 Task: 1.14.1 Create wishlist item object
Action: Mouse moved to (1147, 84)
Screenshot: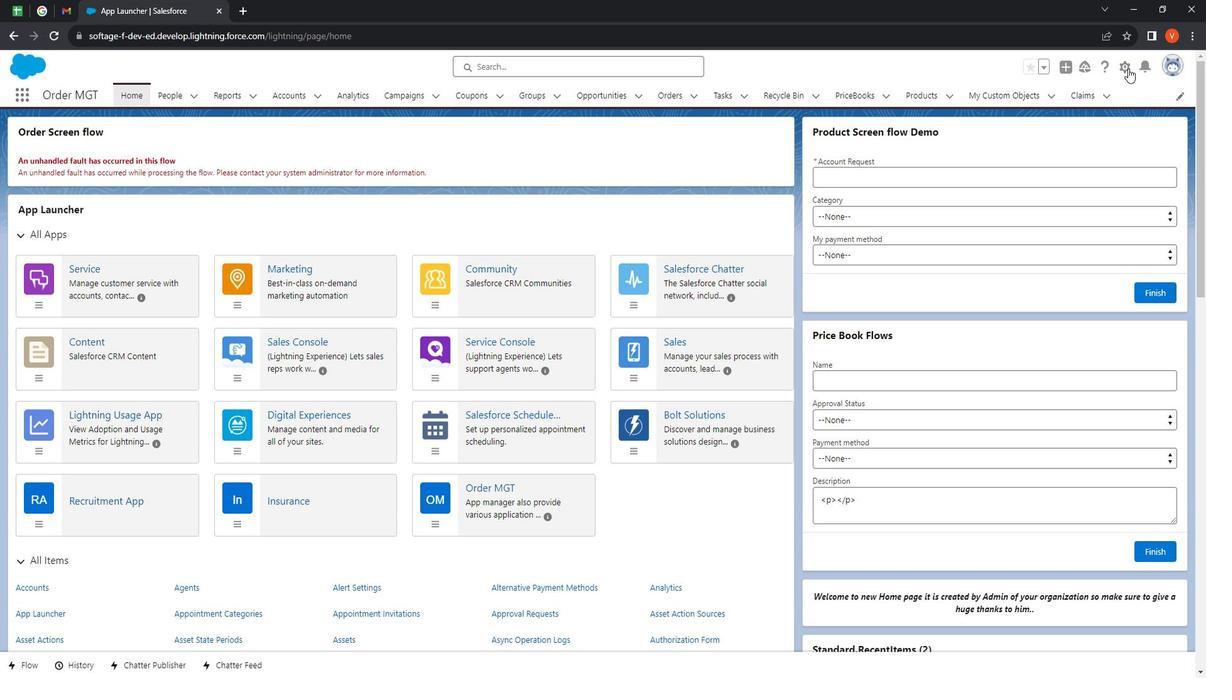 
Action: Mouse pressed left at (1147, 84)
Screenshot: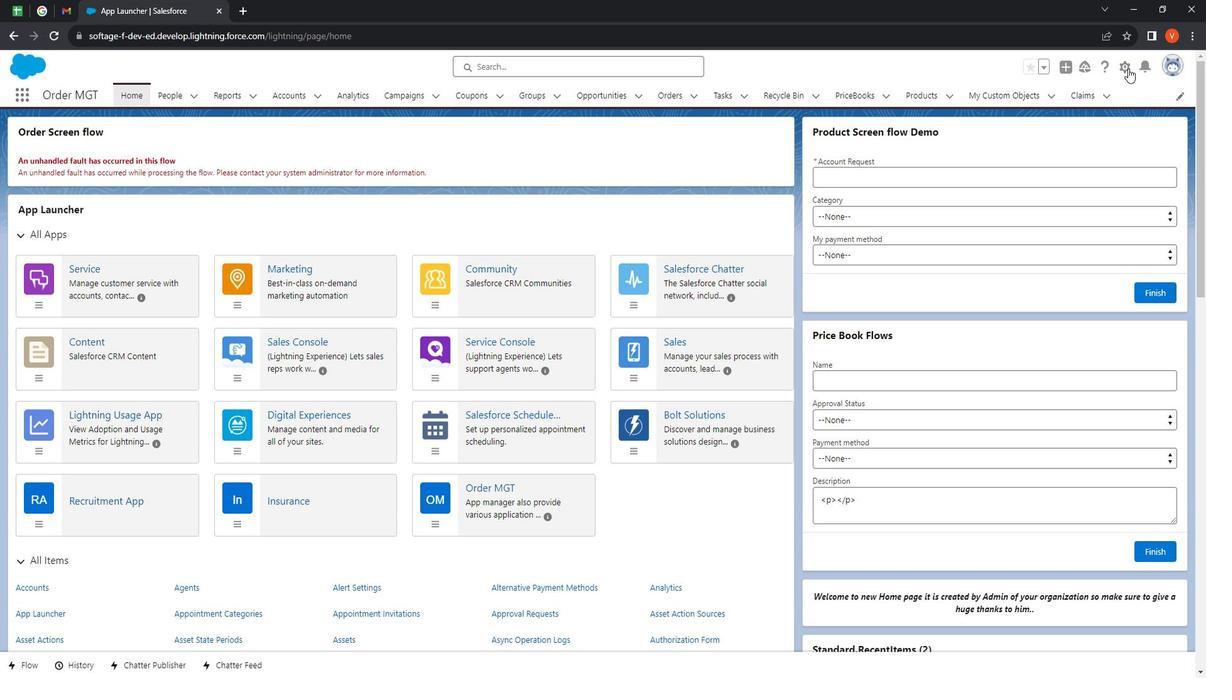
Action: Mouse moved to (1100, 114)
Screenshot: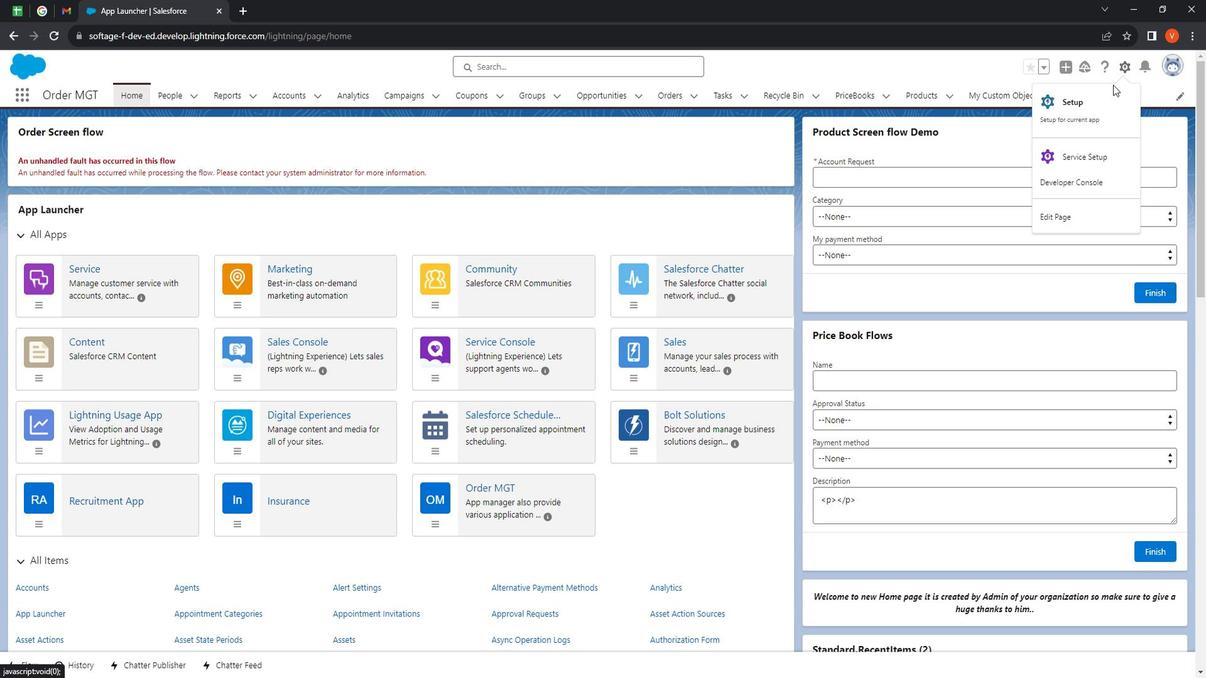 
Action: Mouse pressed left at (1100, 114)
Screenshot: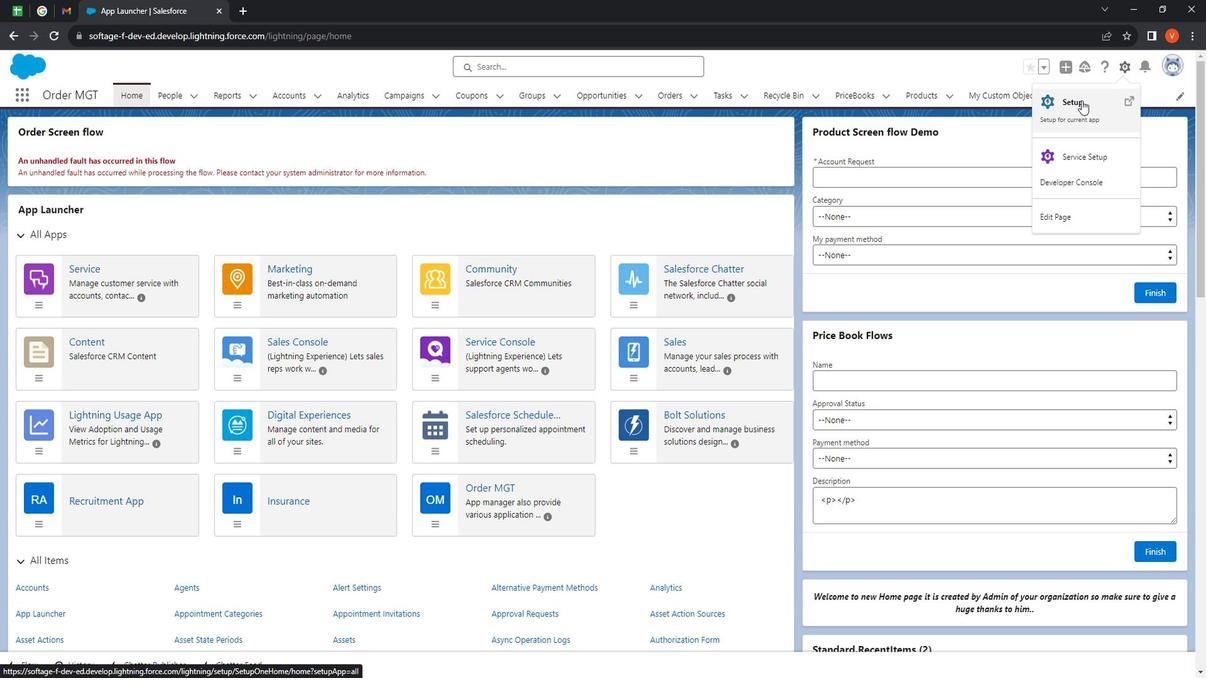 
Action: Mouse moved to (188, 113)
Screenshot: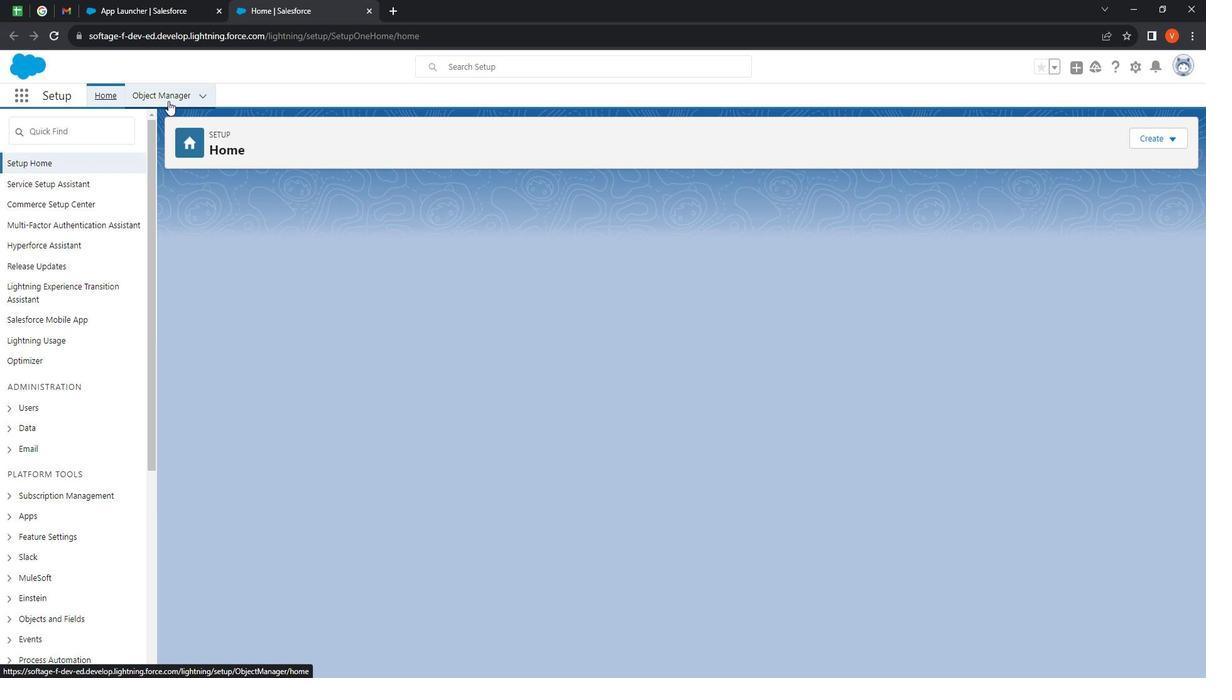 
Action: Mouse pressed left at (188, 113)
Screenshot: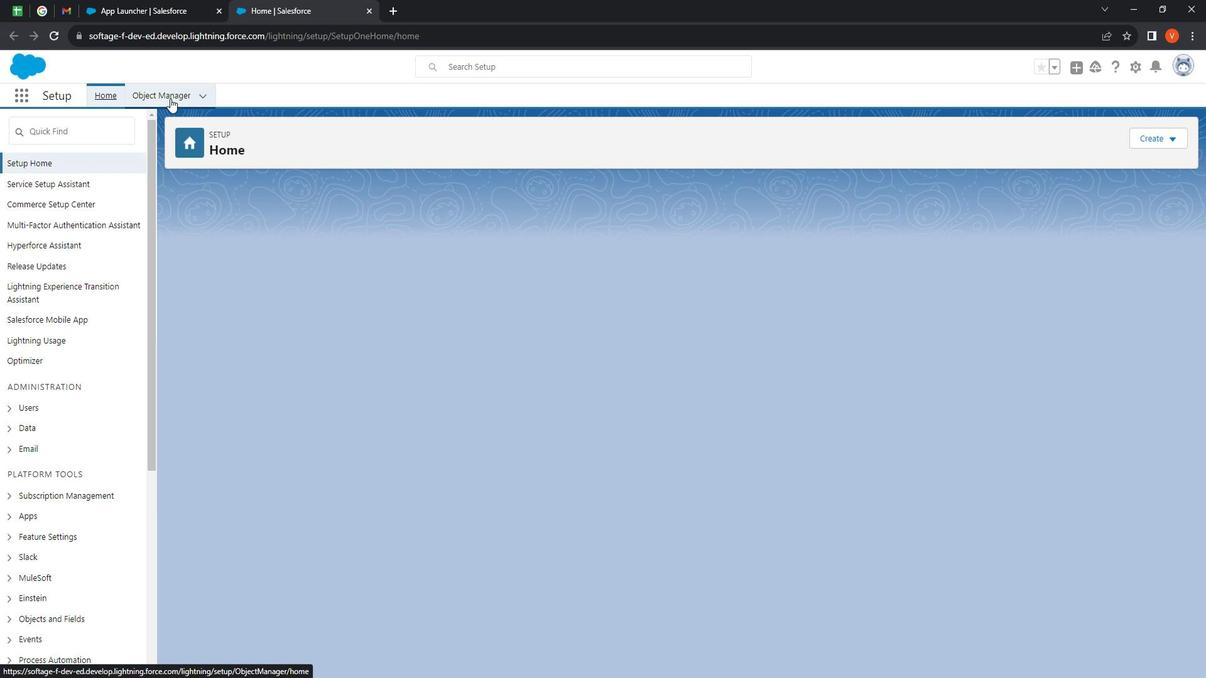 
Action: Mouse moved to (1174, 148)
Screenshot: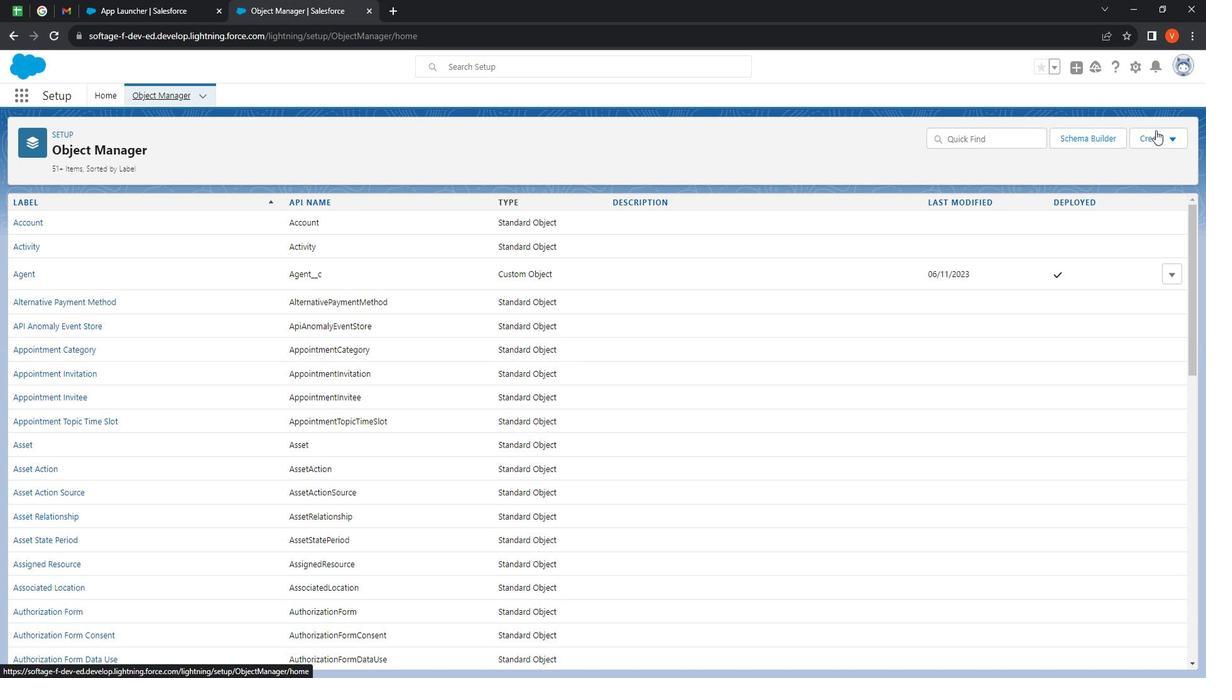 
Action: Mouse pressed left at (1174, 148)
Screenshot: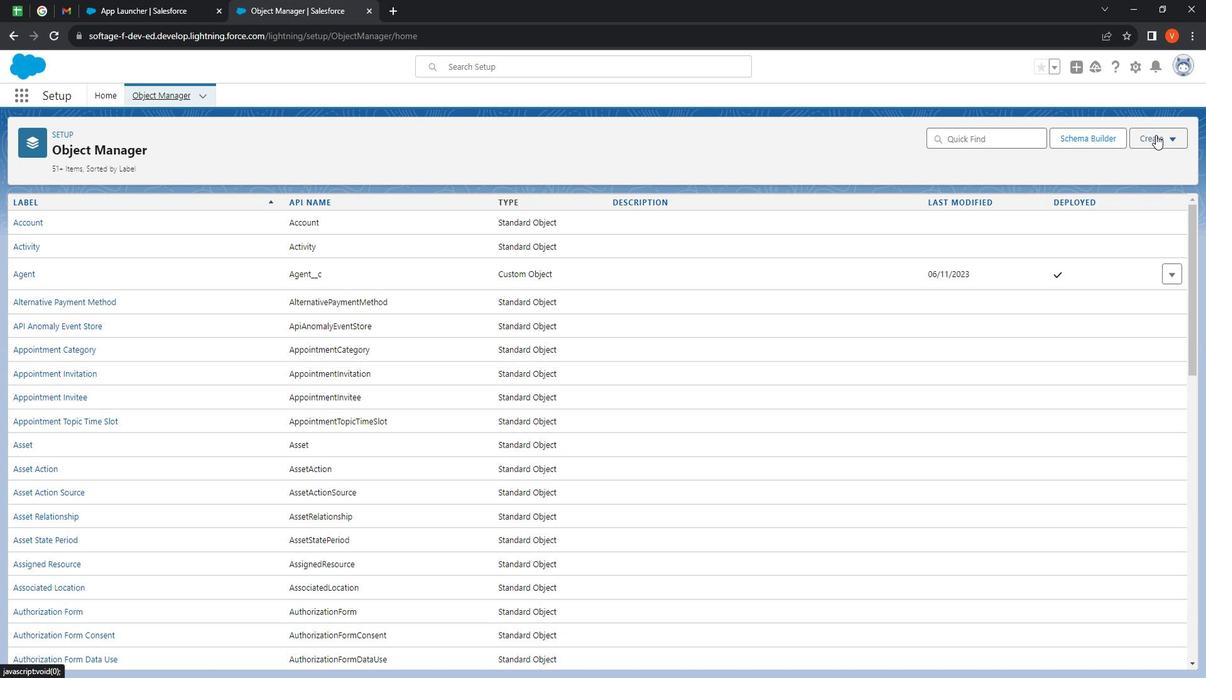 
Action: Mouse moved to (1123, 187)
Screenshot: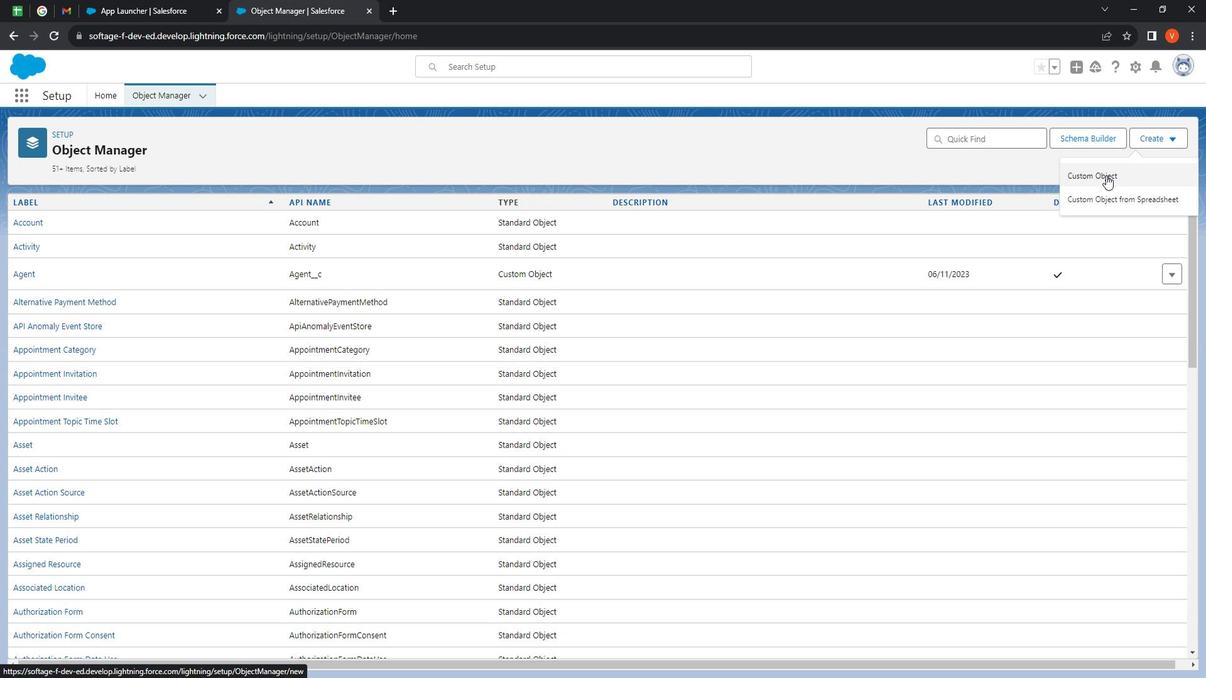 
Action: Mouse pressed left at (1123, 187)
Screenshot: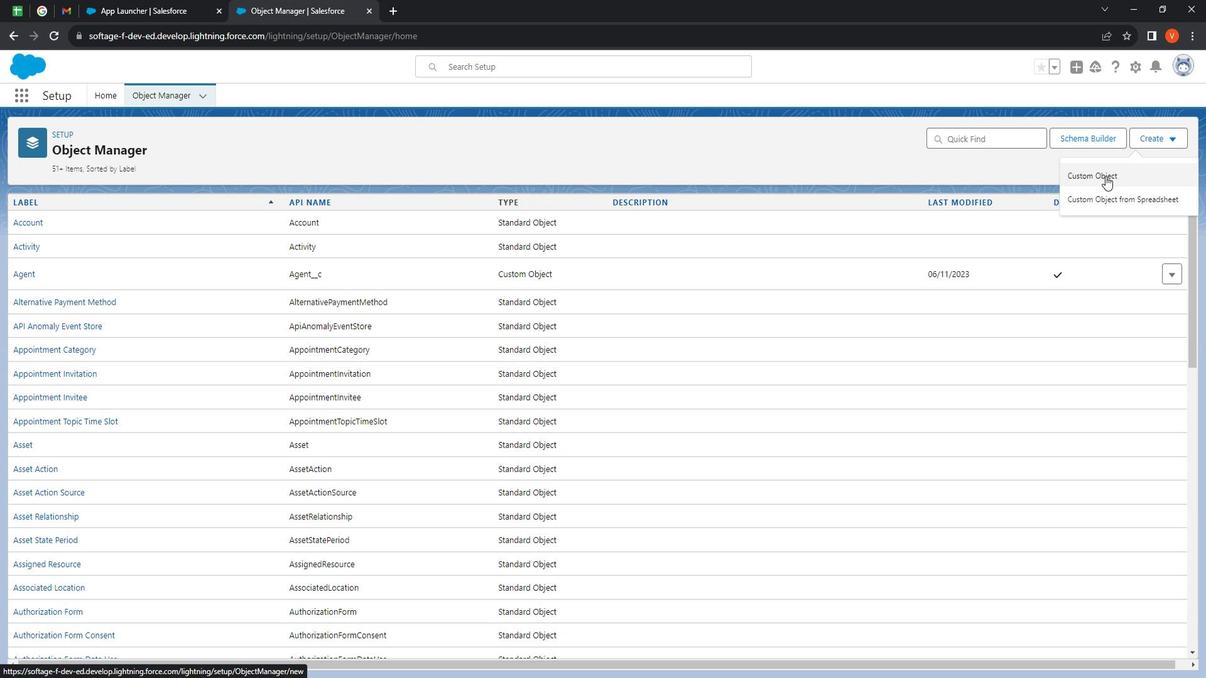 
Action: Mouse moved to (321, 312)
Screenshot: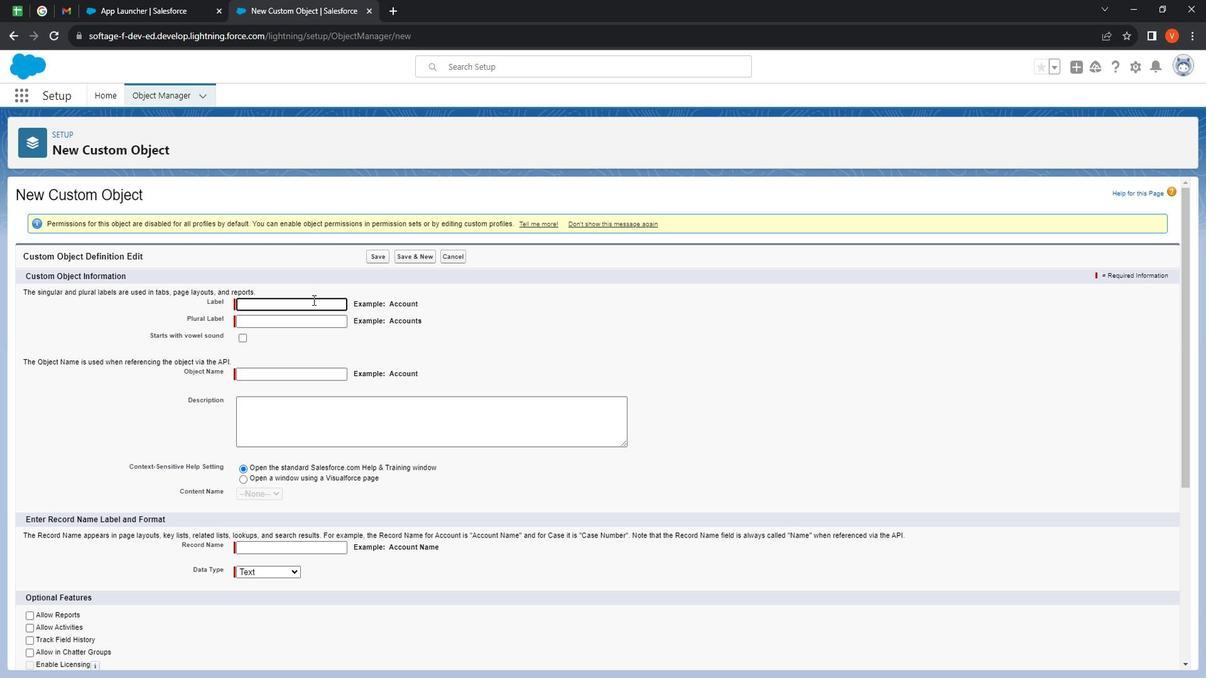 
Action: Mouse pressed left at (321, 312)
Screenshot: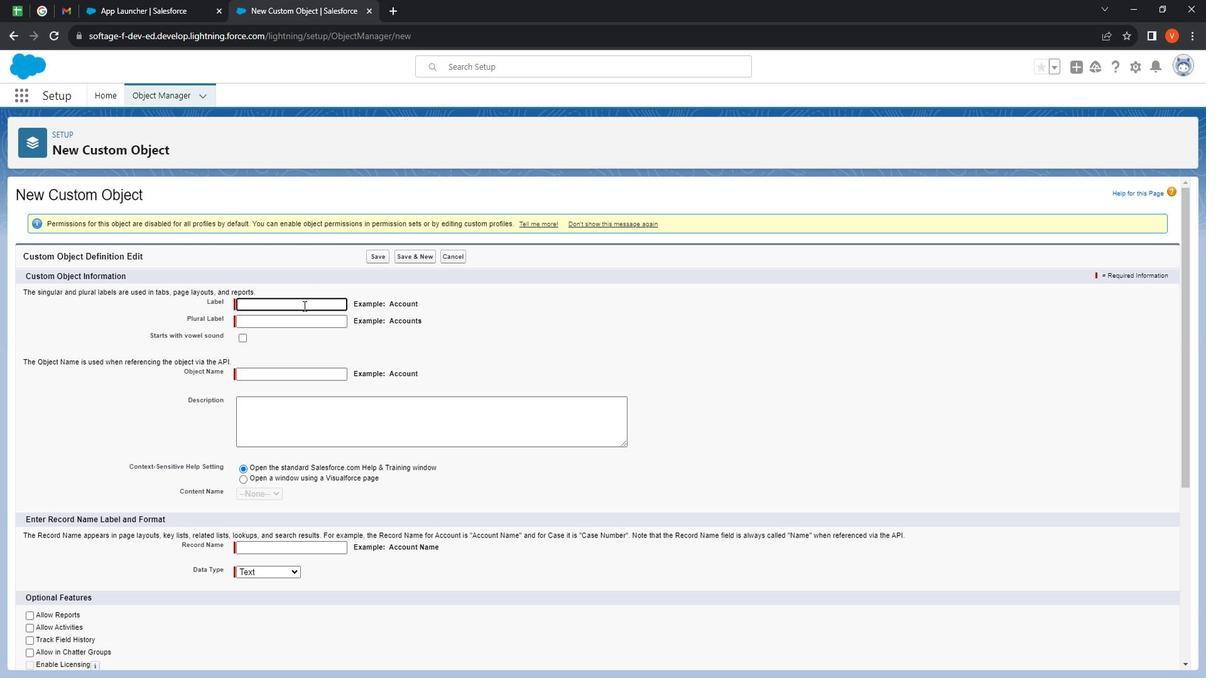 
Action: Key pressed <Key.shift>
Screenshot: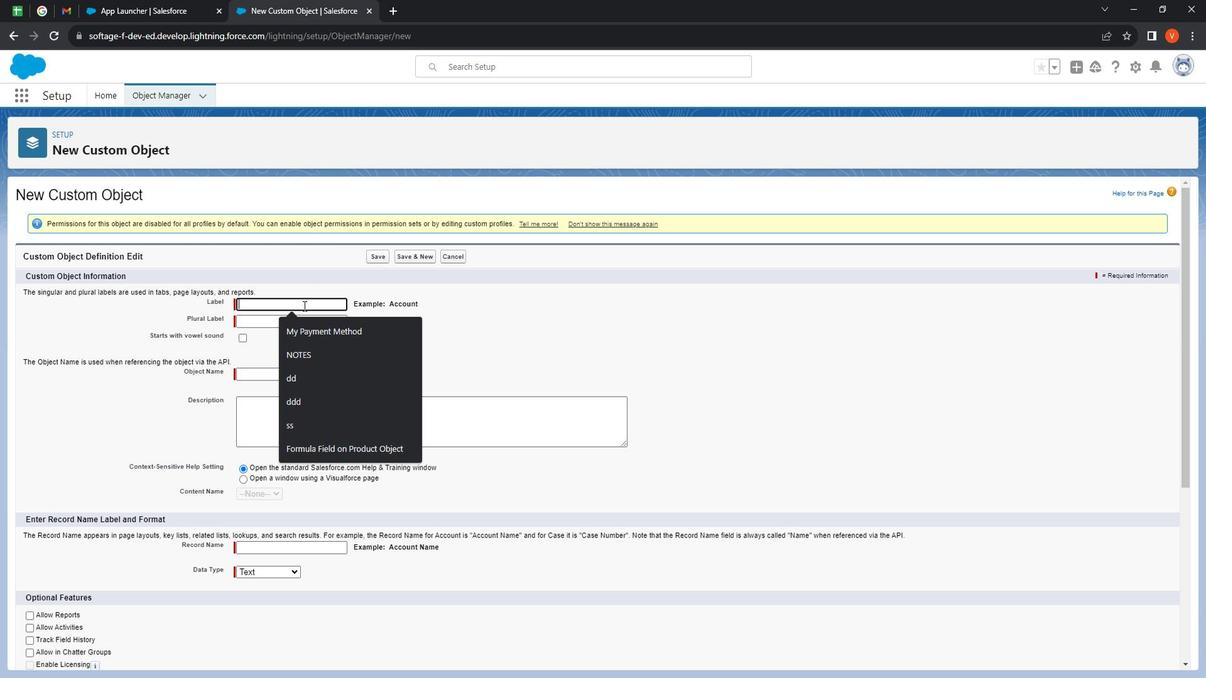 
Action: Mouse moved to (321, 313)
Screenshot: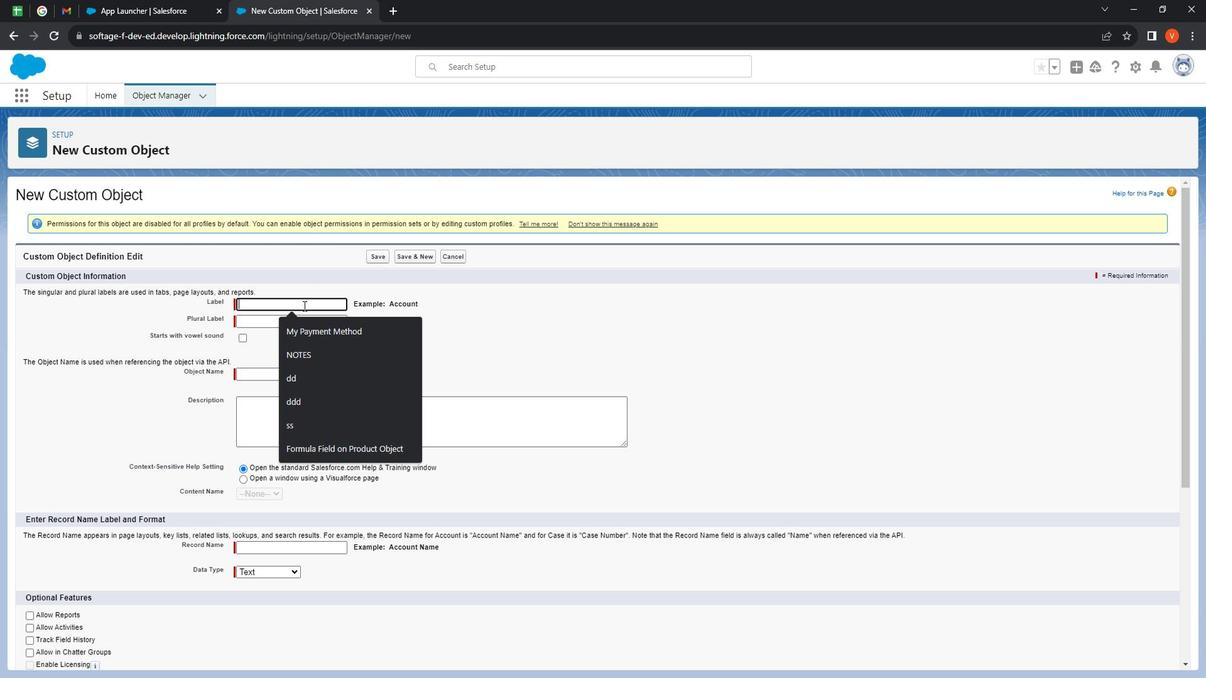 
Action: Key pressed Wish<Key.shift>L
Screenshot: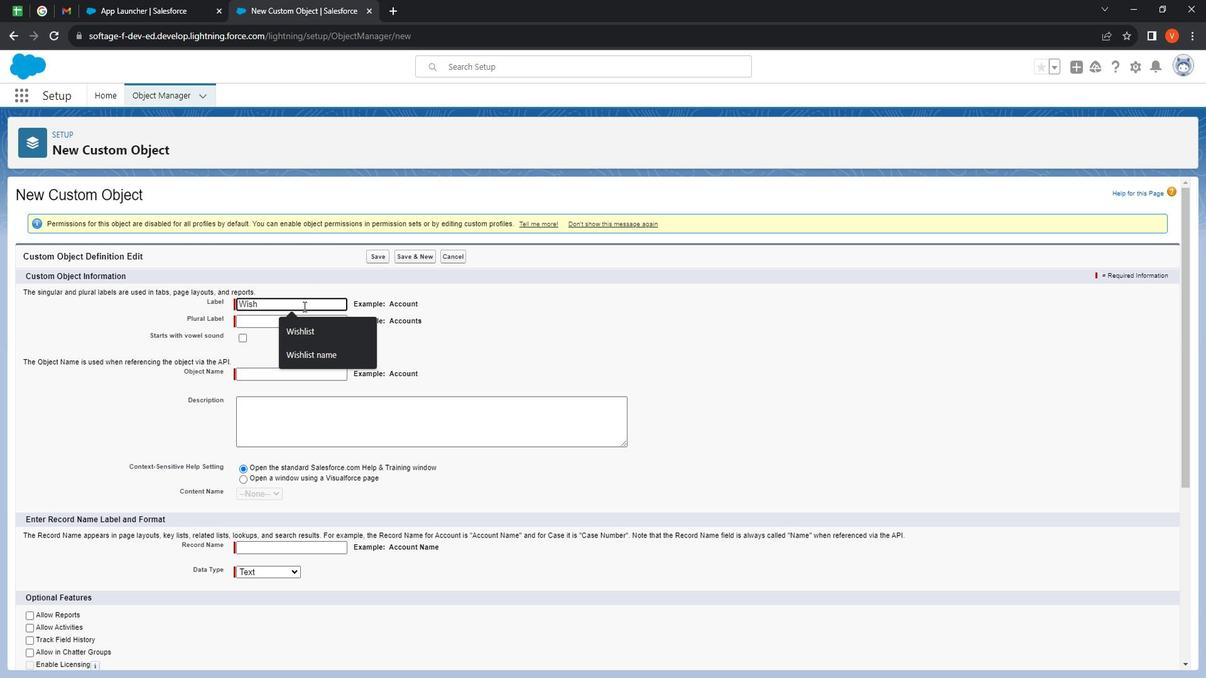 
Action: Mouse moved to (321, 313)
Screenshot: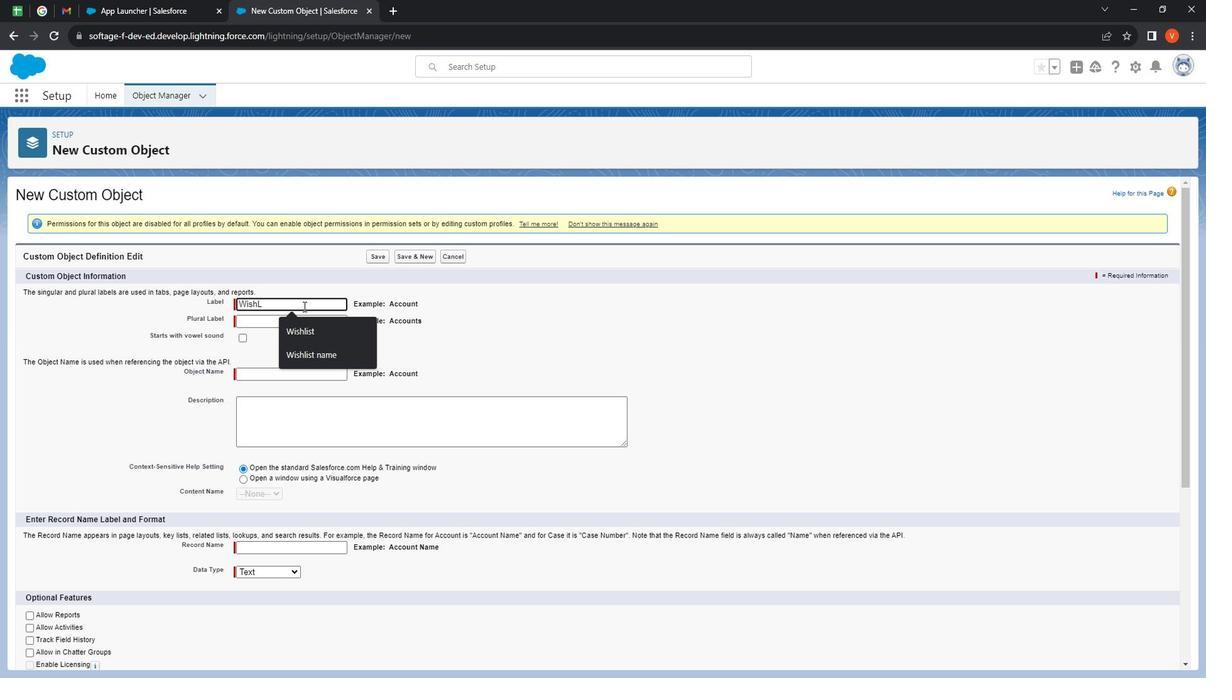 
Action: Key pressed <Key.backspace>list<Key.space><Key.shift>Item<Key.tab><Key.shift>Wishlist<Key.space>items
Screenshot: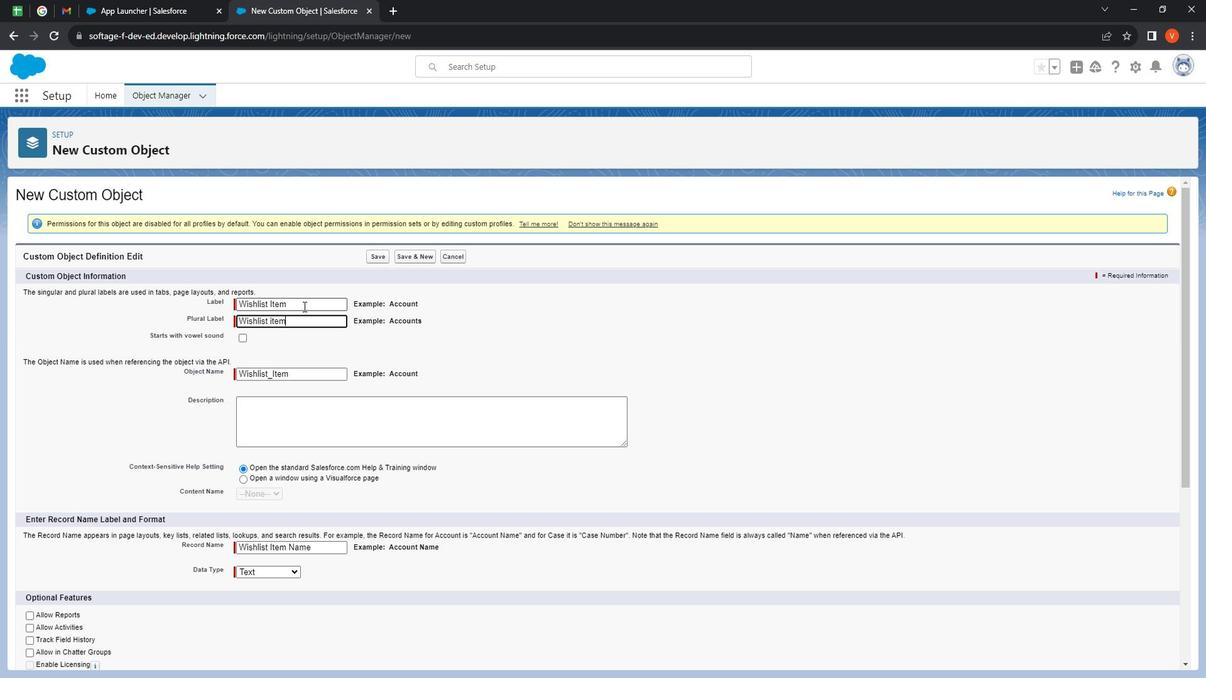 
Action: Mouse moved to (288, 381)
Screenshot: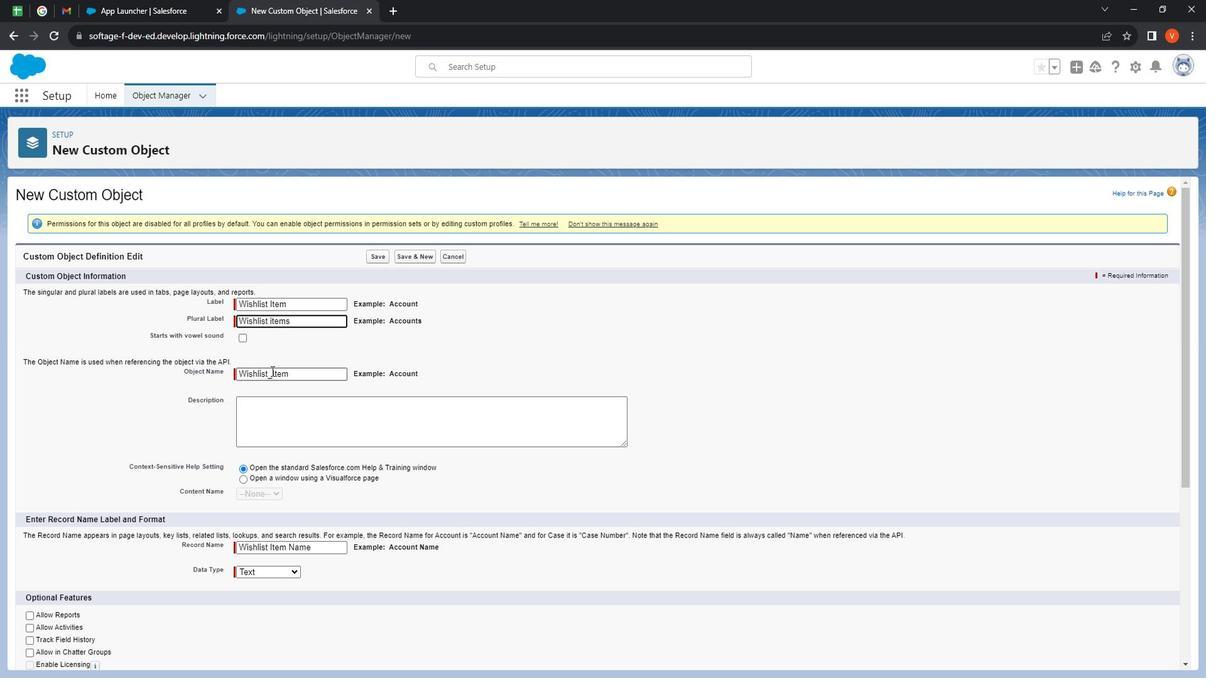 
Action: Mouse scrolled (288, 380) with delta (0, 0)
Screenshot: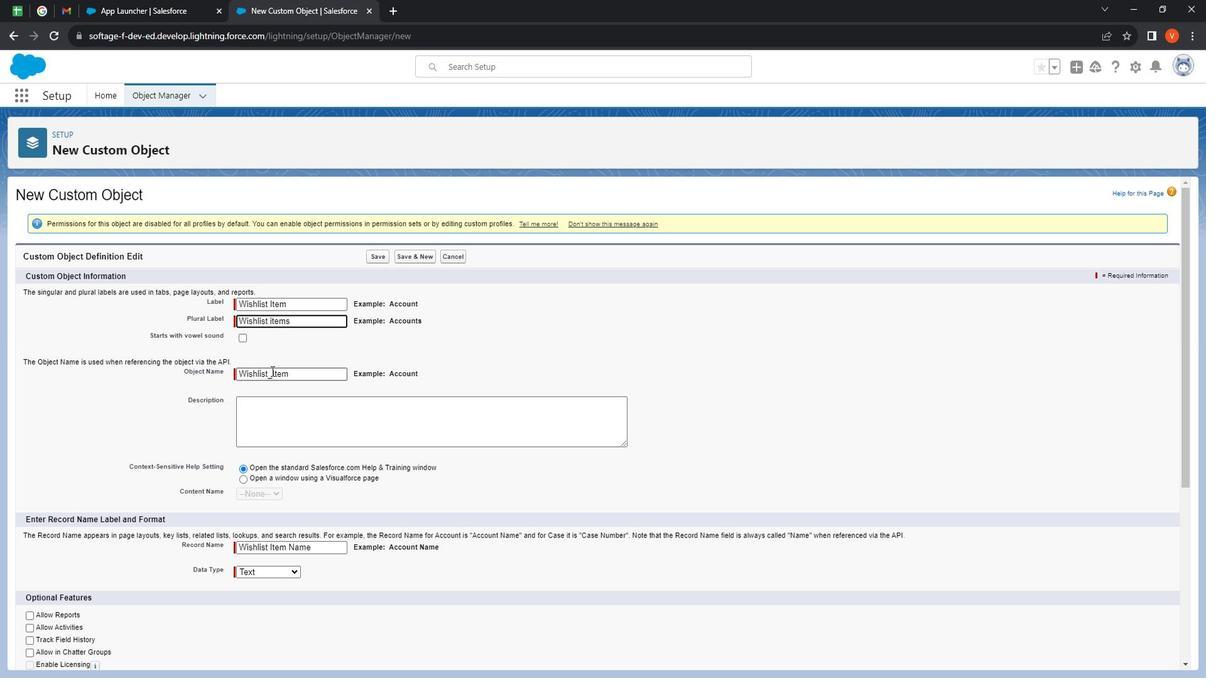 
Action: Mouse moved to (288, 381)
Screenshot: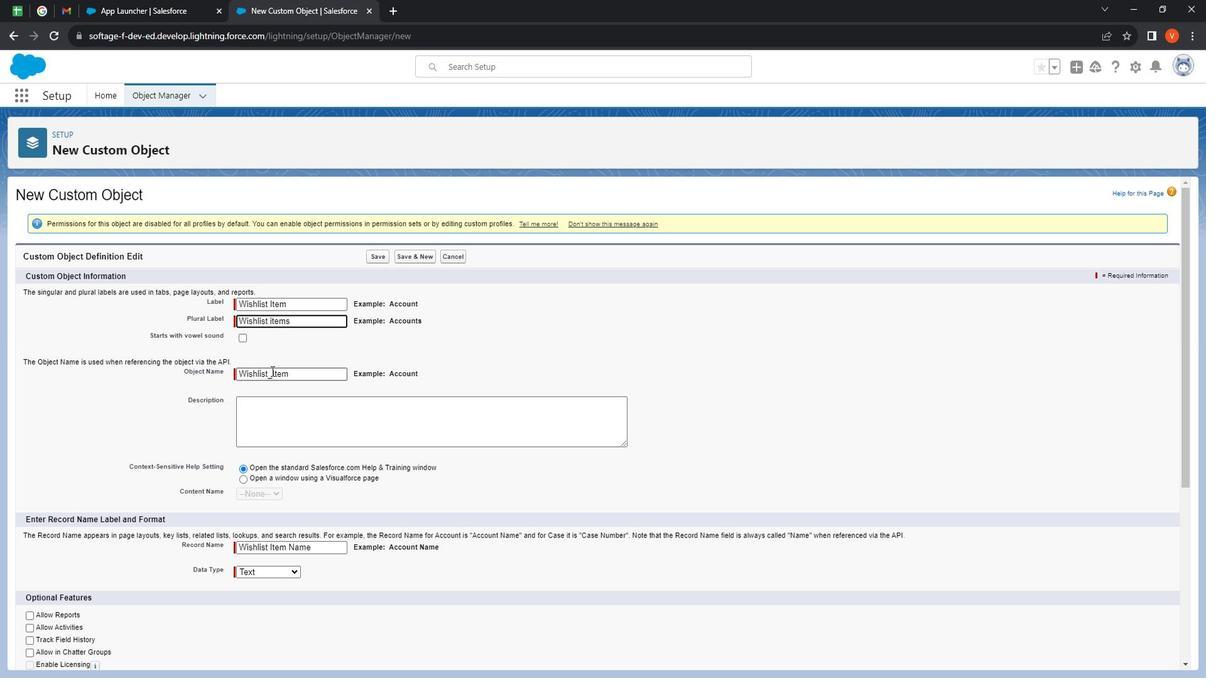 
Action: Mouse scrolled (288, 380) with delta (0, 0)
Screenshot: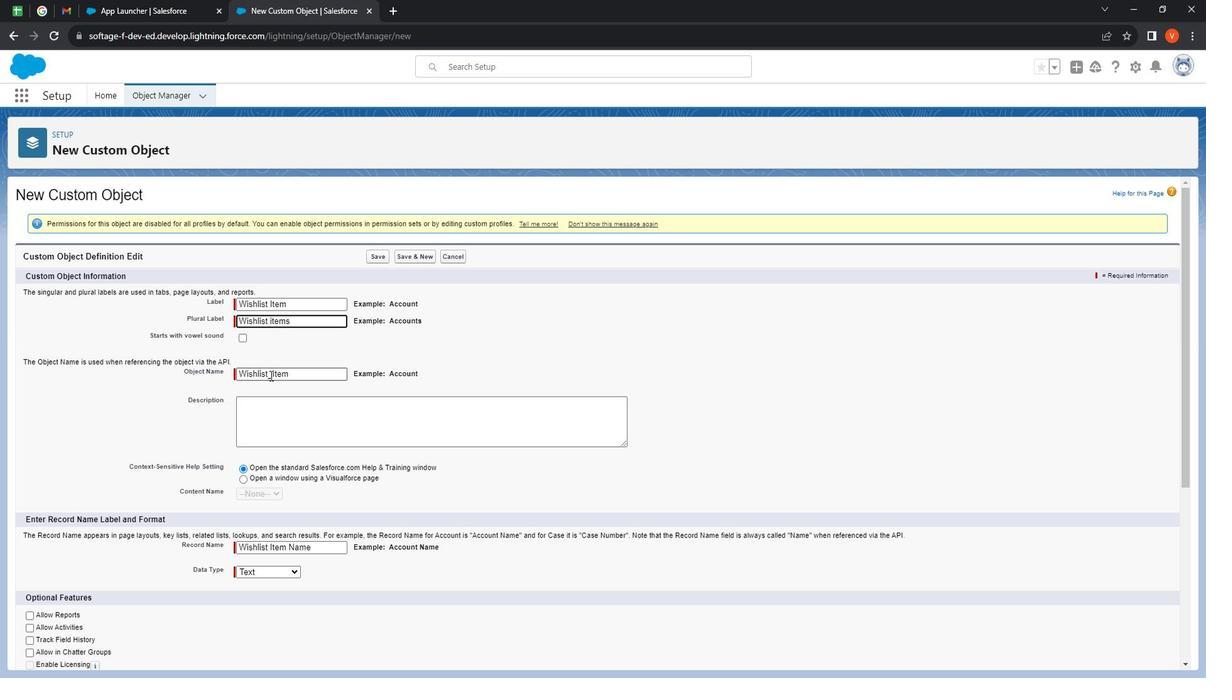 
Action: Mouse moved to (273, 290)
Screenshot: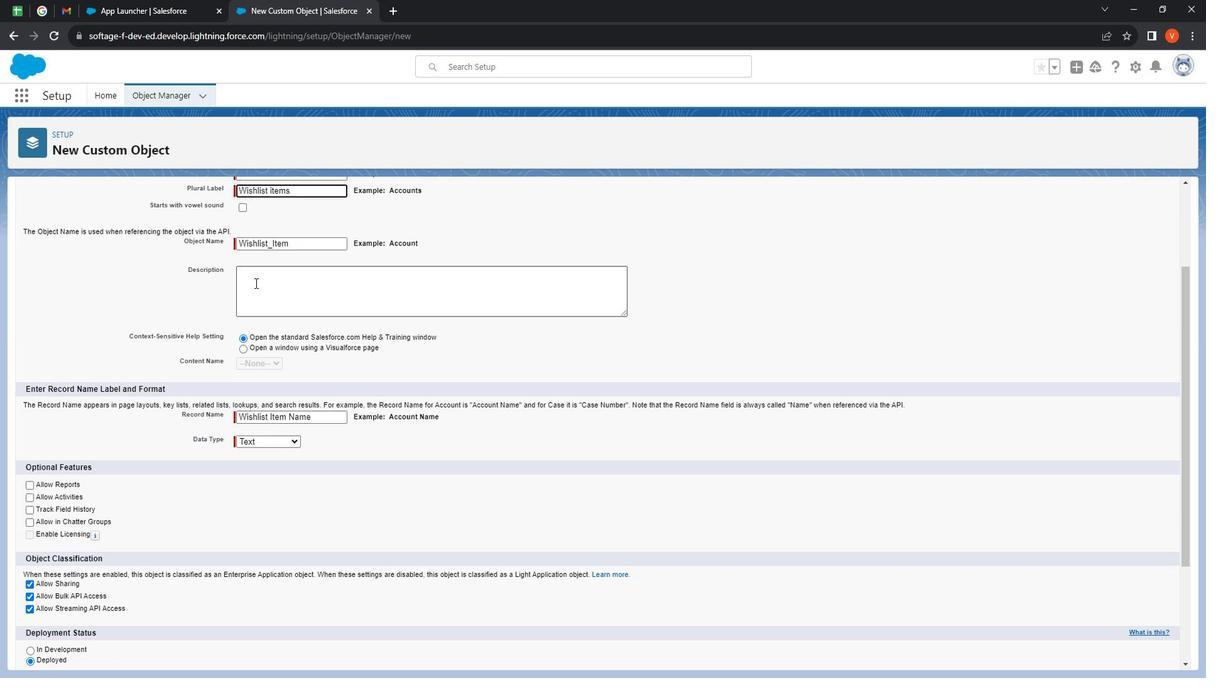 
Action: Mouse pressed left at (273, 290)
Screenshot: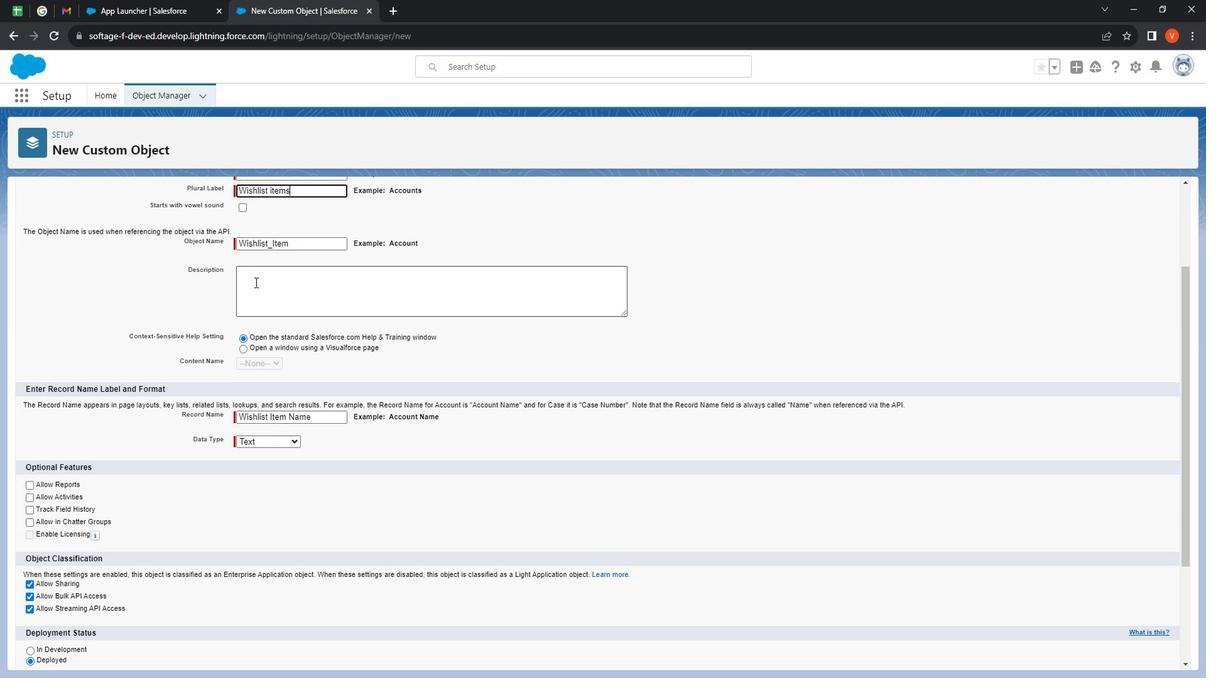 
Action: Mouse moved to (282, 288)
Screenshot: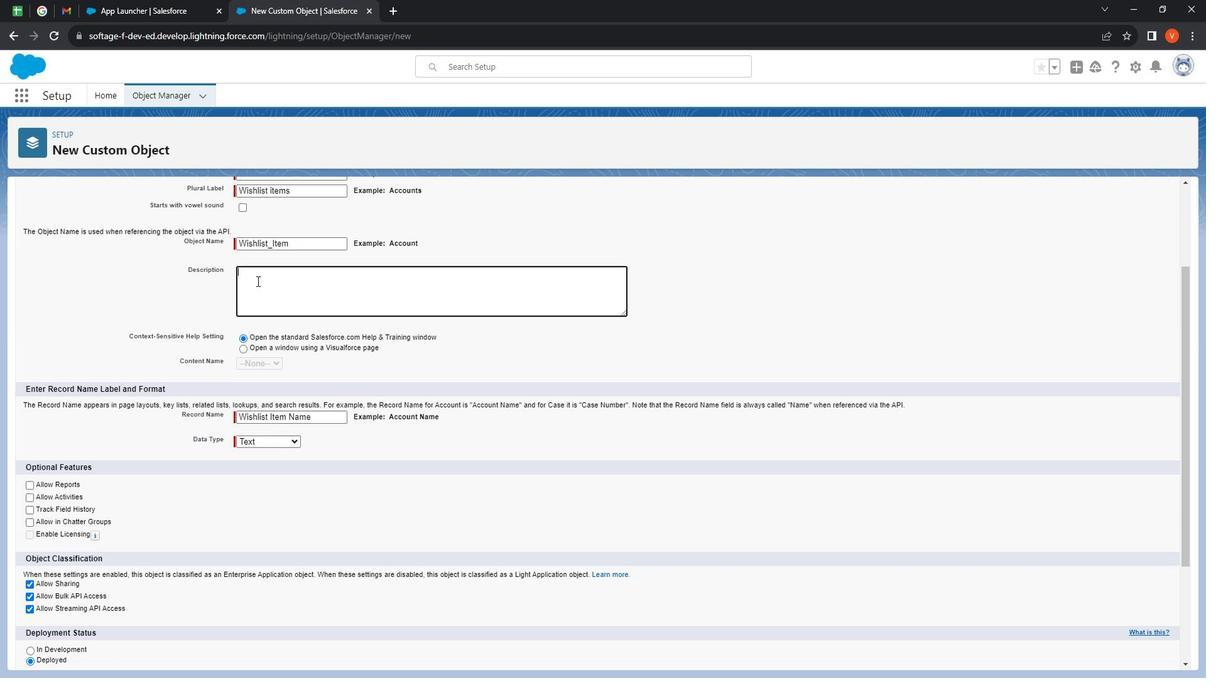 
Action: Key pressed <Key.shift>
Screenshot: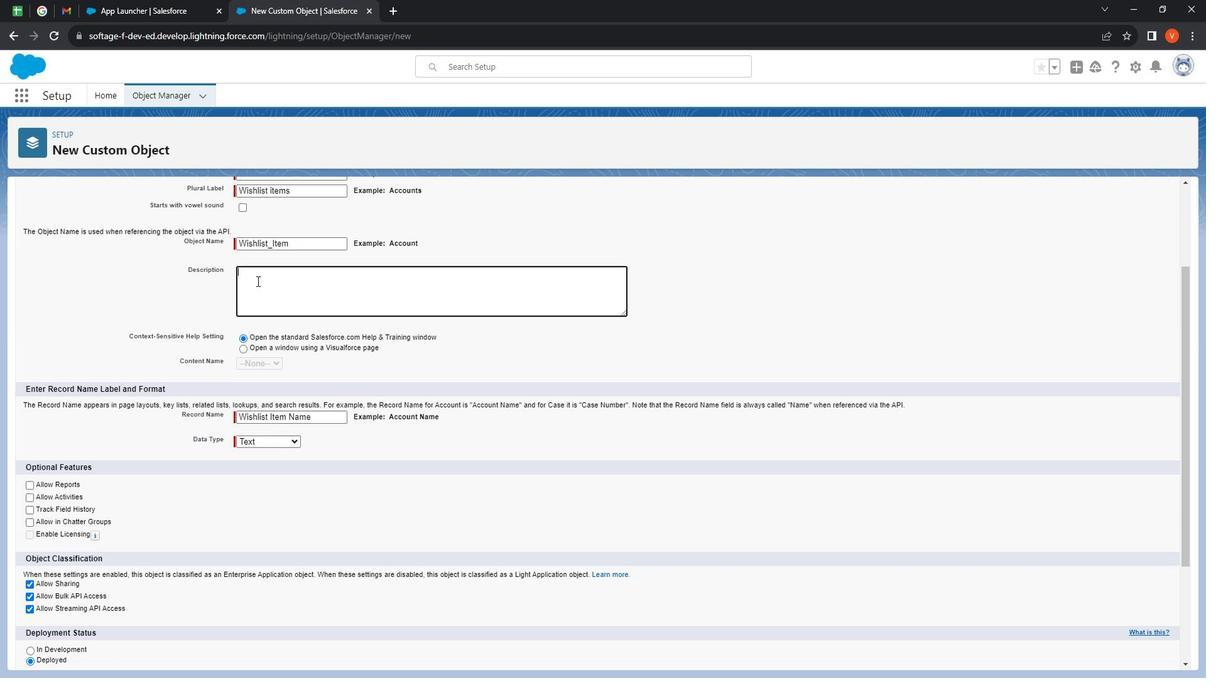 
Action: Mouse moved to (296, 288)
Screenshot: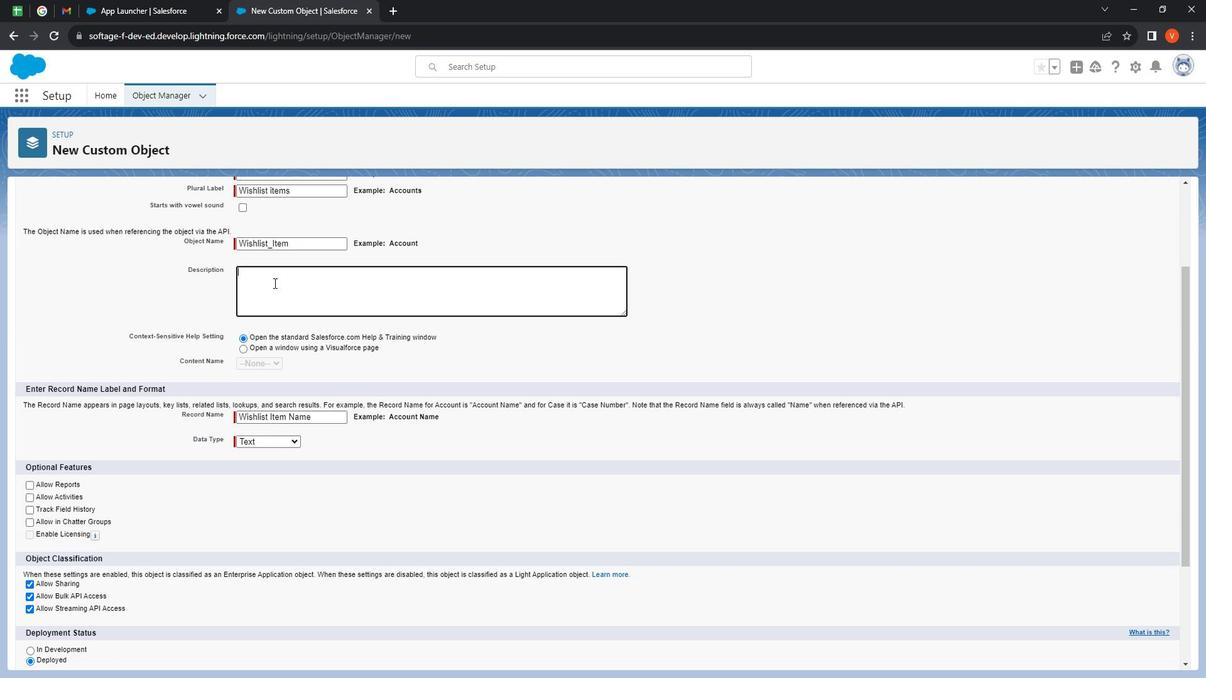 
Action: Key pressed <Key.shift><Key.shift><Key.shift><Key.shift><Key.shift><Key.shift><Key.shift><Key.shift><Key.shift><Key.shift><Key.shift><Key.shift><Key.shift><Key.shift><Key.shift><Key.shift><Key.shift><Key.shift><Key.shift><Key.shift><Key.shift><Key.shift><Key.shift><Key.shift><Key.shift><Key.shift><Key.shift><Key.shift><Key.shift>This<Key.space>is<Key.space><Key.shift>the<Key.space><Key.shift>Wishlist<Key.space>having<Key.space>item<Key.space><Key.shift>Details<Key.space>and<Key.space>item<Key.space>itselg<Key.backspace>f.
Screenshot: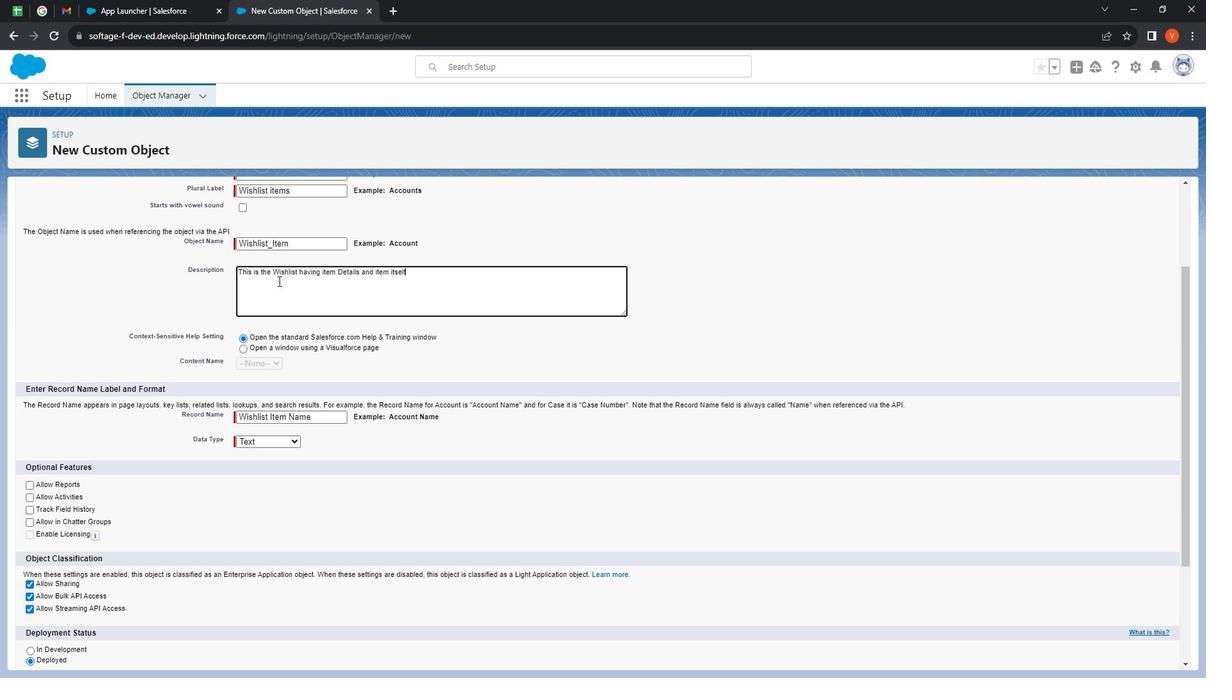 
Action: Mouse moved to (139, 419)
Screenshot: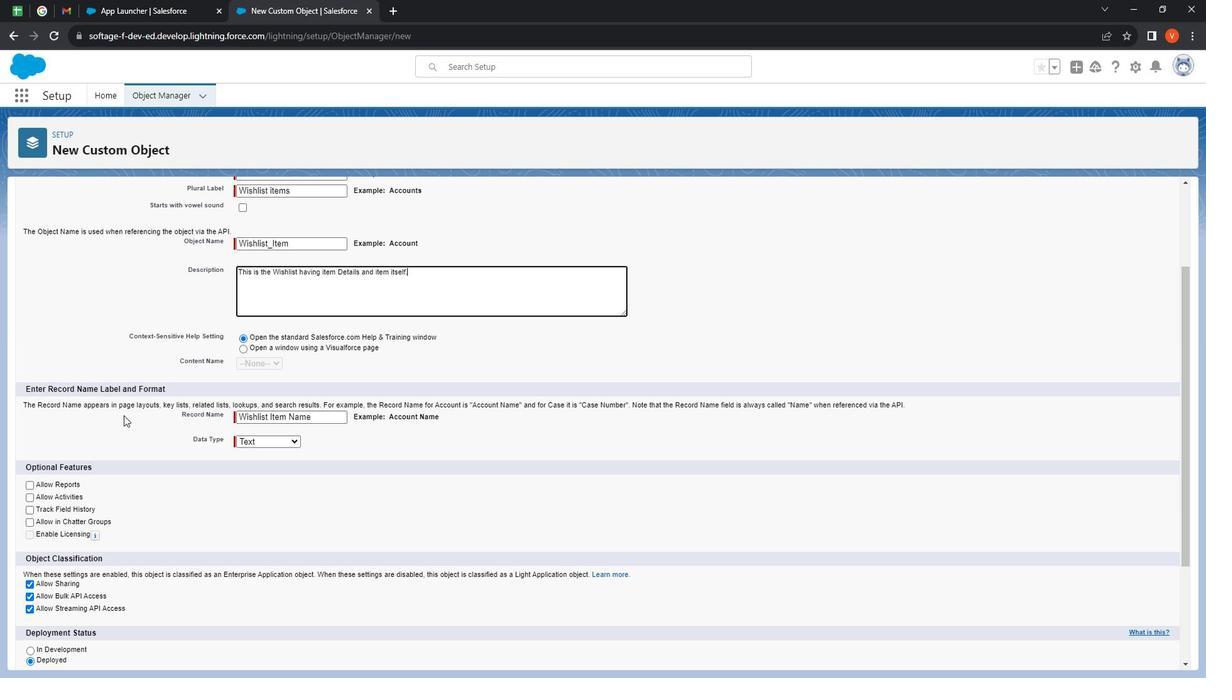 
Action: Mouse scrolled (139, 419) with delta (0, 0)
Screenshot: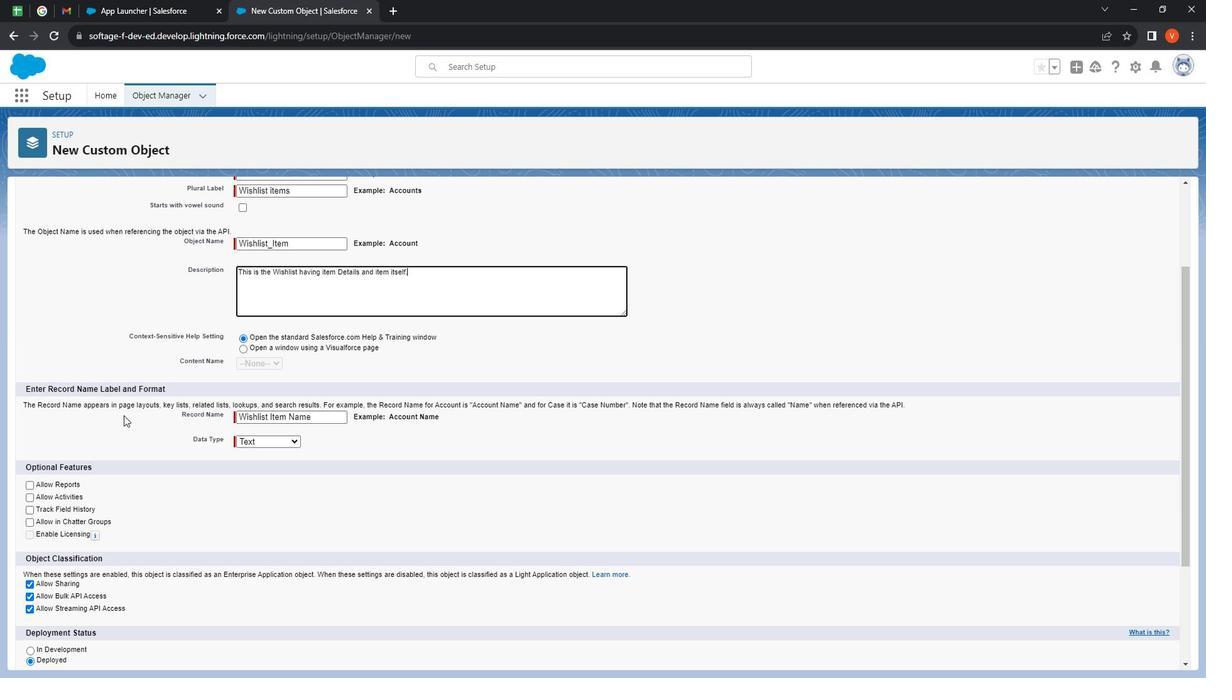 
Action: Mouse moved to (137, 422)
Screenshot: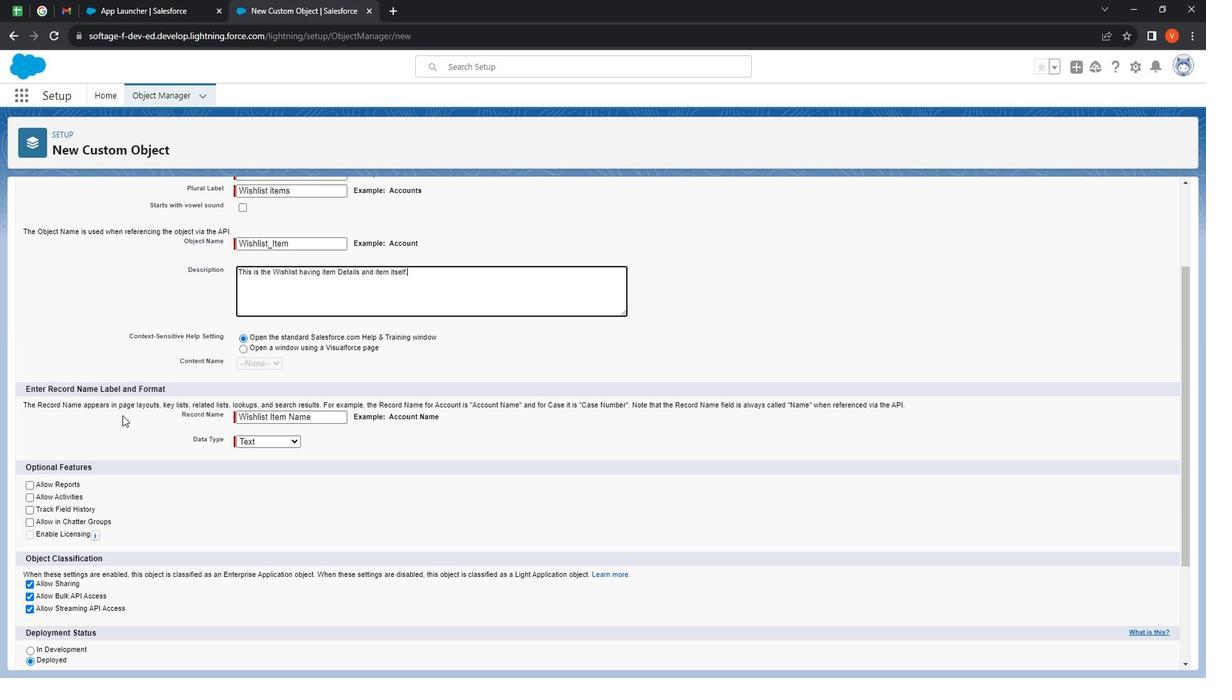 
Action: Mouse scrolled (137, 421) with delta (0, 0)
Screenshot: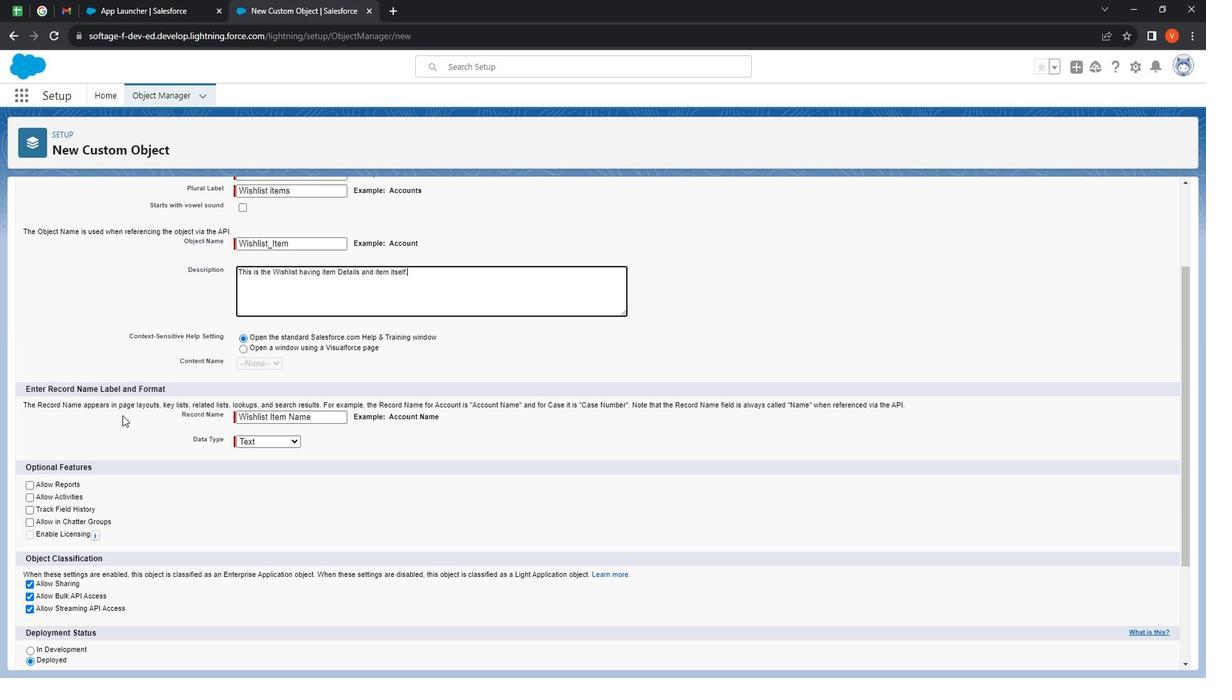 
Action: Mouse moved to (64, 354)
Screenshot: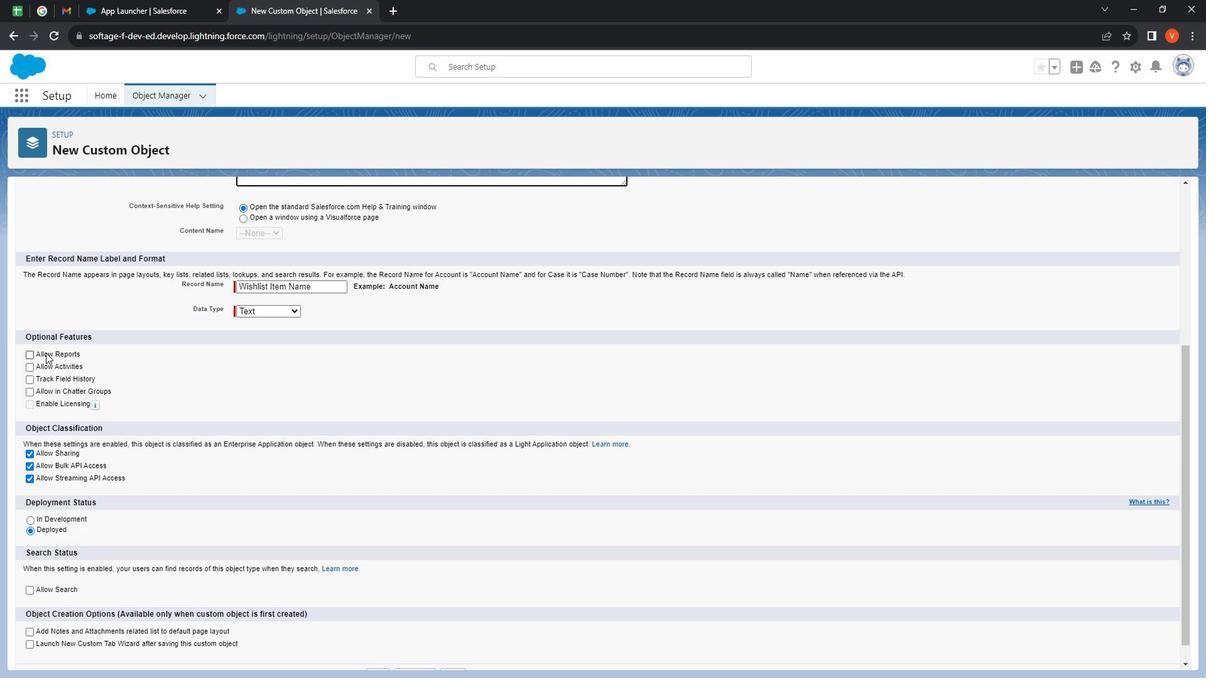 
Action: Mouse pressed left at (64, 354)
Screenshot: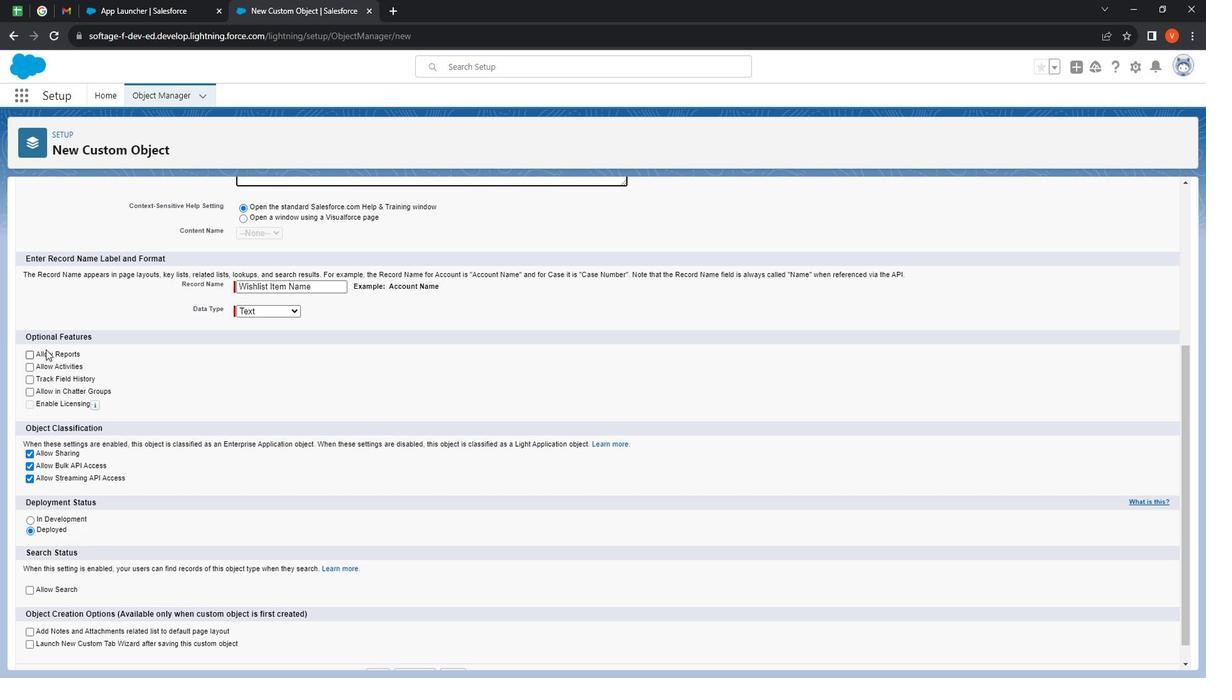 
Action: Mouse moved to (67, 362)
Screenshot: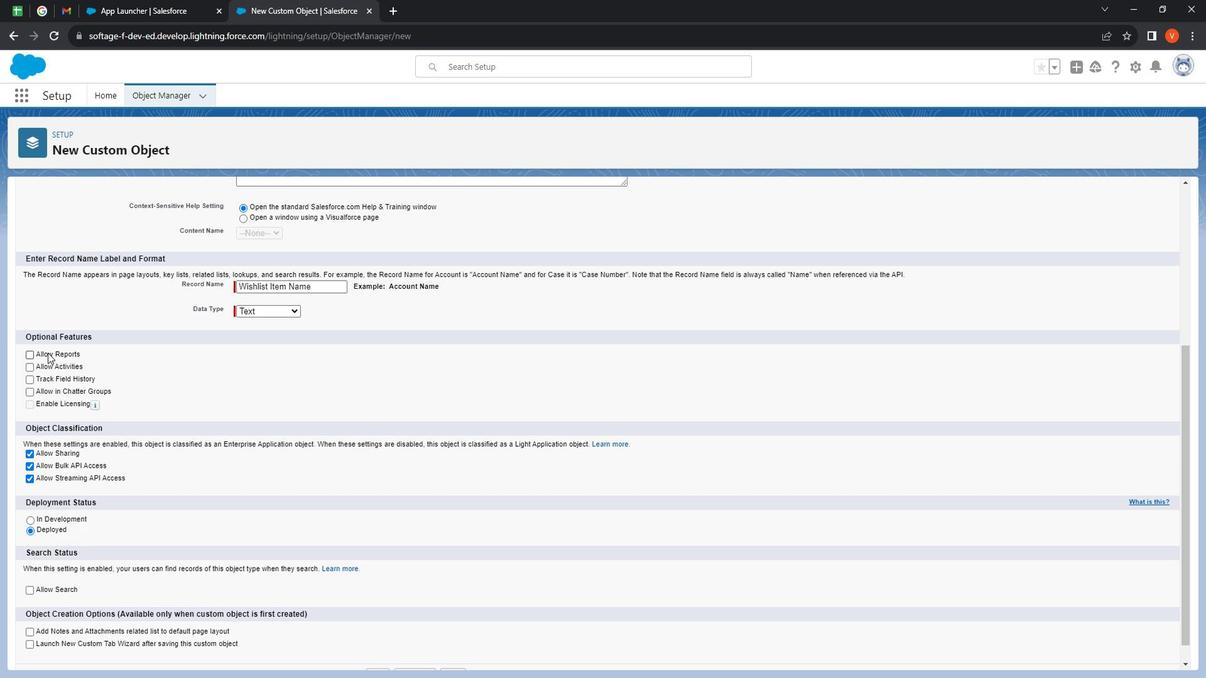 
Action: Mouse pressed left at (67, 362)
Screenshot: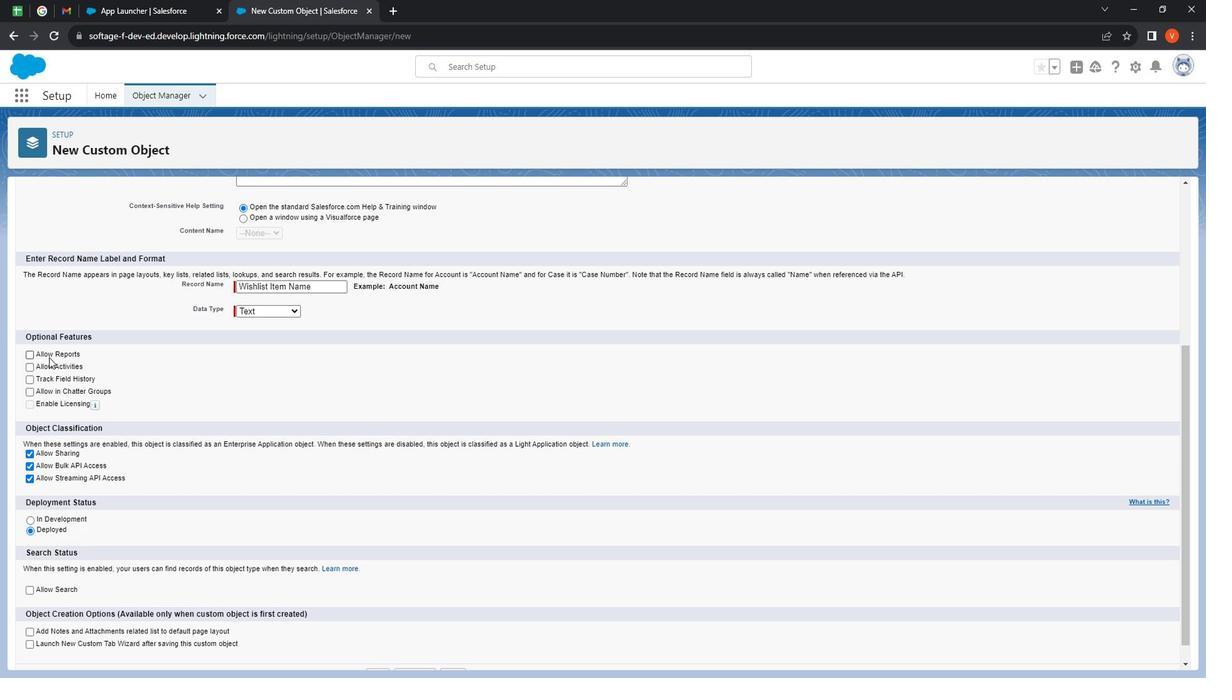 
Action: Mouse moved to (71, 371)
Screenshot: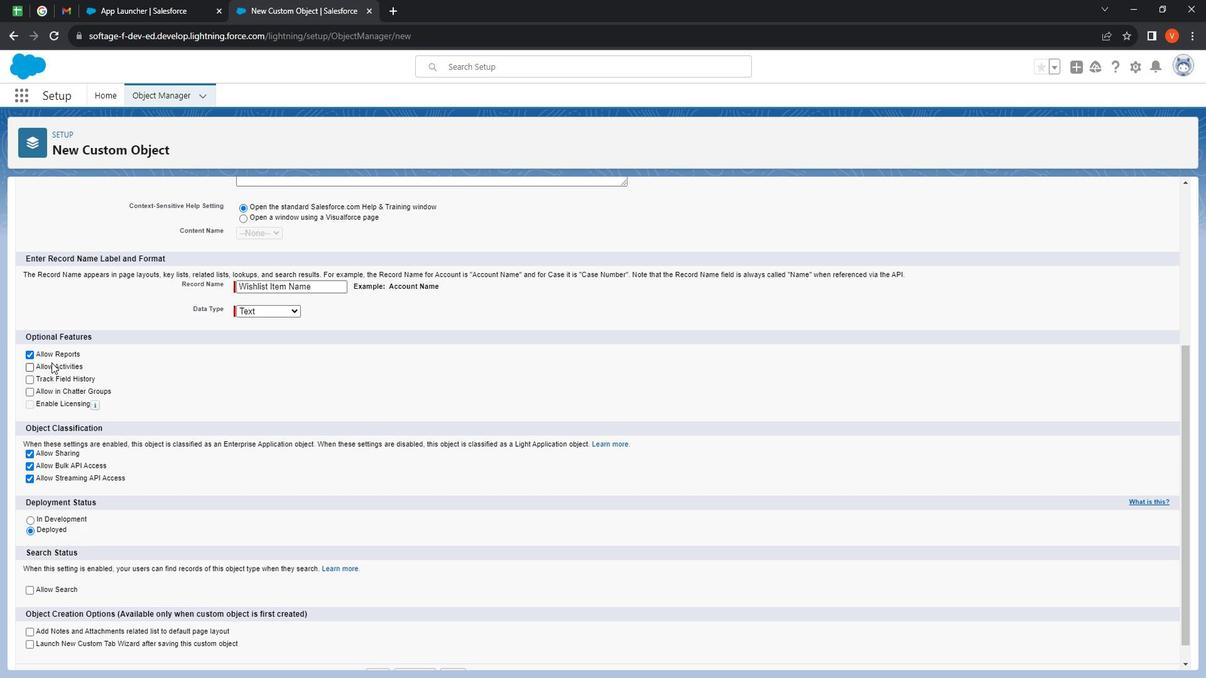 
Action: Mouse pressed left at (71, 371)
Screenshot: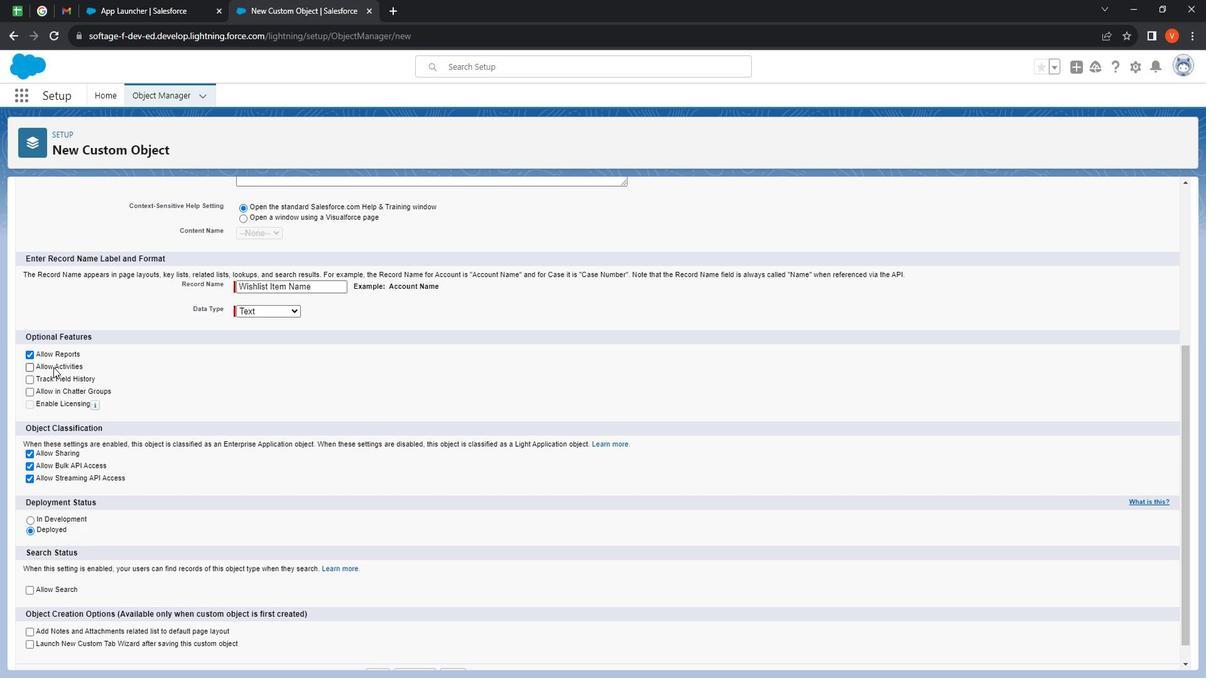 
Action: Mouse moved to (78, 378)
Screenshot: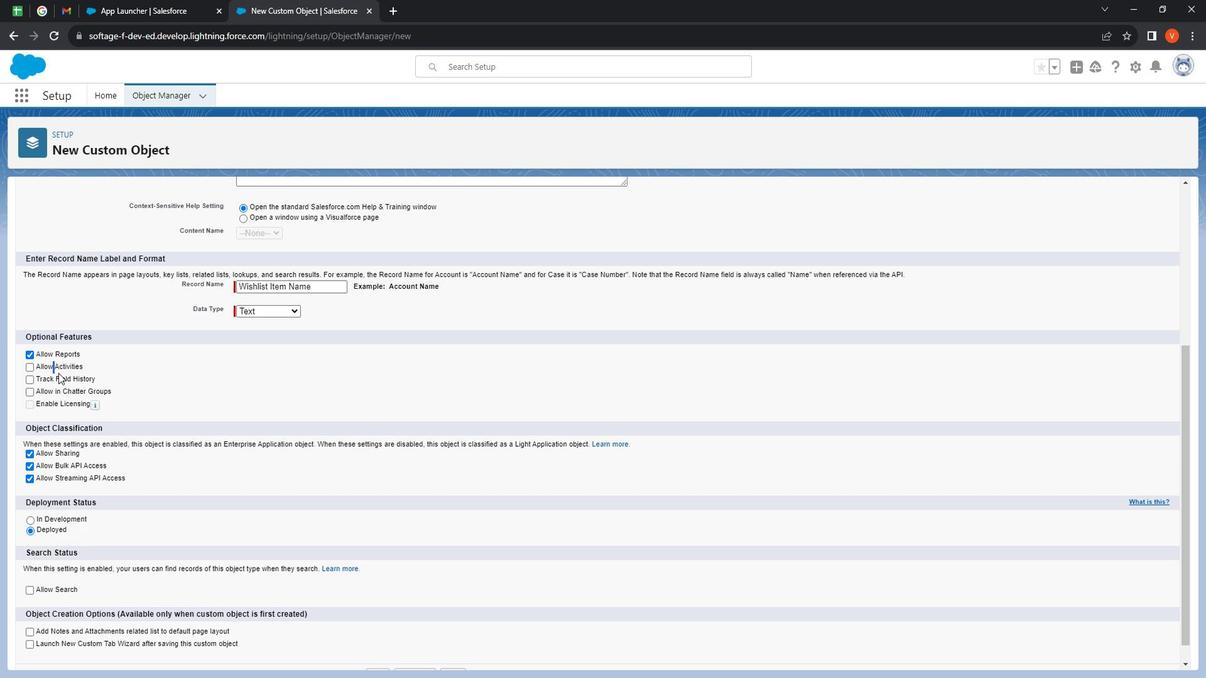 
Action: Mouse pressed left at (78, 378)
Screenshot: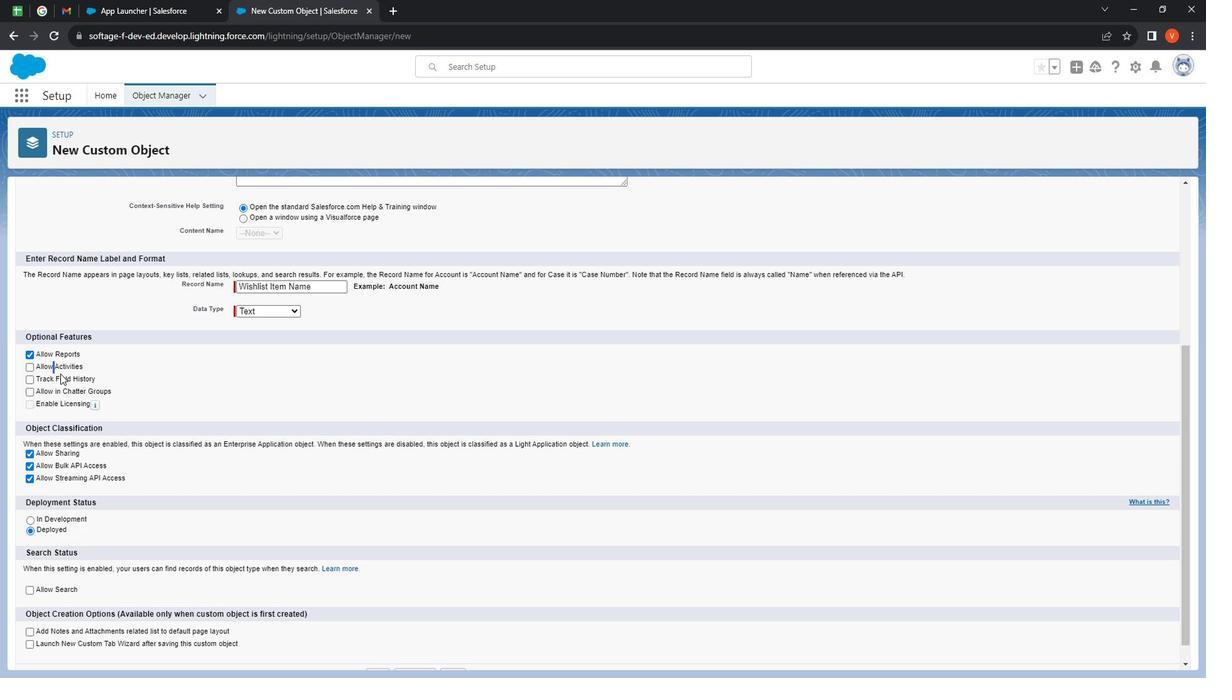 
Action: Mouse moved to (81, 373)
Screenshot: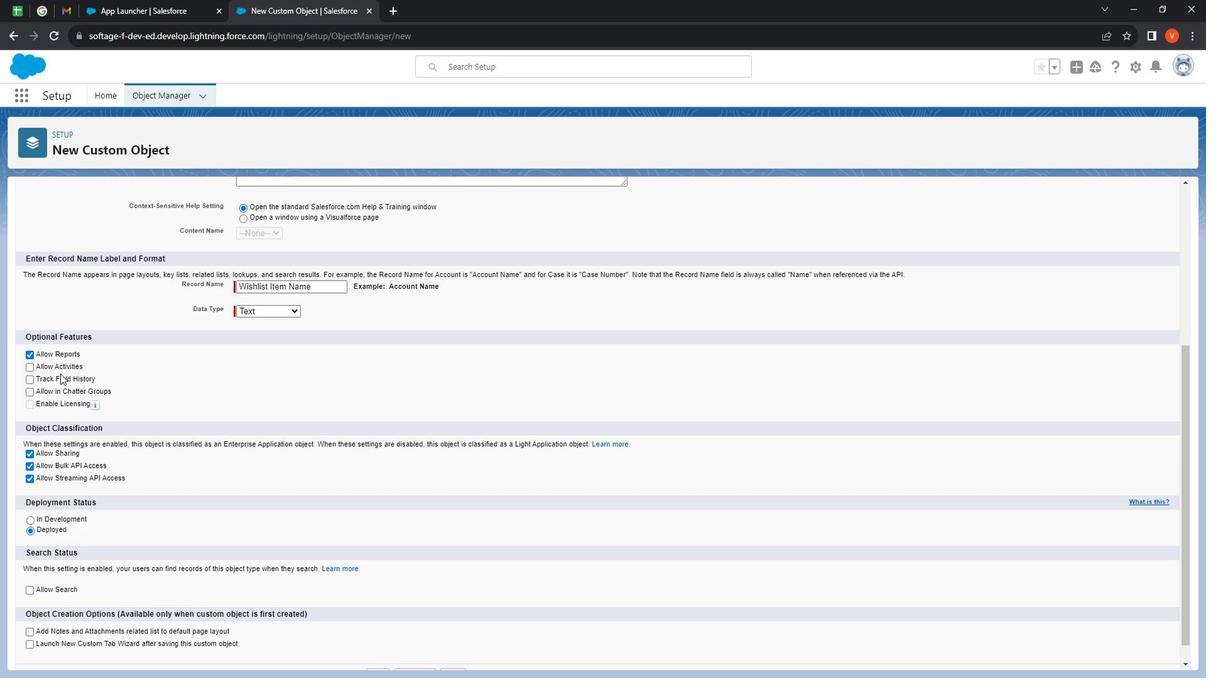 
Action: Mouse pressed left at (81, 373)
Screenshot: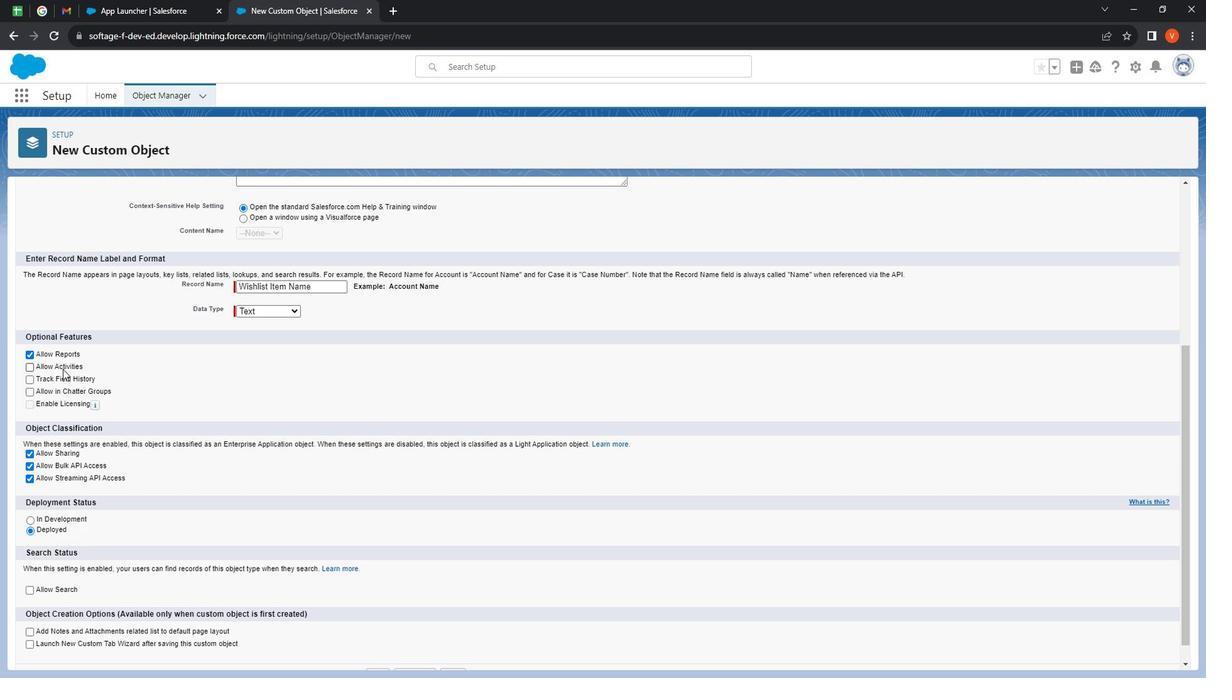 
Action: Mouse moved to (52, 383)
Screenshot: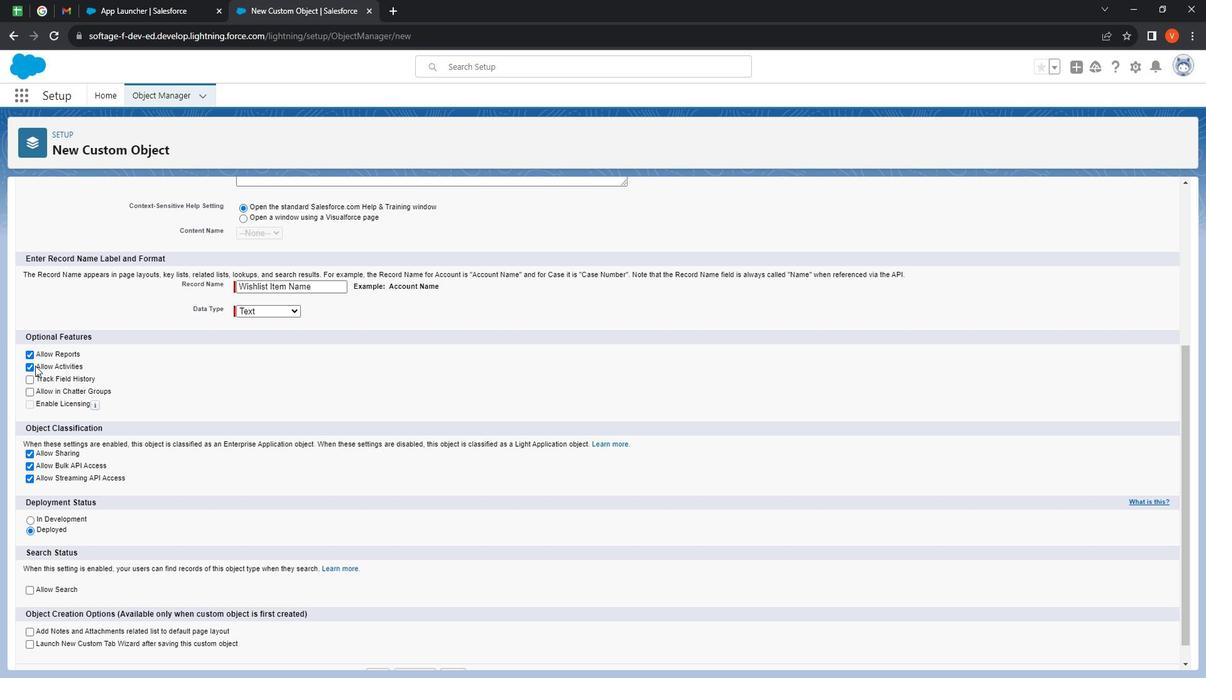 
Action: Mouse pressed left at (52, 383)
Screenshot: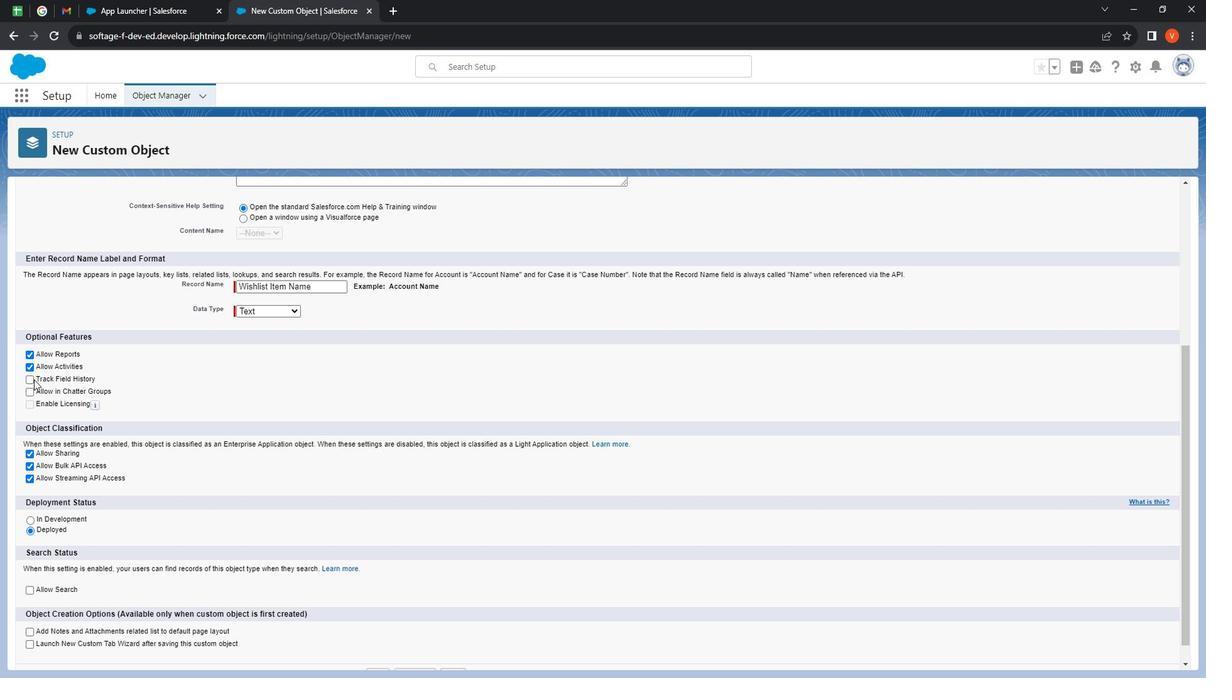 
Action: Mouse moved to (49, 383)
Screenshot: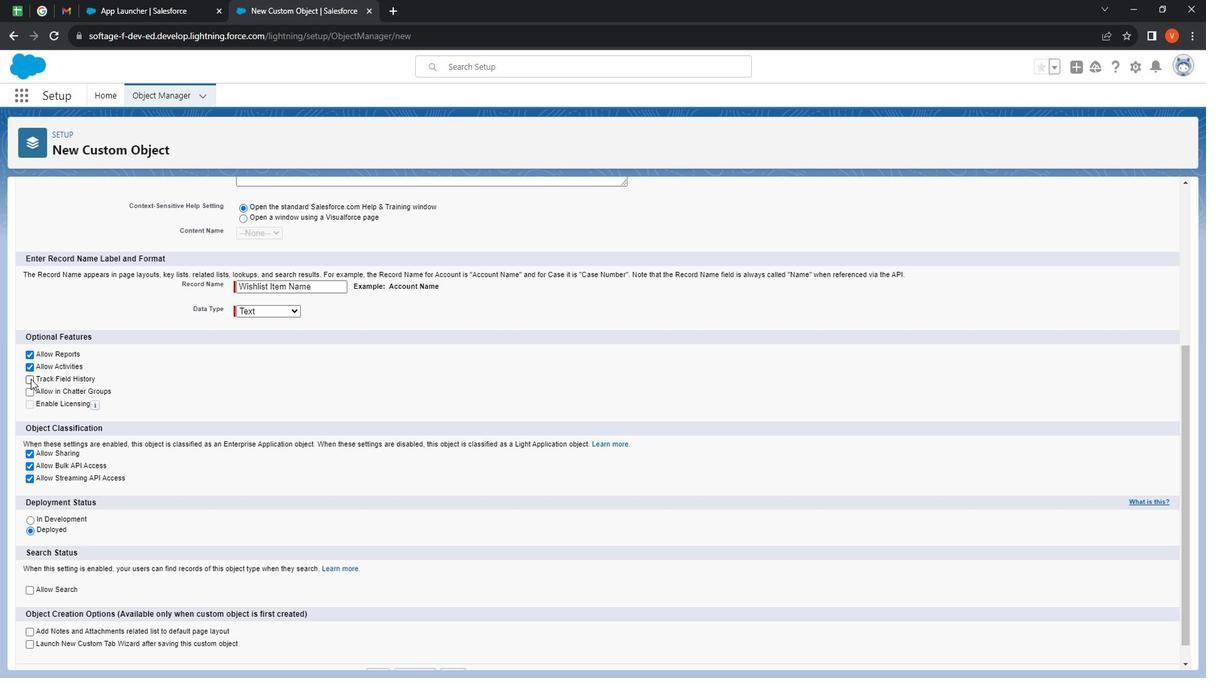 
Action: Mouse pressed left at (49, 383)
Screenshot: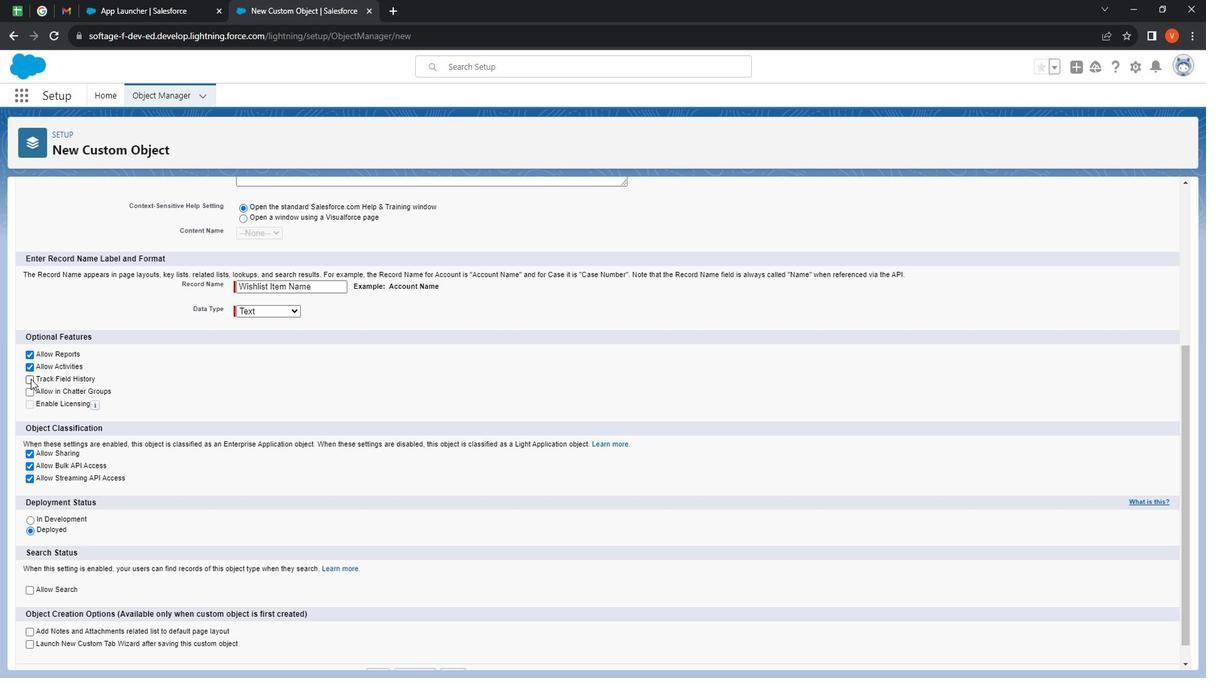 
Action: Mouse moved to (66, 475)
Screenshot: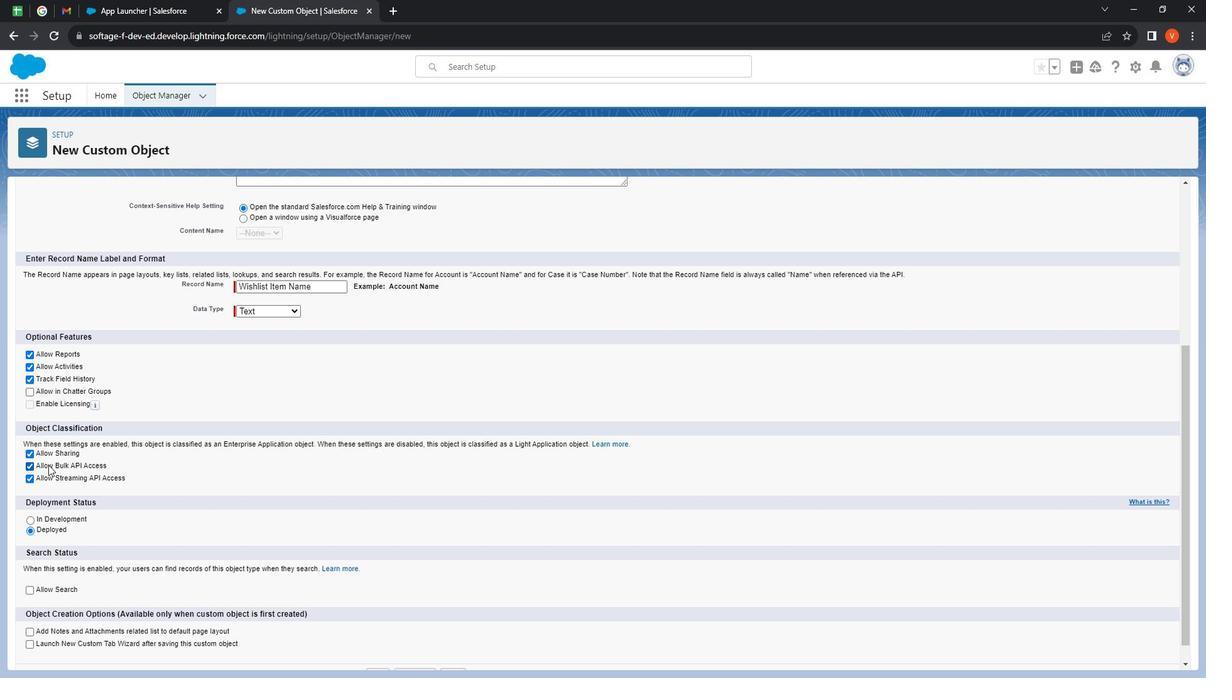 
Action: Mouse scrolled (66, 474) with delta (0, 0)
Screenshot: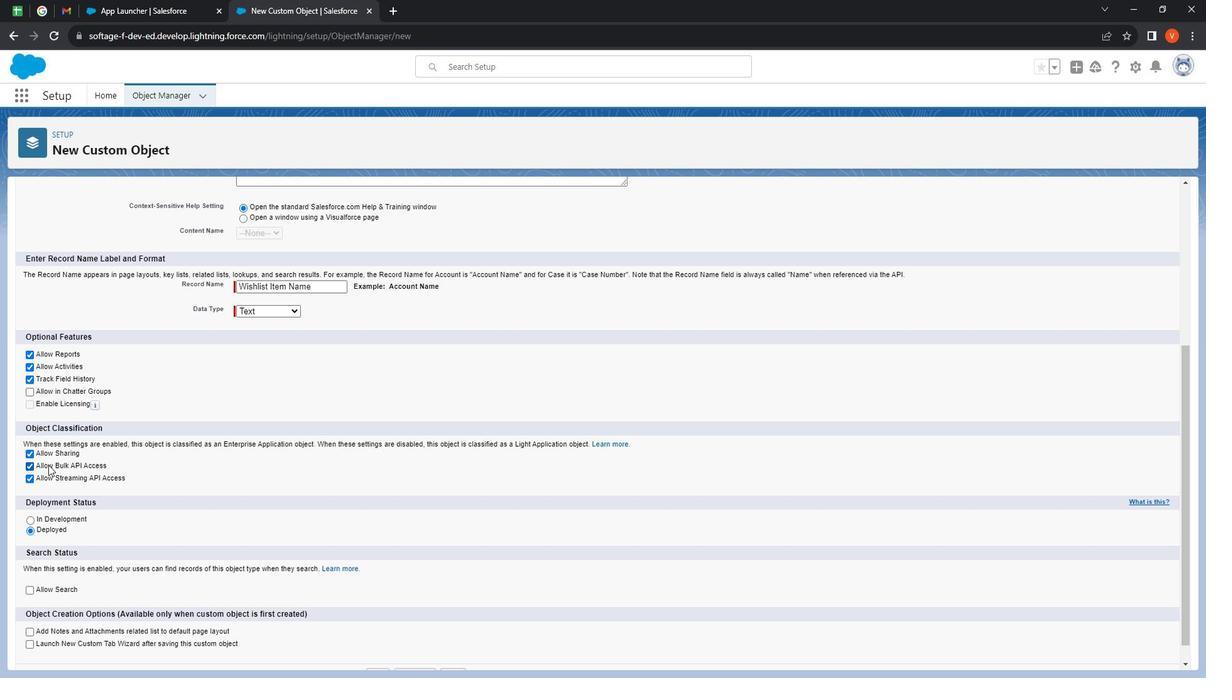 
Action: Mouse moved to (66, 477)
Screenshot: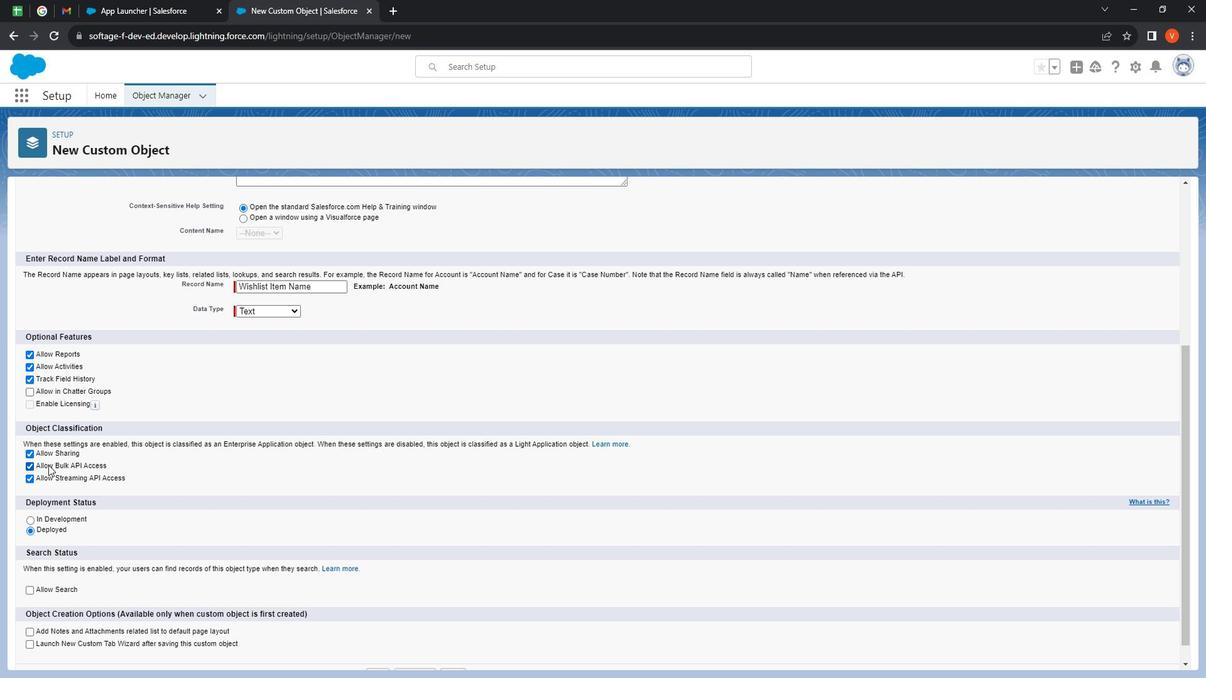 
Action: Mouse scrolled (66, 476) with delta (0, 0)
Screenshot: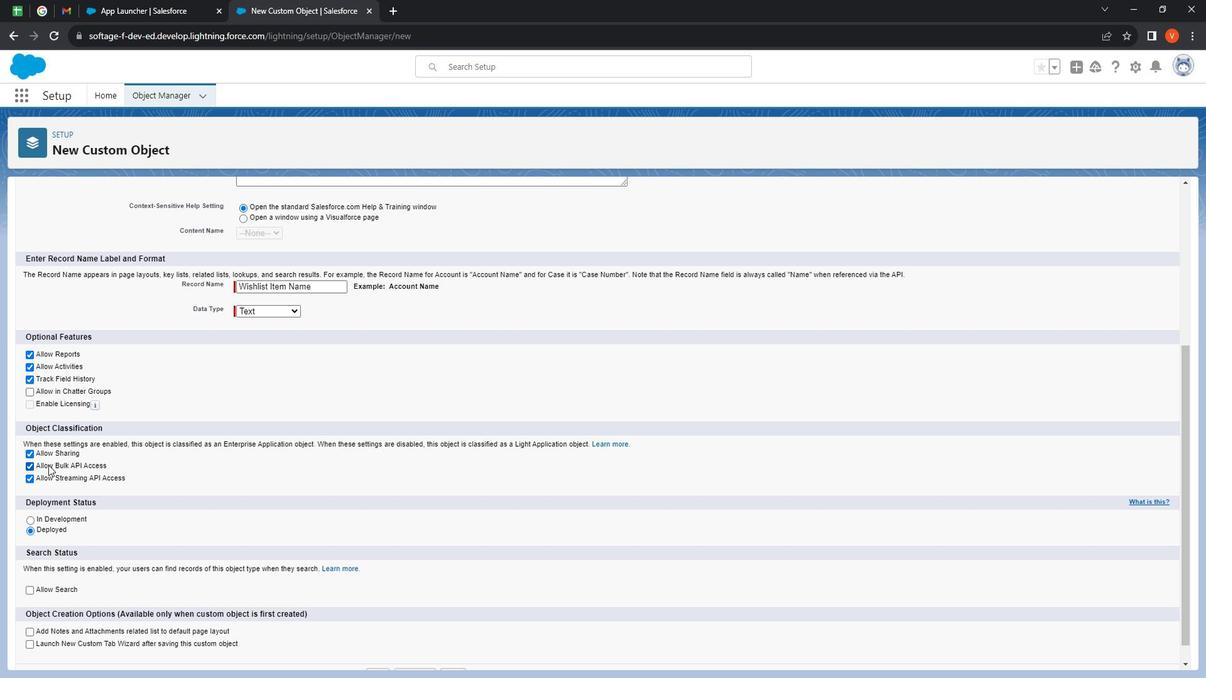 
Action: Mouse moved to (66, 478)
Screenshot: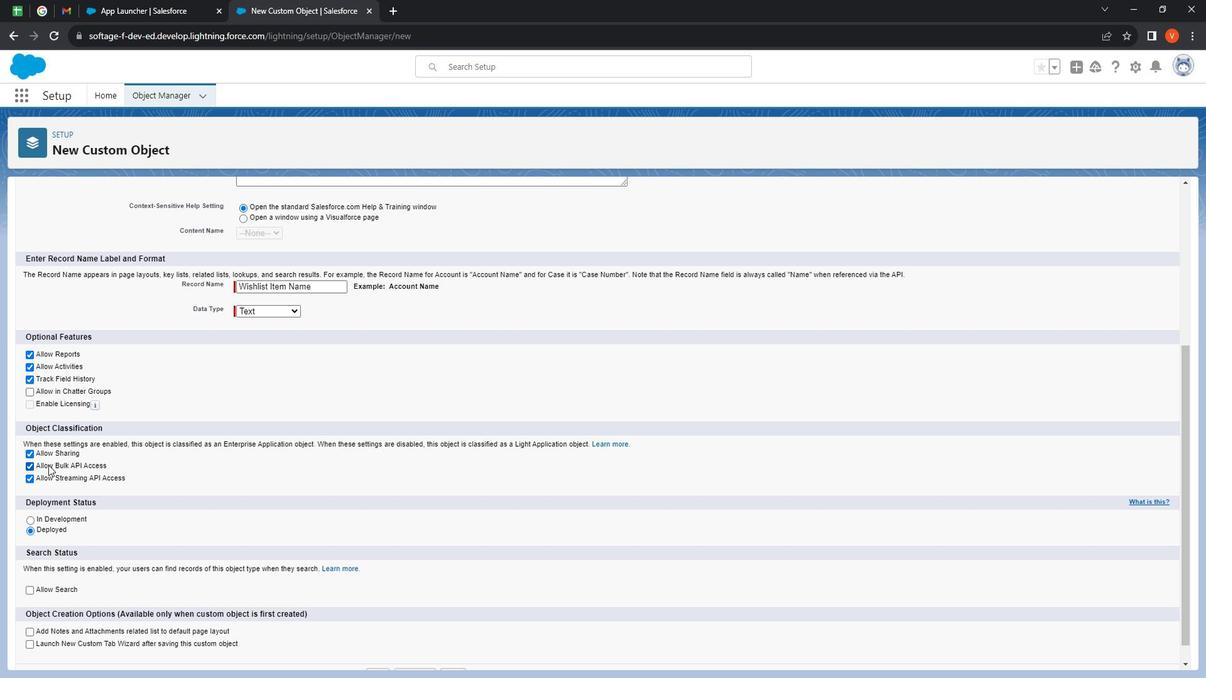 
Action: Mouse scrolled (66, 477) with delta (0, 0)
Screenshot: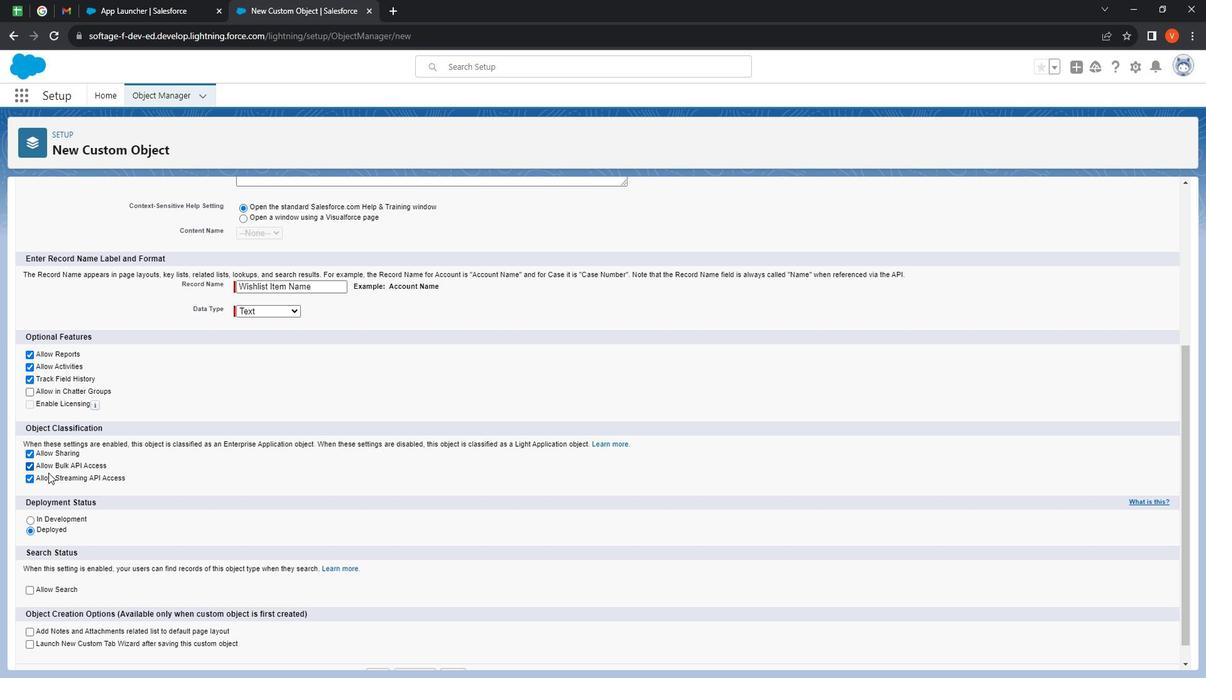 
Action: Mouse moved to (66, 478)
Screenshot: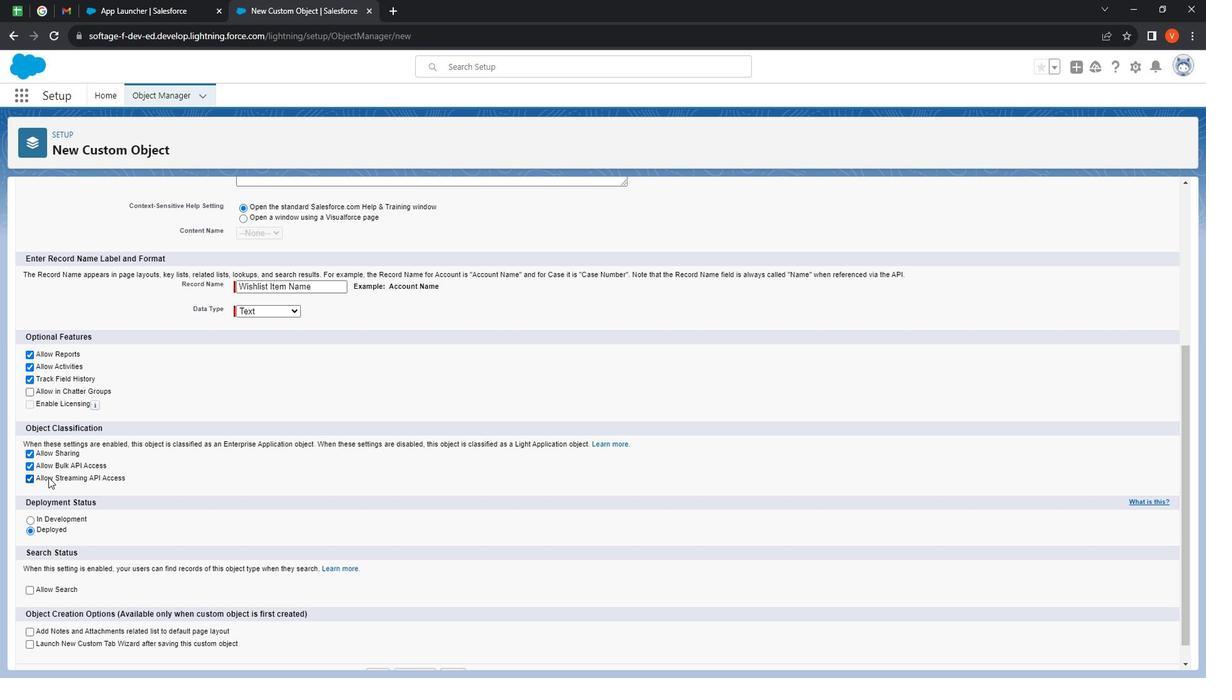 
Action: Mouse scrolled (66, 478) with delta (0, 0)
Screenshot: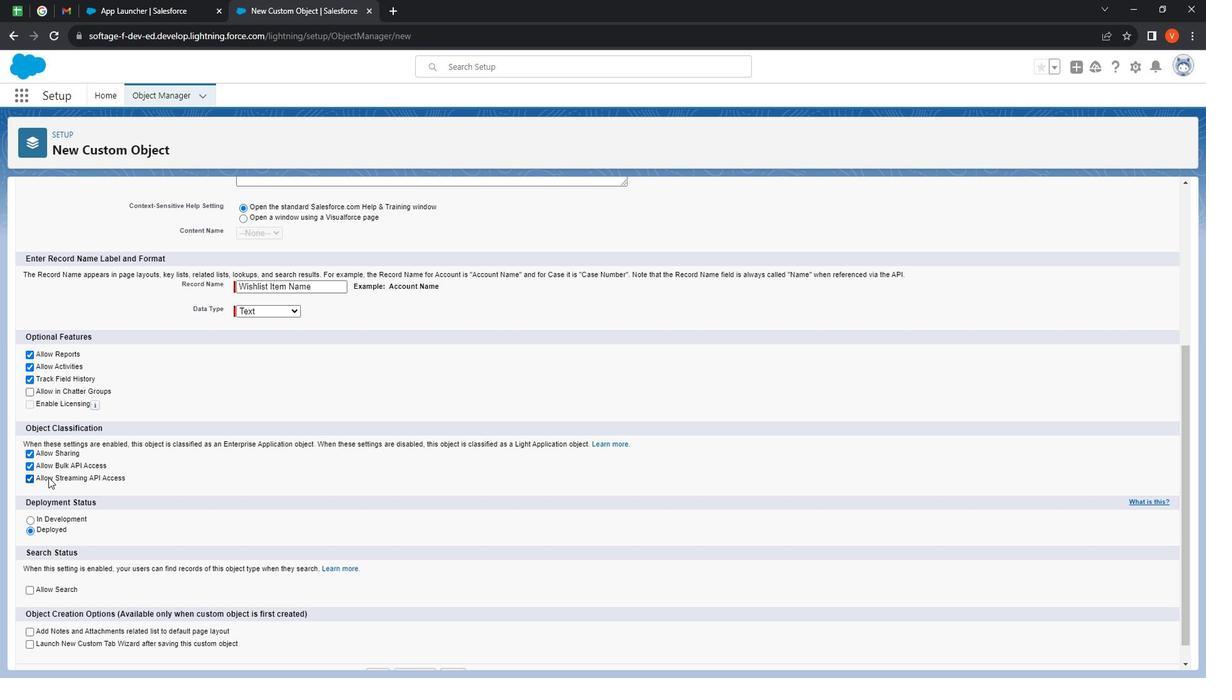 
Action: Mouse moved to (51, 561)
Screenshot: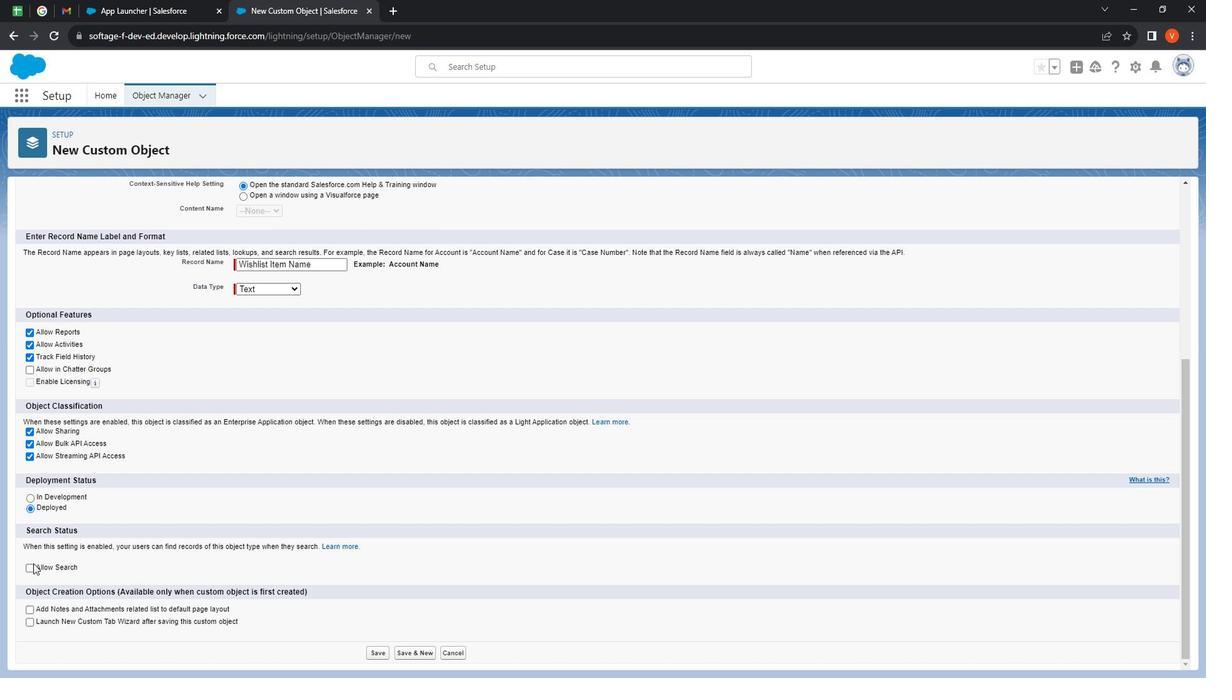 
Action: Mouse pressed left at (51, 561)
Screenshot: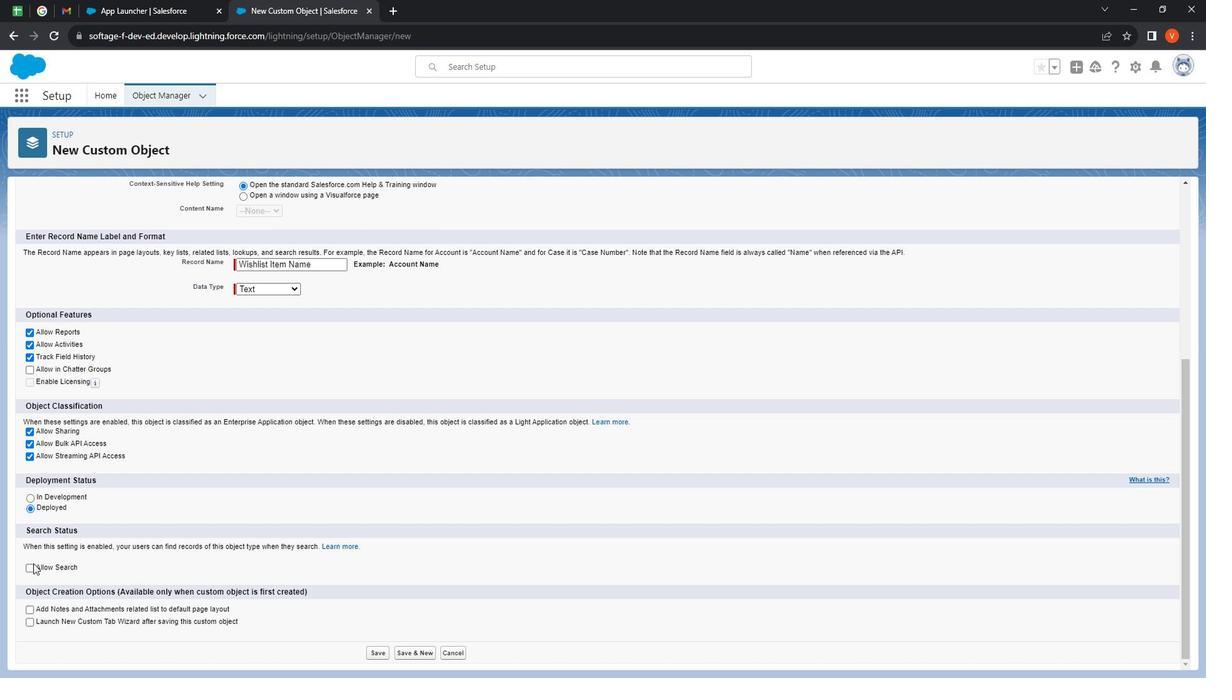 
Action: Mouse moved to (47, 564)
Screenshot: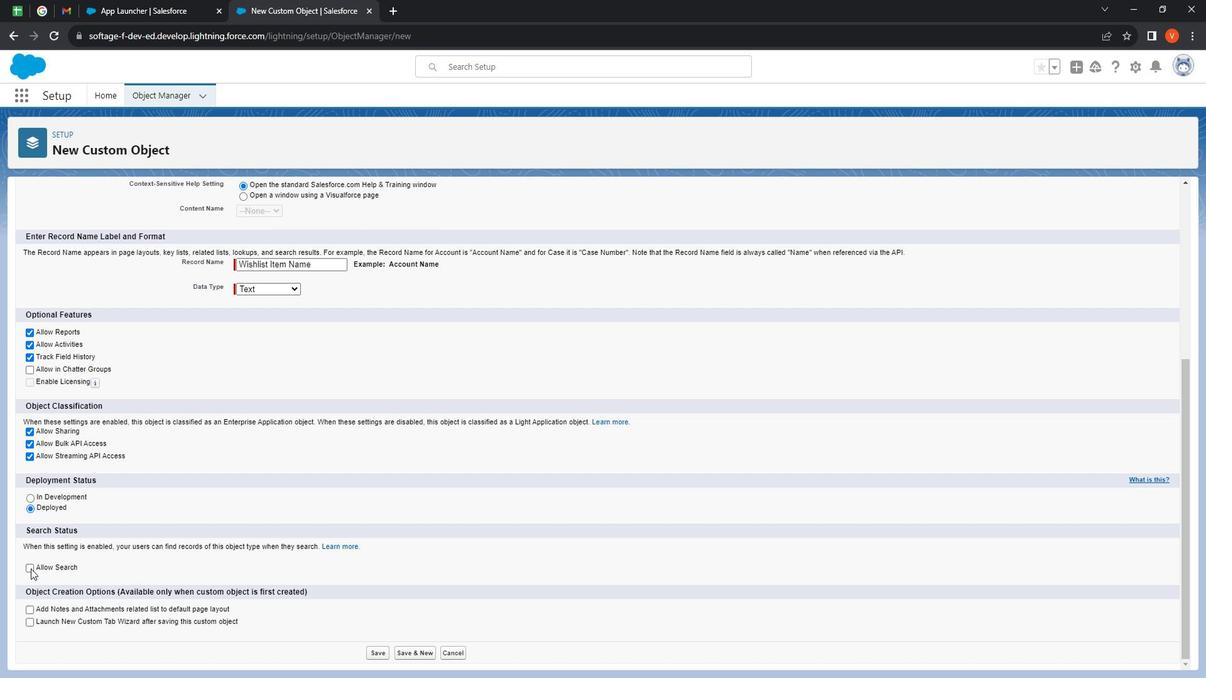 
Action: Mouse pressed left at (47, 564)
Screenshot: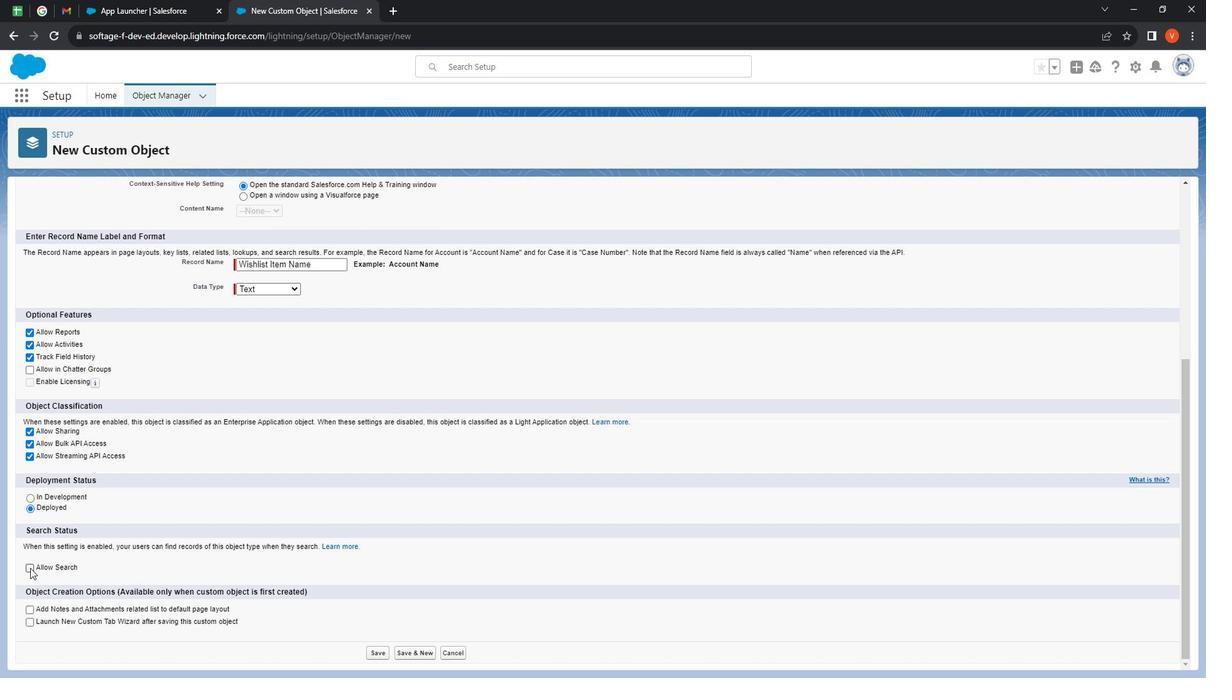 
Action: Mouse moved to (394, 647)
Screenshot: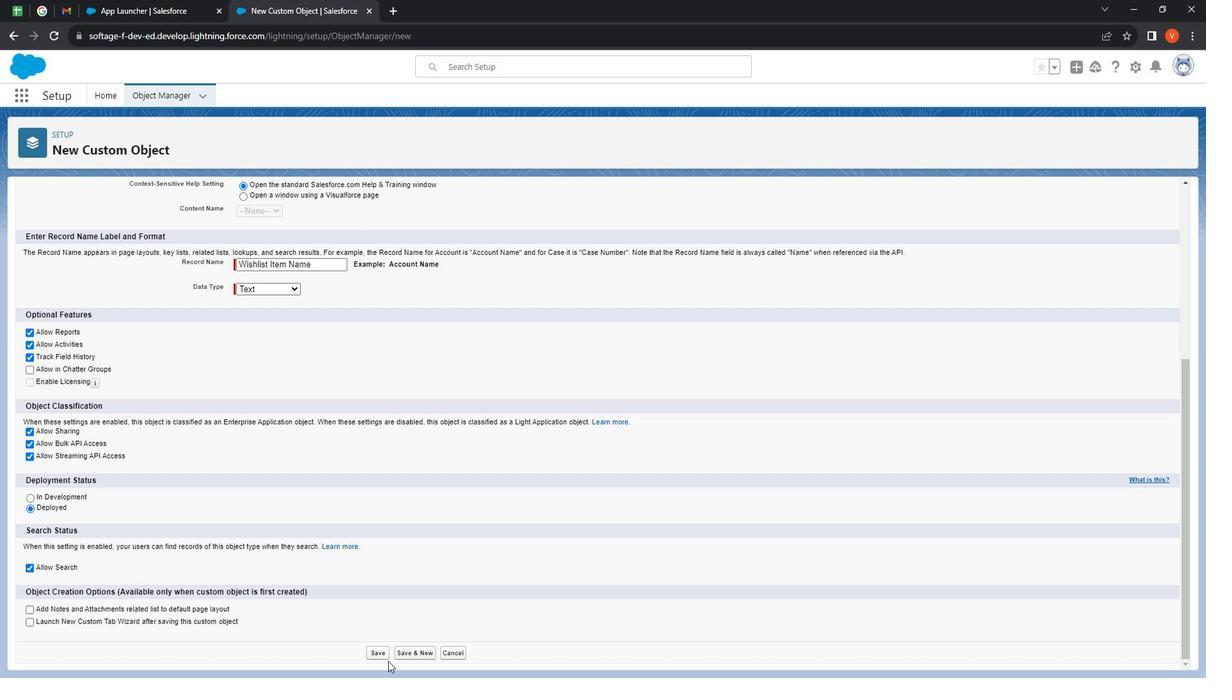 
Action: Mouse pressed left at (394, 647)
Screenshot: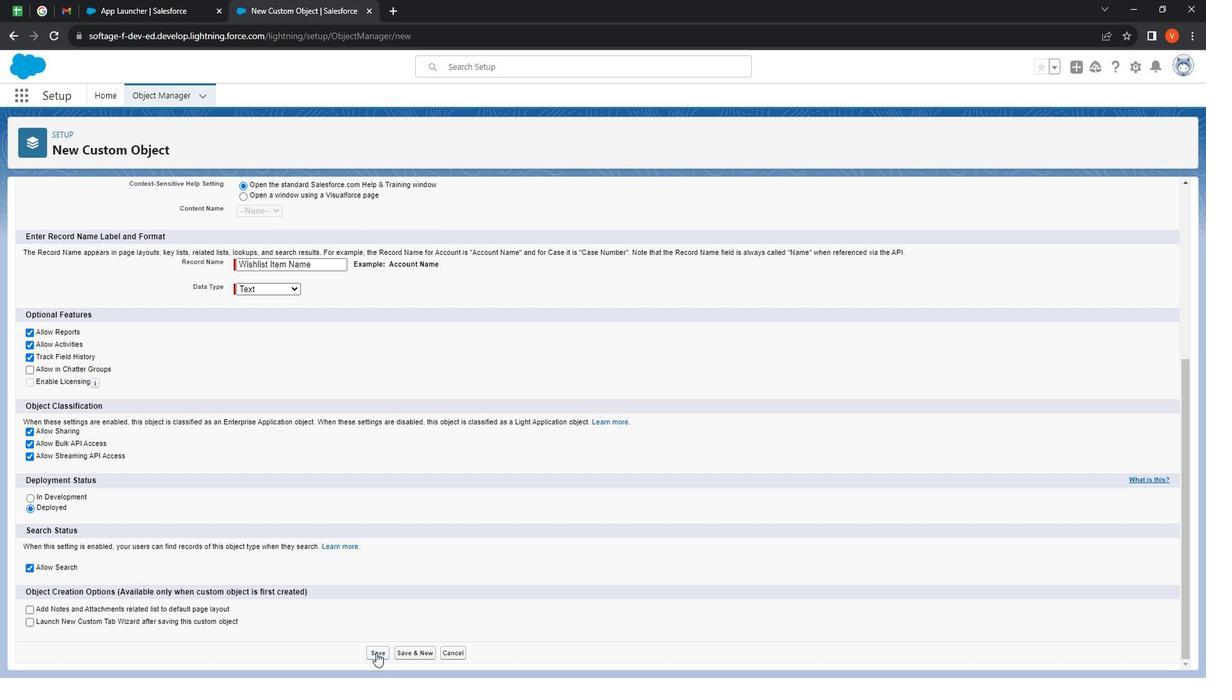 
Action: Mouse moved to (118, 236)
Screenshot: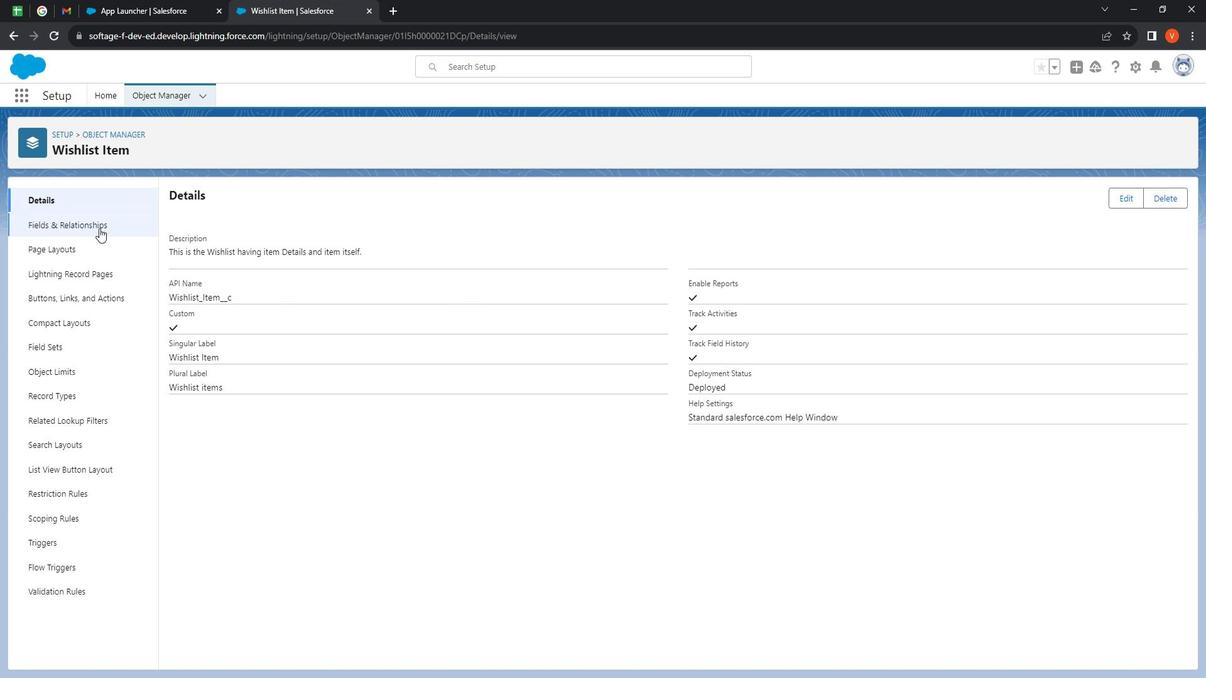 
Action: Mouse pressed left at (118, 236)
Screenshot: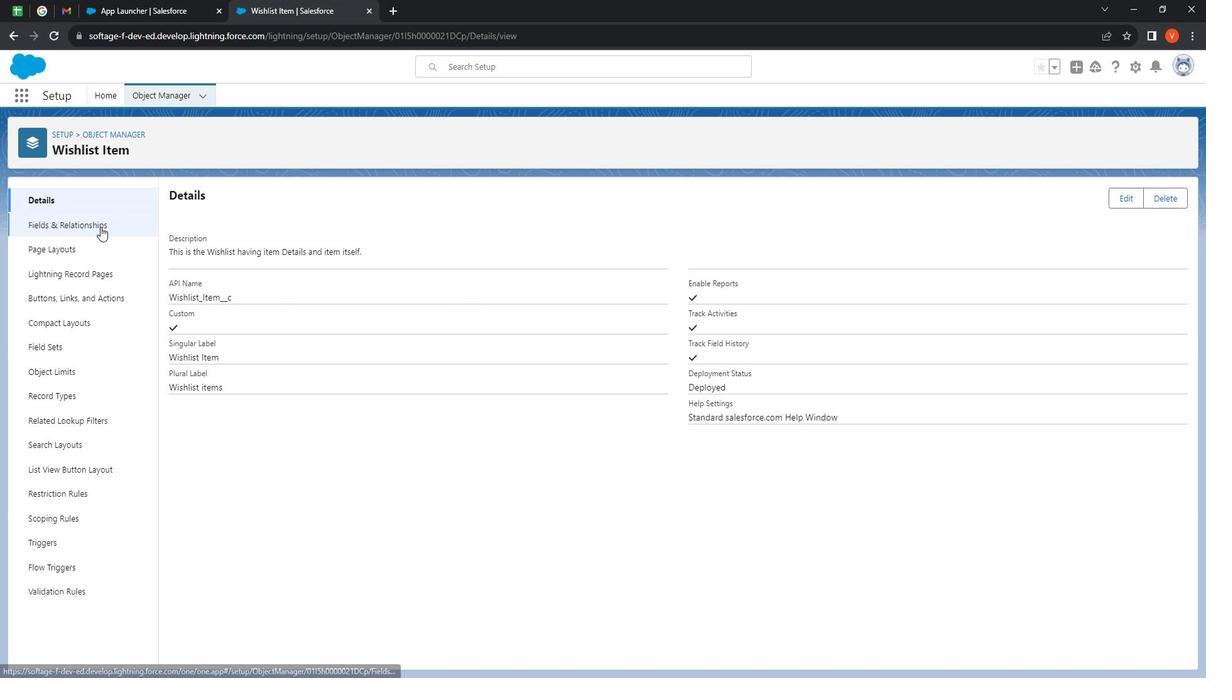 
Action: Mouse moved to (932, 213)
Screenshot: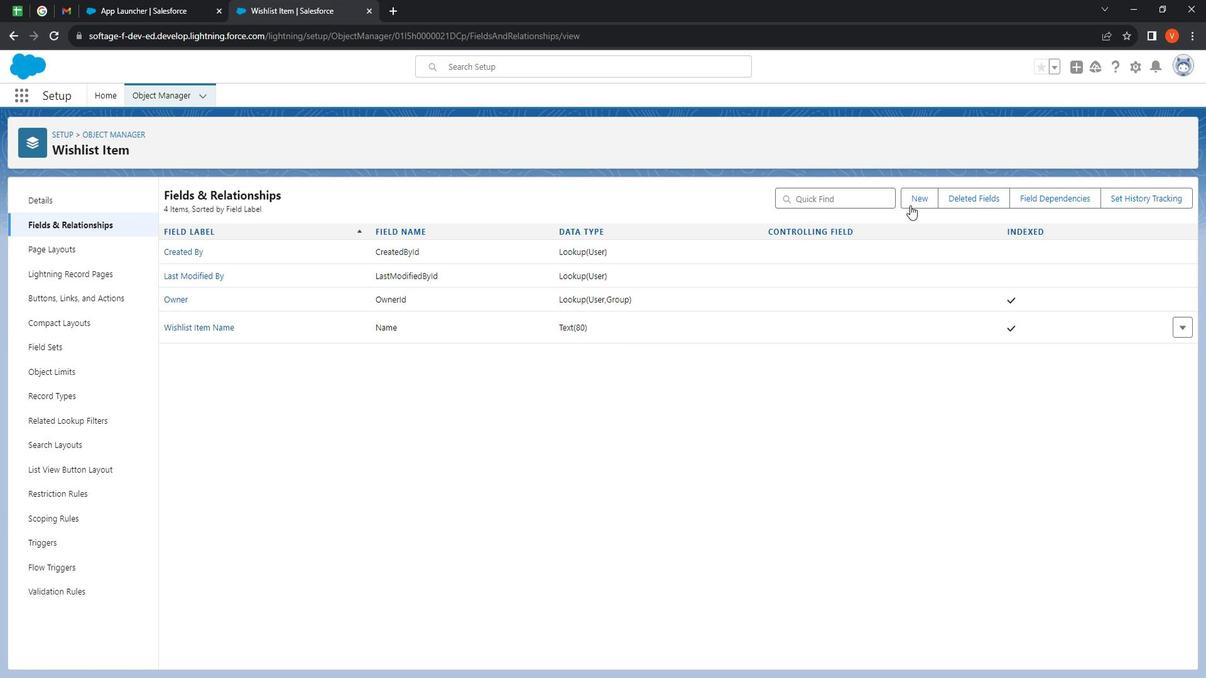 
Action: Mouse pressed left at (932, 213)
Screenshot: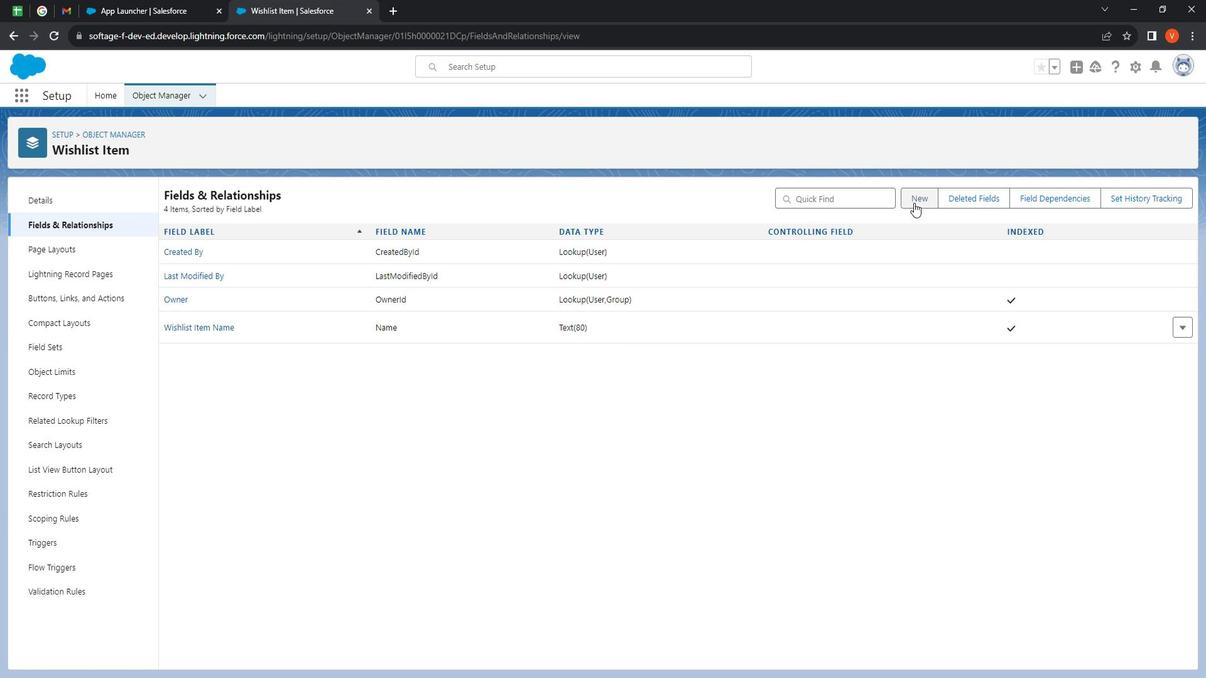
Action: Mouse moved to (412, 446)
Screenshot: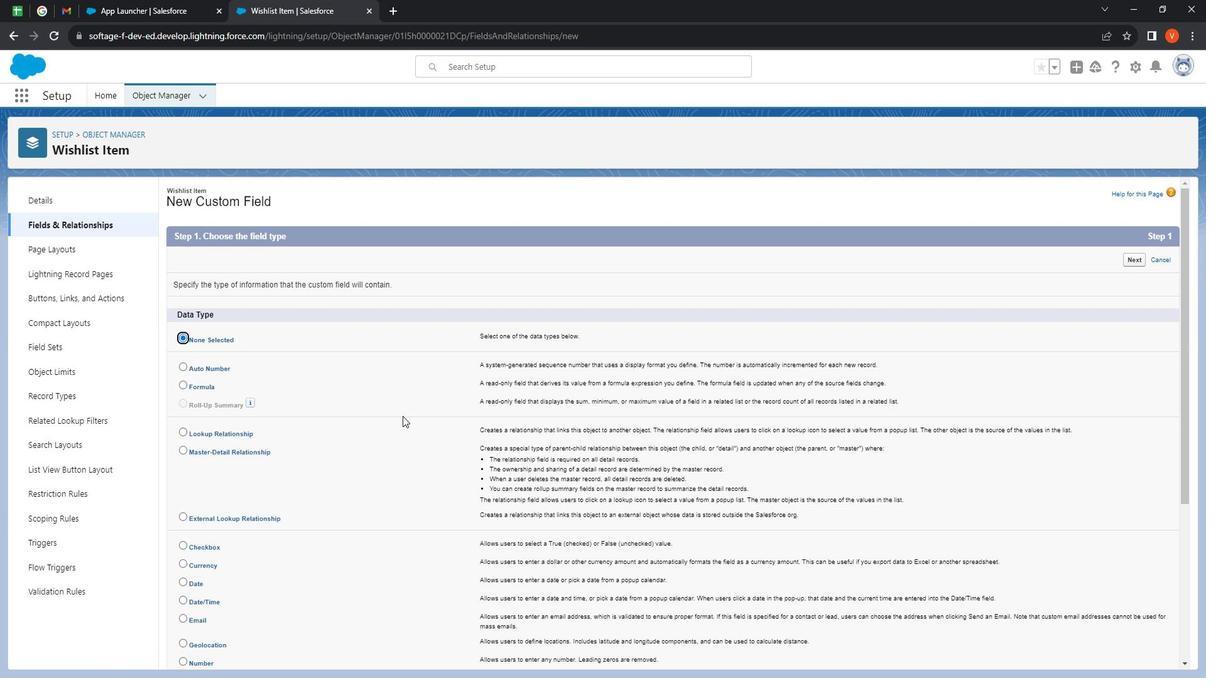 
Action: Mouse scrolled (412, 446) with delta (0, 0)
Screenshot: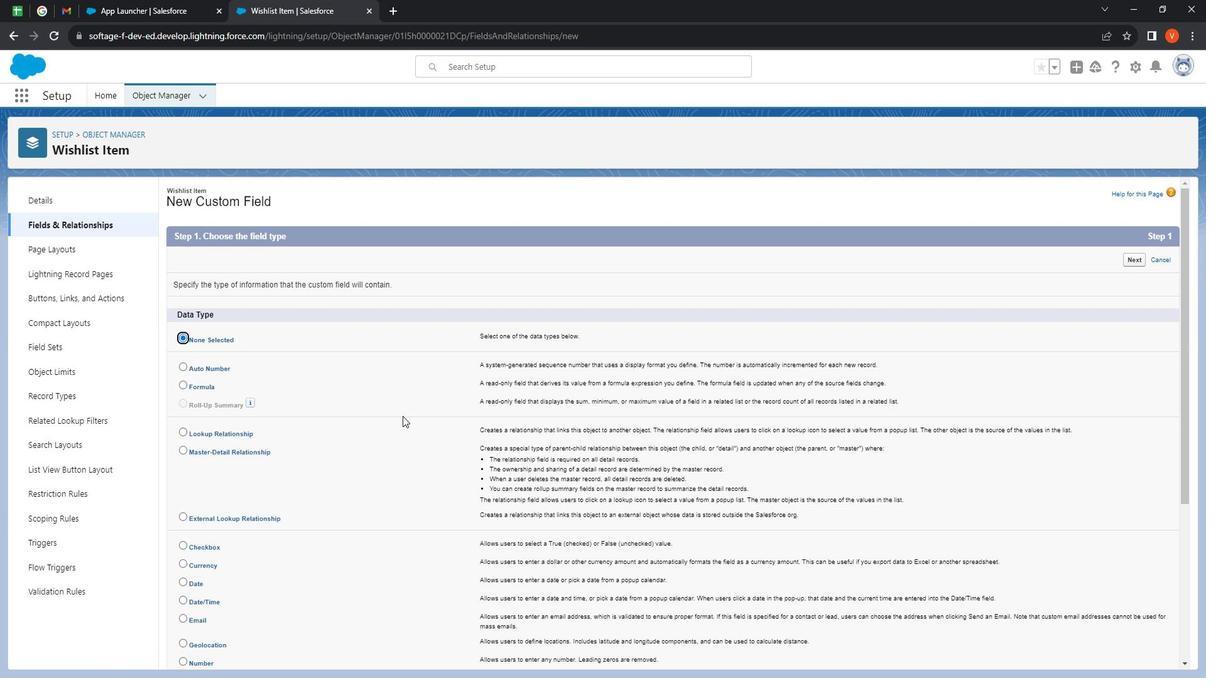 
Action: Mouse moved to (409, 451)
Screenshot: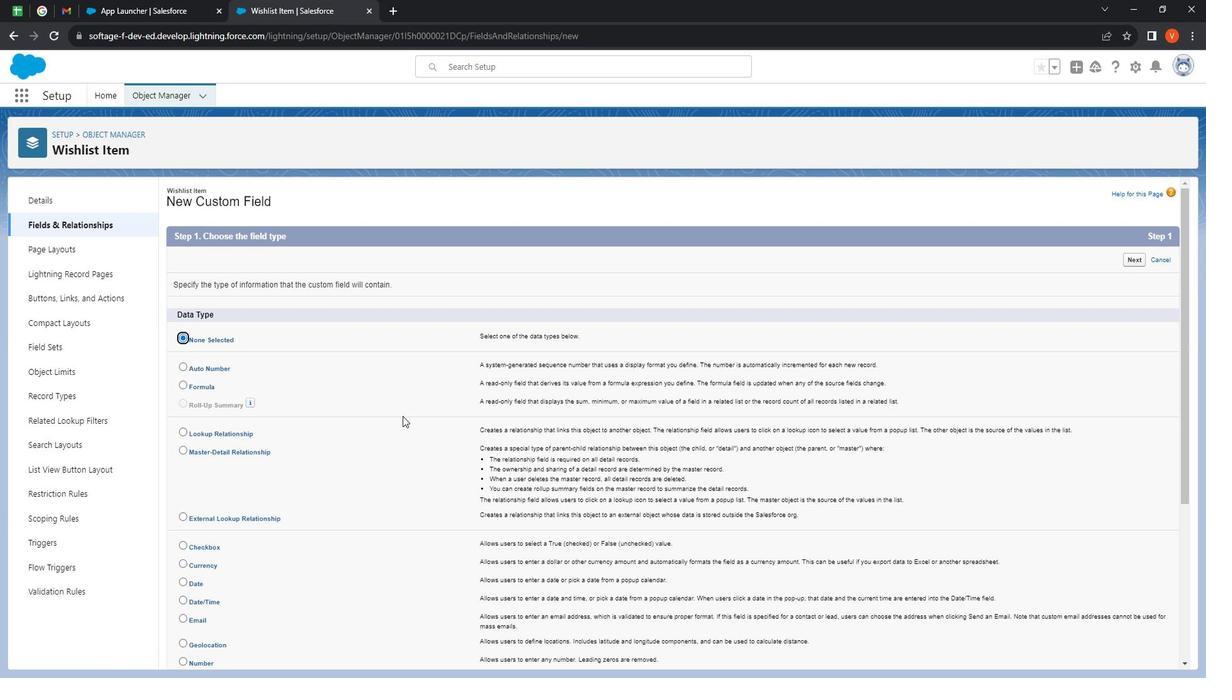 
Action: Mouse scrolled (409, 451) with delta (0, 0)
Screenshot: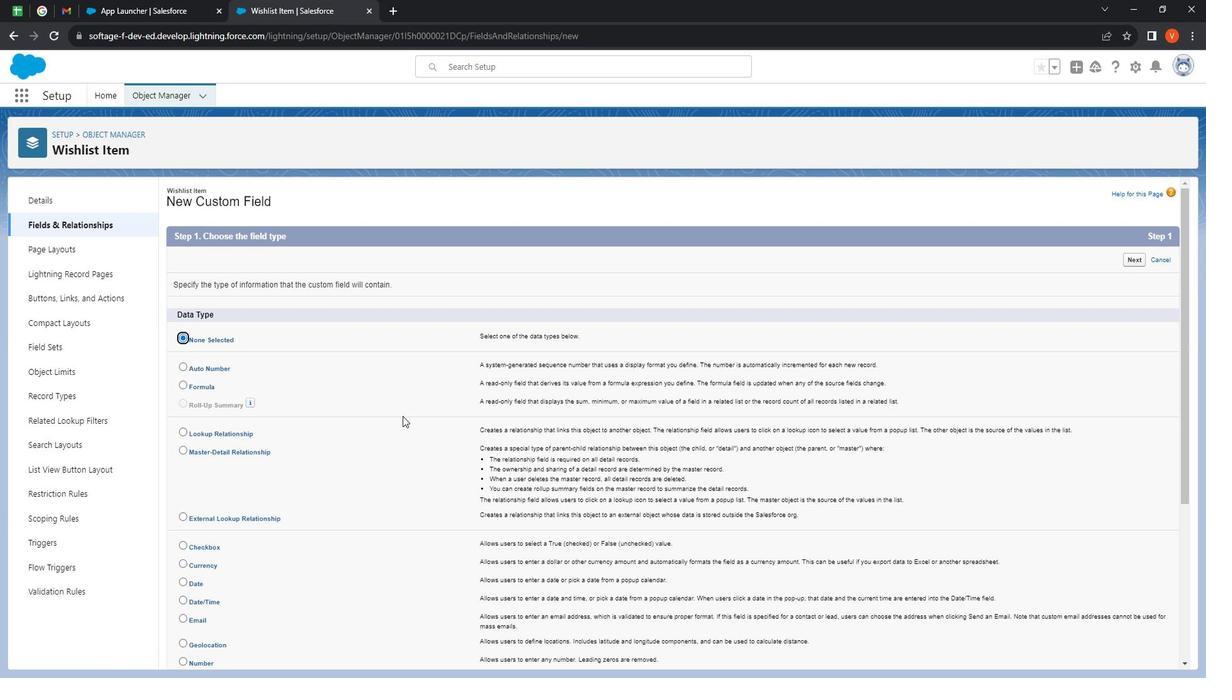 
Action: Mouse moved to (409, 455)
Screenshot: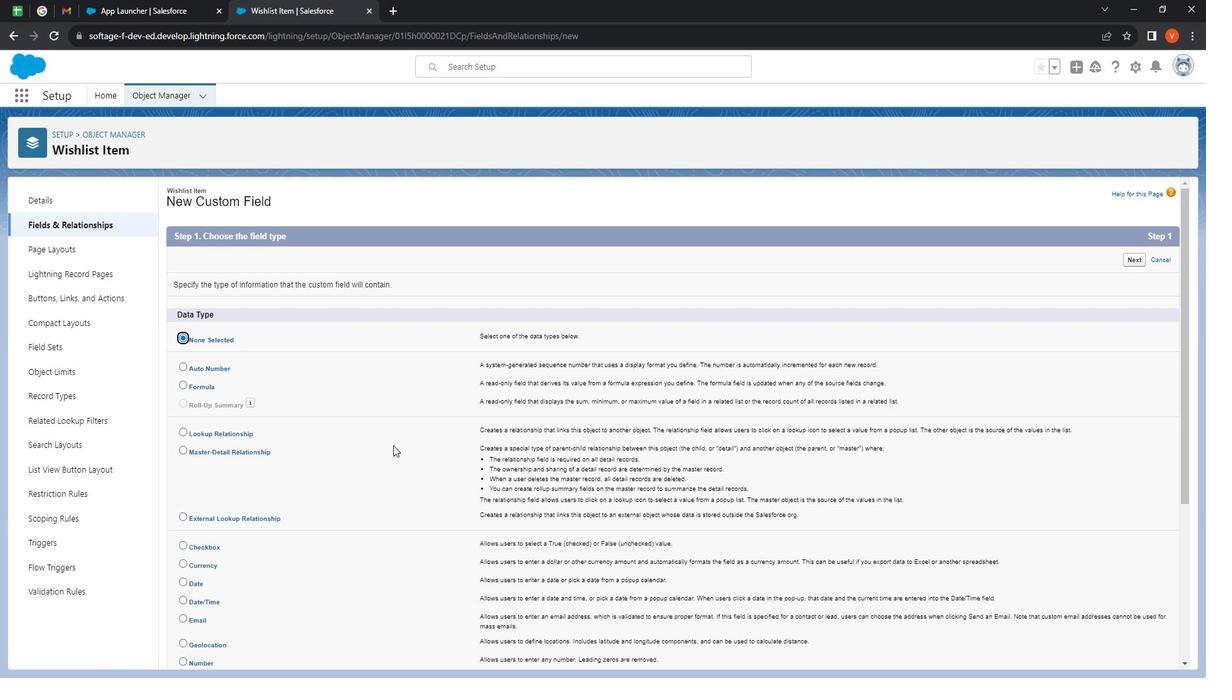 
Action: Mouse scrolled (409, 454) with delta (0, 0)
Screenshot: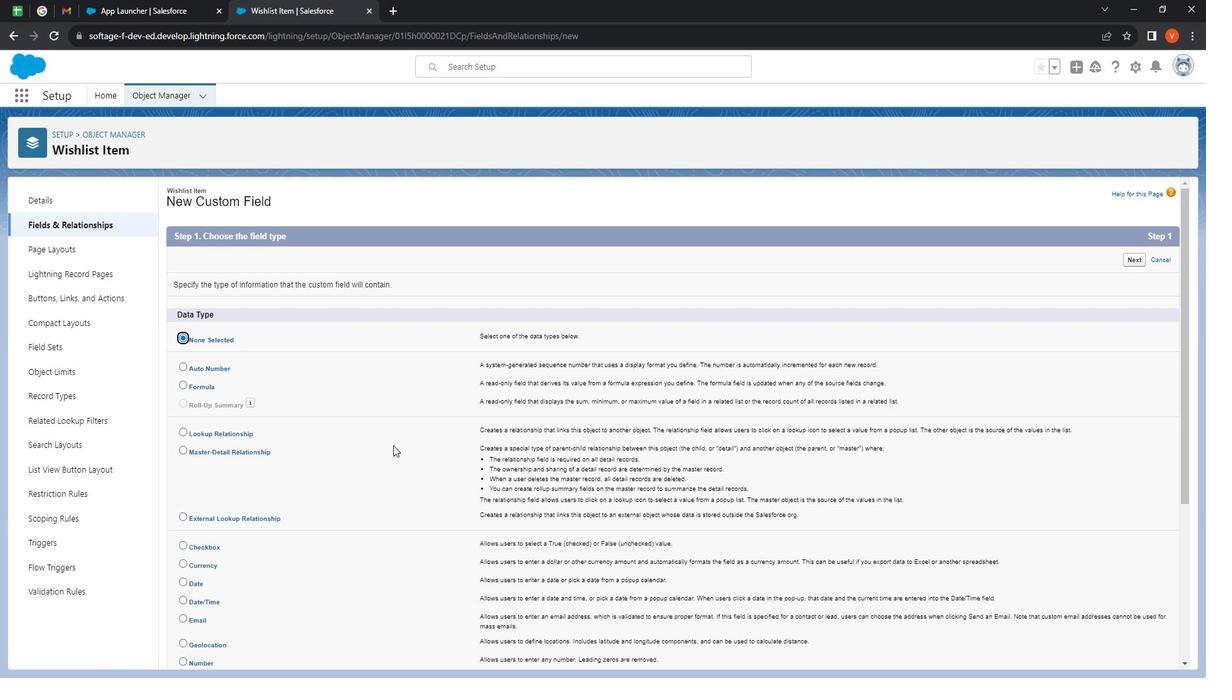 
Action: Mouse moved to (409, 456)
Screenshot: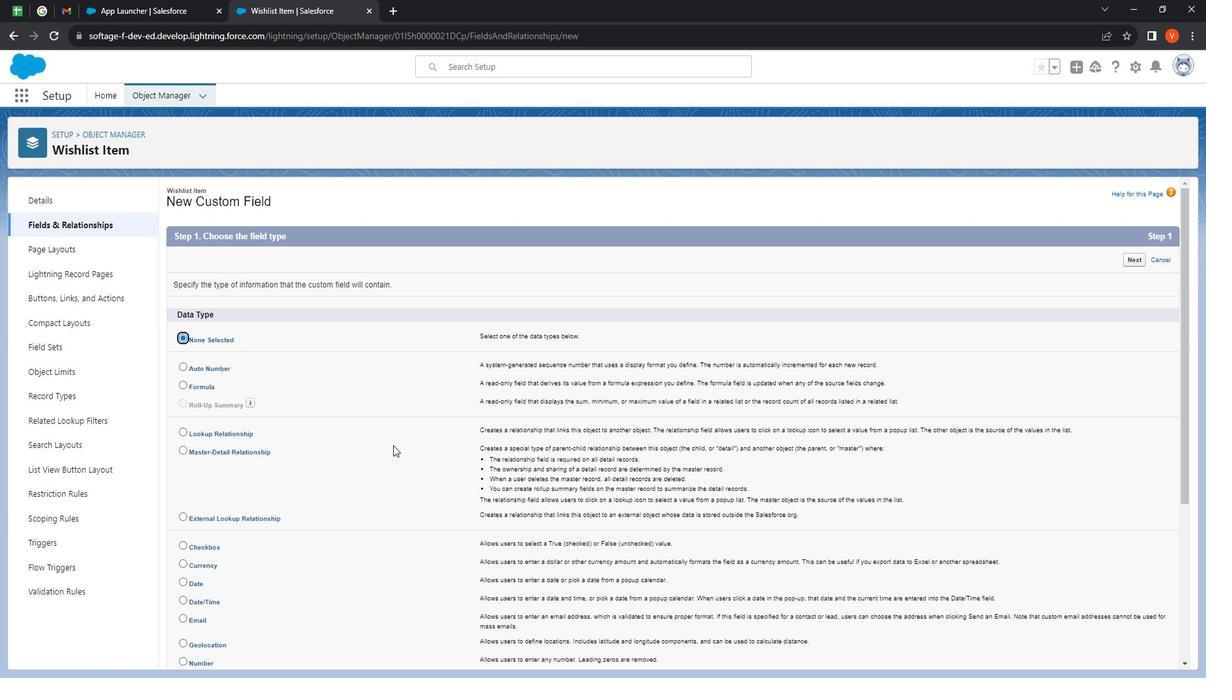 
Action: Mouse scrolled (409, 455) with delta (0, 0)
Screenshot: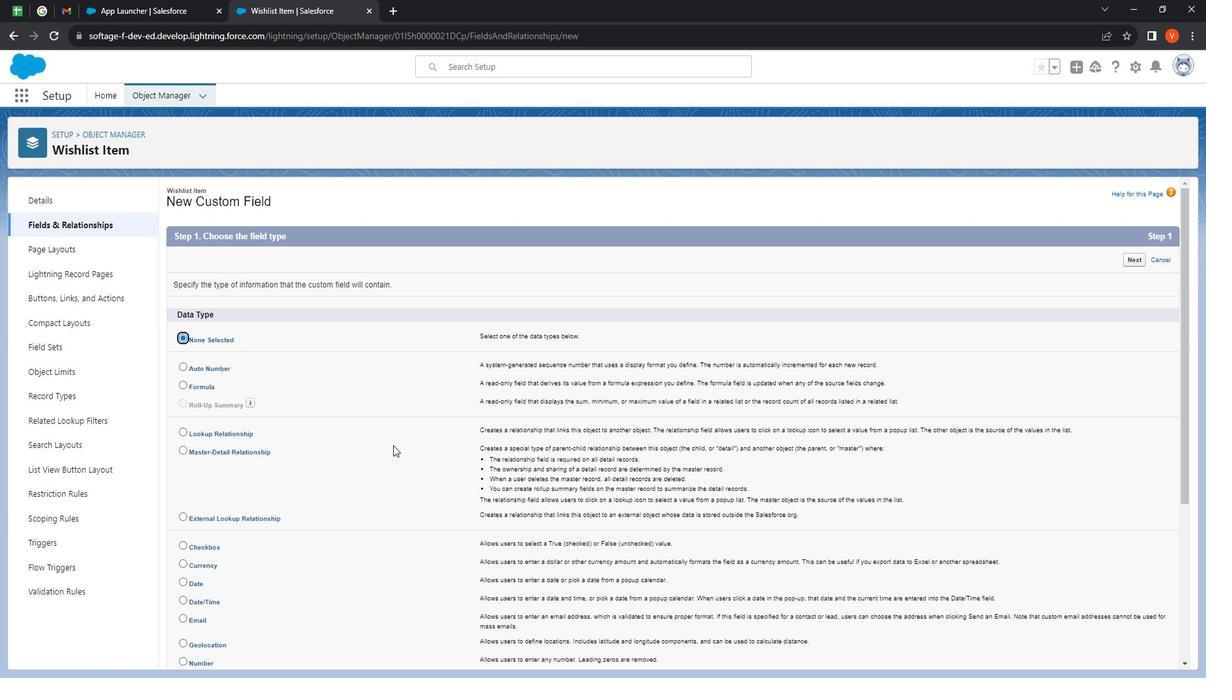 
Action: Mouse scrolled (409, 455) with delta (0, 0)
Screenshot: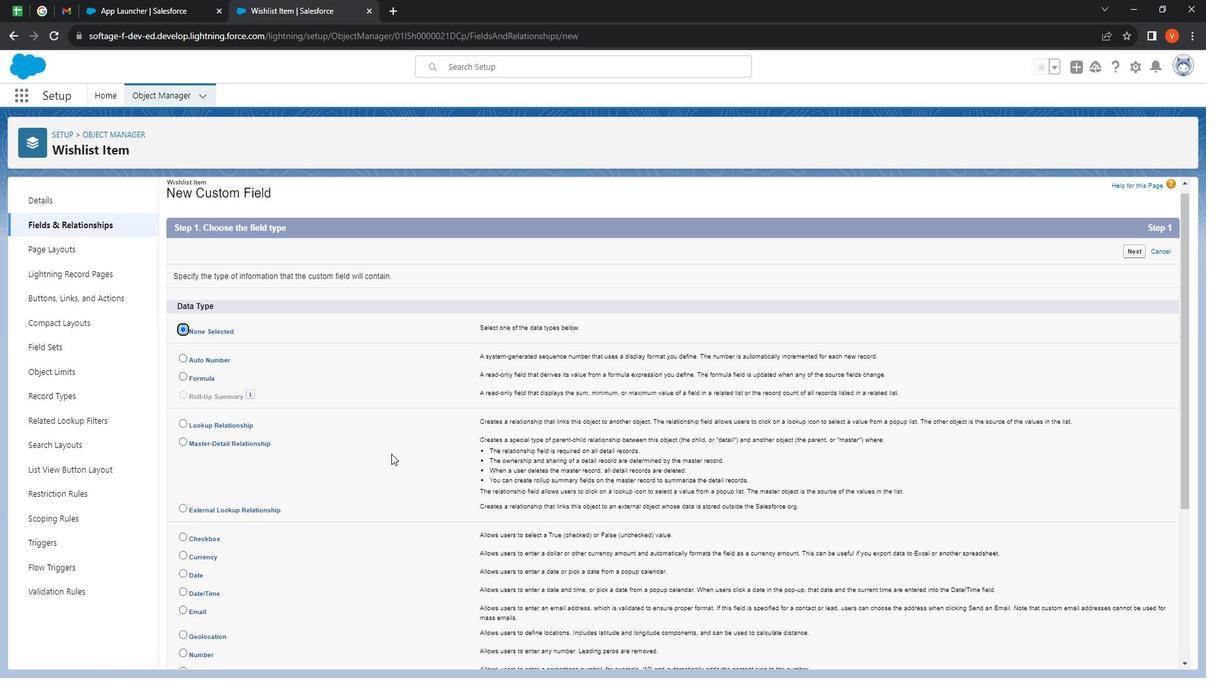 
Action: Mouse moved to (400, 468)
Screenshot: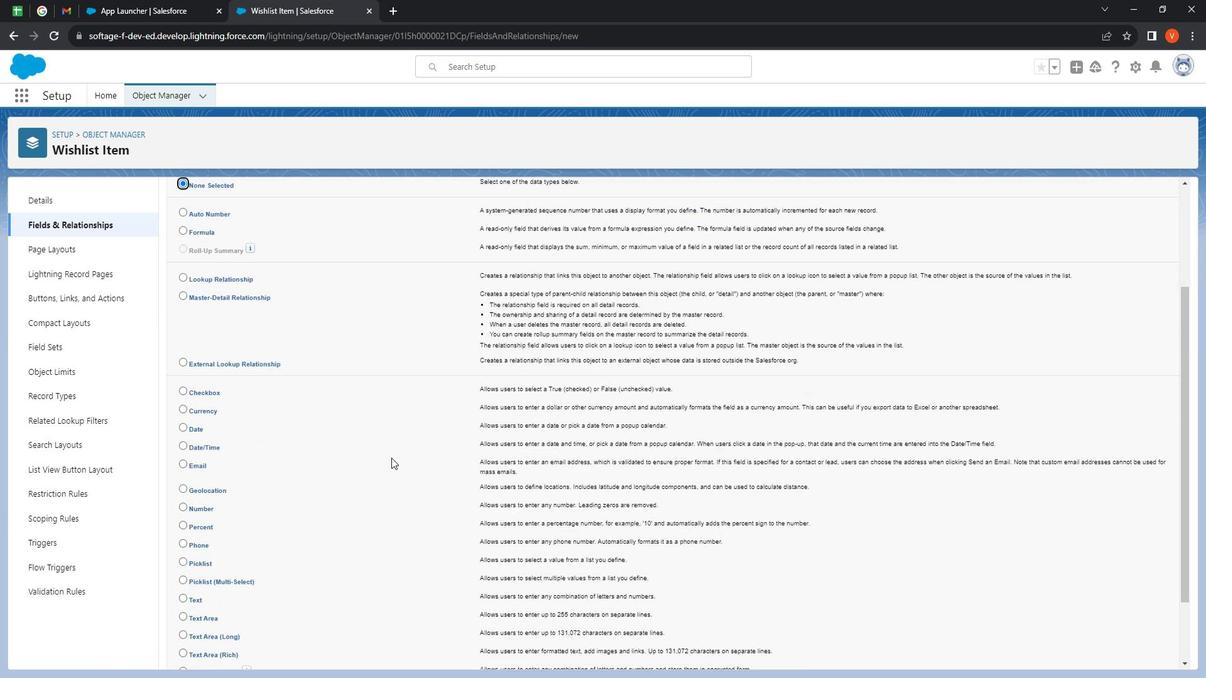 
Action: Mouse scrolled (400, 467) with delta (0, 0)
Screenshot: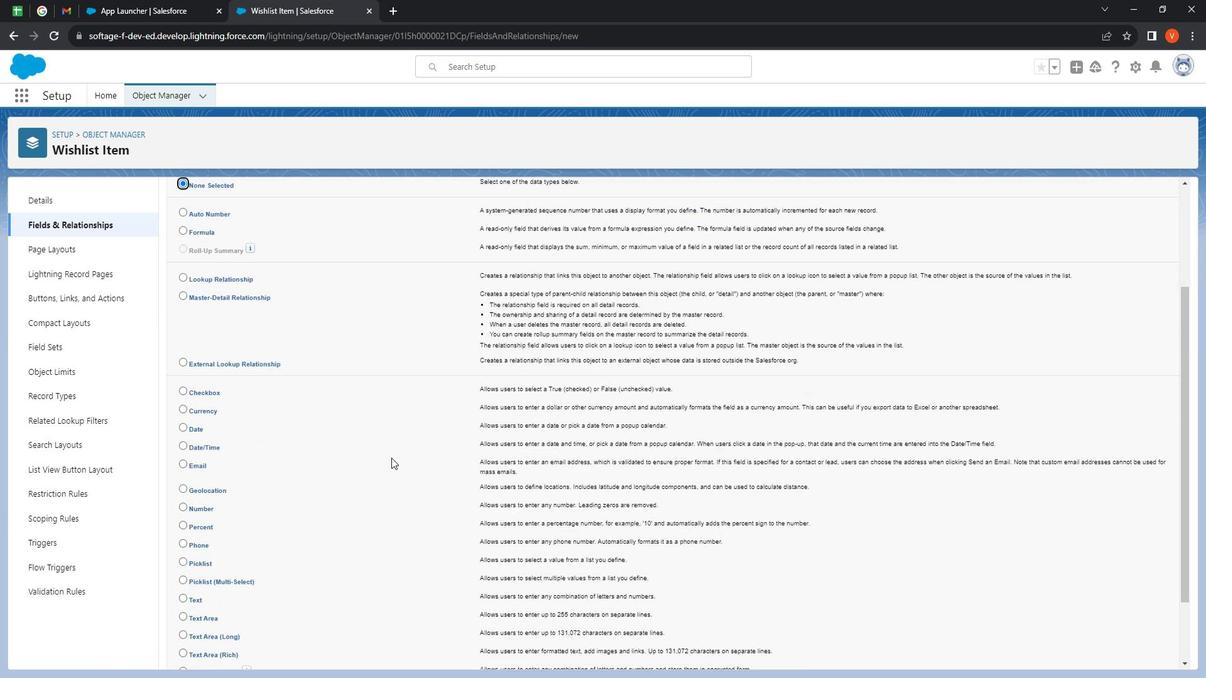 
Action: Mouse moved to (214, 512)
Screenshot: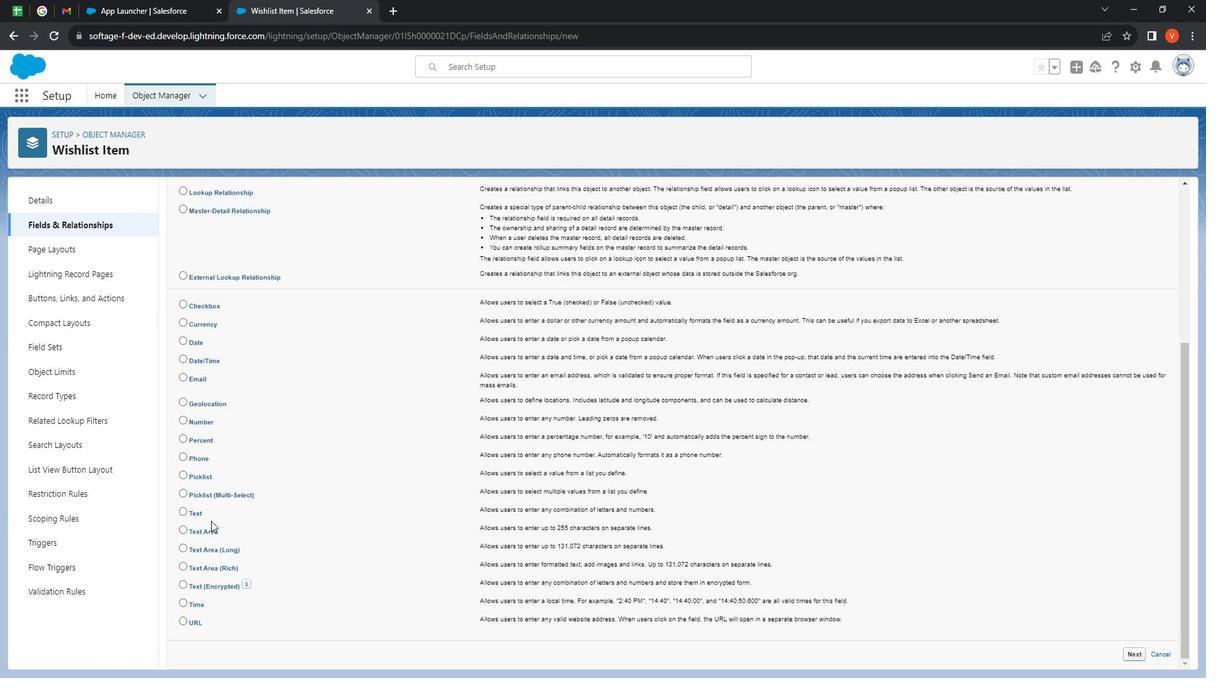 
Action: Mouse pressed left at (214, 512)
Screenshot: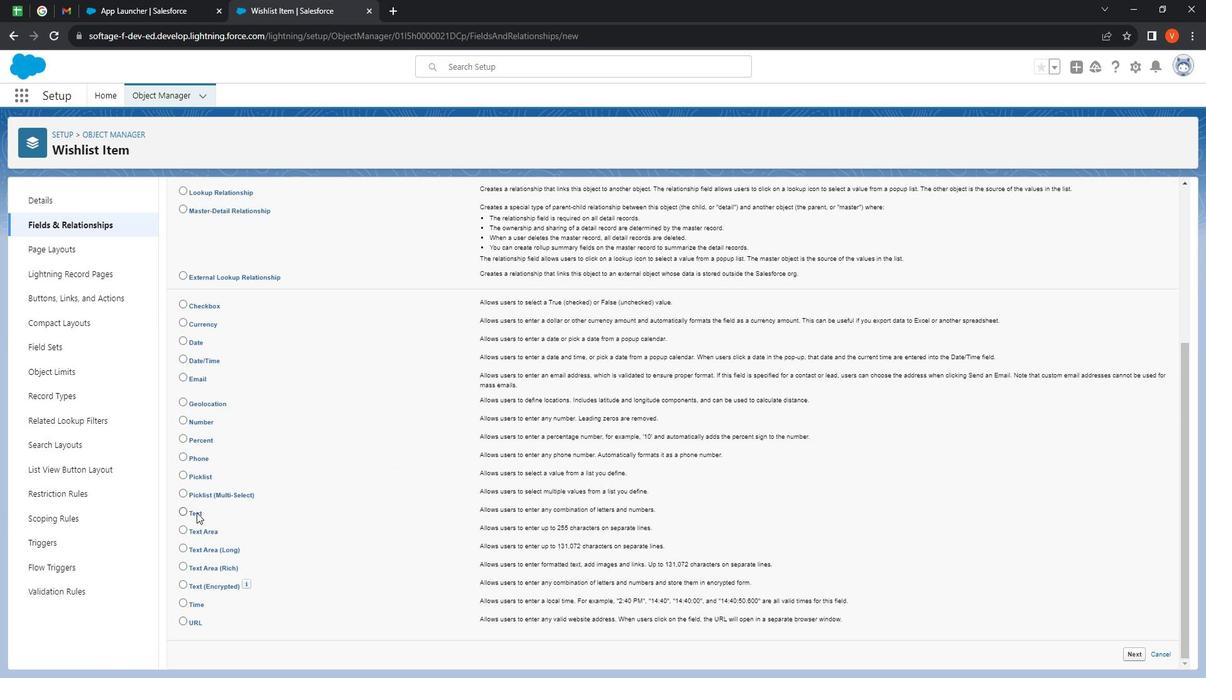 
Action: Mouse moved to (1152, 645)
Screenshot: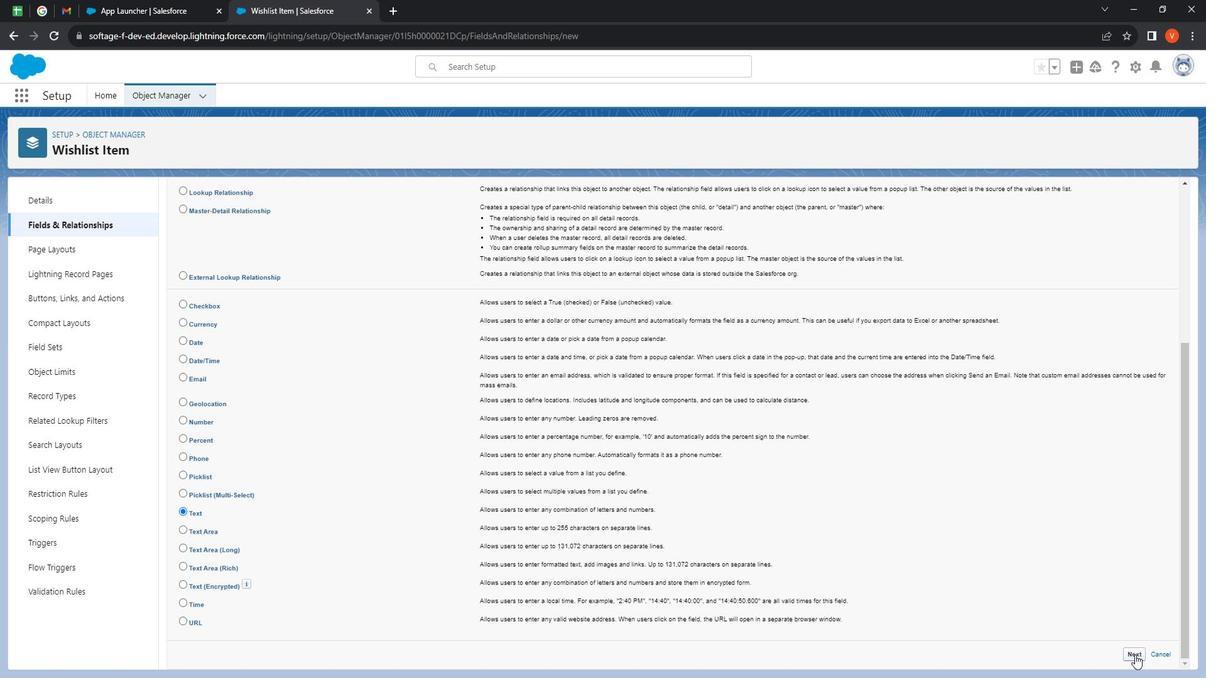 
Action: Mouse pressed left at (1152, 645)
Screenshot: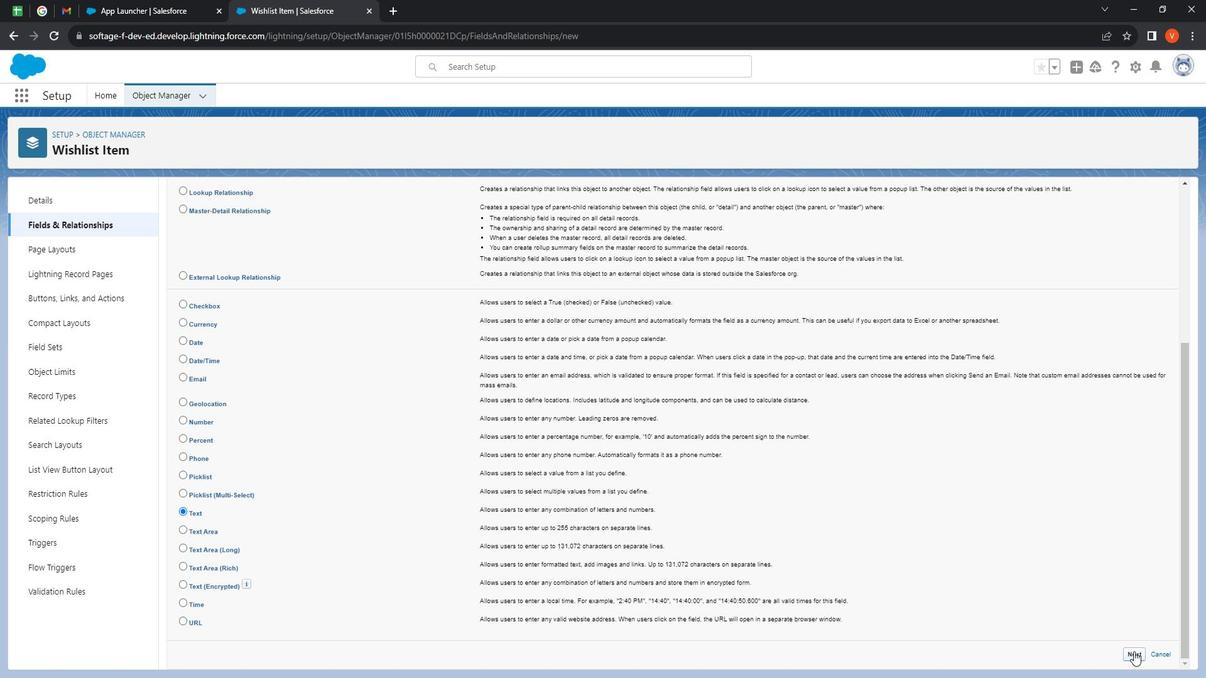 
Action: Mouse moved to (446, 292)
Screenshot: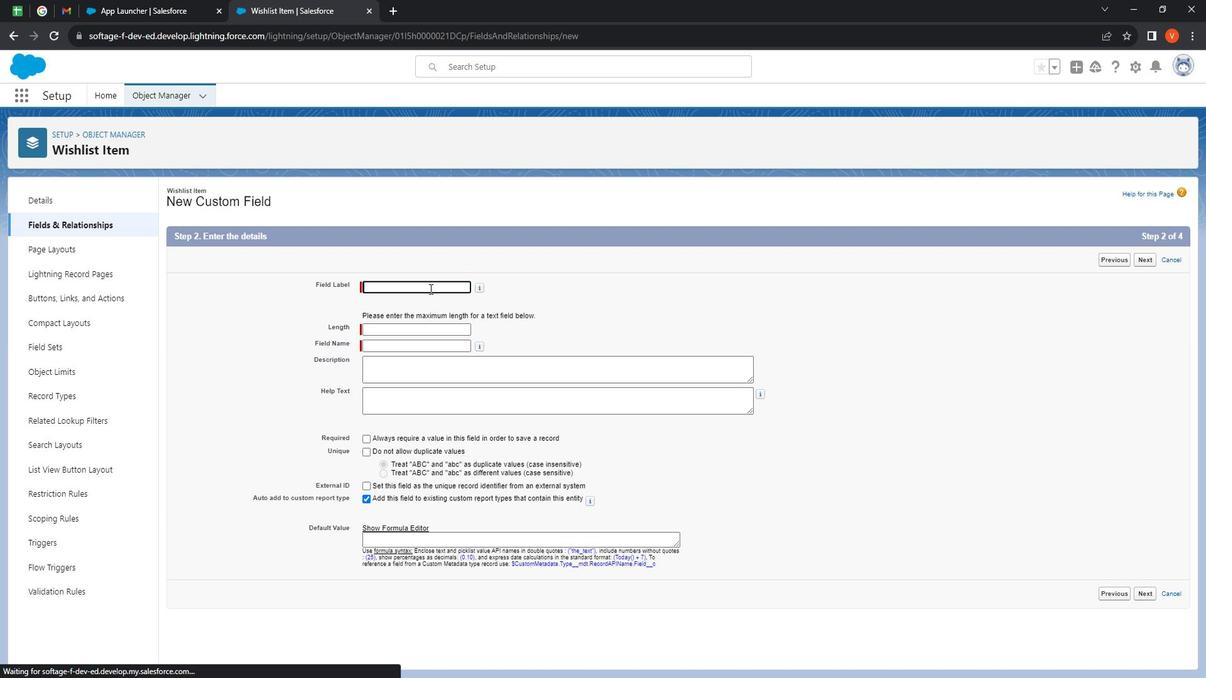 
Action: Mouse pressed left at (446, 292)
Screenshot: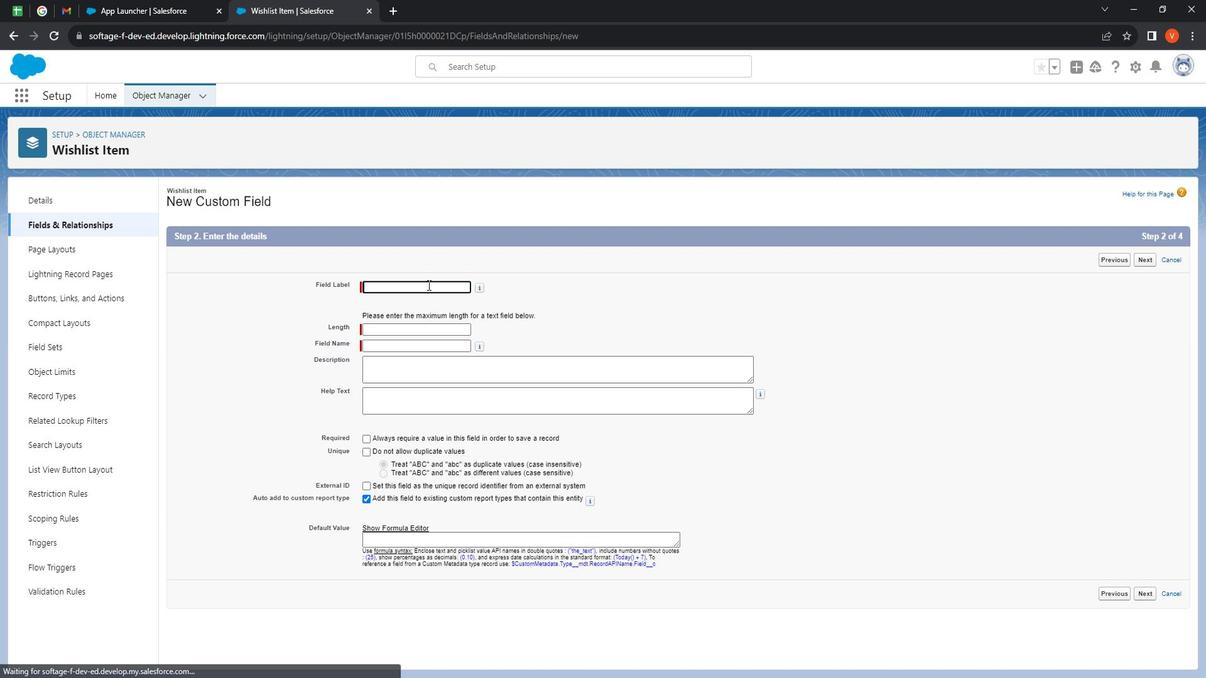 
Action: Mouse moved to (442, 292)
Screenshot: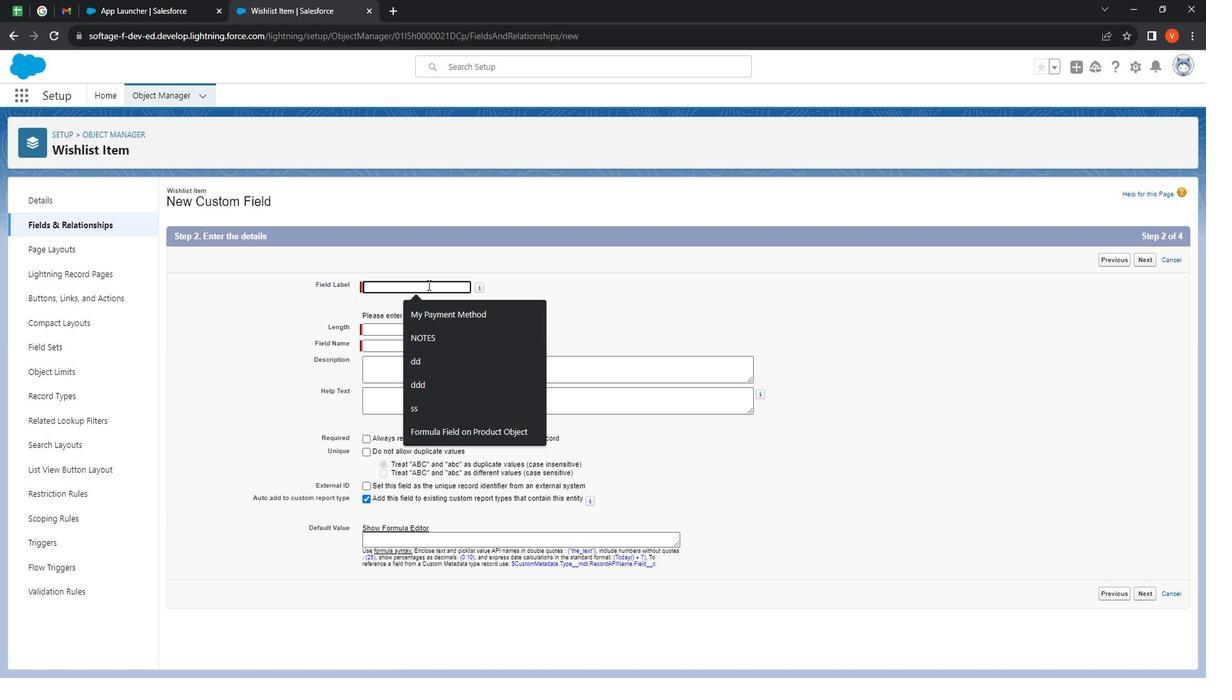 
Action: Key pressed <Key.shift><Key.shift><Key.shift><Key.shift><Key.shift>Item<Key.space><Key.shift>Name<Key.tab><Key.tab>122
Screenshot: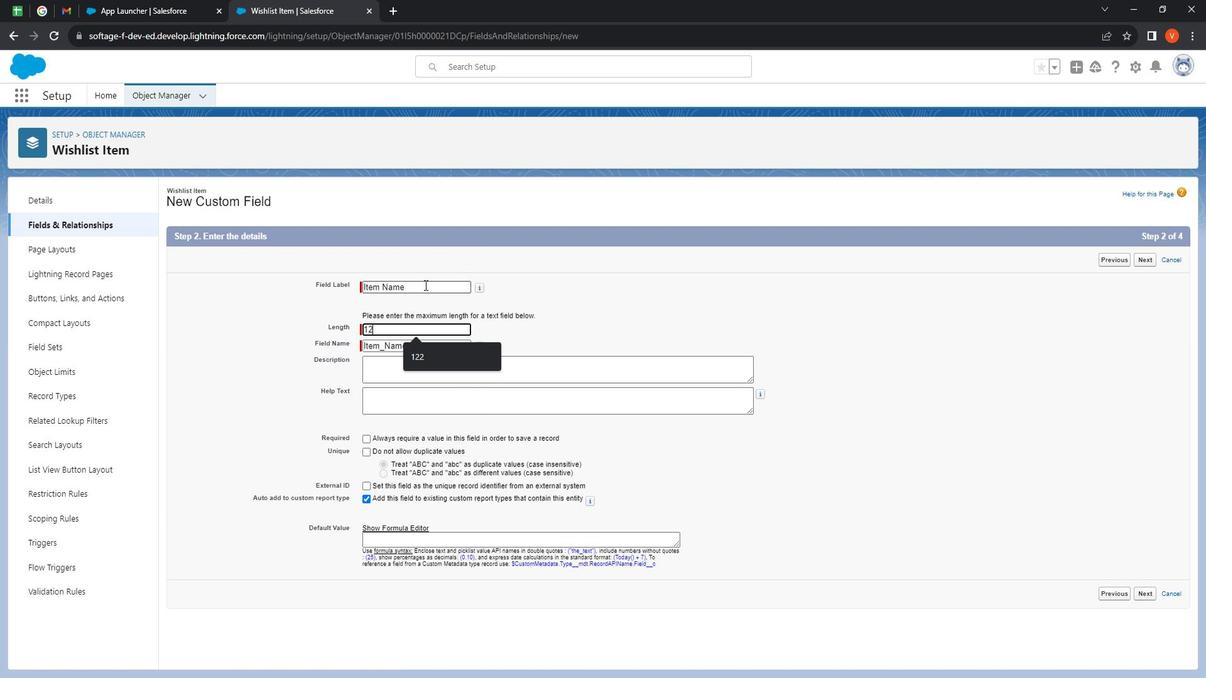 
Action: Mouse moved to (469, 371)
Screenshot: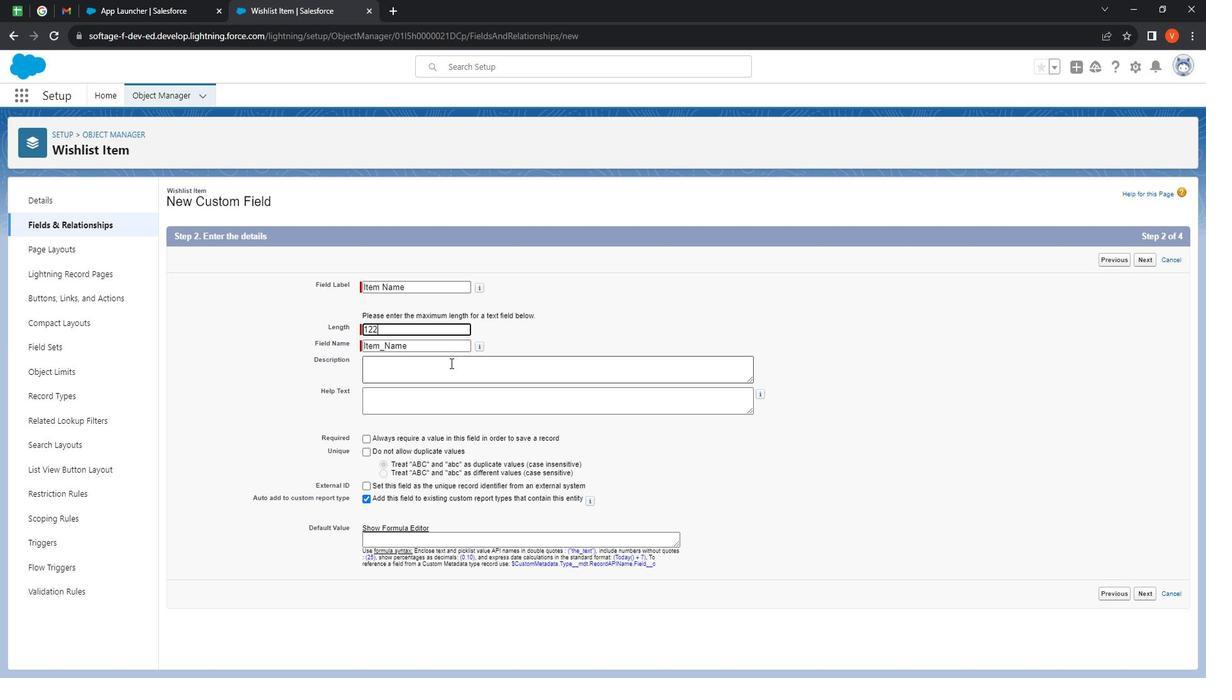 
Action: Mouse pressed left at (469, 371)
Screenshot: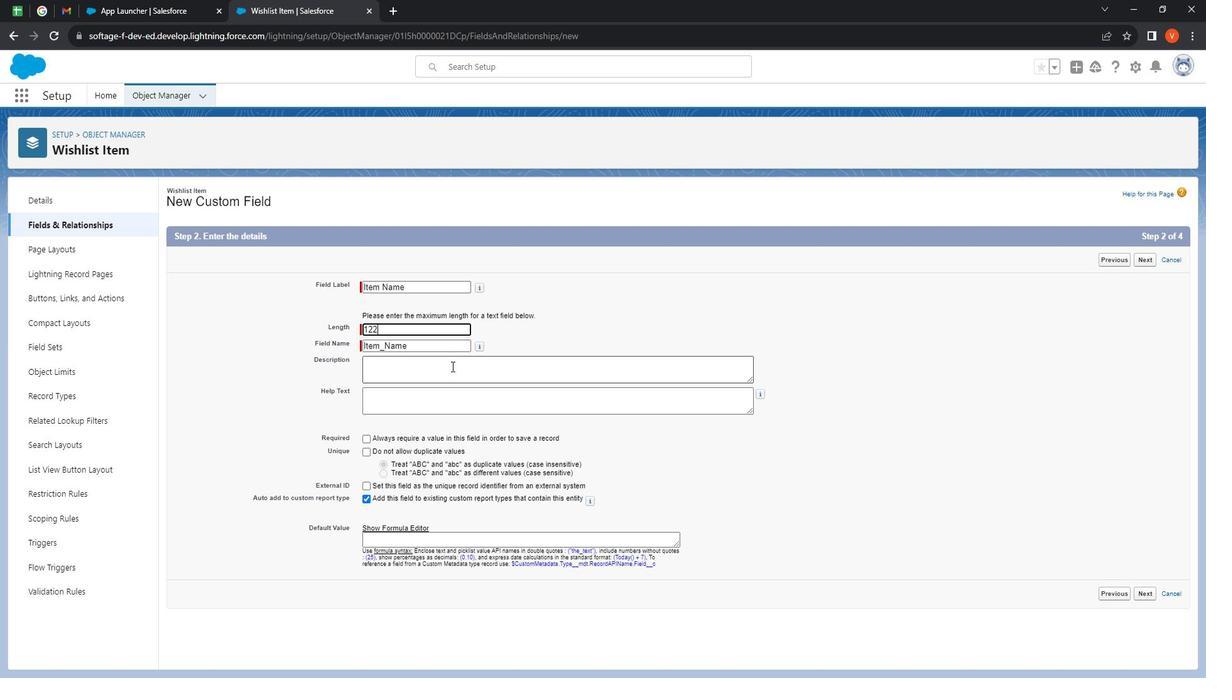 
Action: Key pressed <Key.shift><Key.shift><Key.shift><Key.shift><Key.shift><Key.shift><Key.shift><Key.shift><Key.shift><Key.shift><Key.shift><Key.shift><Key.shift><Key.shift><Key.shift><Key.shift><Key.shift><Key.shift><Key.shift><Key.shift>This<Key.space><Key.shift>Field<Key.space><Key.shift><Key.shift><Key.shift><Key.shift><Key.shift><Key.shift><Key.shift><Key.shift><Key.shift><Key.shift><Key.shift><Key.shift><Key.shift><Key.shift><Key.shift><Key.shift><Key.shift><Key.shift><Key.shift><Key.shift><Key.shift>Captures<Key.space>the<Key.space>distinct<Key.space>name<Key.space>or<Key.space>title<Key.space>of<Key.space>the<Key.space>wishlist<Key.space>item
Screenshot: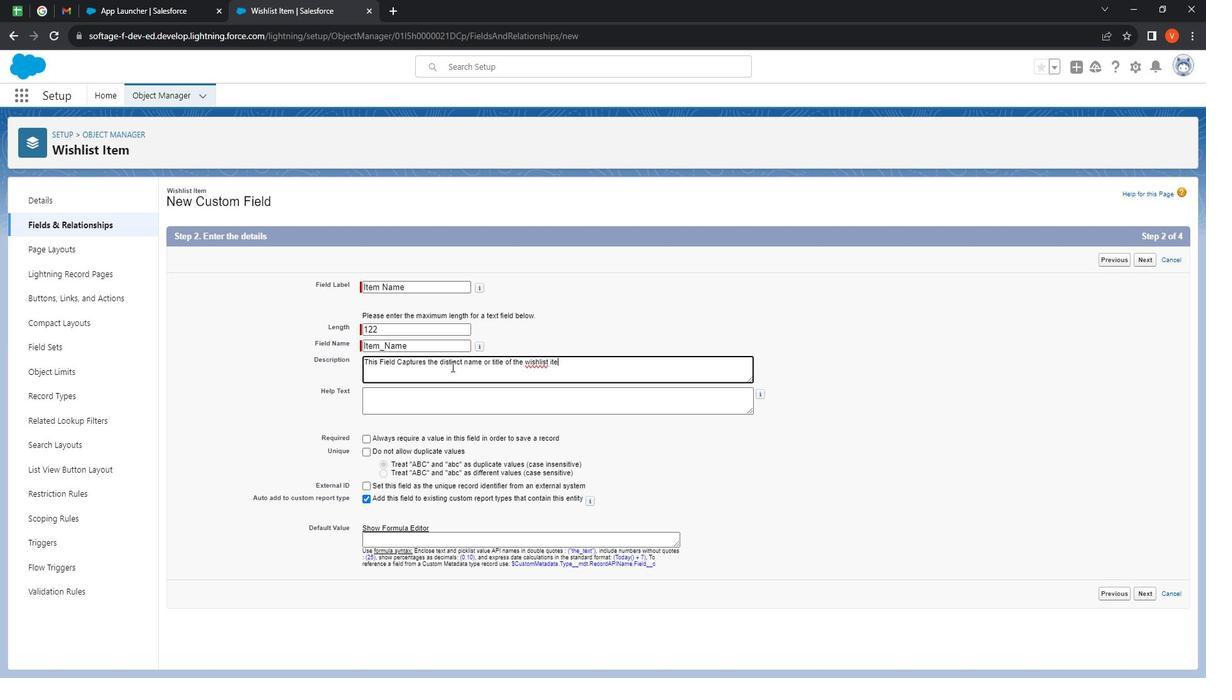 
Action: Mouse moved to (552, 367)
Screenshot: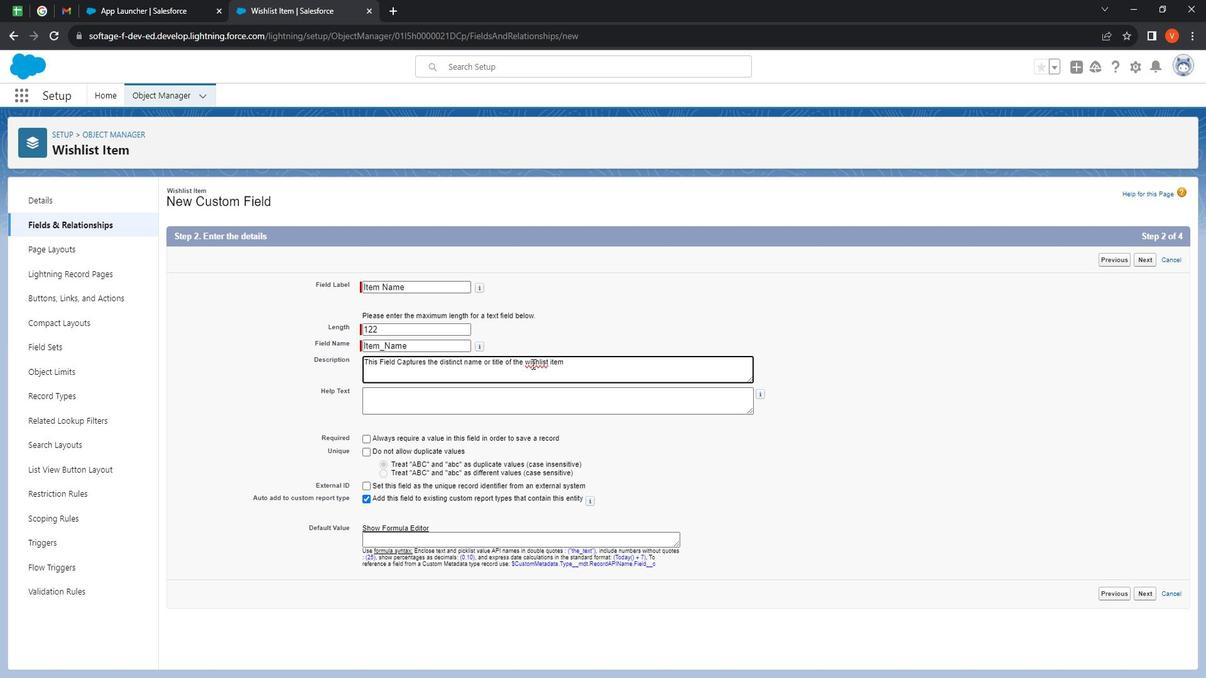 
Action: Mouse pressed right at (552, 367)
Screenshot: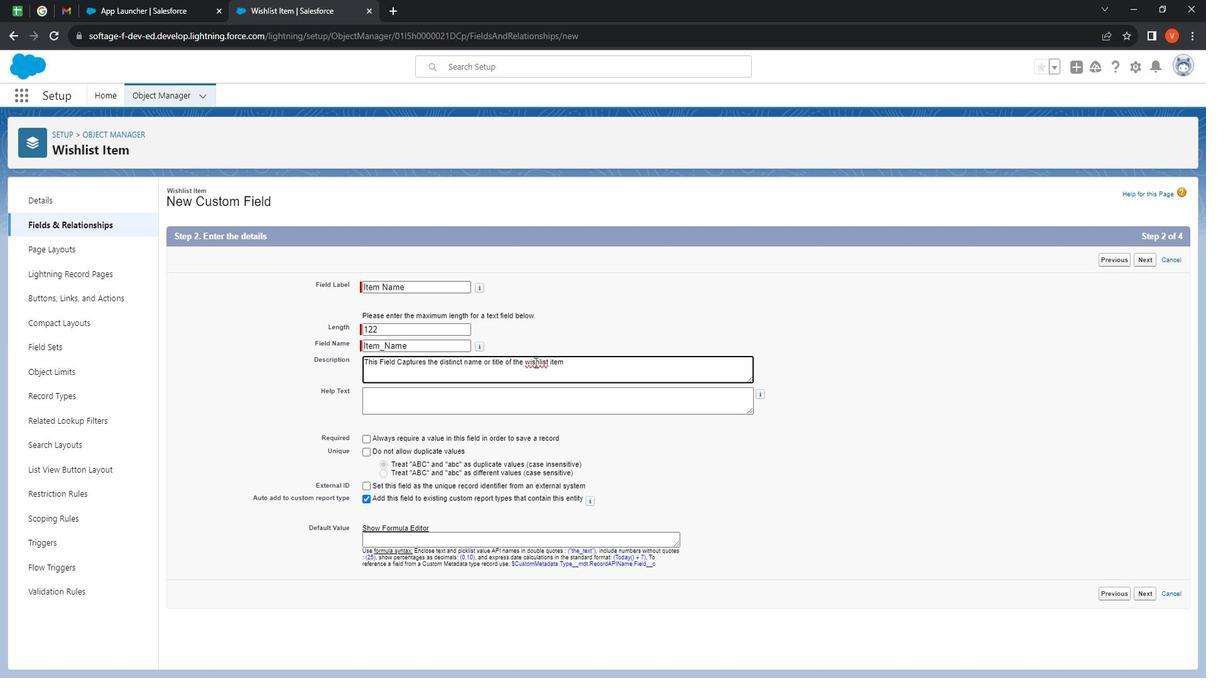 
Action: Mouse moved to (577, 380)
Screenshot: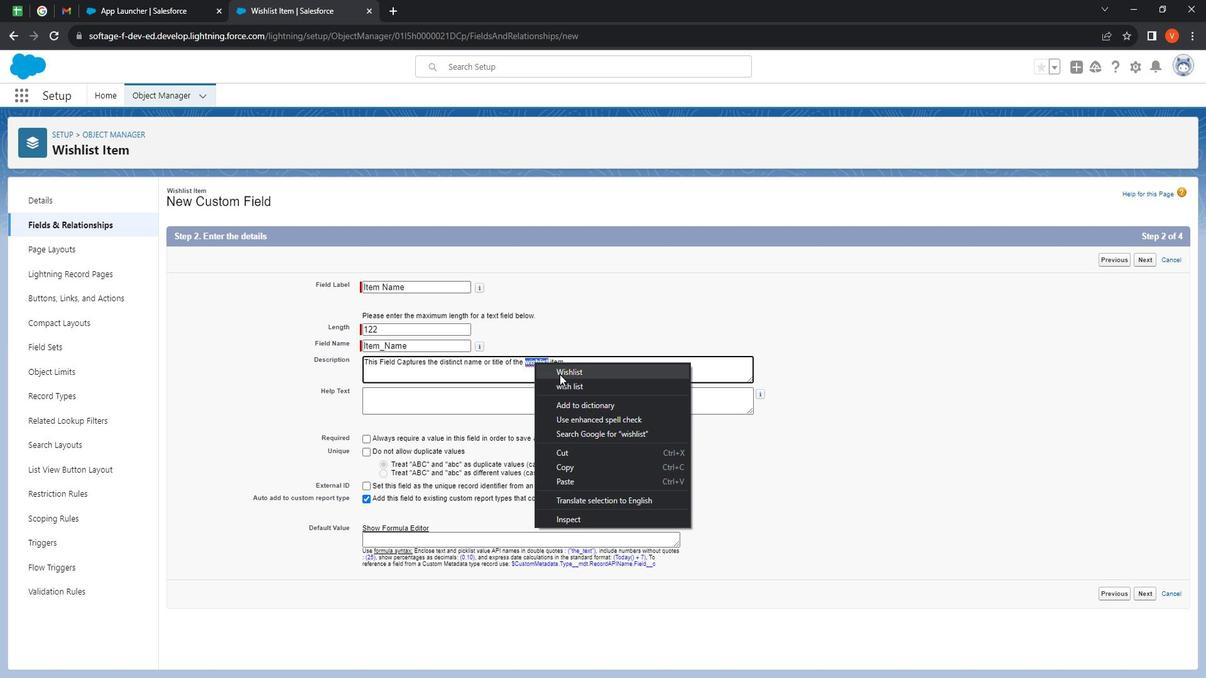 
Action: Mouse pressed left at (577, 380)
Screenshot: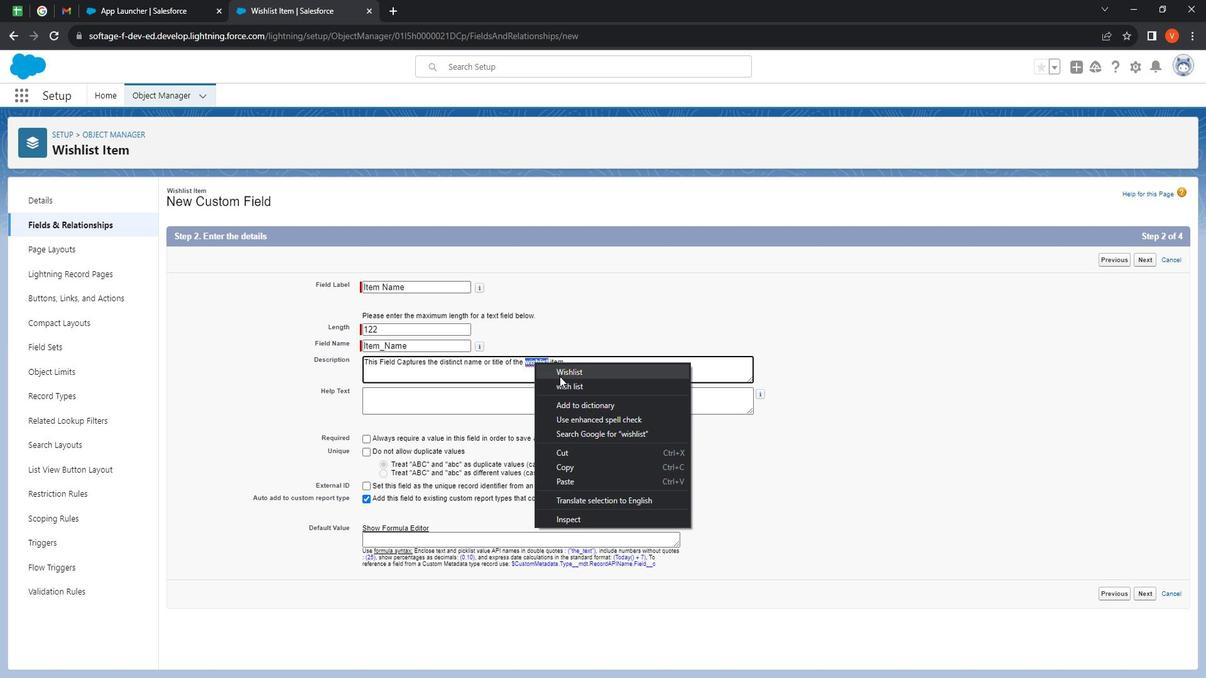
Action: Mouse moved to (596, 365)
Screenshot: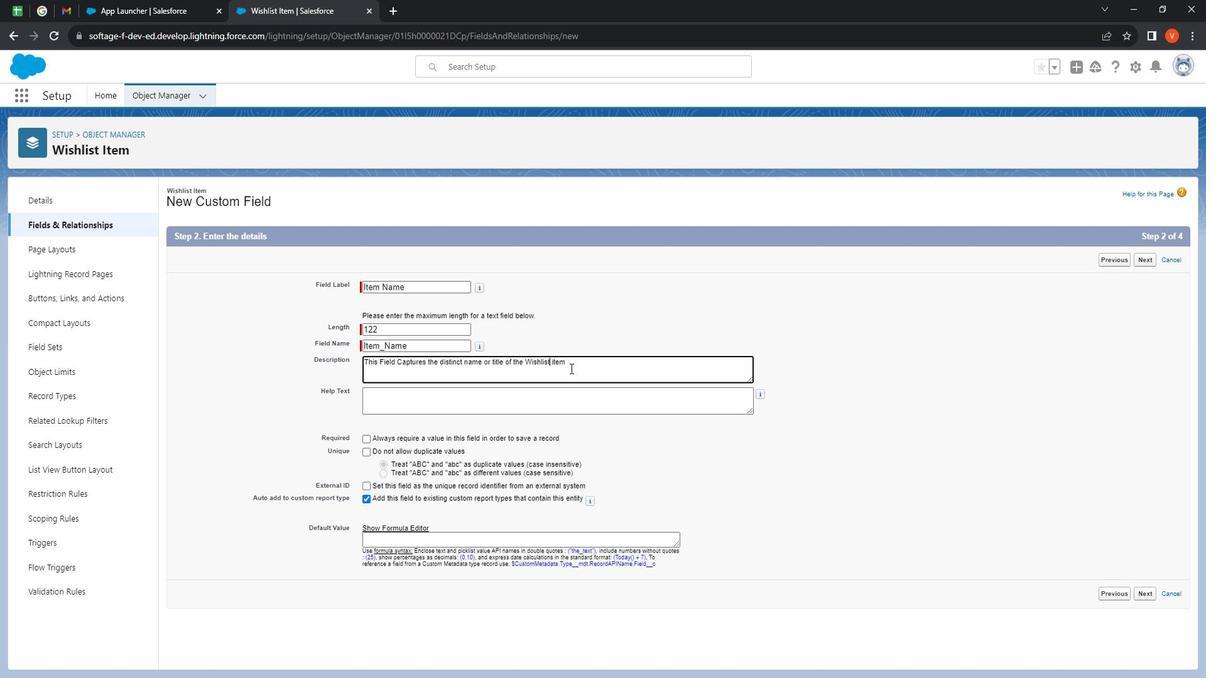
Action: Mouse pressed left at (596, 365)
Screenshot: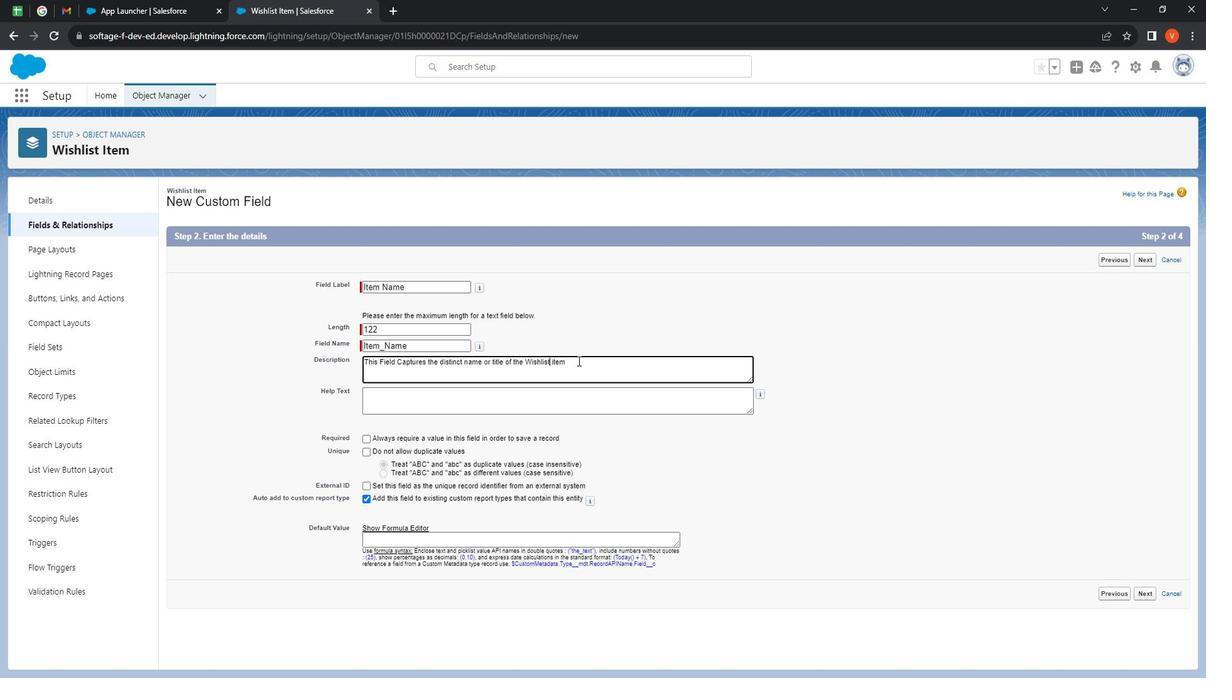 
Action: Key pressed <Key.space><Key.shift><Key.shift><Key.shift><Key.shift><Key.shift><Key.shift>Providing<Key.space>a<Key.space>clear<Key.space>and<Key.space>concise<Key.space>identifier<Key.space>for<Key.space>the<Key.space>product<Key.space>or<Key.space>object<Key.space>name<Key.space>within<Key.space>the<Key.space>wishlist
Screenshot: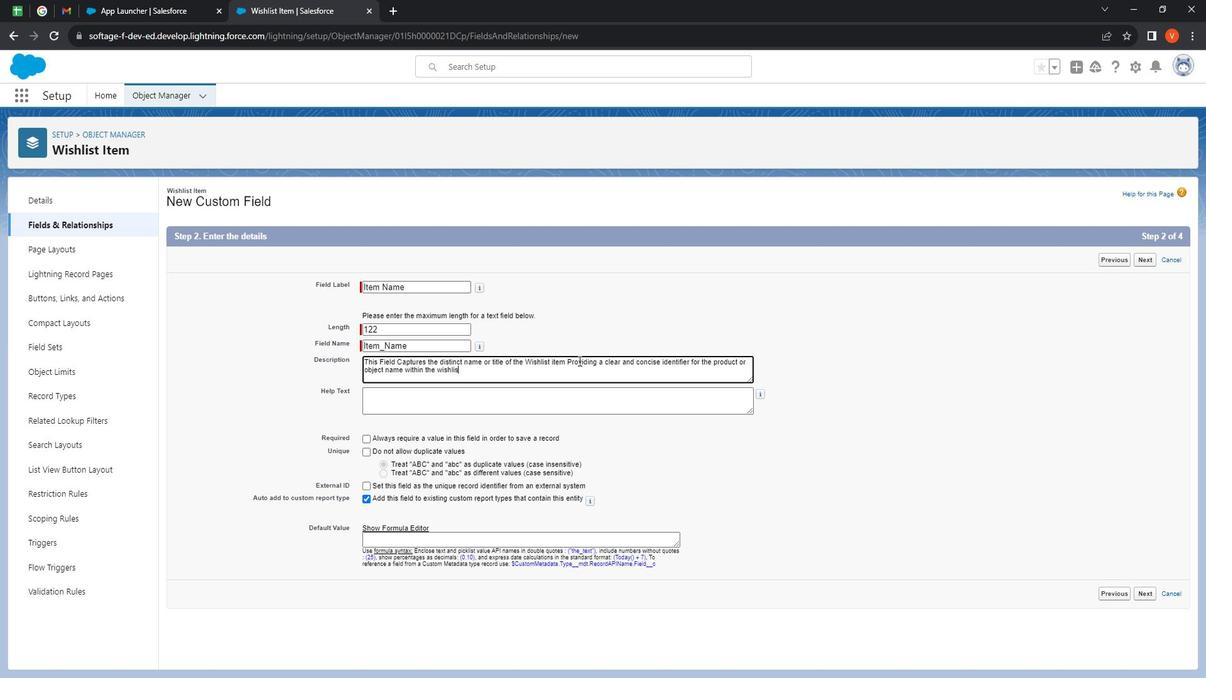 
Action: Mouse moved to (460, 378)
Screenshot: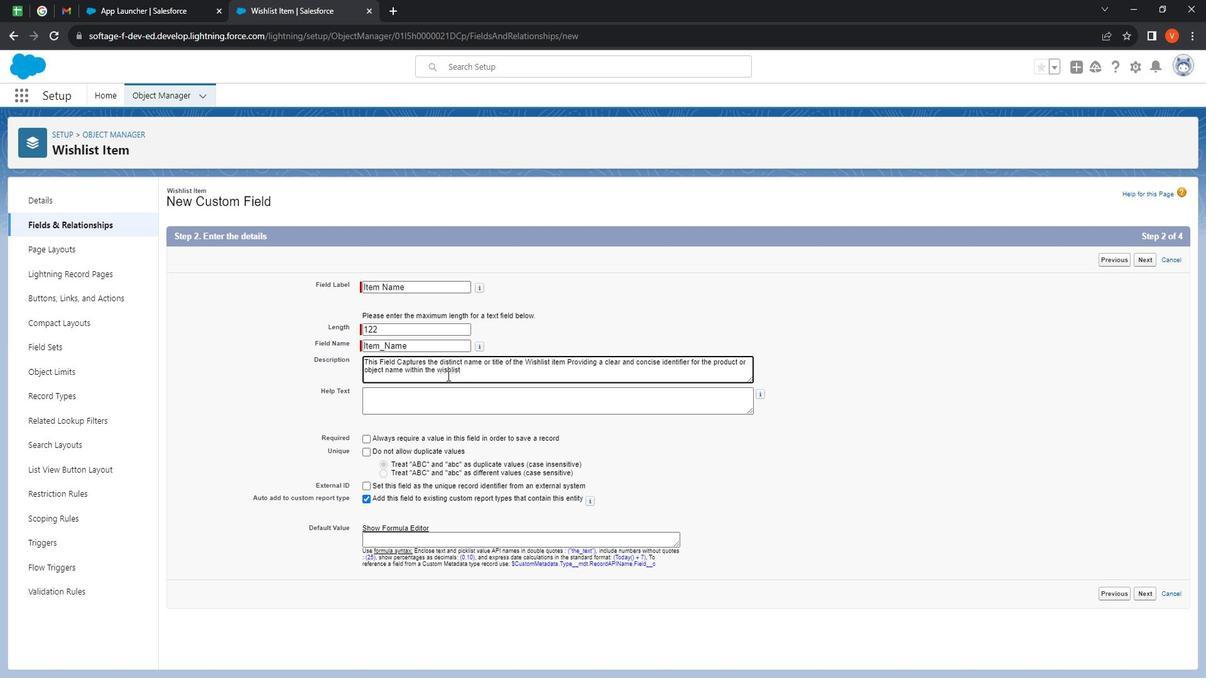 
Action: Mouse pressed right at (460, 378)
Screenshot: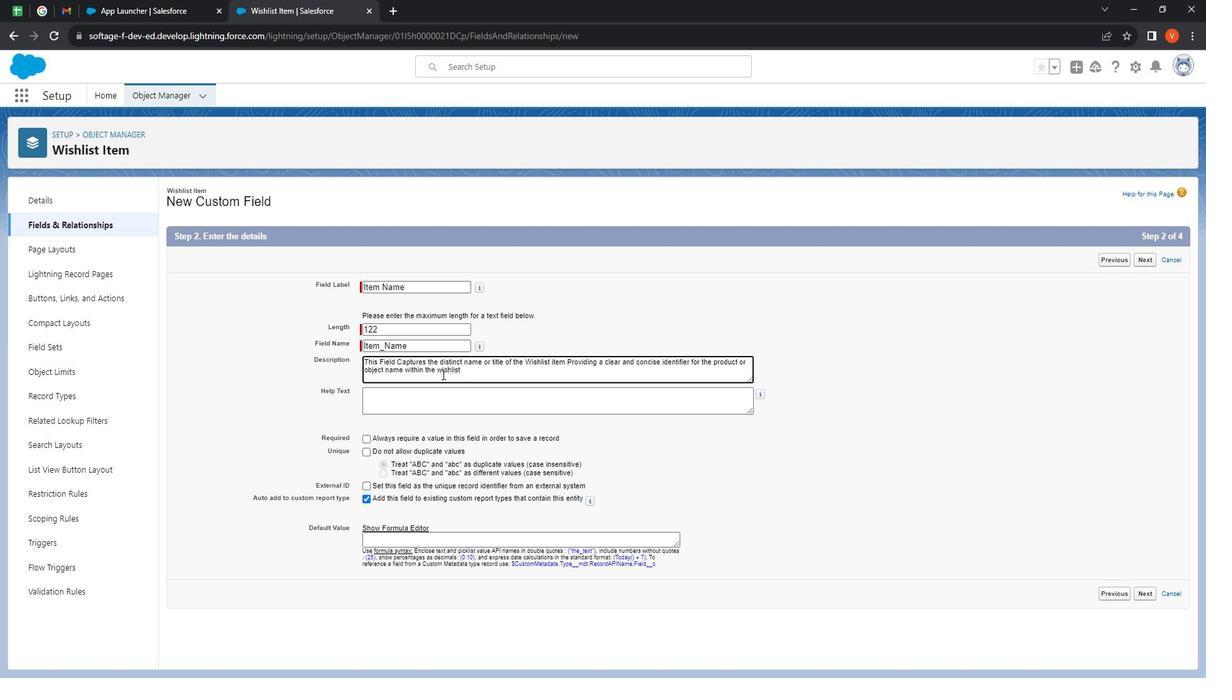 
Action: Mouse moved to (483, 383)
Screenshot: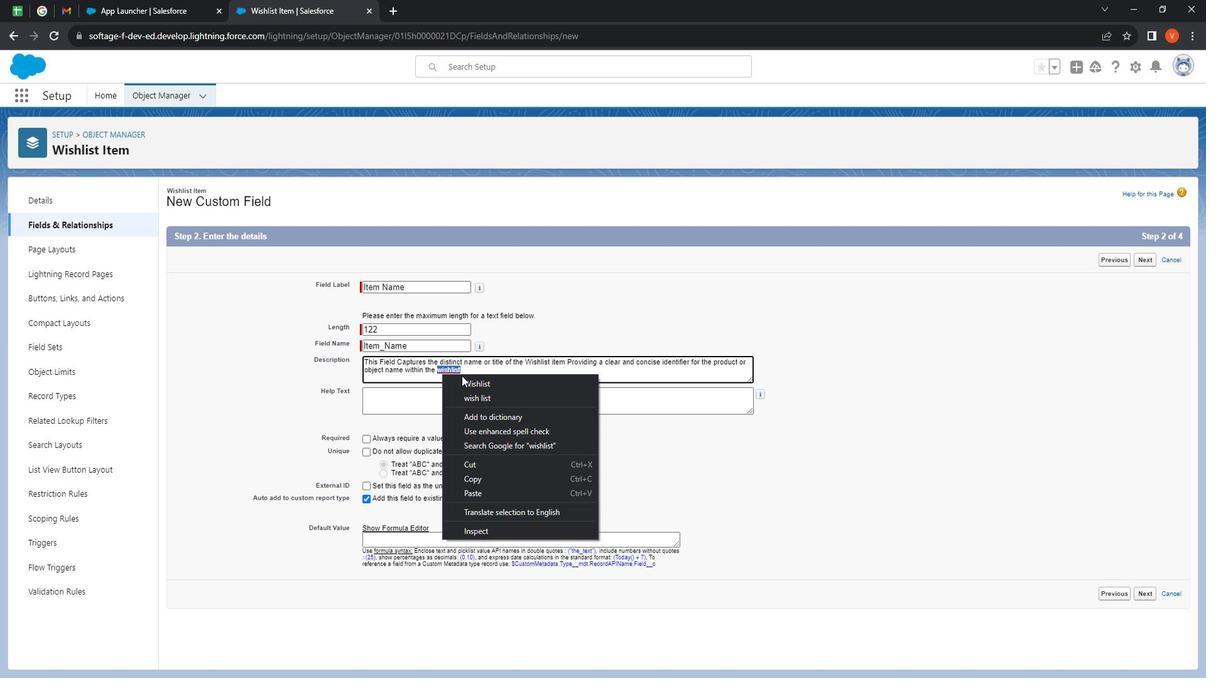 
Action: Mouse pressed left at (483, 383)
Screenshot: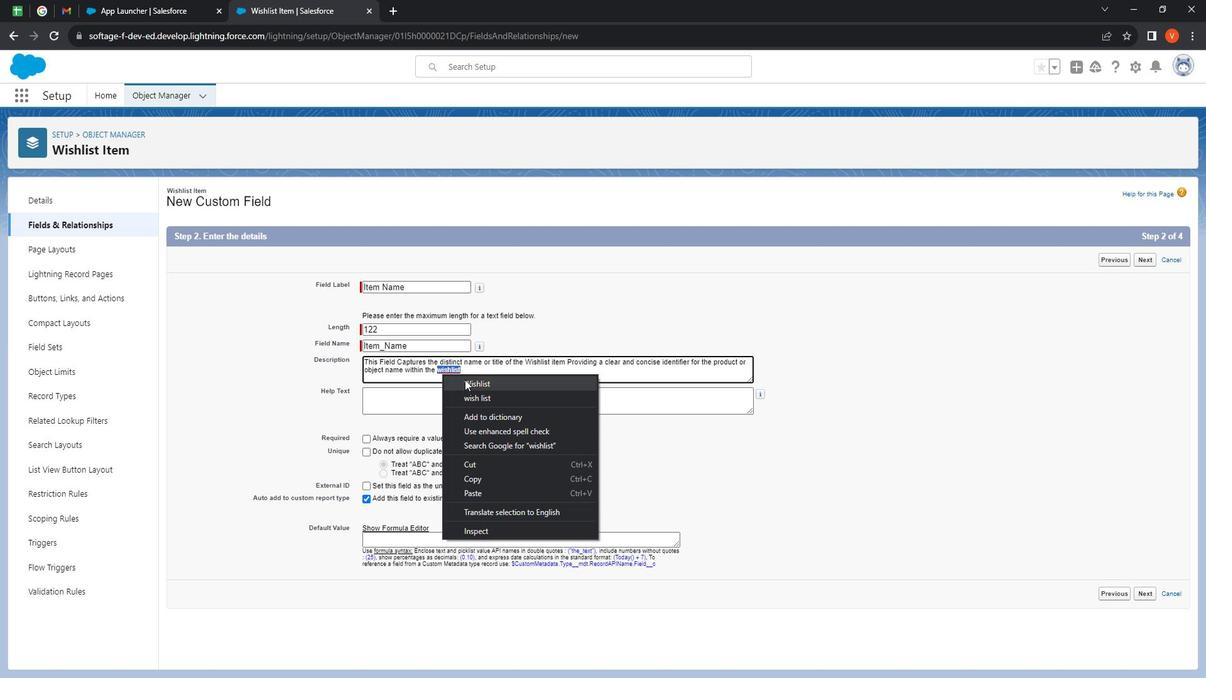 
Action: Mouse moved to (493, 371)
Screenshot: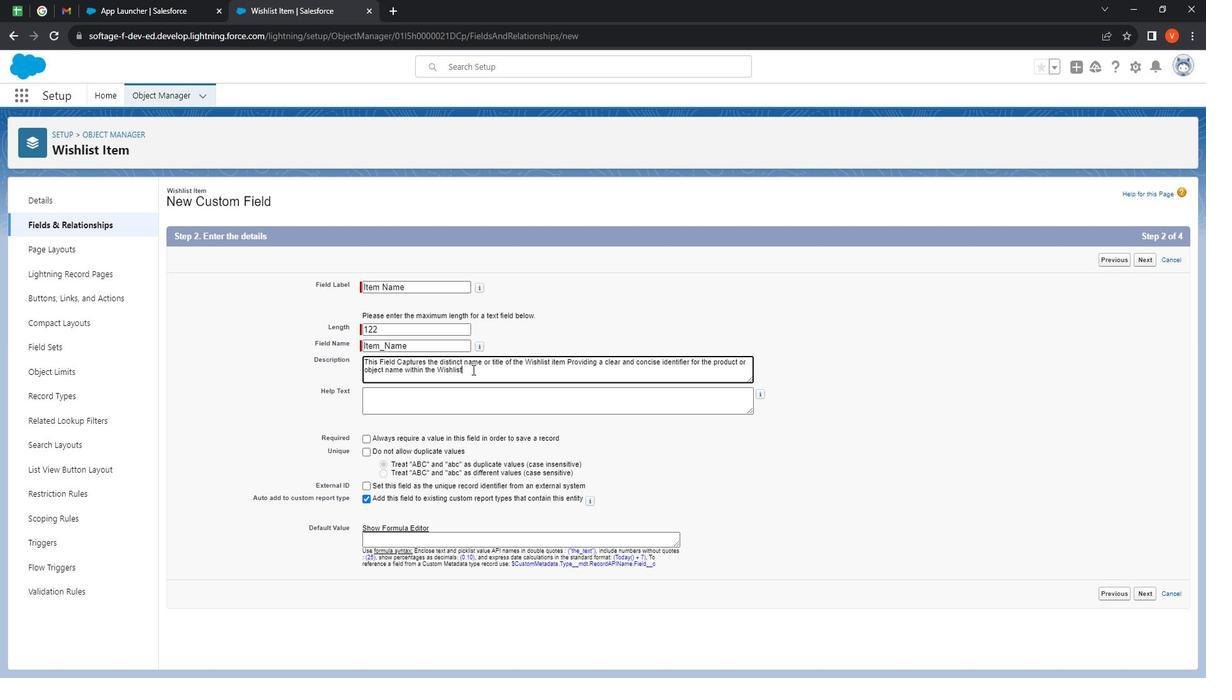 
Action: Mouse pressed left at (493, 371)
Screenshot: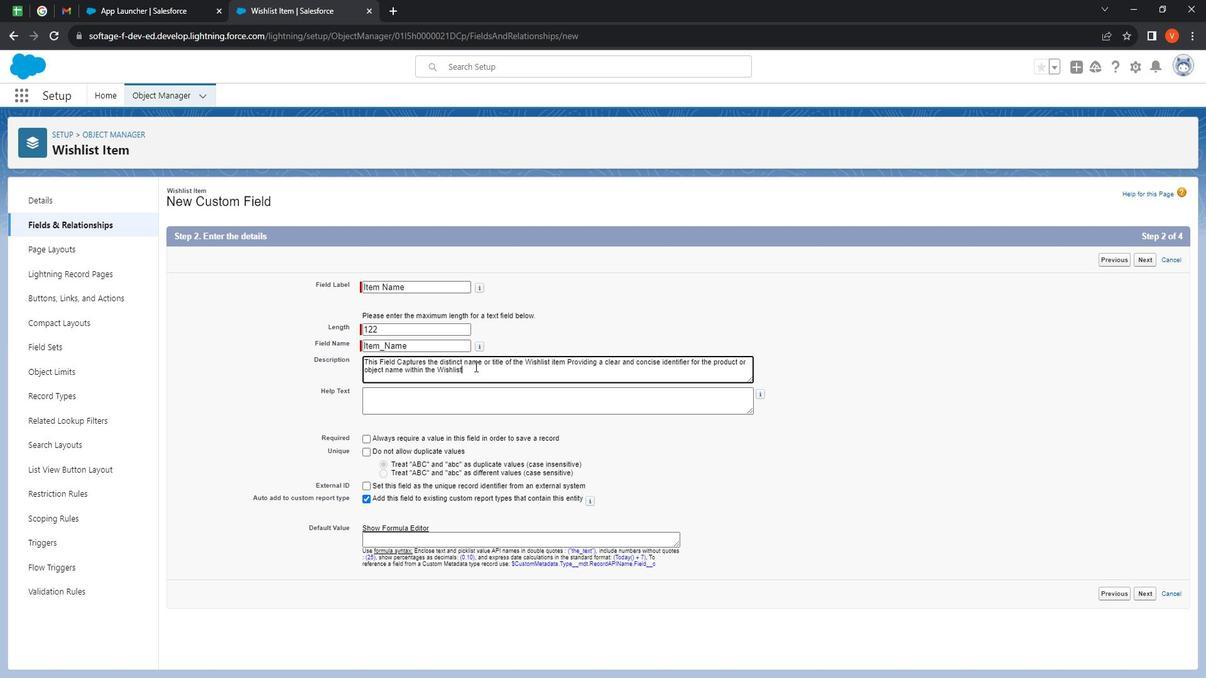 
Action: Key pressed .<Key.space><Key.shift>Thanks<Key.space>for<Key.space>t<Key.backspace>readomg<Key.backspace><Key.backspace><Key.backspace>ing<Key.space>this<Key.space>description<Key.space><Key.shift>I<Key.backspace><Key.shift><Key.shift><Key.shift><Key.shift><Key.shift><Key.shift><Key.shift><Key.shift><Key.shift><Key.shift><Key.shift><Key.shift><Key.shift><Key.shift><Key.shift><Key.shift><Key.shift><Key.shift><Key.shift><Key.shift><Key.shift><Key.shift><Key.shift><Key.shift><Key.shift><Key.shift><Key.shift><Key.shift><Key.shift><Key.shift><Key.shift><Key.shift><Key.shift><Key.shift><Key.shift><Key.shift><Key.shift><Key.shift><Key.shift><Key.shift><Key.shift><Key.shift>,<Key.space><Key.shift><Key.shift><Key.shift><Key.shift>Discription<Key.space>take<Key.space>time<Key.space>to<Key.space>write<Key.space>it<Key.space>will<Key.space>p<Key.backspace>be<Key.space>helop<Key.backspace><Key.backspace>pful<Key.space>if<Key.space>you<Key.space>te<Key.backspace><Key.backspace>give<Key.space>us<Key.space>feedback<Key.space>for<Key.space>out<Key.backspace>r<Key.space>description
Screenshot: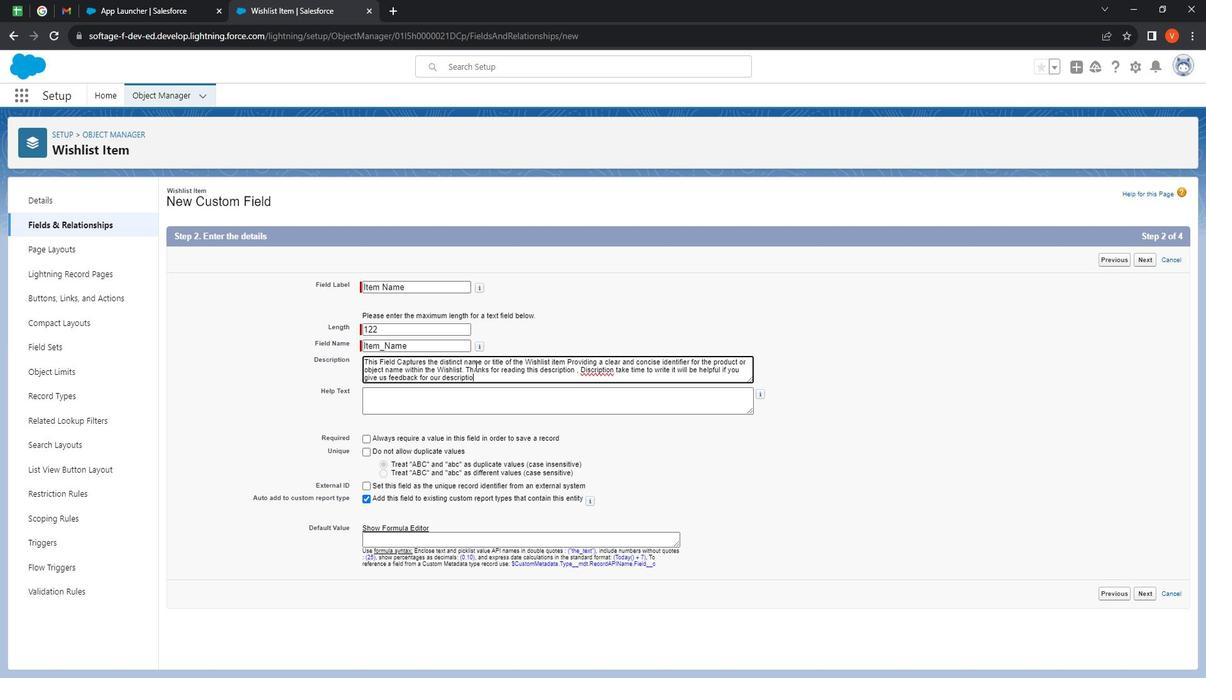 
Action: Mouse moved to (549, 441)
Screenshot: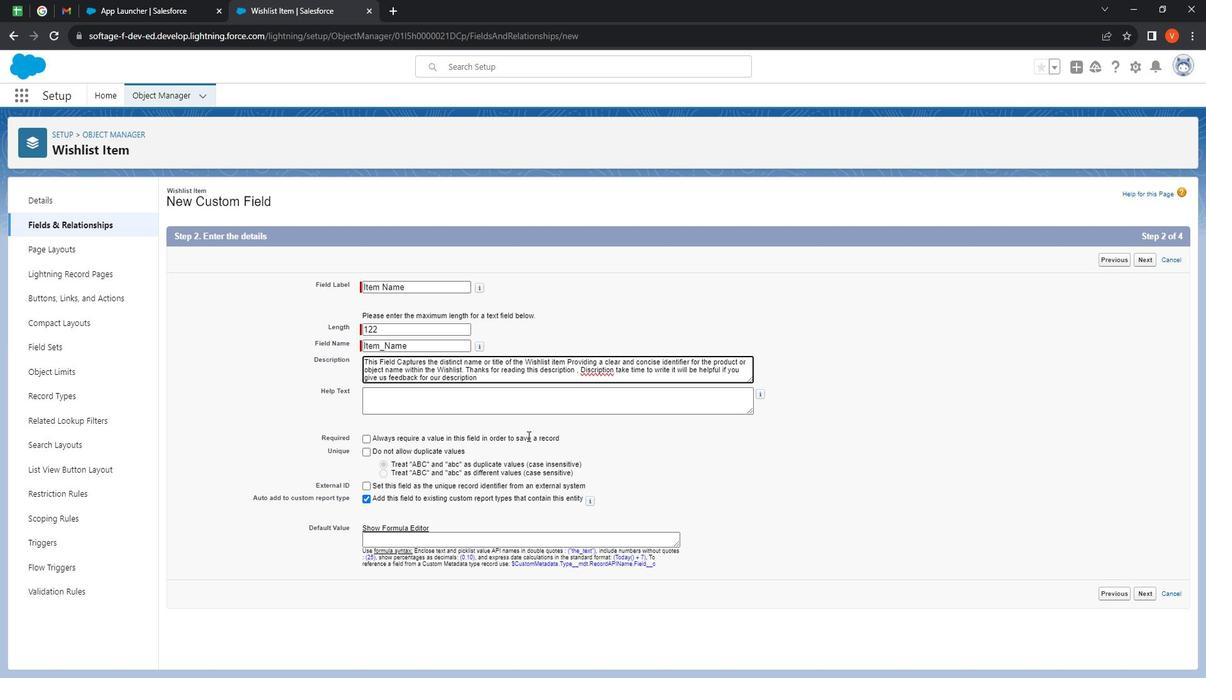 
Action: Key pressed .
Screenshot: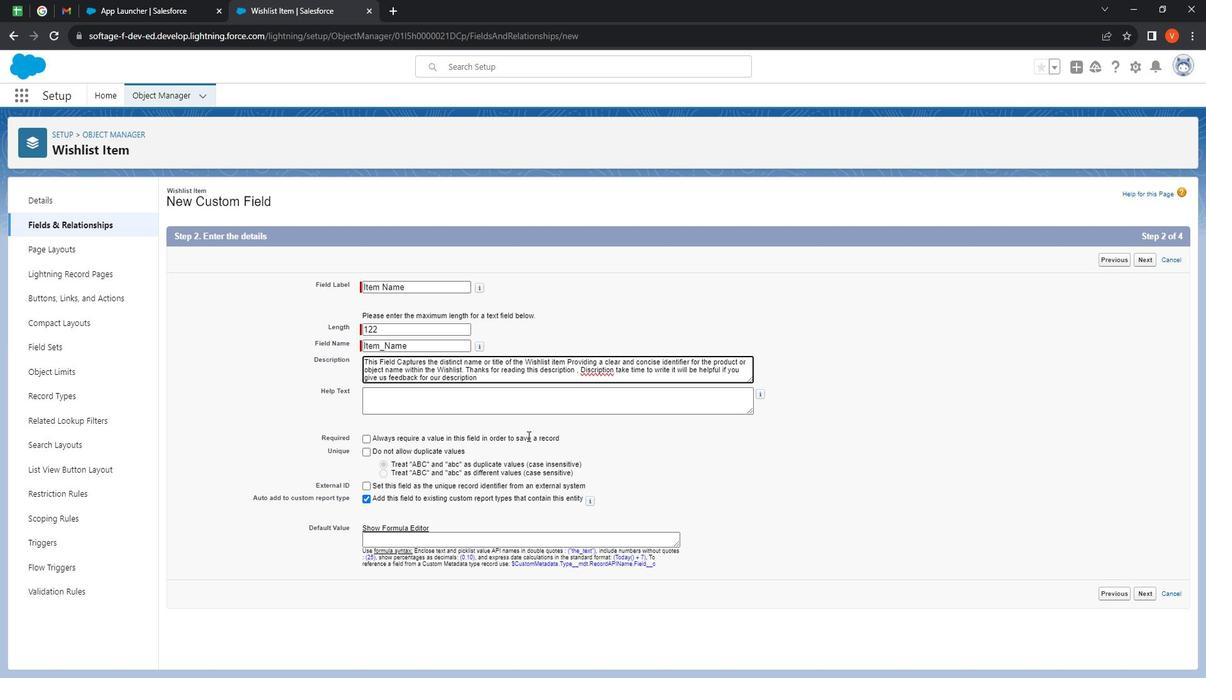 
Action: Mouse moved to (615, 374)
Screenshot: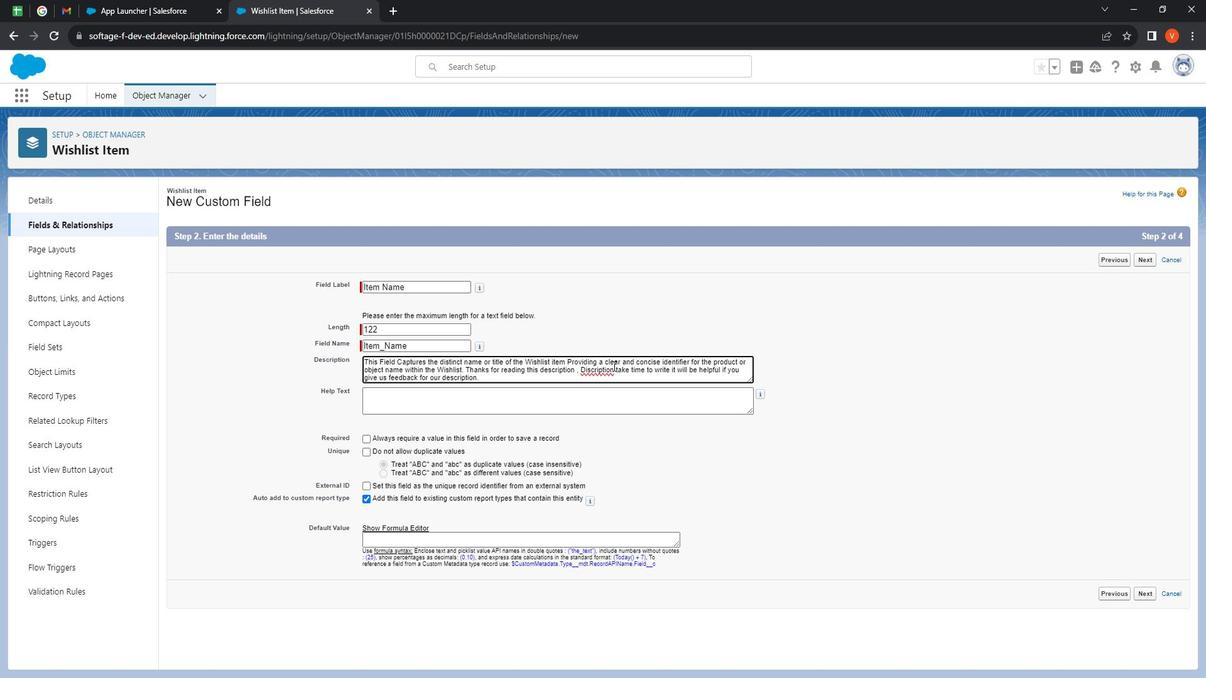 
Action: Mouse pressed right at (615, 374)
Screenshot: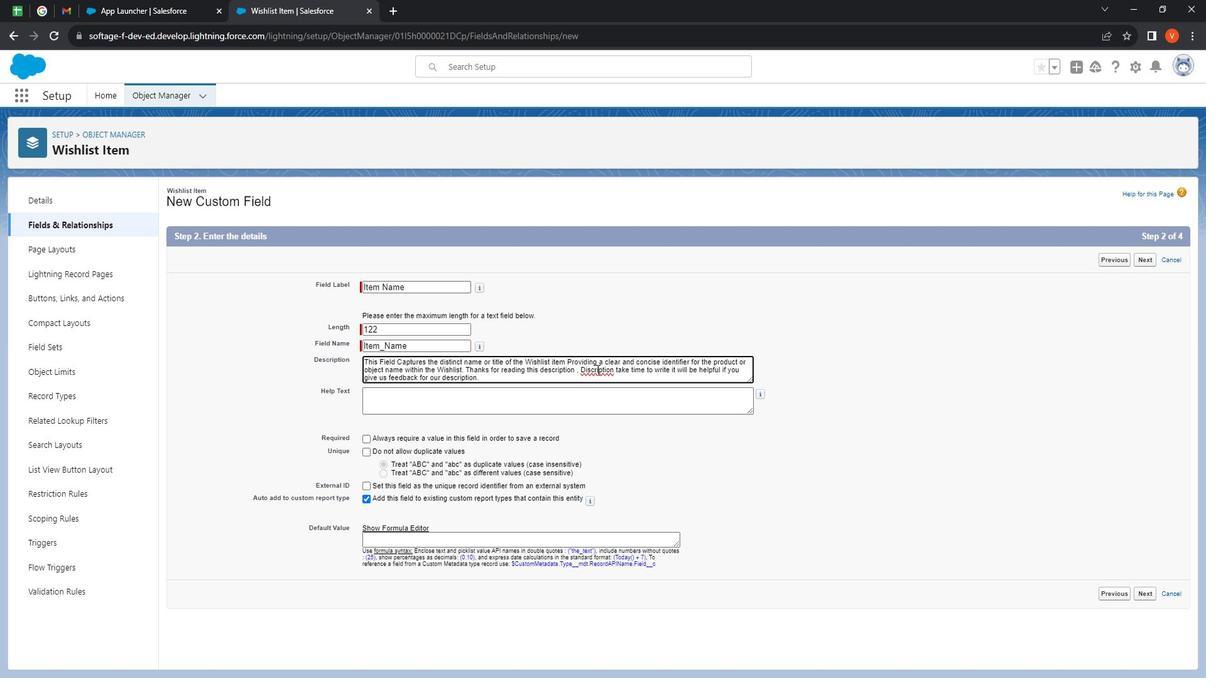 
Action: Mouse moved to (655, 380)
Screenshot: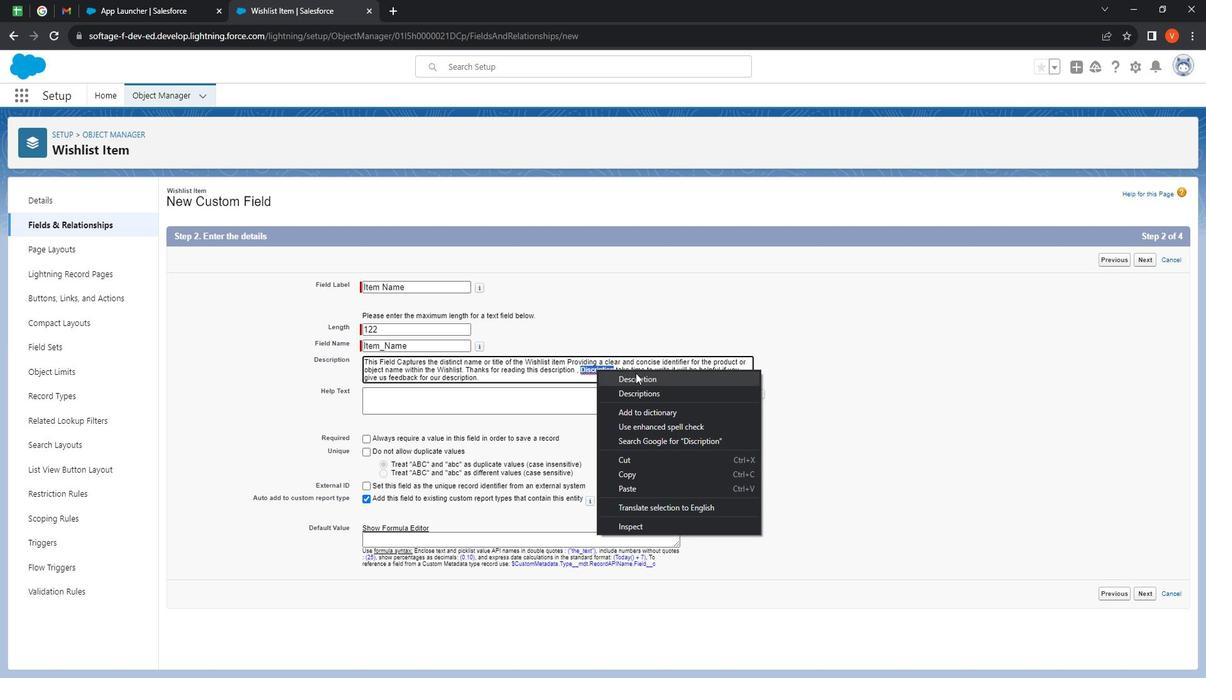 
Action: Mouse pressed left at (655, 380)
Screenshot: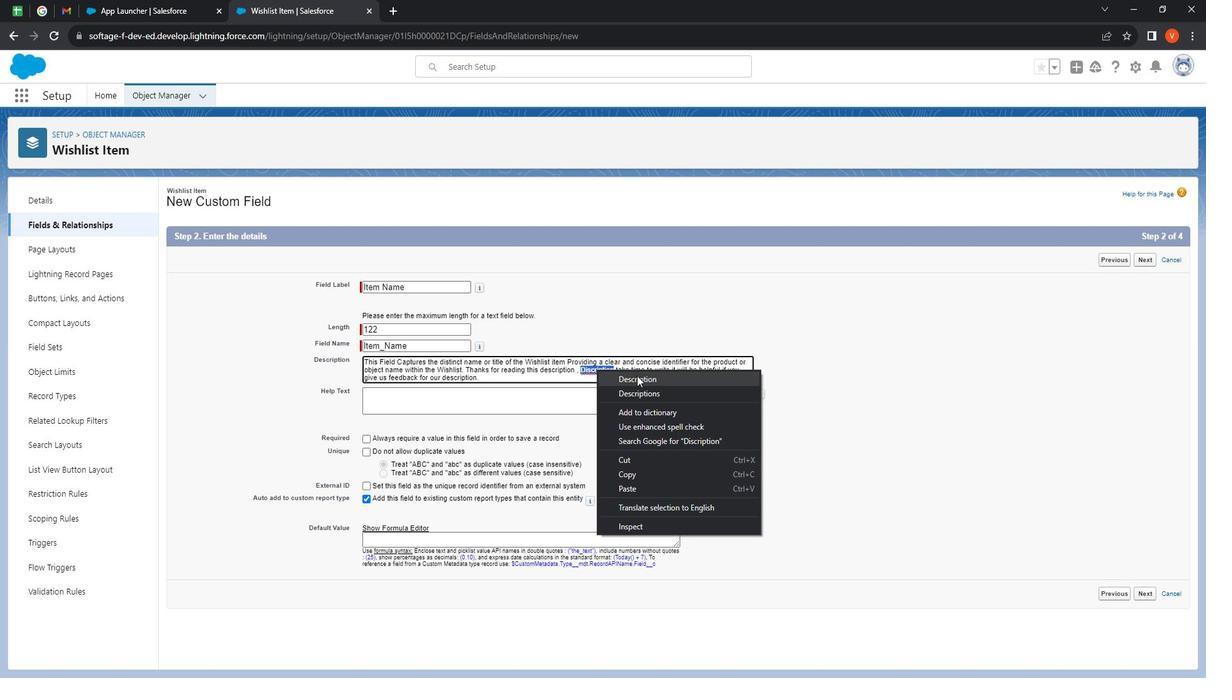 
Action: Mouse moved to (483, 406)
Screenshot: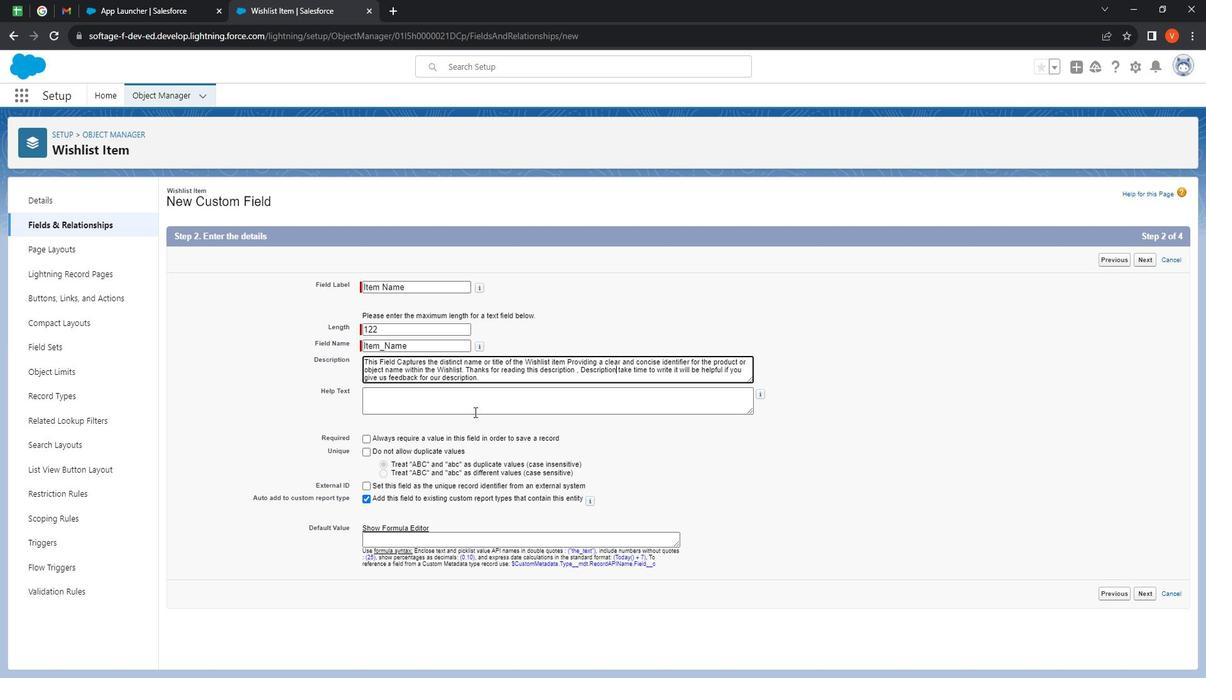 
Action: Mouse pressed left at (483, 406)
Screenshot: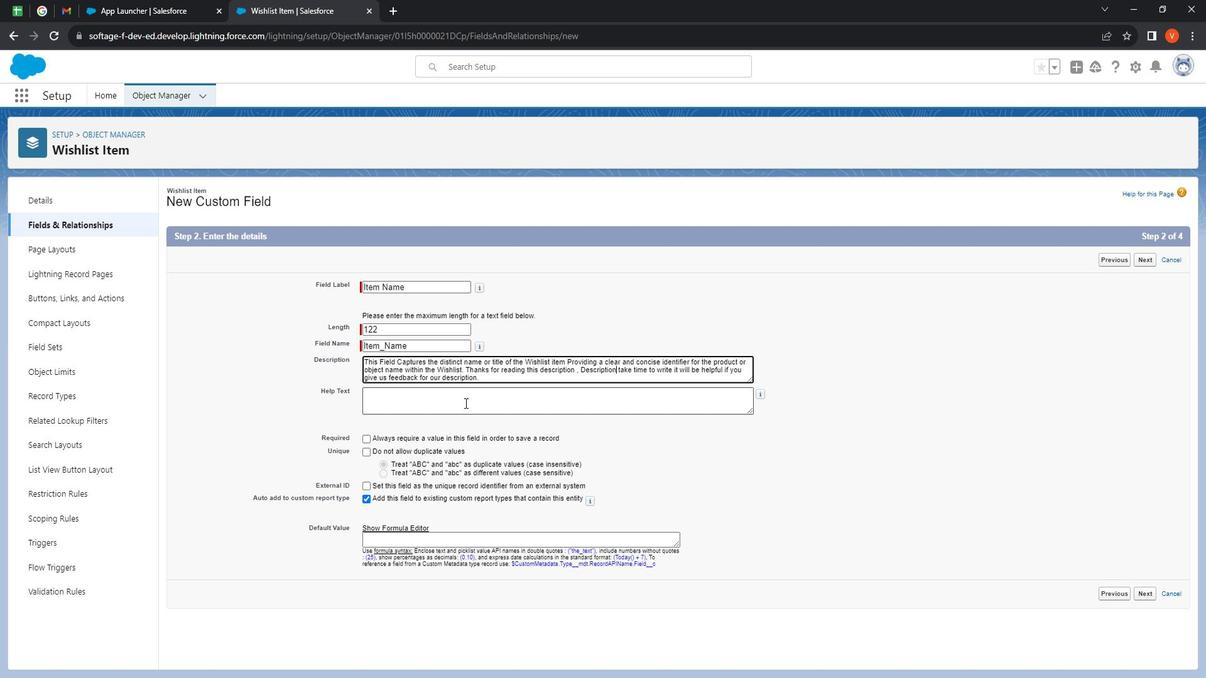 
Action: Mouse moved to (519, 419)
Screenshot: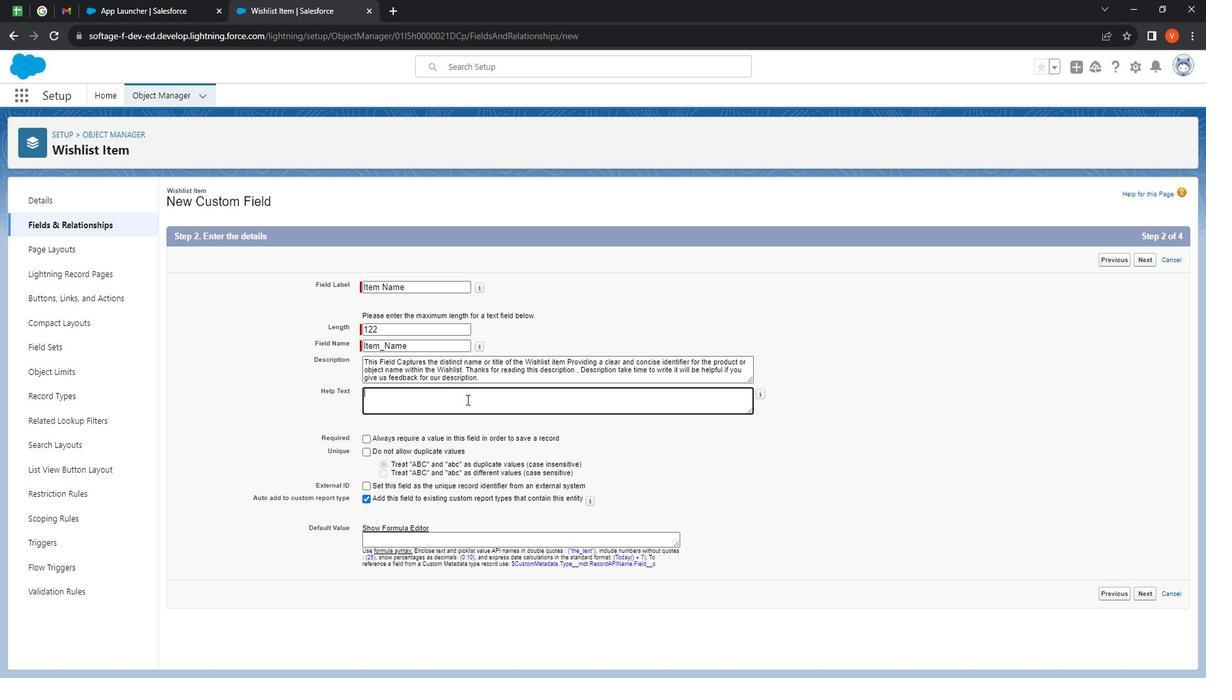 
Action: Key pressed <Key.shift>This<Key.space>field<Key.space>cat<Key.backspace>pture<Key.space>the<Key.space>disctinct<Key.space>name<Key.space>or<Key.space>title
Screenshot: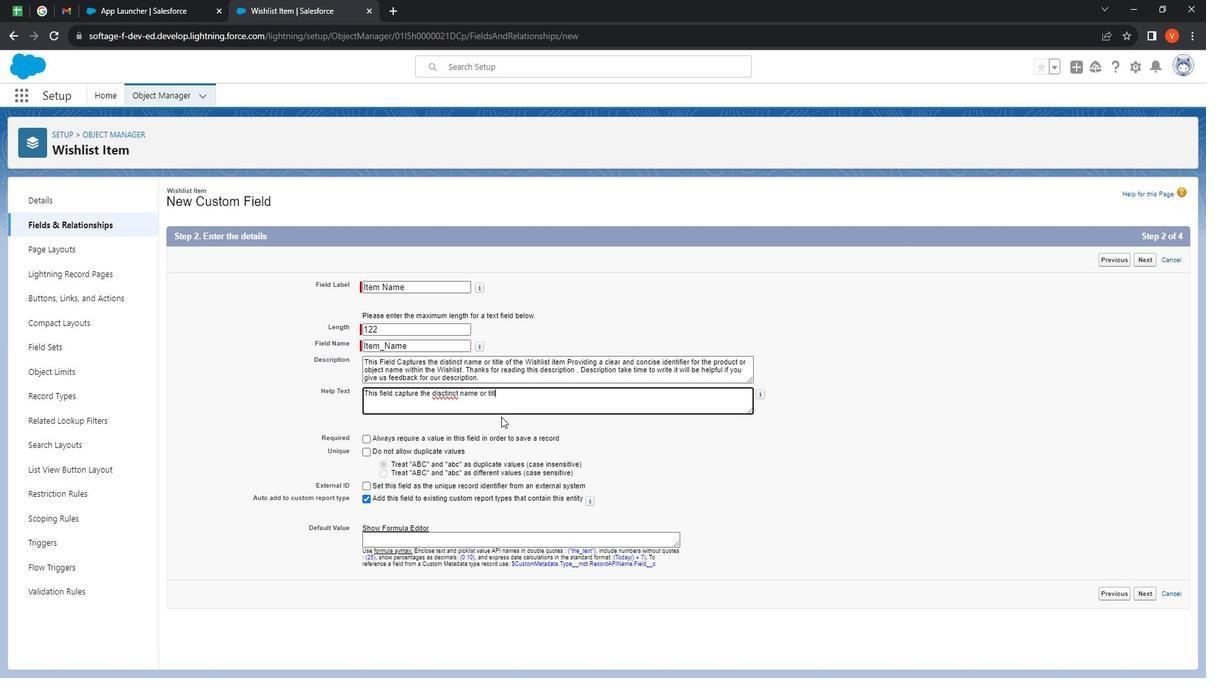 
Action: Mouse moved to (464, 396)
Screenshot: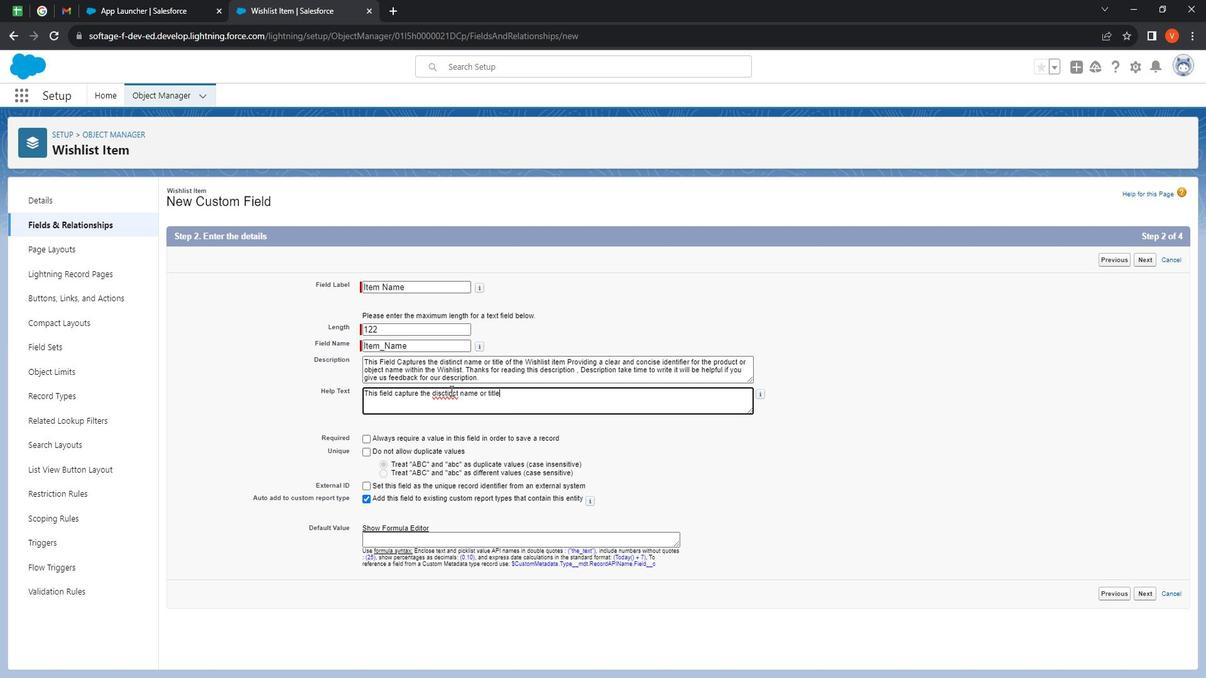 
Action: Mouse pressed right at (464, 396)
Screenshot: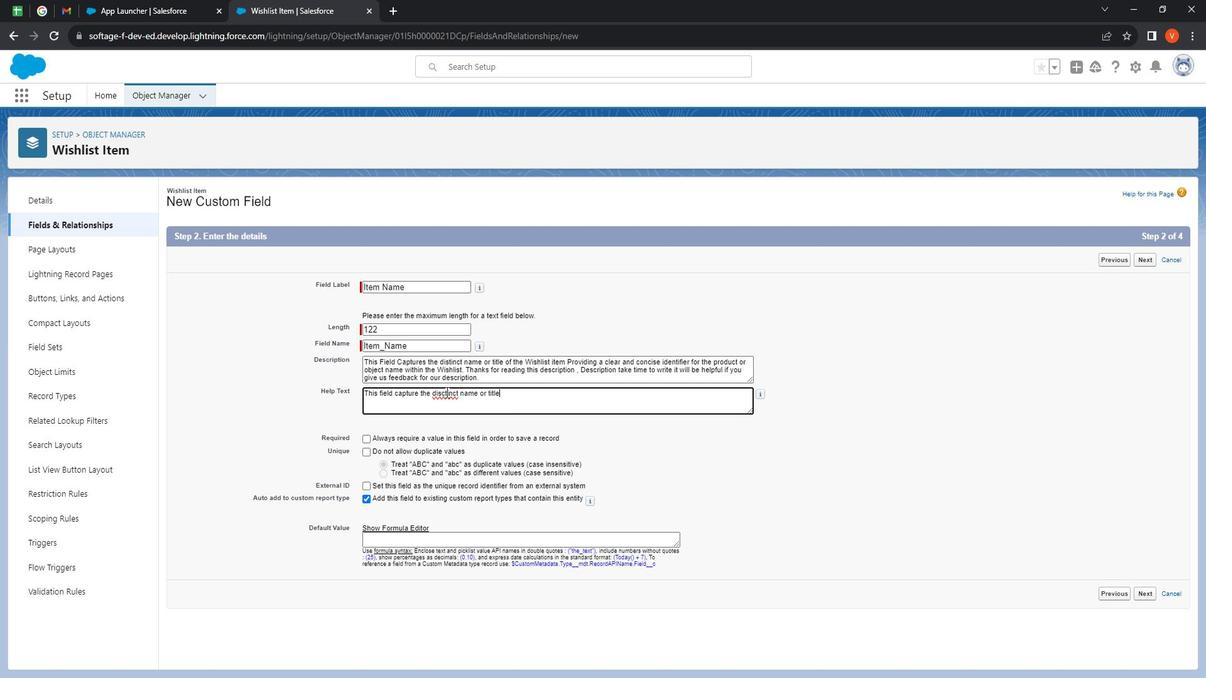 
Action: Mouse moved to (484, 399)
Screenshot: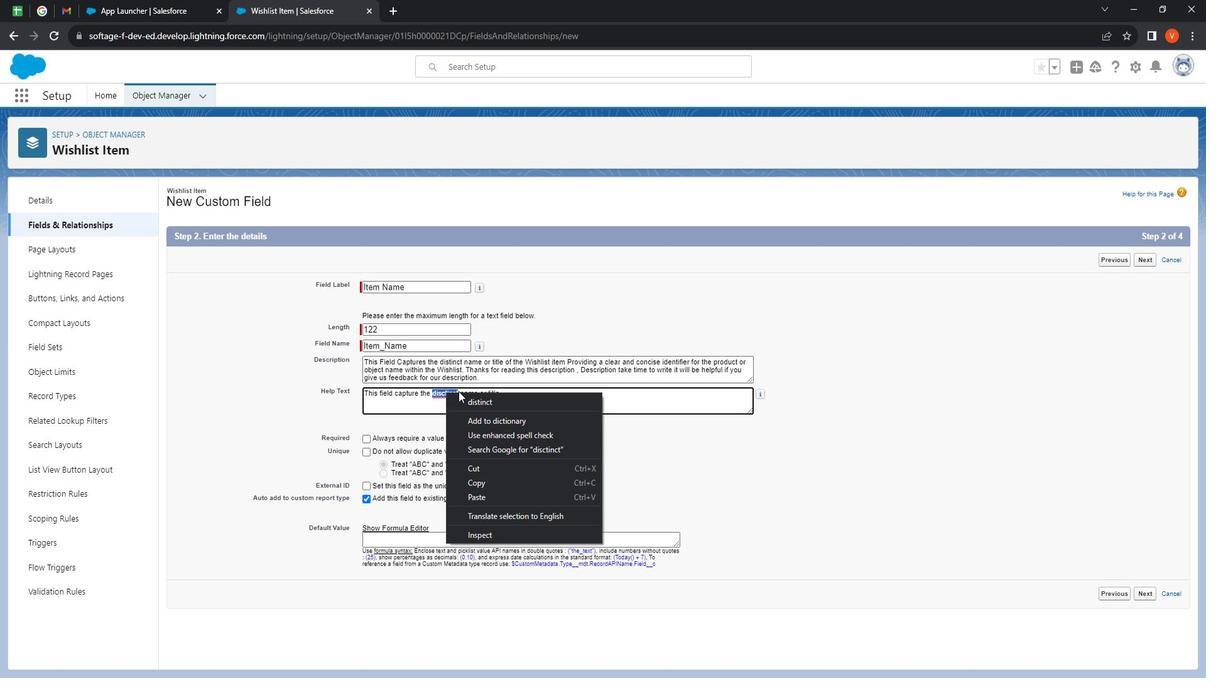 
Action: Mouse pressed left at (484, 399)
Screenshot: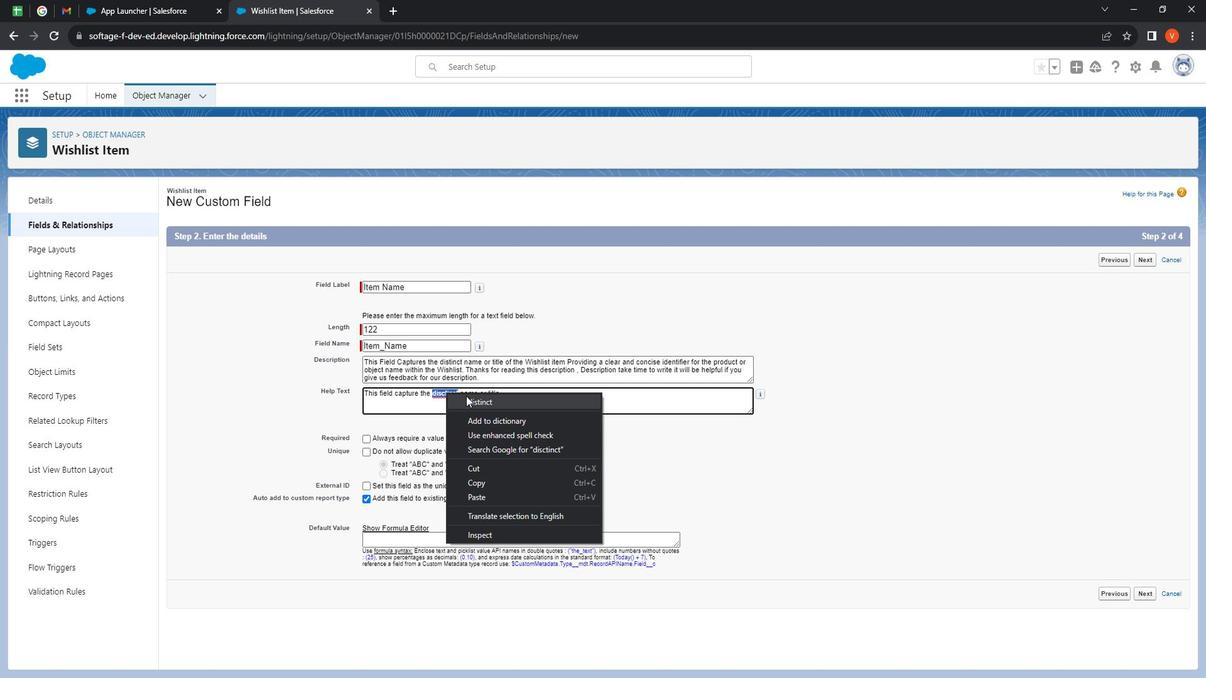 
Action: Mouse moved to (588, 399)
Screenshot: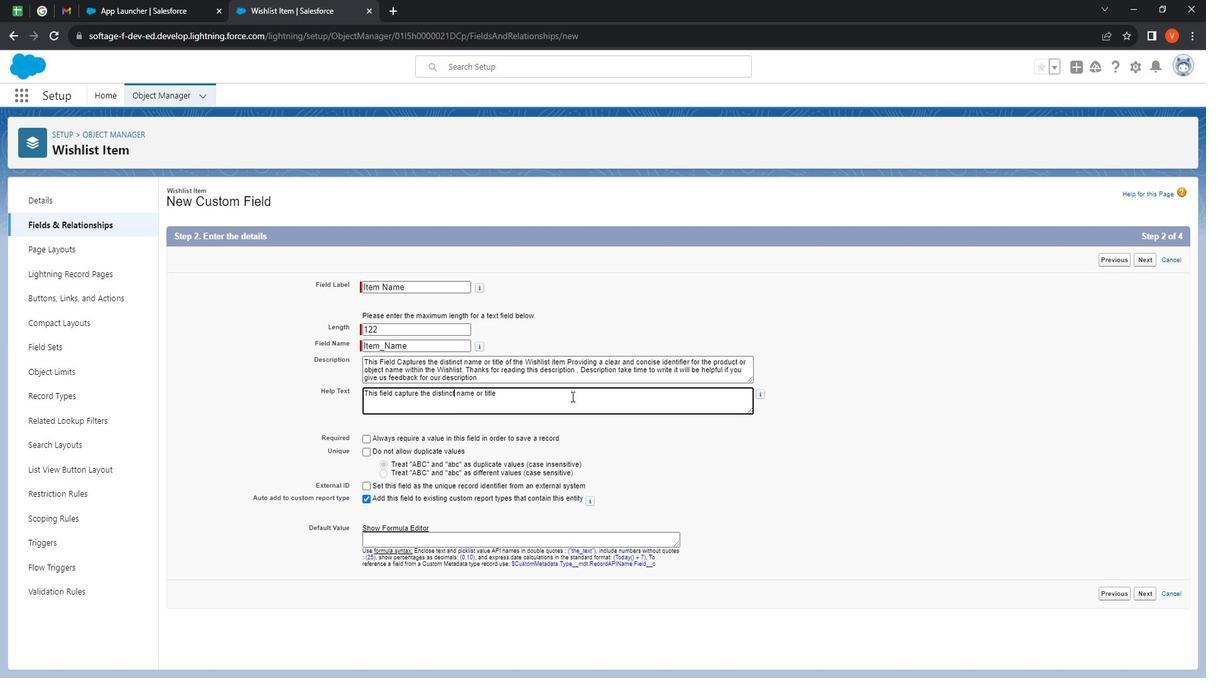 
Action: Mouse pressed left at (588, 399)
Screenshot: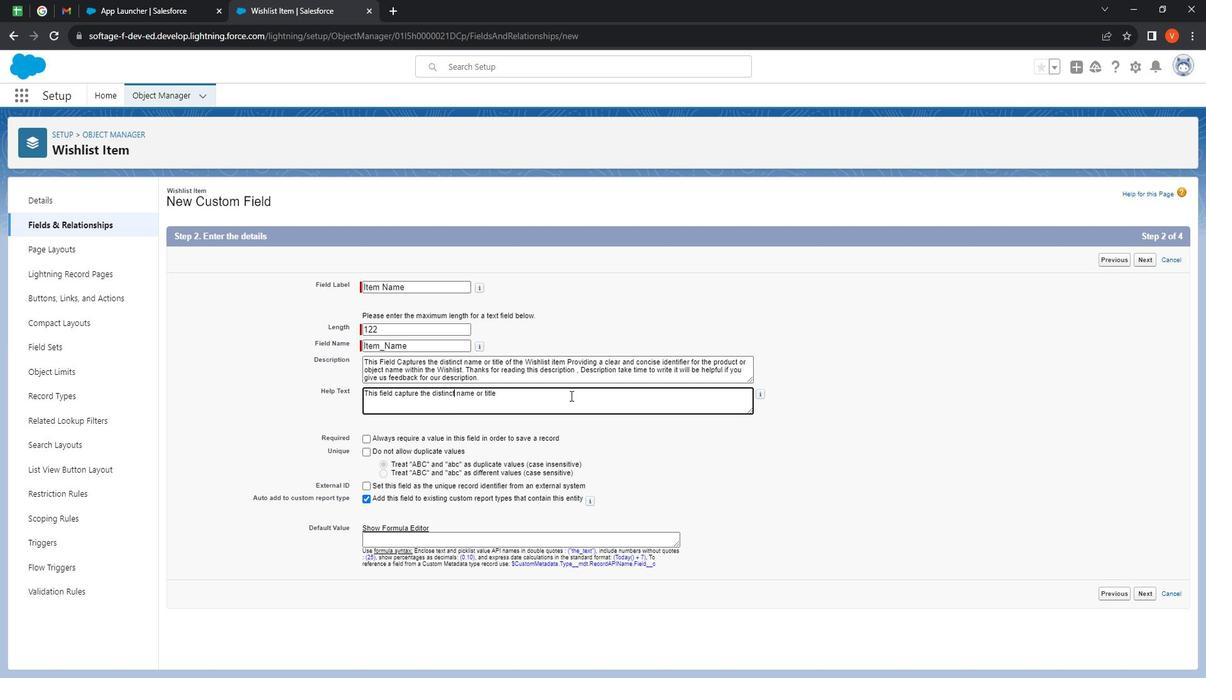 
Action: Mouse moved to (582, 401)
Screenshot: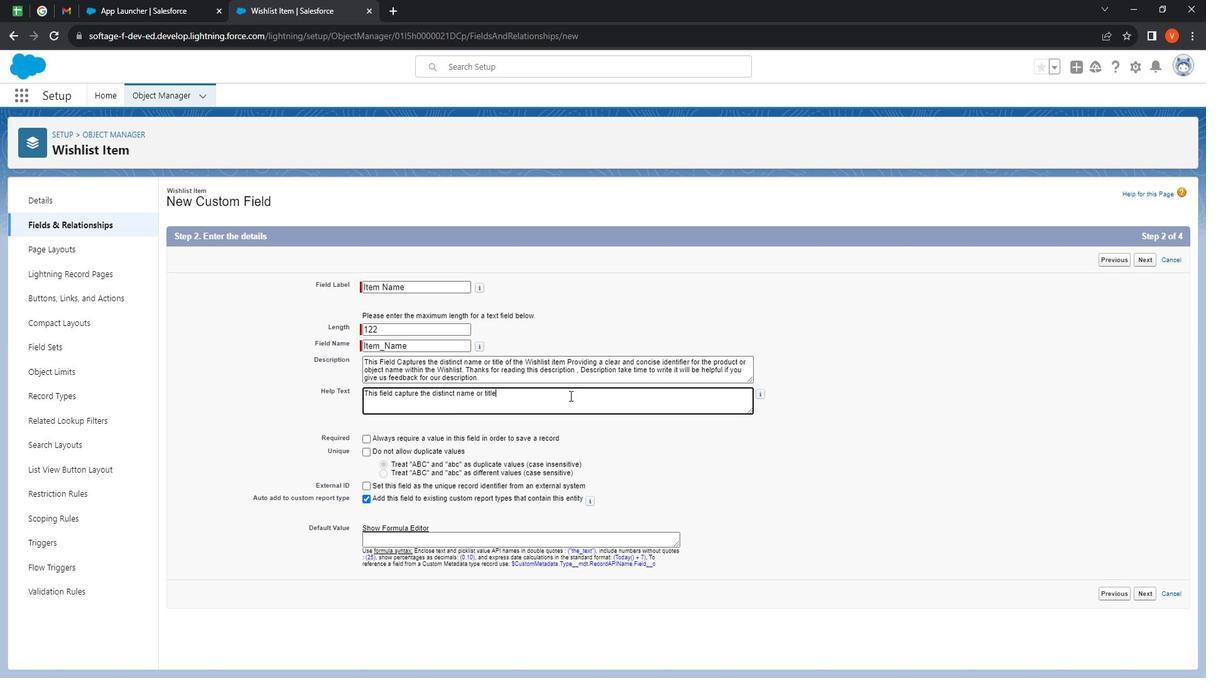 
Action: Key pressed <Key.space>of<Key.space>the<Key.space>wishlist<Key.space>items<Key.space>providing<Key.space>a<Key.space>
Screenshot: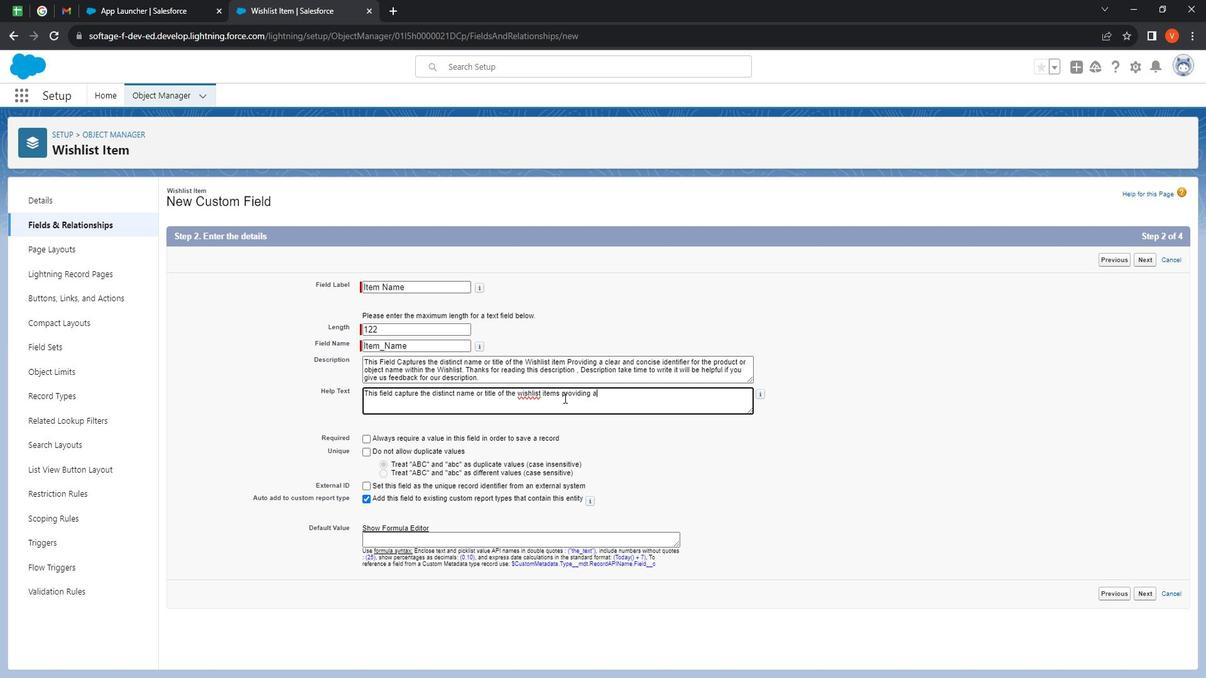 
Action: Mouse moved to (581, 402)
Screenshot: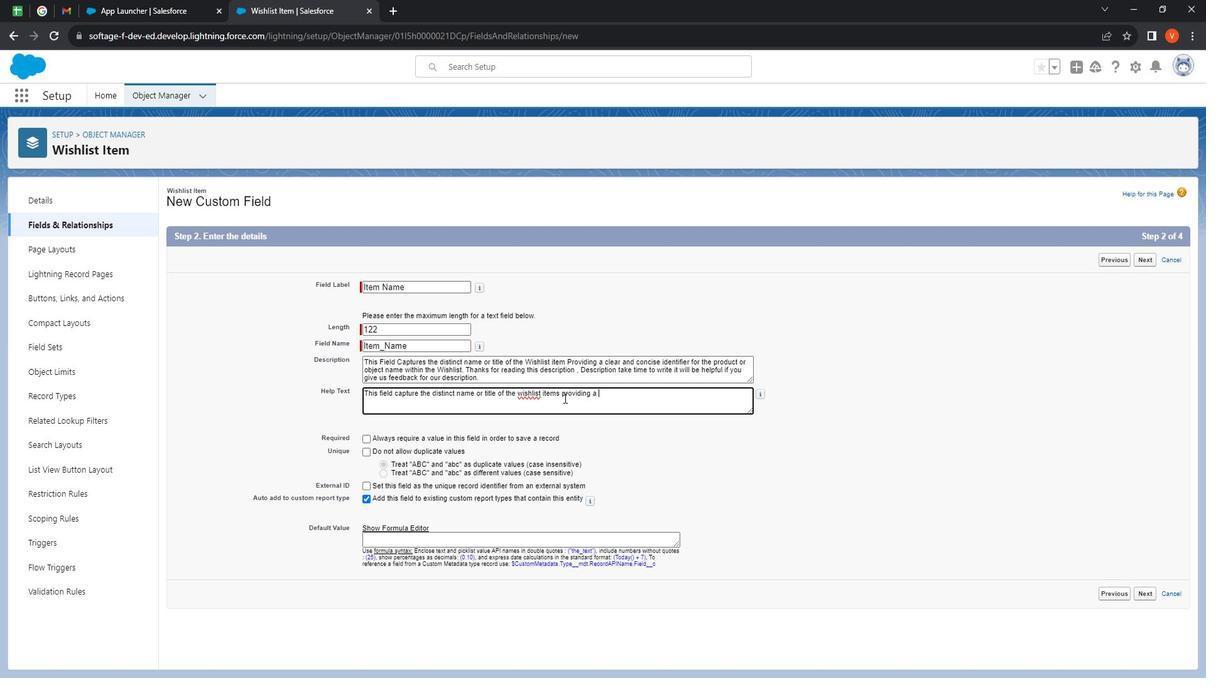 
Action: Key pressed clear<Key.space>and<Key.space>concise<Key.space>idem<Key.backspace>ntifer<Key.space>
Screenshot: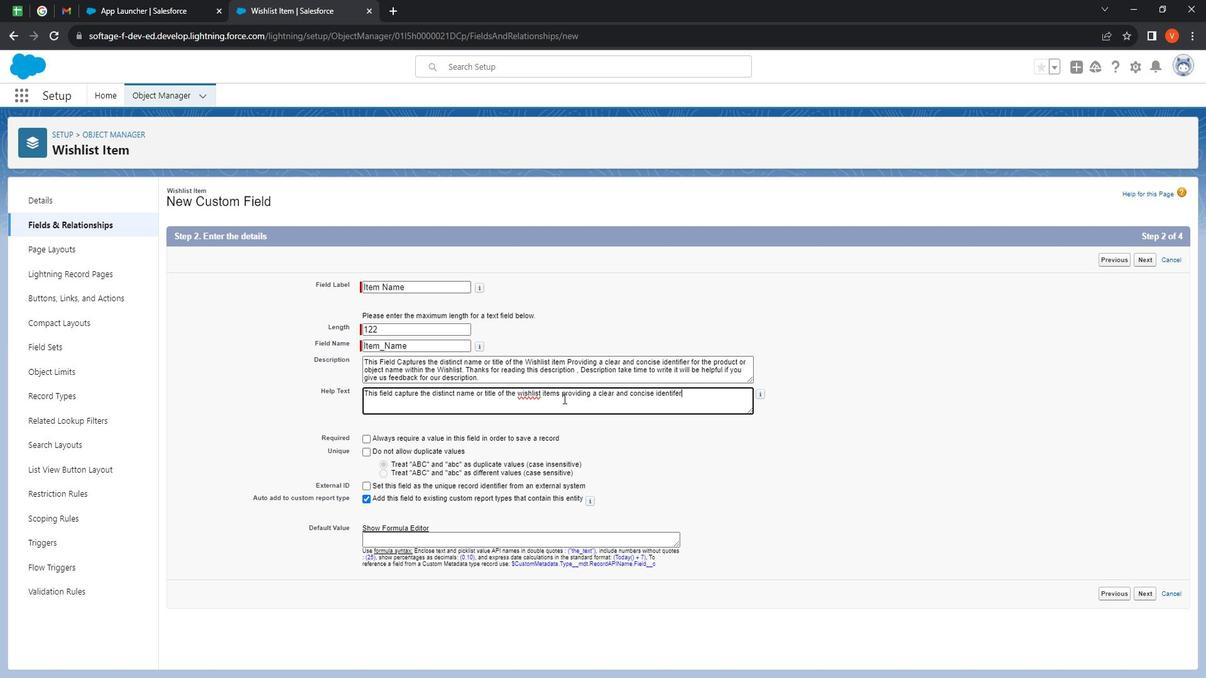 
Action: Mouse moved to (682, 397)
Screenshot: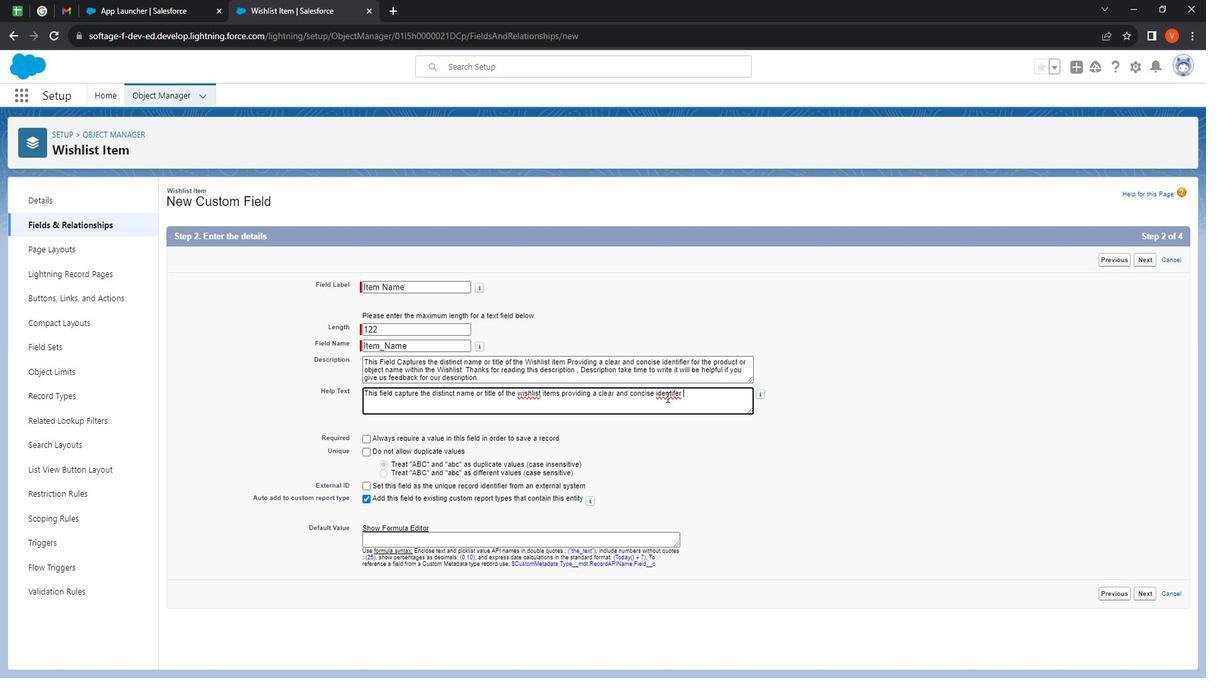
Action: Mouse pressed right at (682, 397)
Screenshot: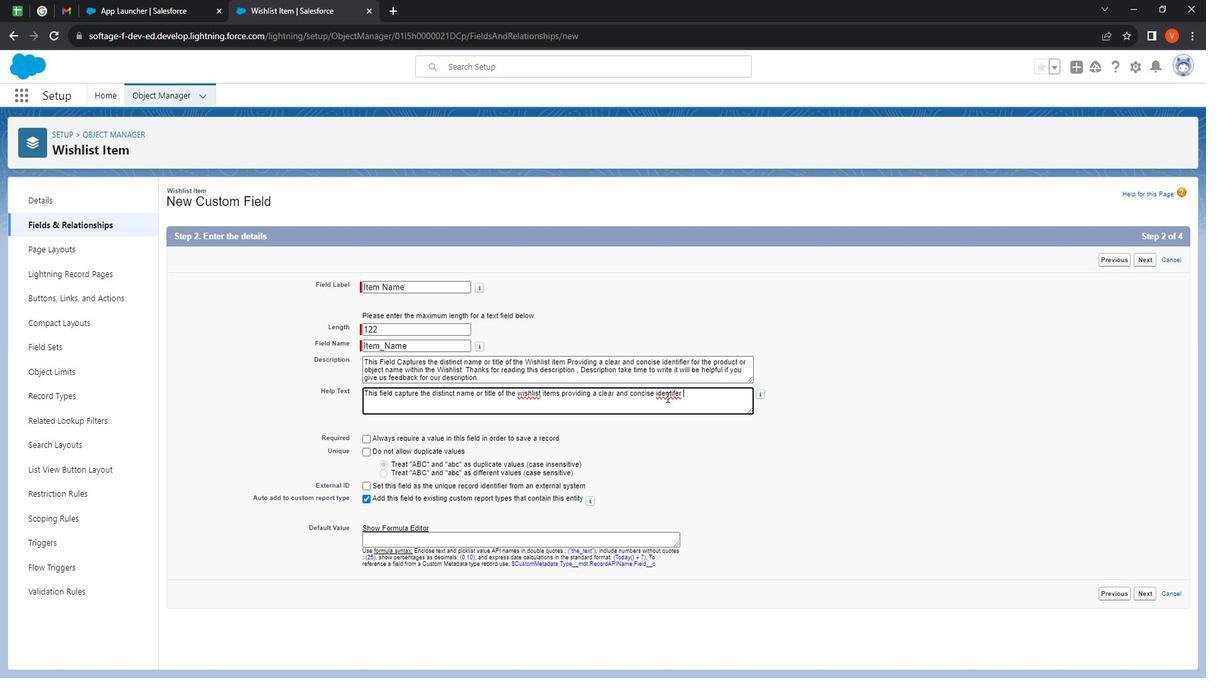 
Action: Mouse moved to (699, 410)
Screenshot: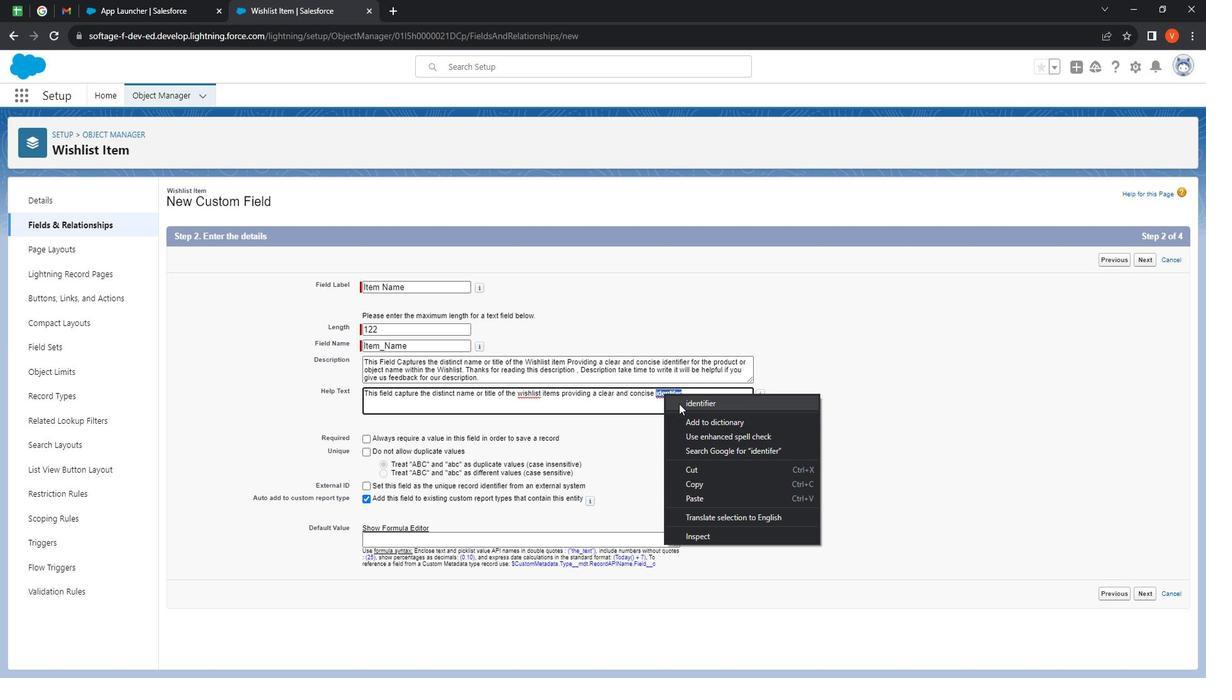 
Action: Mouse pressed left at (699, 410)
Screenshot: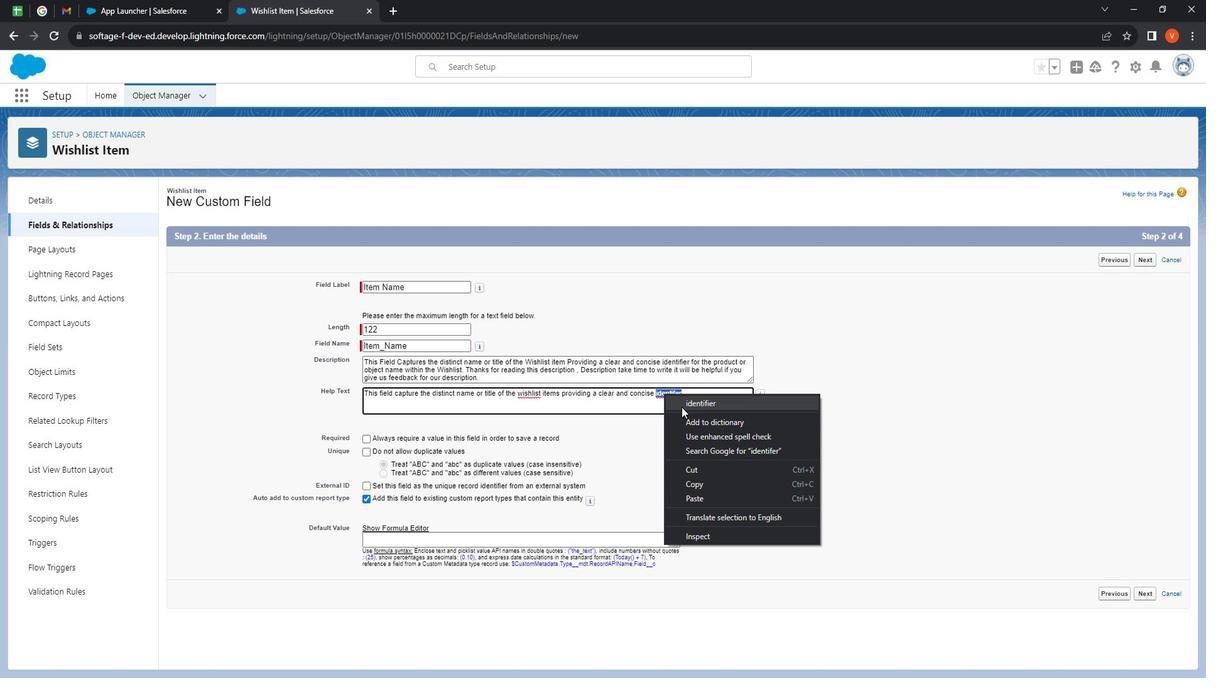 
Action: Mouse moved to (535, 398)
Screenshot: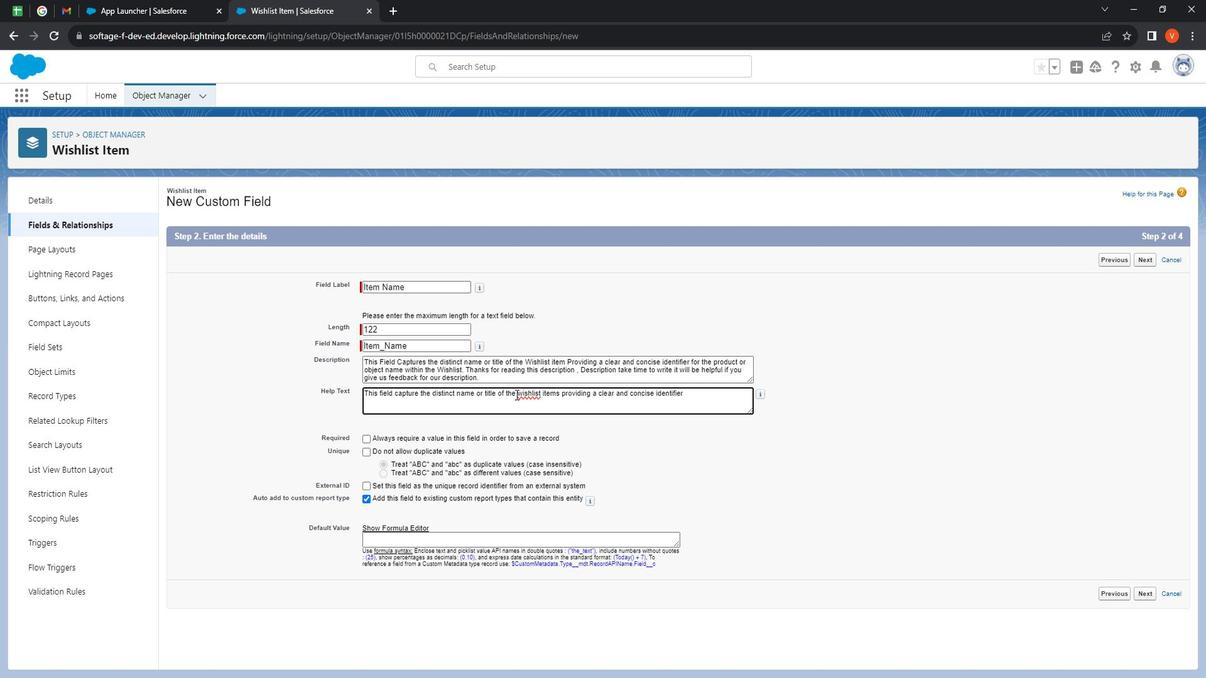 
Action: Mouse pressed right at (535, 398)
Screenshot: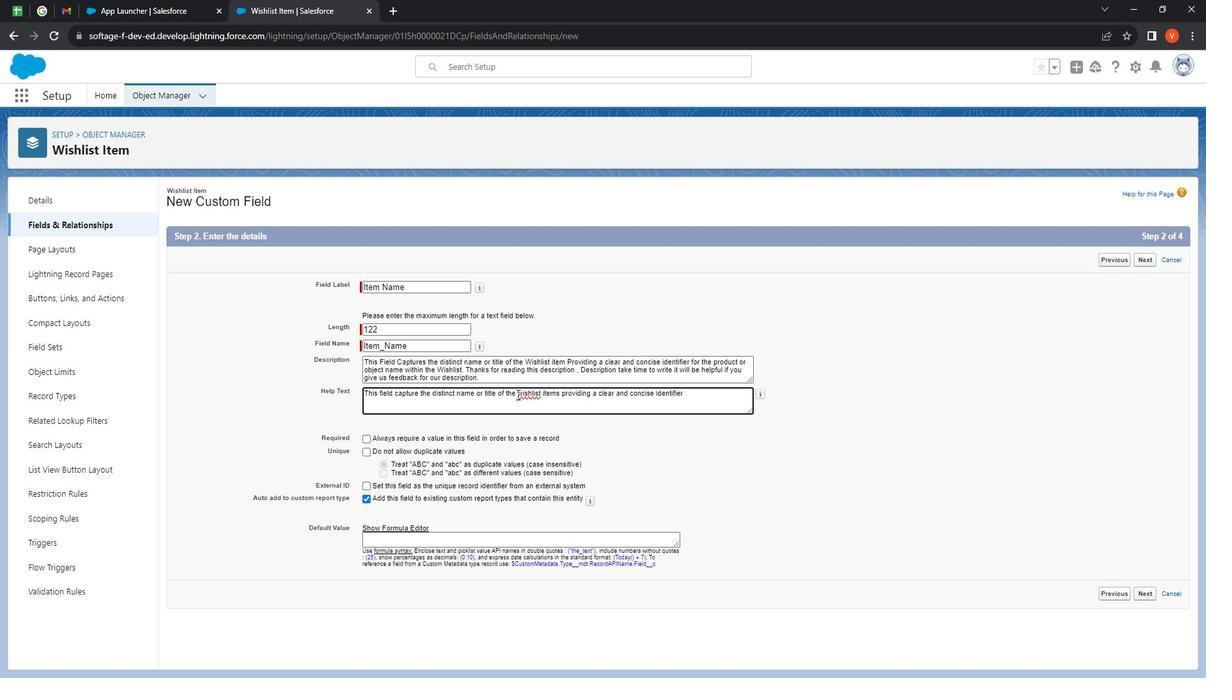 
Action: Mouse moved to (557, 403)
Screenshot: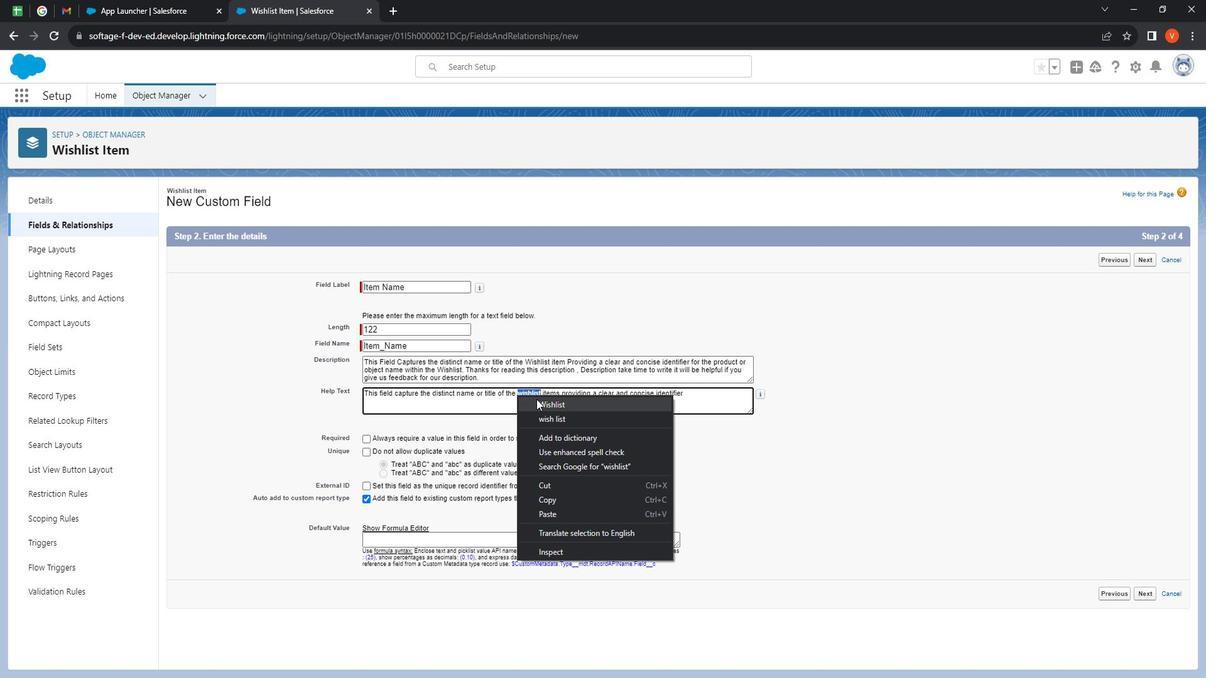 
Action: Mouse pressed left at (557, 403)
Screenshot: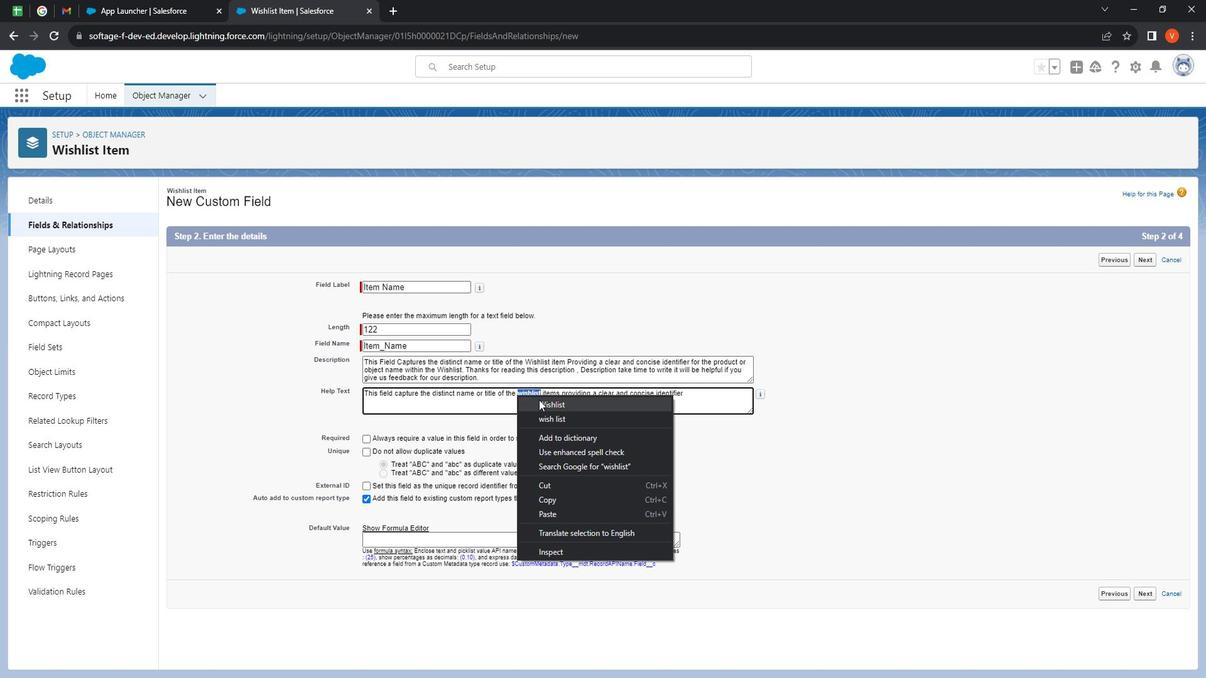 
Action: Mouse moved to (712, 401)
Screenshot: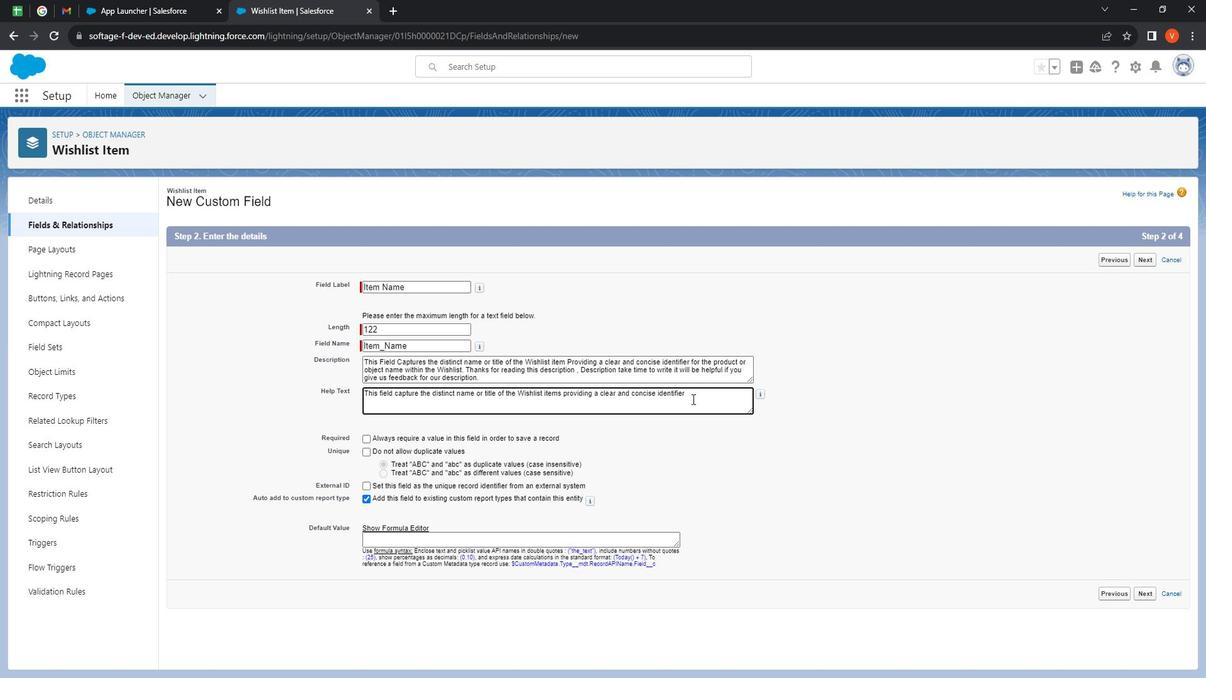 
Action: Mouse pressed left at (712, 401)
Screenshot: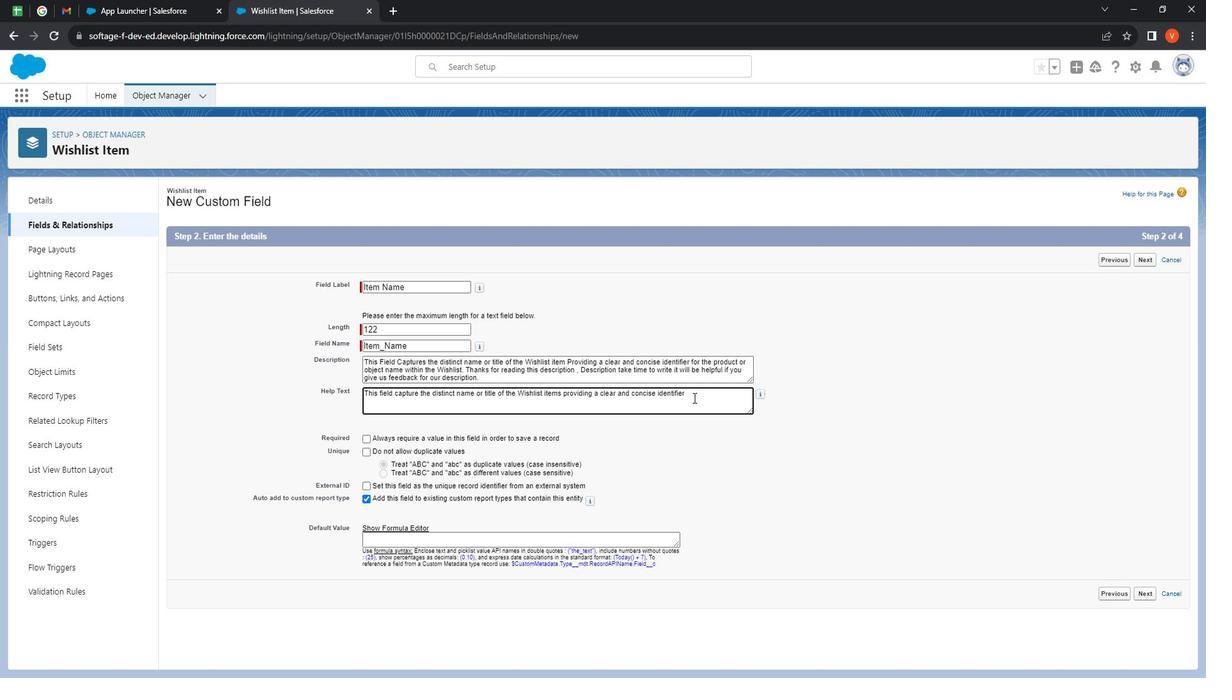
Action: Mouse moved to (708, 402)
Screenshot: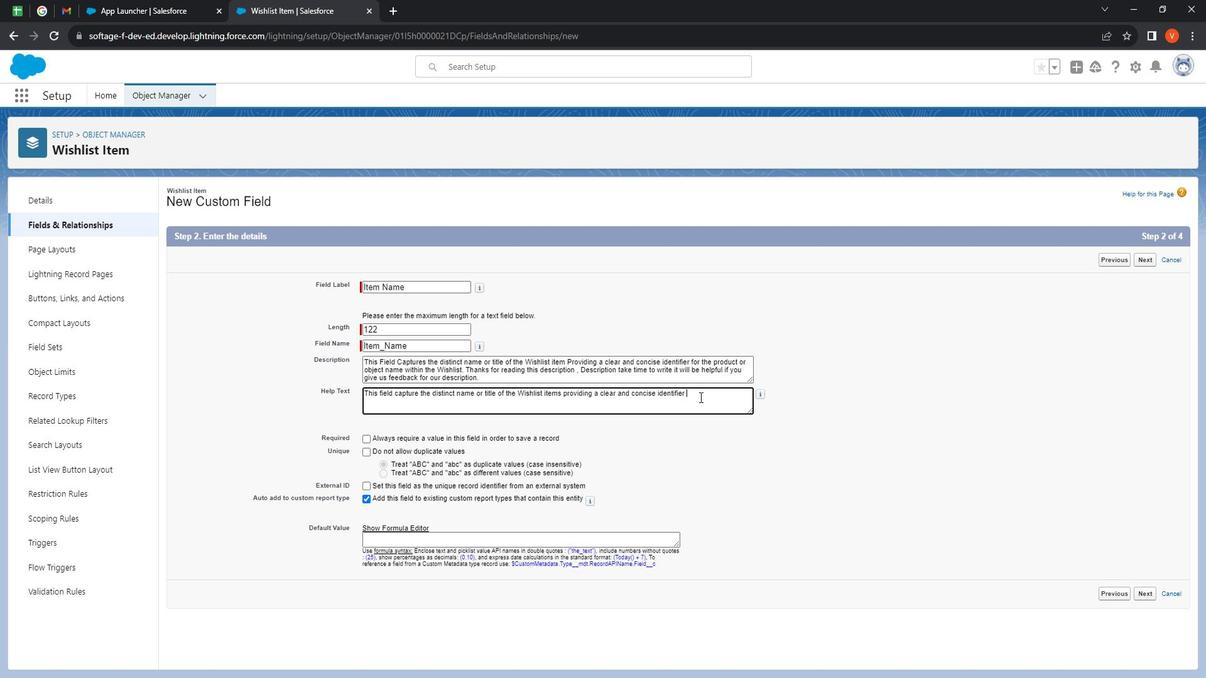 
Action: Key pressed <Key.space>for<Key.space>the<Key.space>product<Key.space>or<Key.space>object<Key.space>name<Key.space>wiht<Key.backspace><Key.backspace>th<Key.space>in<Key.space>wishlist.<Key.space><Key.shift>Thanks<Key.space>for<Key.space>reading<Key.space>this<Key.space>description
Screenshot: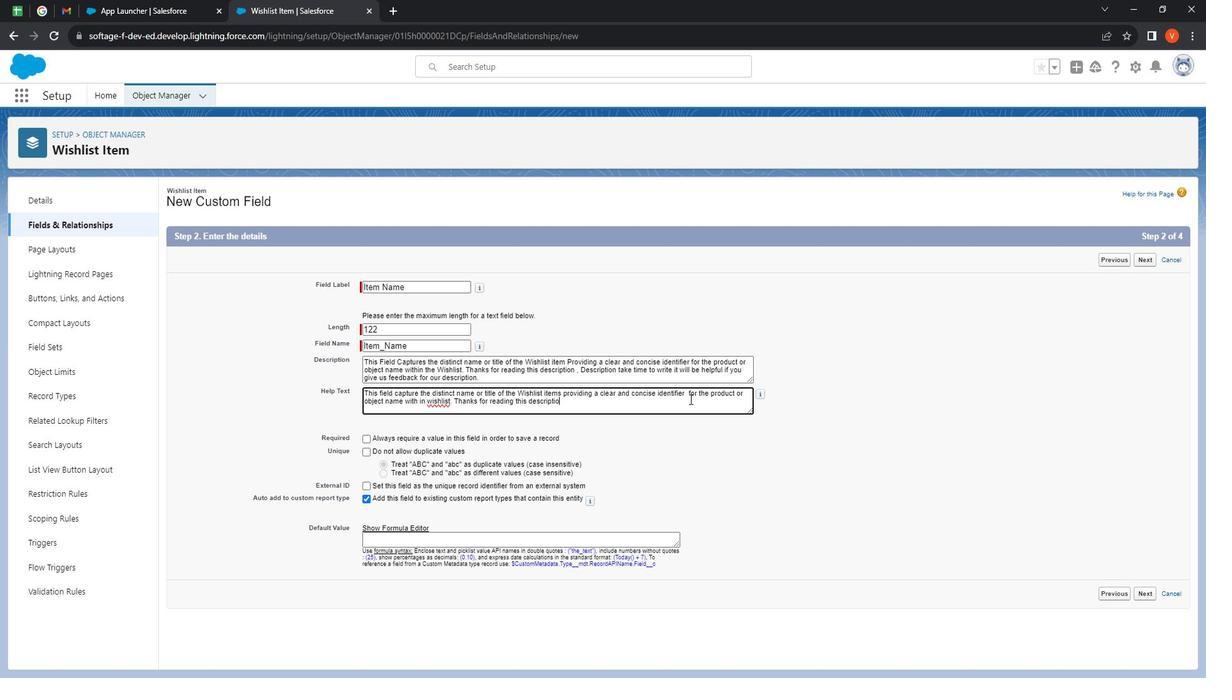 
Action: Mouse moved to (450, 408)
Screenshot: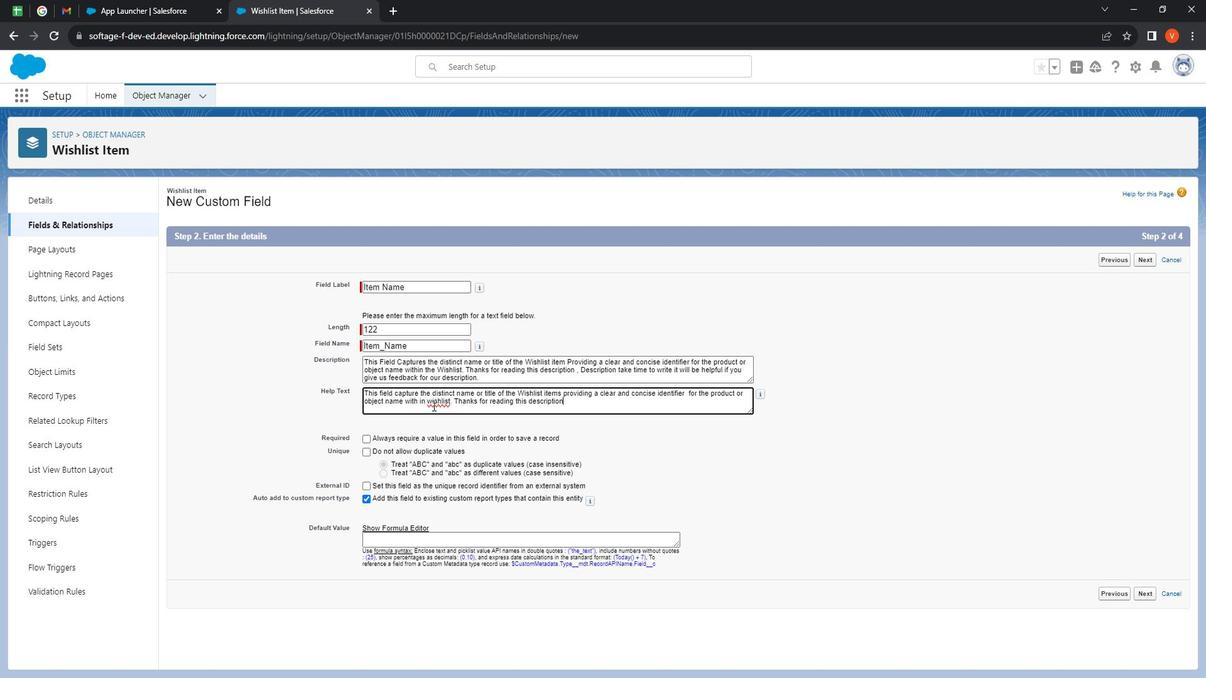 
Action: Mouse pressed right at (450, 408)
Screenshot: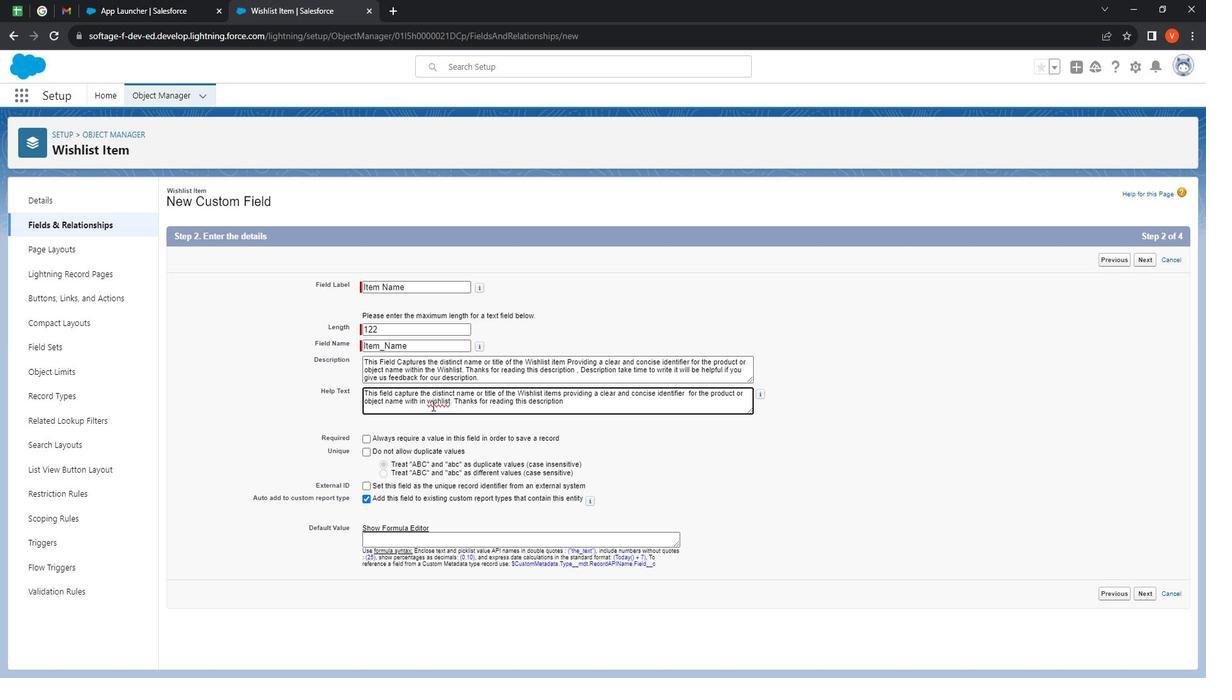
Action: Mouse moved to (483, 415)
Screenshot: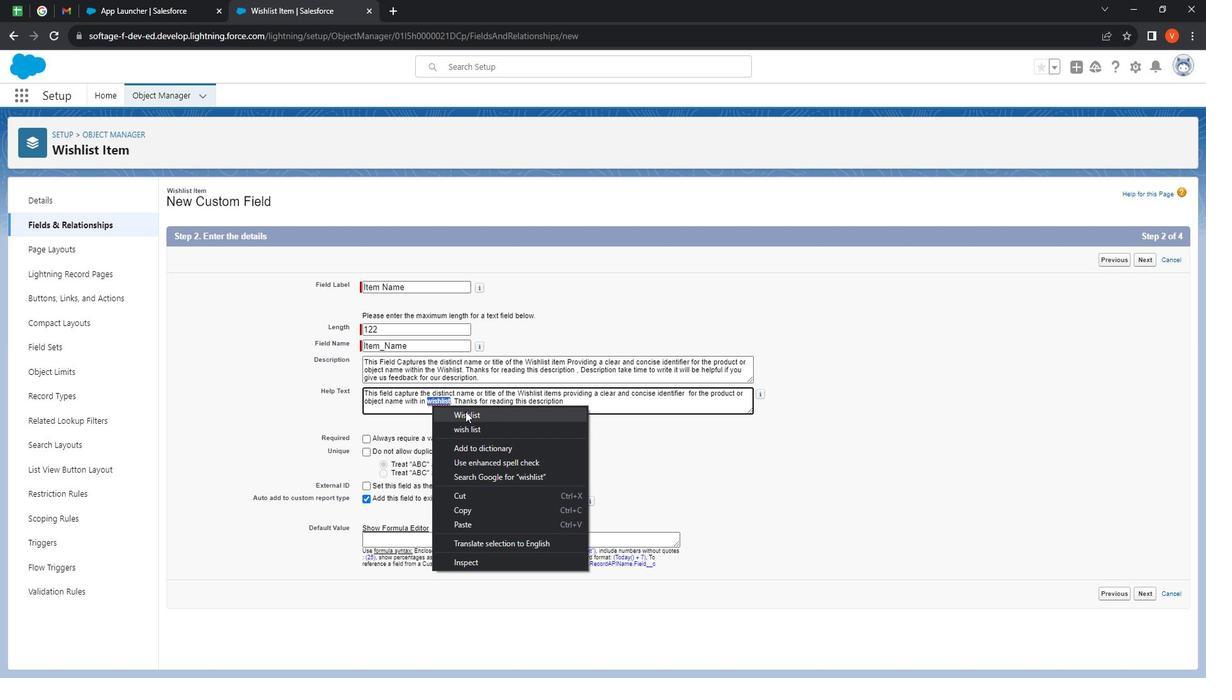 
Action: Mouse pressed left at (483, 415)
Screenshot: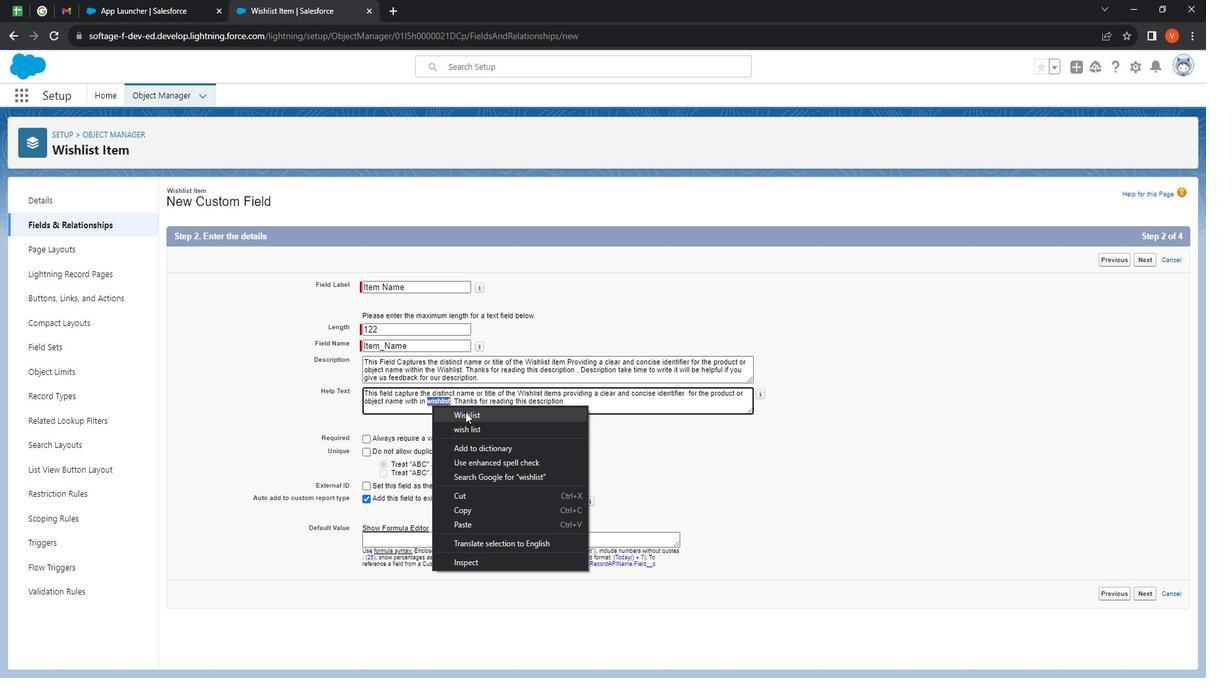
Action: Mouse moved to (599, 408)
Screenshot: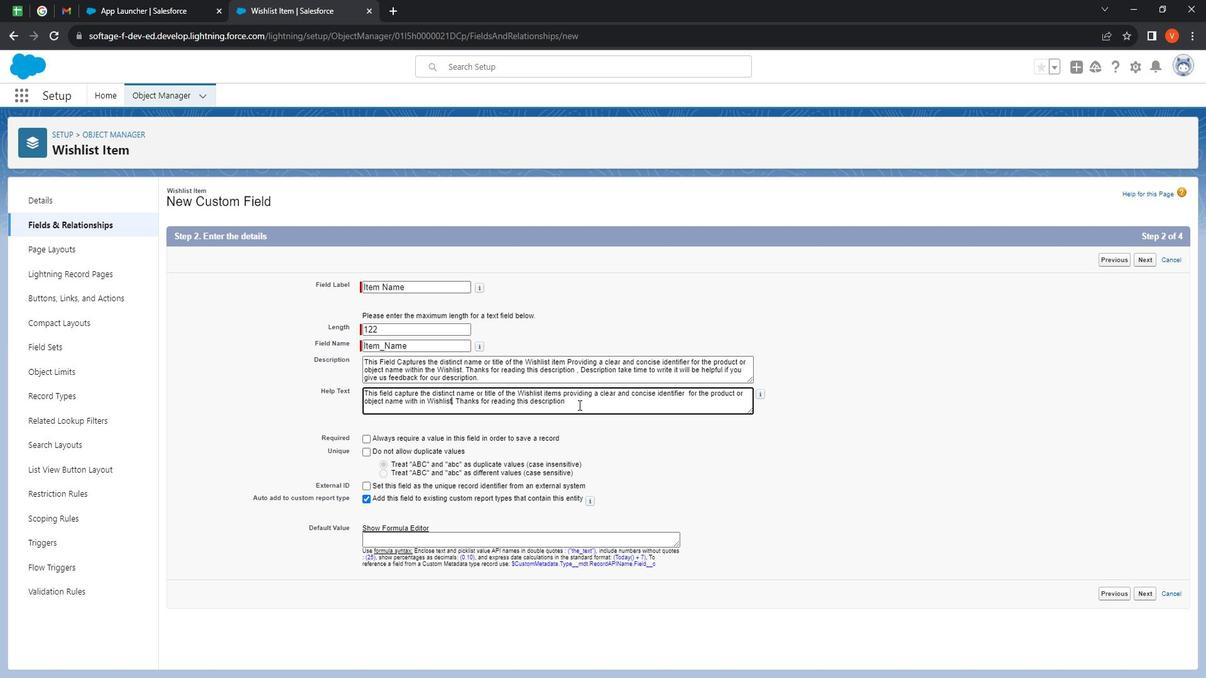 
Action: Mouse pressed left at (599, 408)
Screenshot: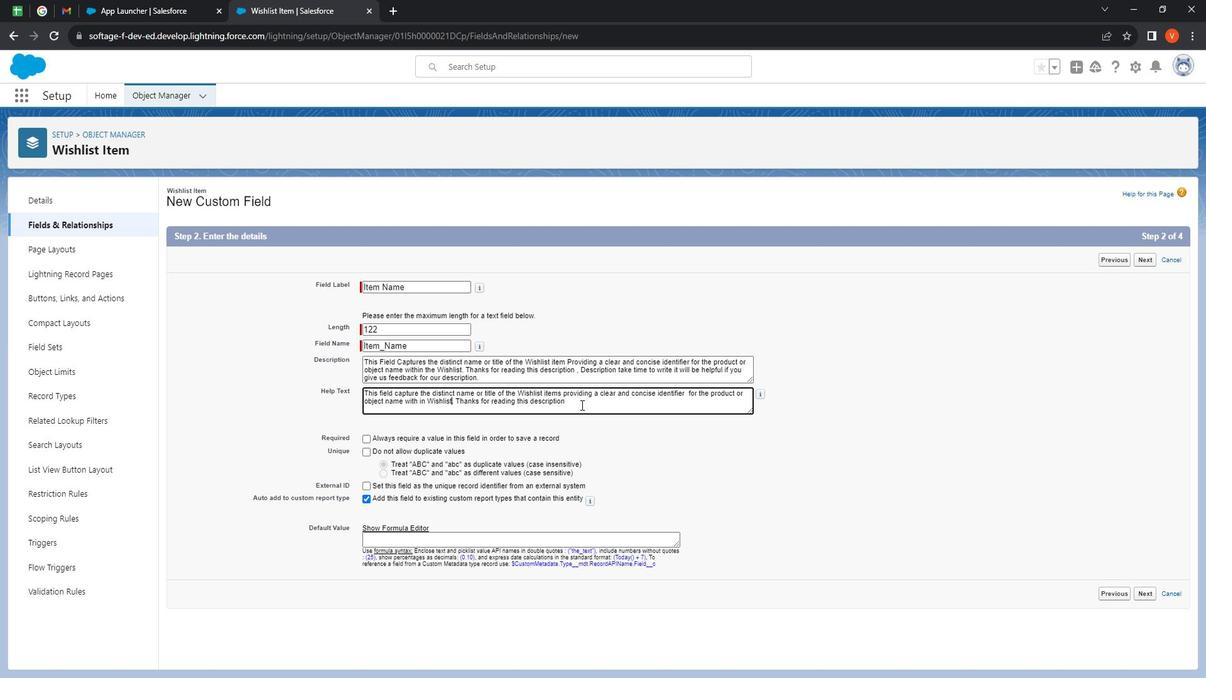 
Action: Mouse moved to (603, 412)
Screenshot: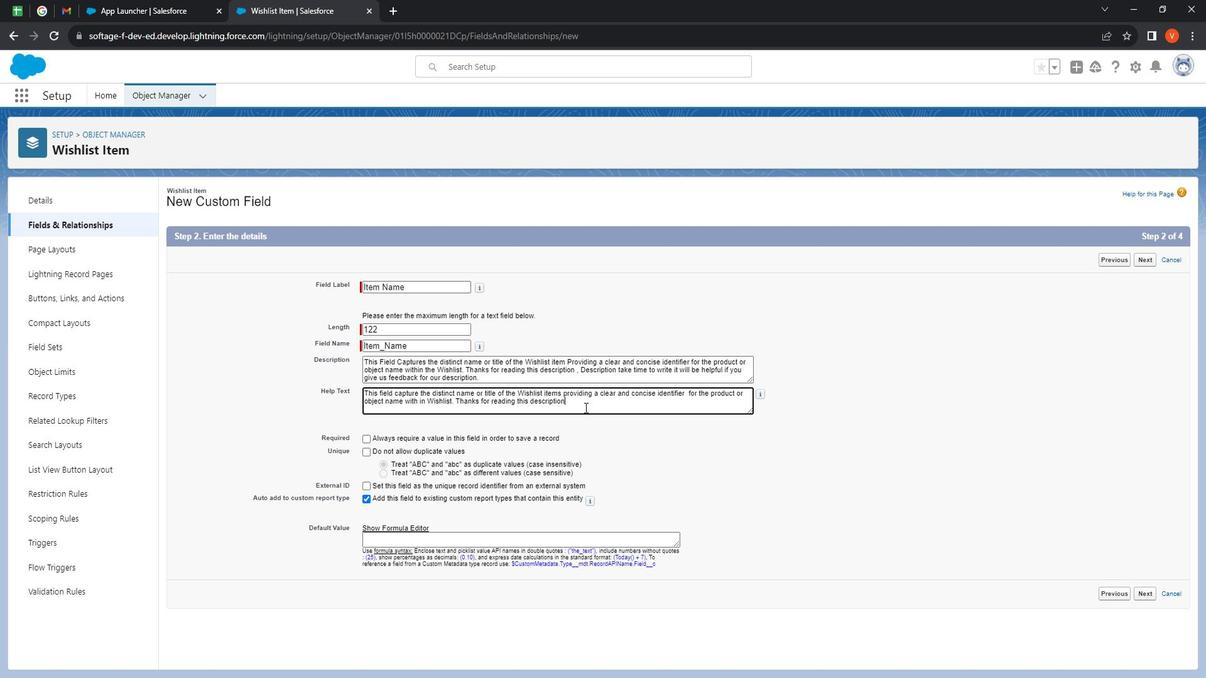 
Action: Key pressed .<Key.space><Key.shift><Key.shift><Key.shift><Key.shift><Key.shift><Key.shift><Key.shift><Key.shift><Key.shift><Key.shift><Key.shift><Key.shift><Key.shift><Key.shift>Description<Key.space>take<Key.space>time<Key.space>for<Key.space>writing<Key.space>it<Key.space>will<Key.space>be<Key.space>helpful<Key.space>if<Key.space>you<Key.space>write<Key.space>us<Key.space>a<Key.space>feedback<Key.space>wha<Key.backspace><Key.backspace><Key.backspace>about<Key.space>out<Key.space><Key.backspace><Key.backspace>r<Key.space>description
Screenshot: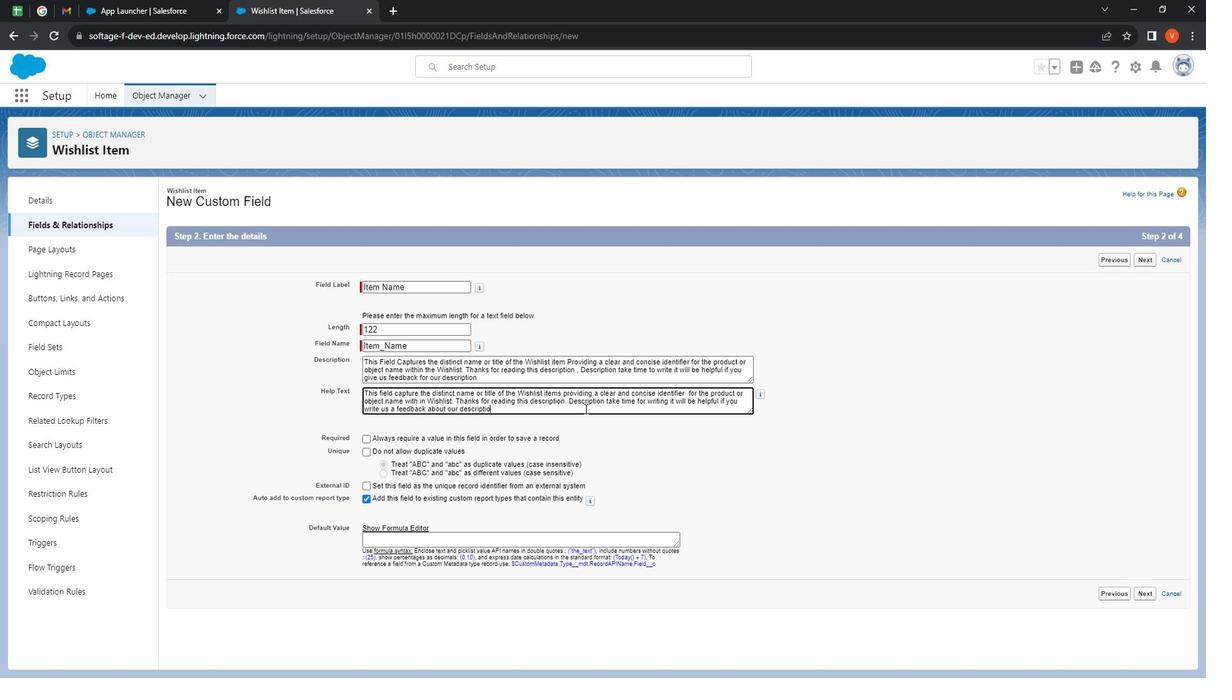 
Action: Mouse moved to (578, 413)
Screenshot: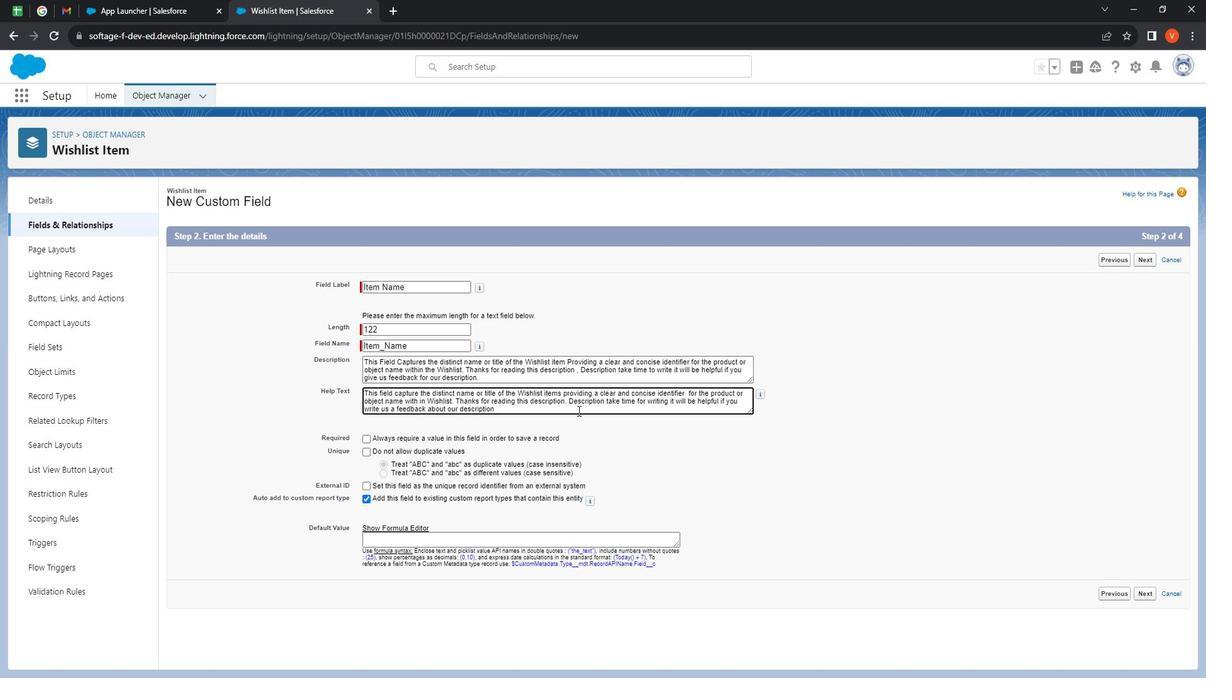 
Action: Key pressed .
Screenshot: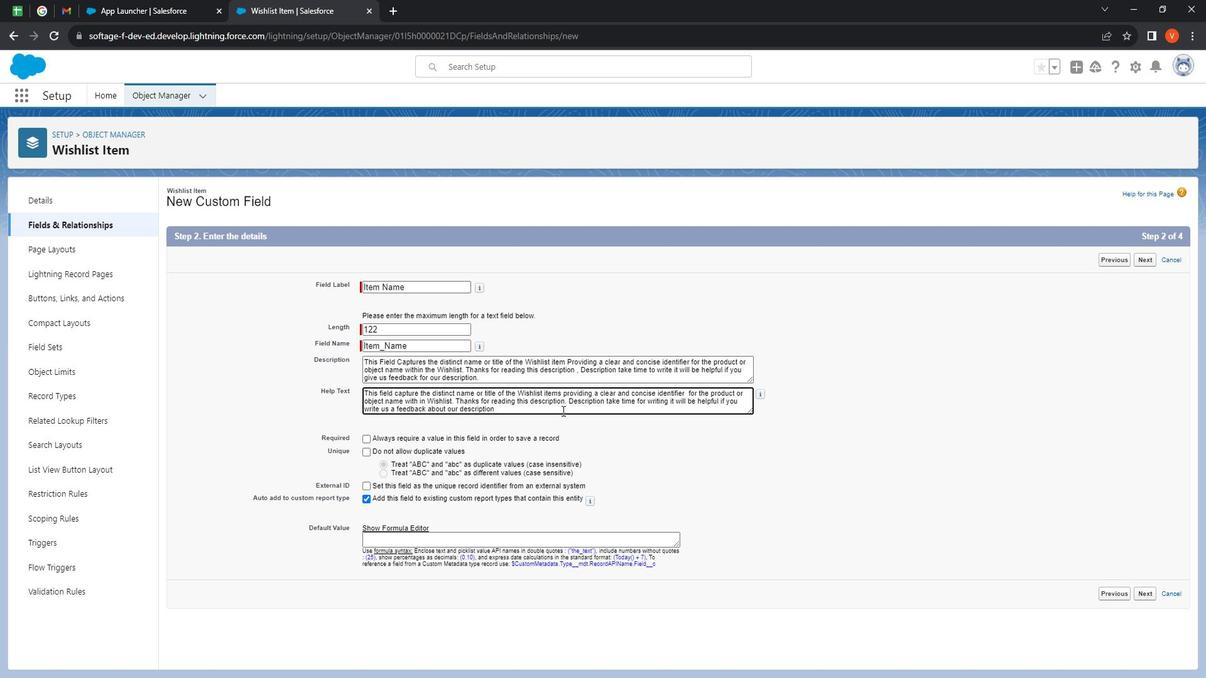 
Action: Mouse moved to (1169, 592)
Screenshot: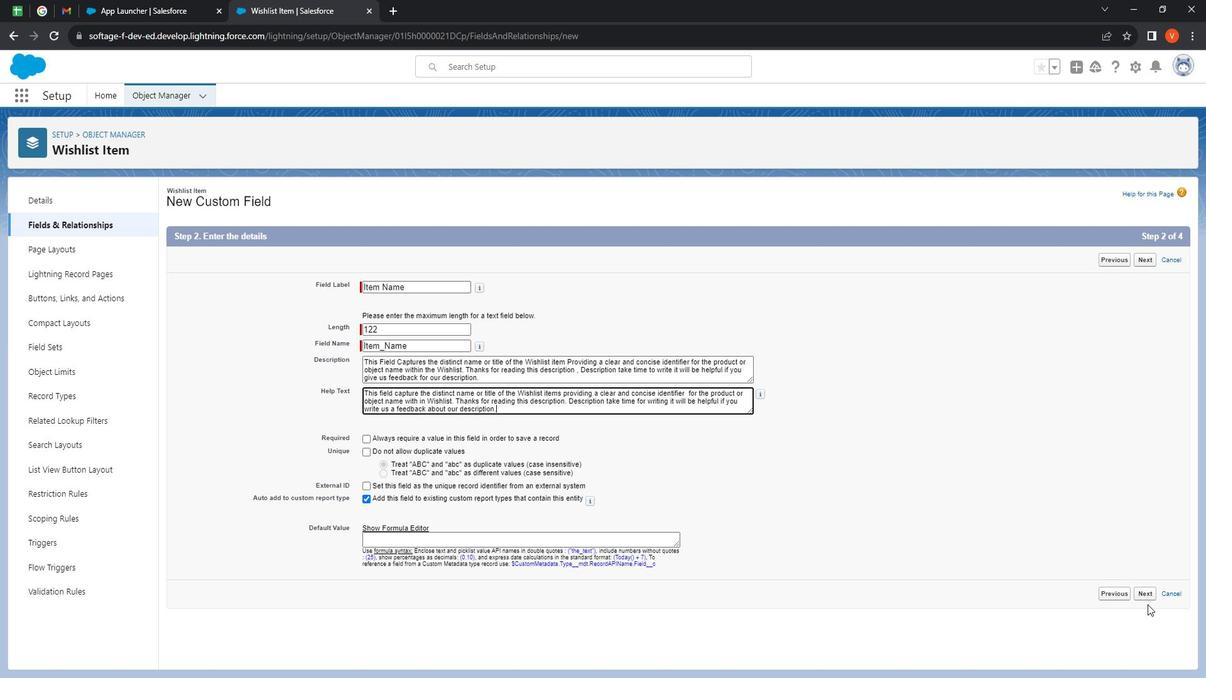 
Action: Mouse pressed left at (1169, 592)
Screenshot: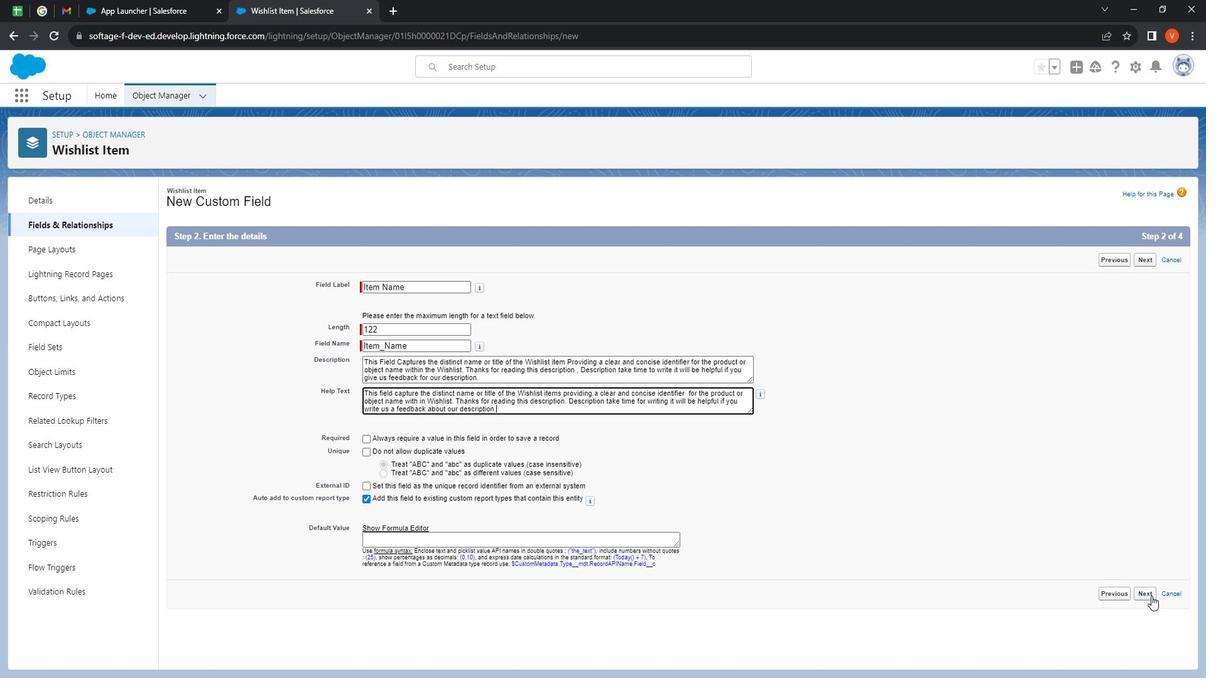 
Action: Mouse moved to (943, 456)
Screenshot: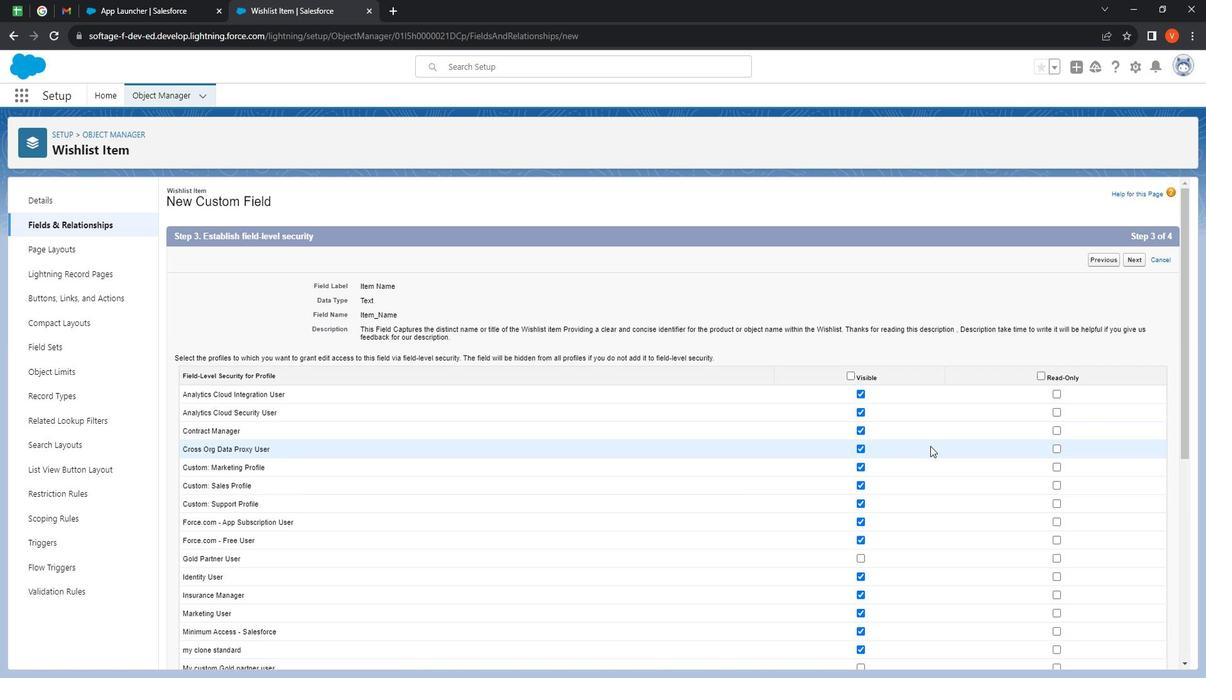 
Action: Mouse scrolled (943, 456) with delta (0, 0)
Screenshot: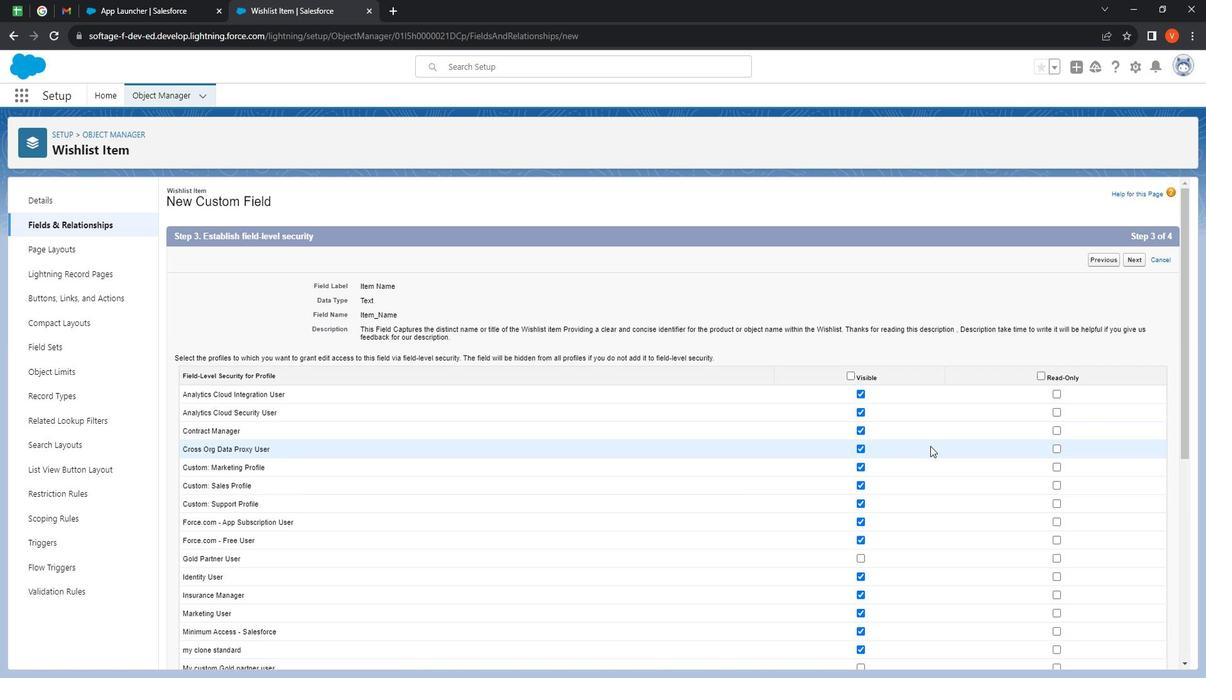 
Action: Mouse moved to (941, 461)
Screenshot: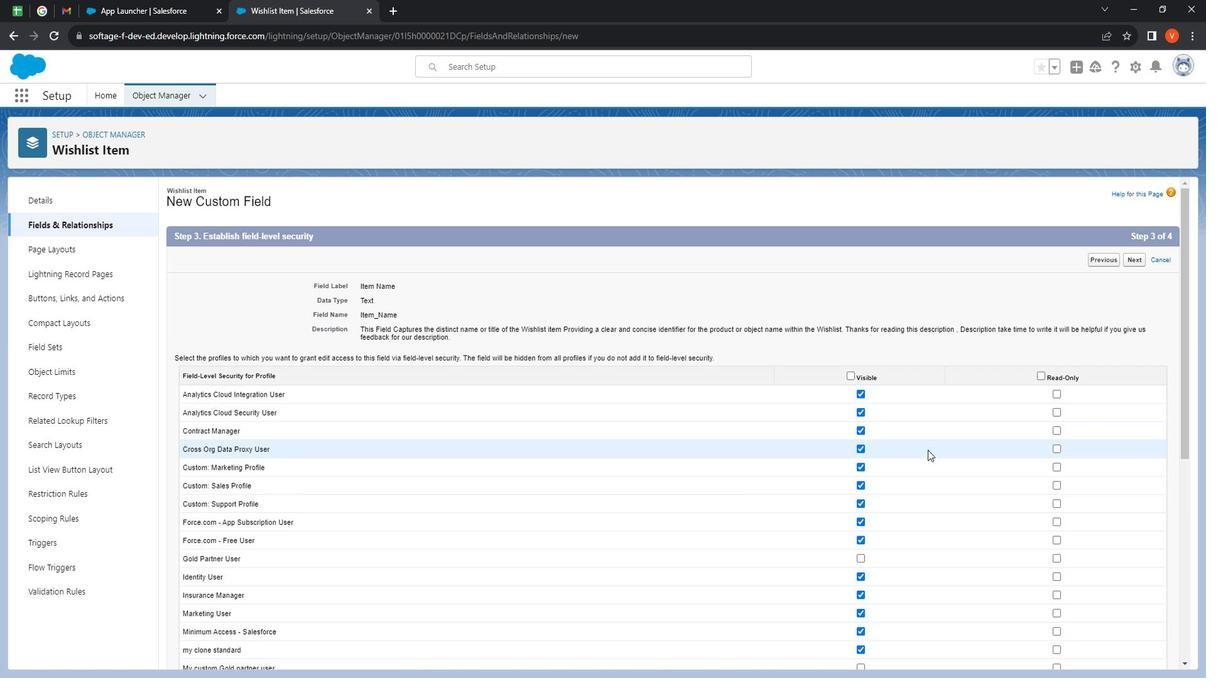 
Action: Mouse scrolled (941, 461) with delta (0, 0)
Screenshot: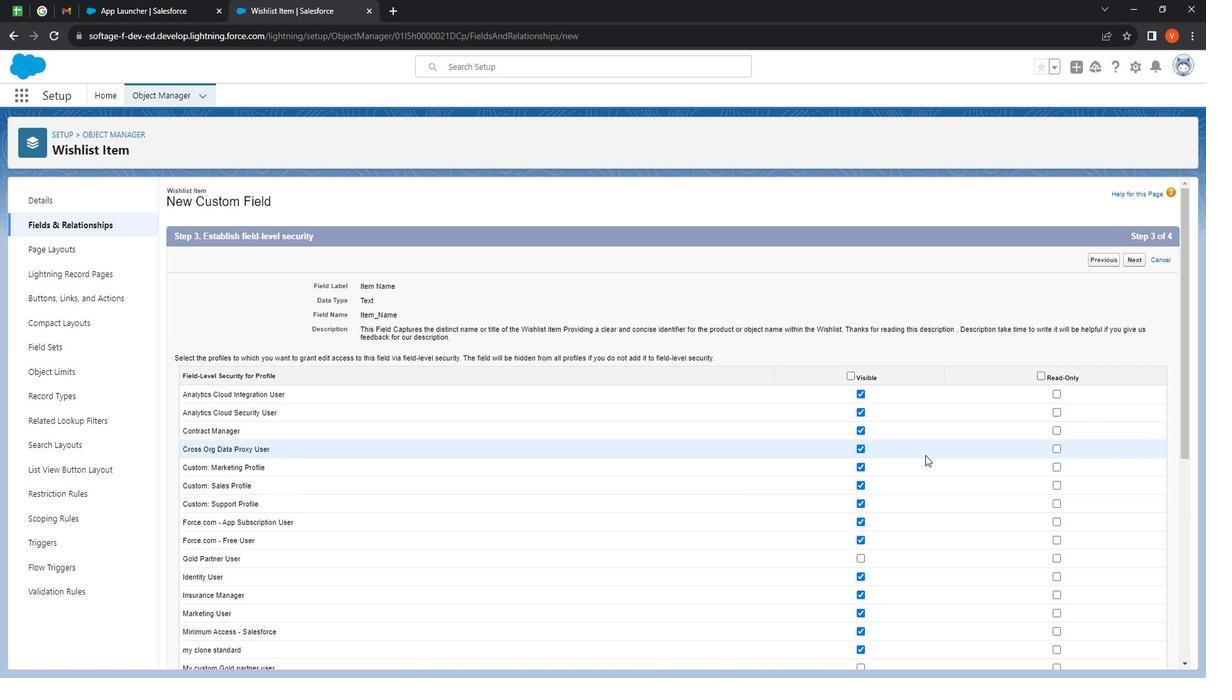 
Action: Mouse moved to (1073, 273)
Screenshot: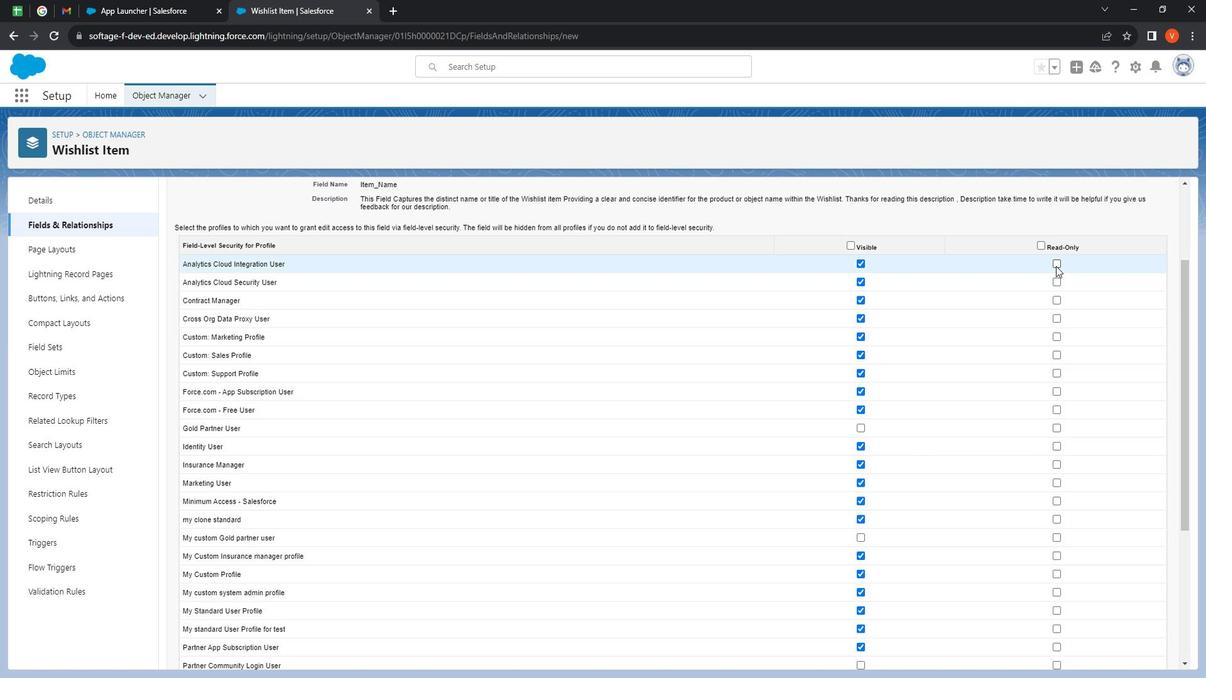 
Action: Mouse pressed left at (1073, 273)
Screenshot: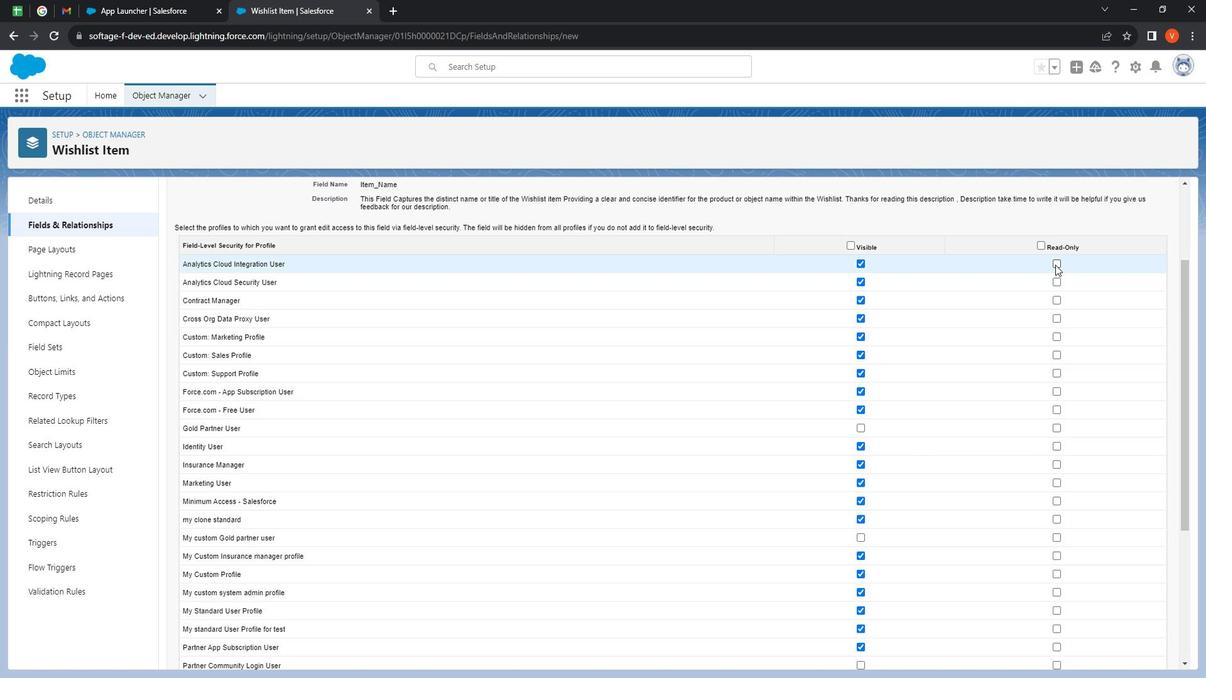 
Action: Mouse moved to (1073, 292)
Screenshot: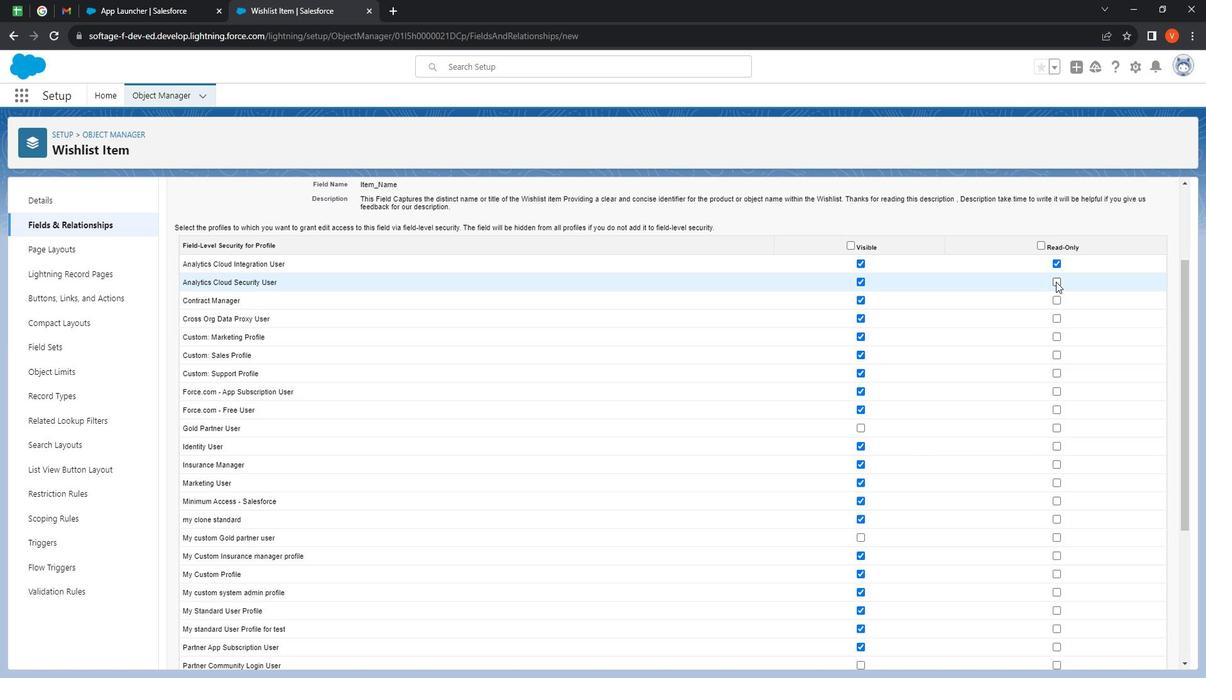 
Action: Mouse pressed left at (1073, 292)
Screenshot: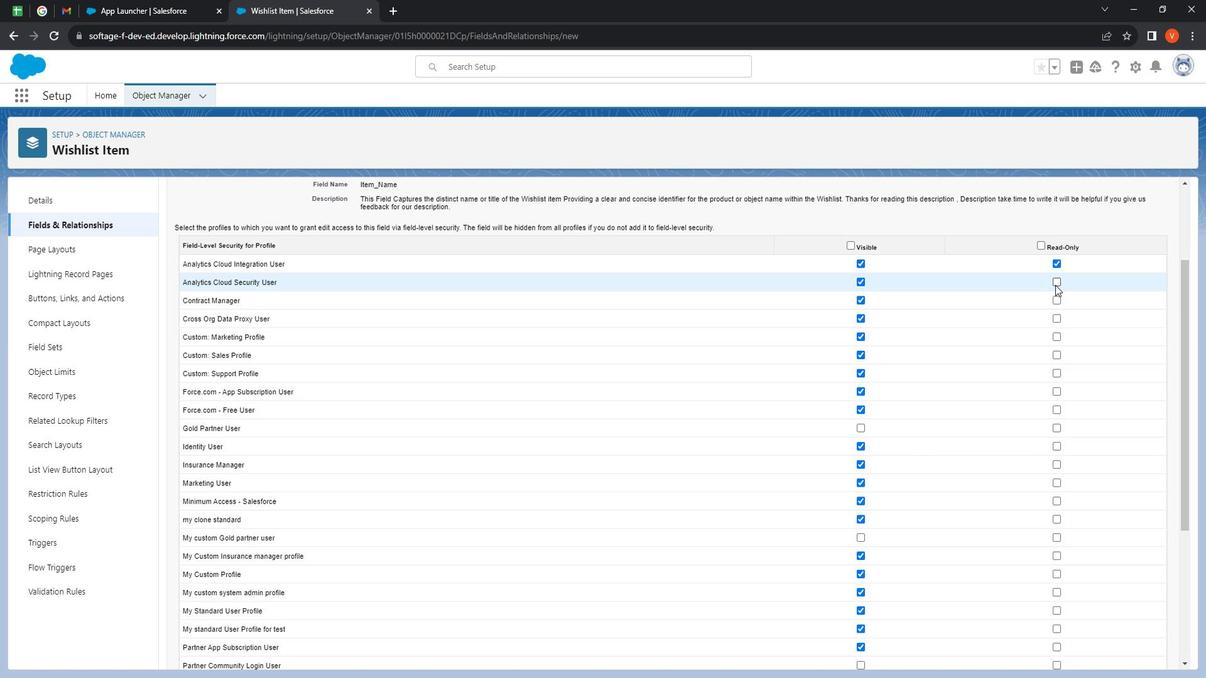 
Action: Mouse moved to (1073, 309)
Screenshot: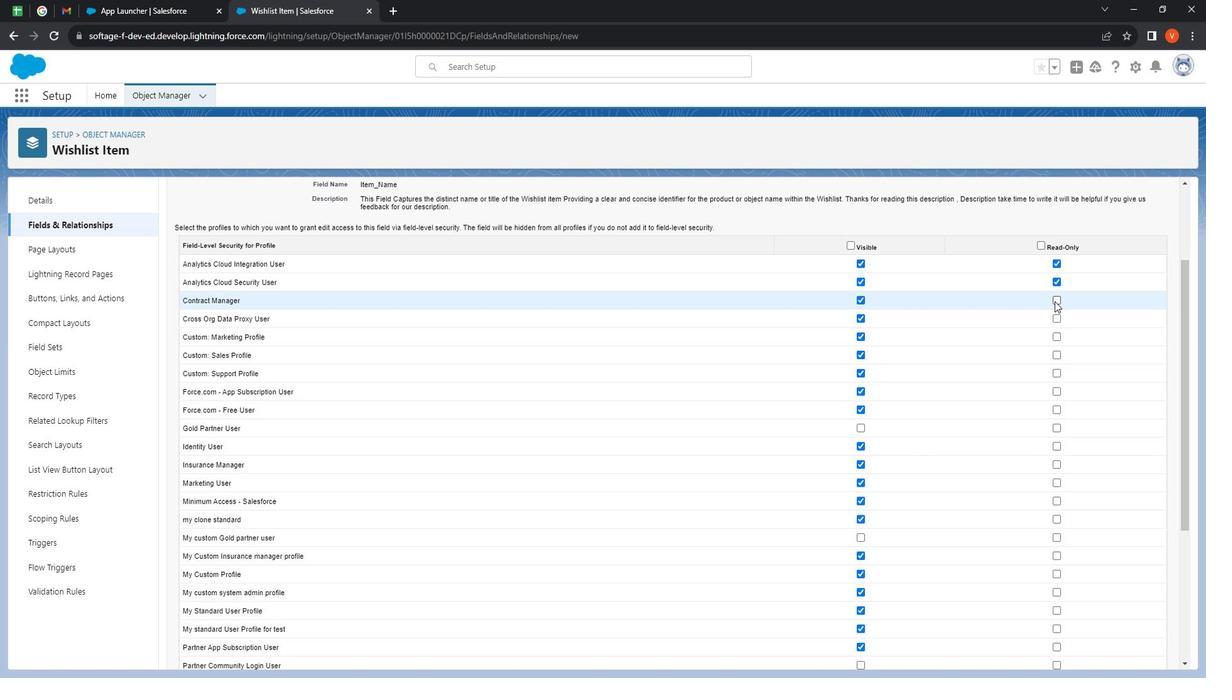 
Action: Mouse pressed left at (1073, 309)
Screenshot: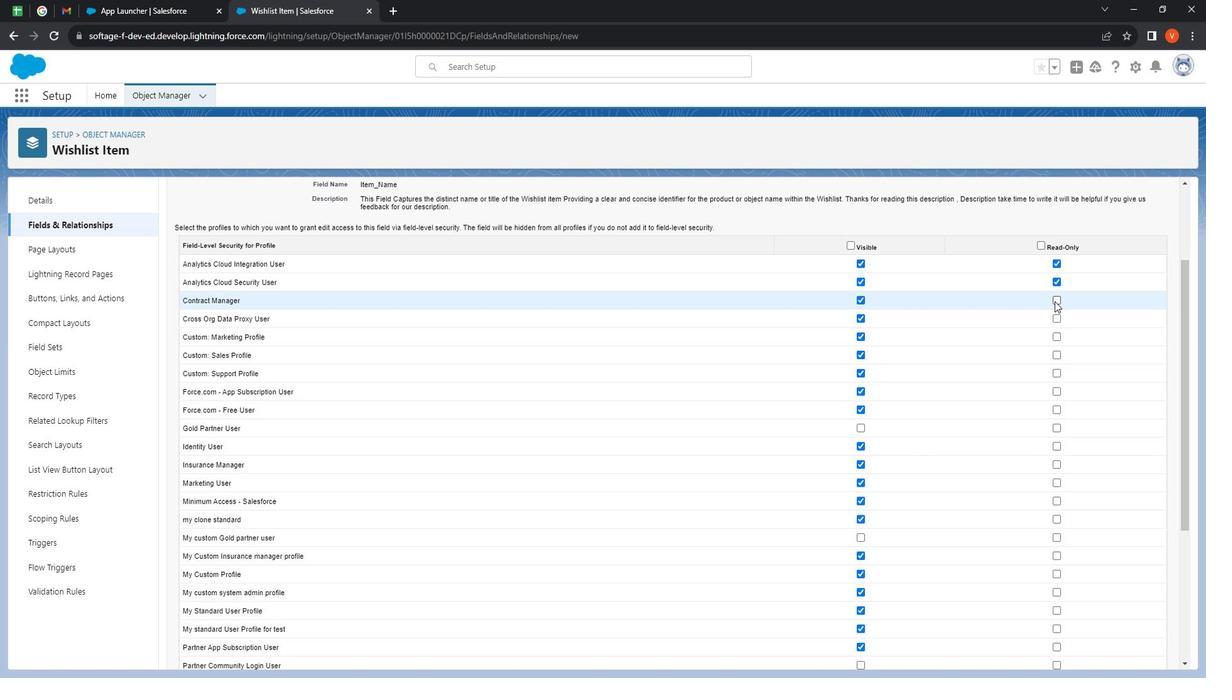 
Action: Mouse moved to (1076, 323)
Screenshot: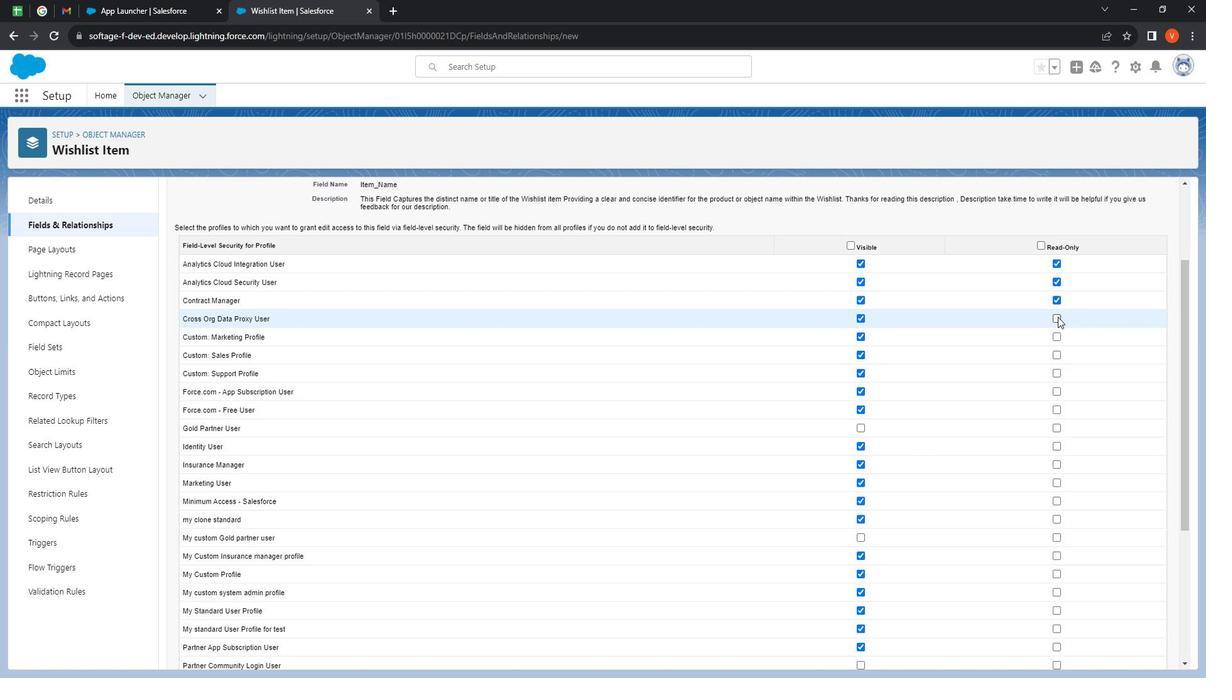 
Action: Mouse pressed left at (1076, 323)
Screenshot: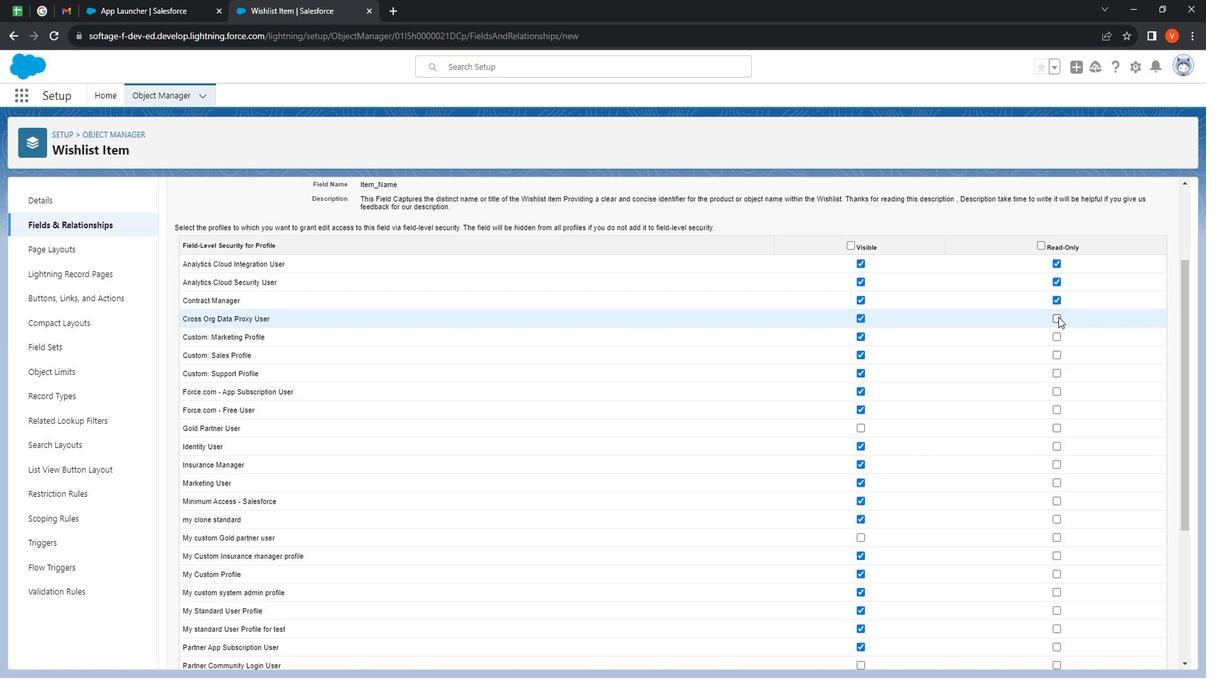 
Action: Mouse moved to (1078, 344)
Screenshot: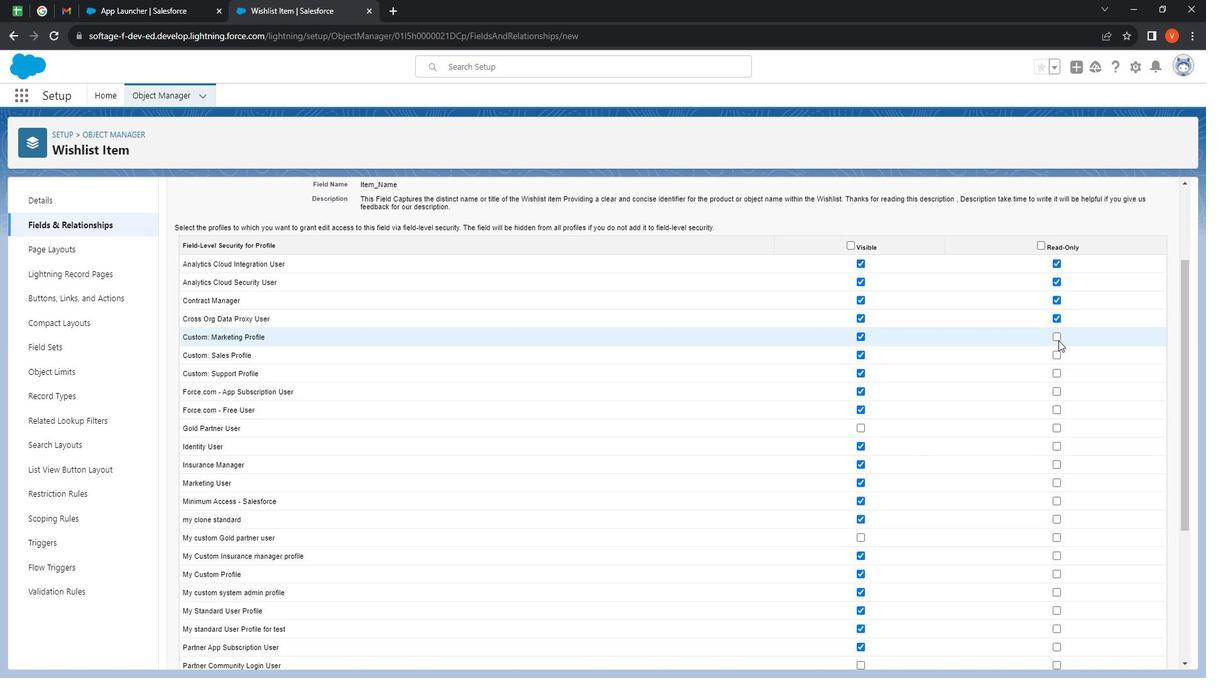 
Action: Mouse pressed left at (1078, 344)
Screenshot: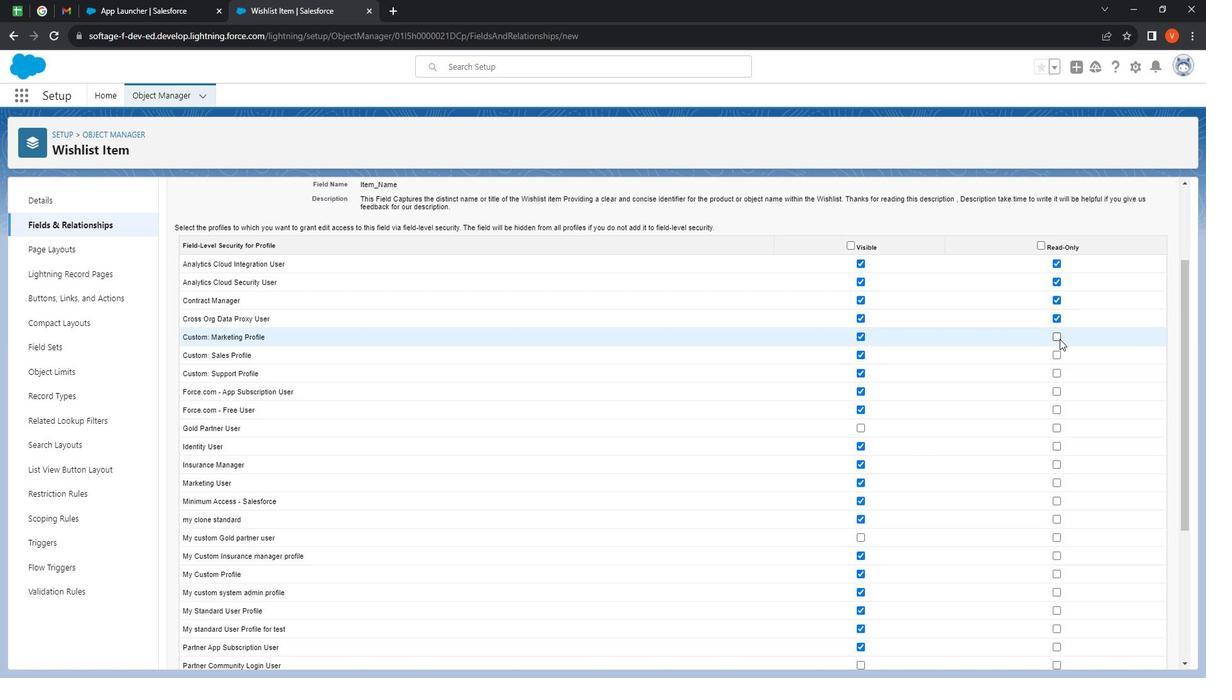 
Action: Mouse moved to (1075, 358)
Screenshot: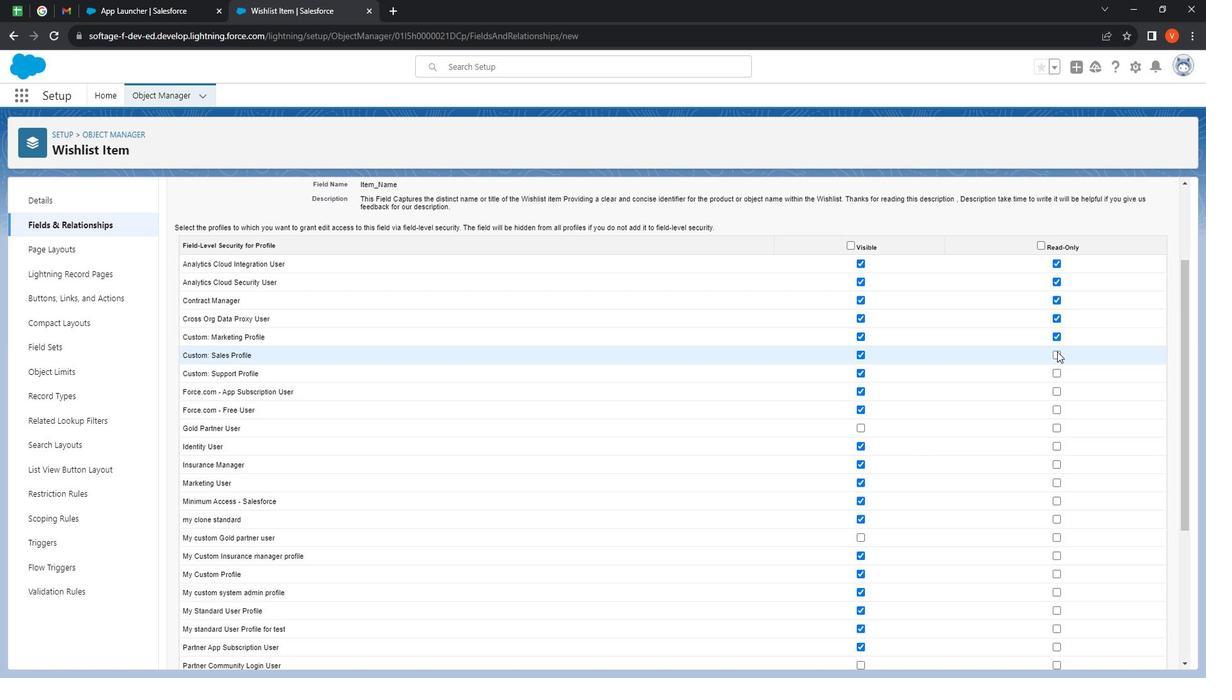 
Action: Mouse pressed left at (1075, 358)
Screenshot: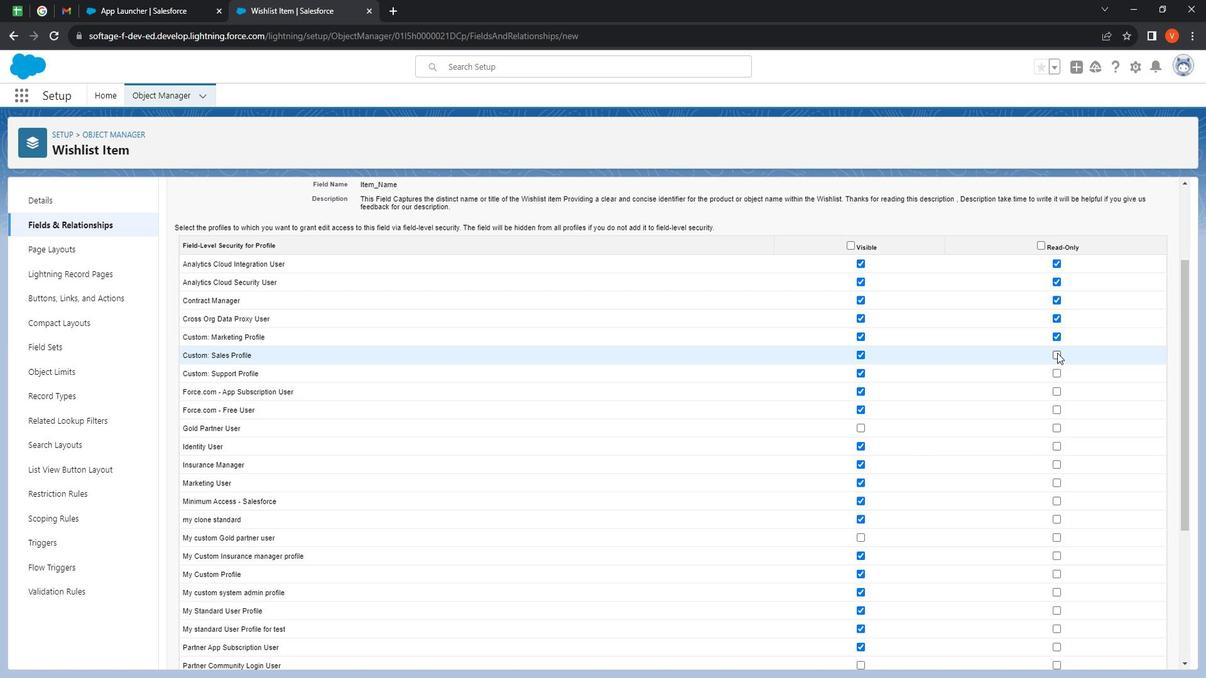 
Action: Mouse moved to (1076, 383)
Screenshot: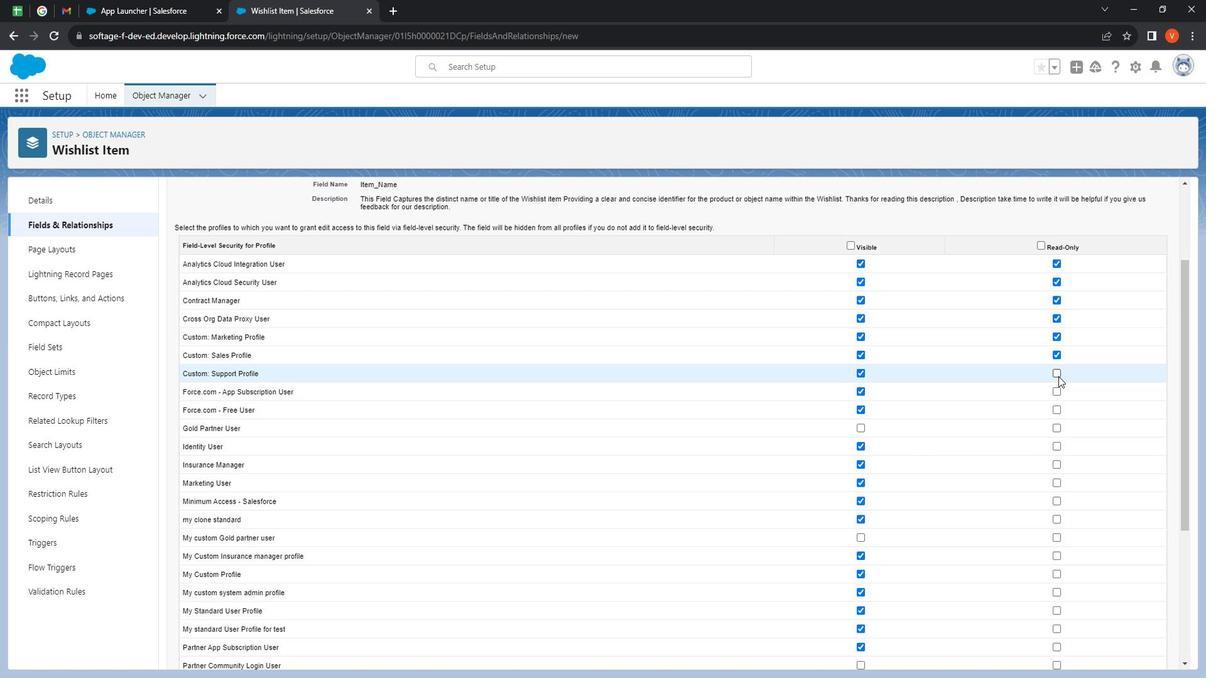
Action: Mouse pressed left at (1076, 383)
Screenshot: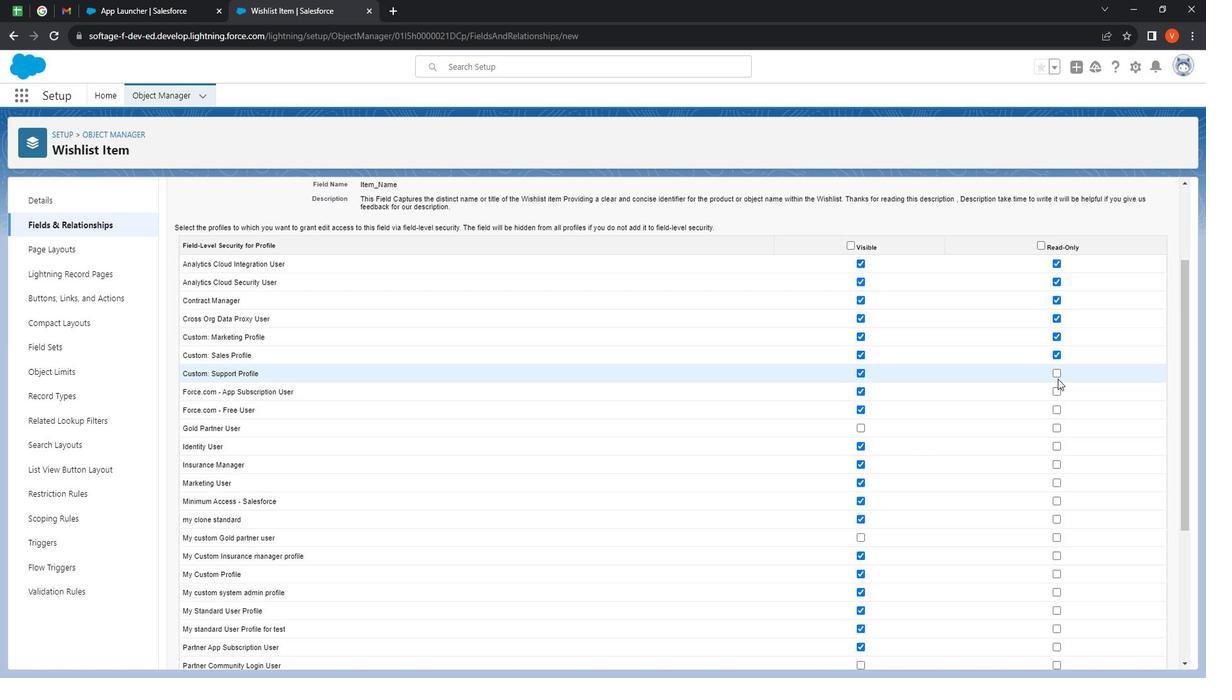 
Action: Mouse moved to (1072, 375)
Screenshot: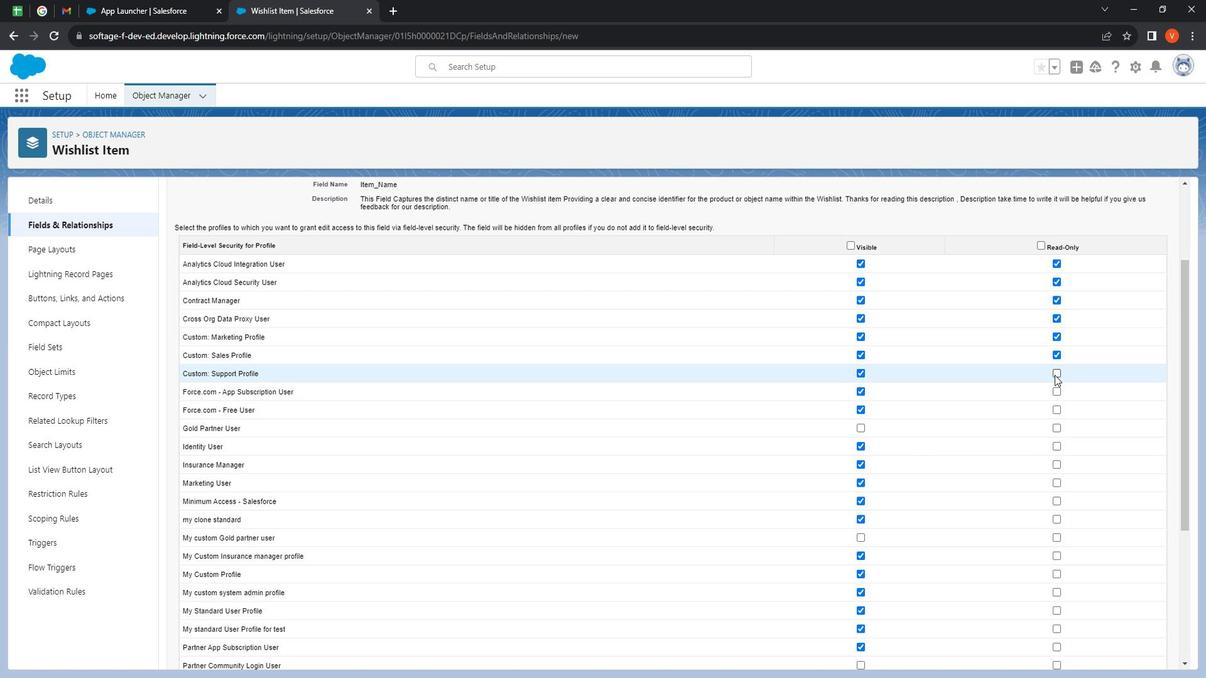 
Action: Mouse pressed left at (1072, 375)
Screenshot: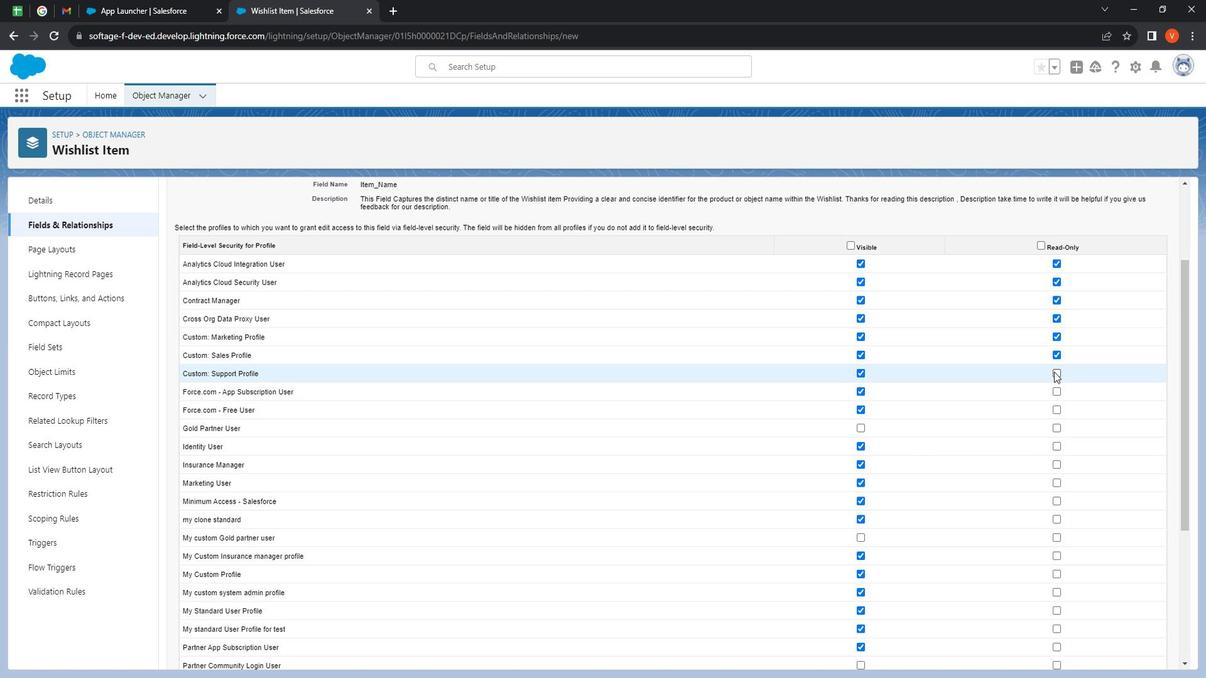 
Action: Mouse moved to (1076, 393)
Screenshot: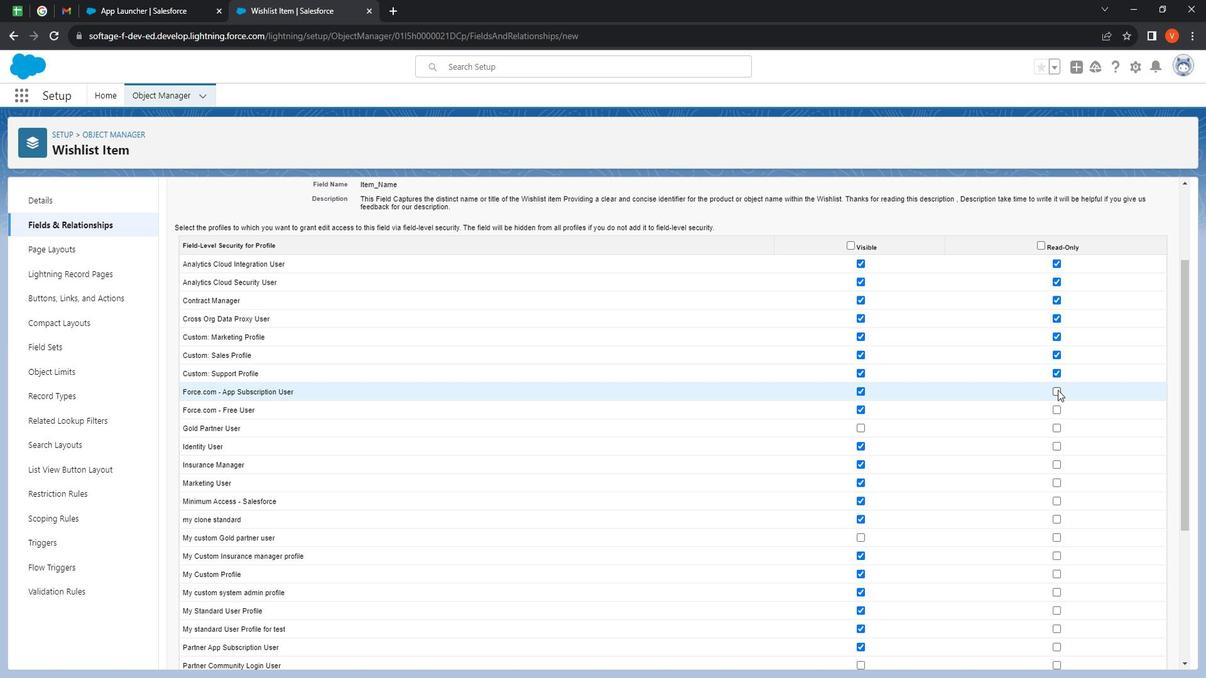 
Action: Mouse pressed left at (1076, 393)
Screenshot: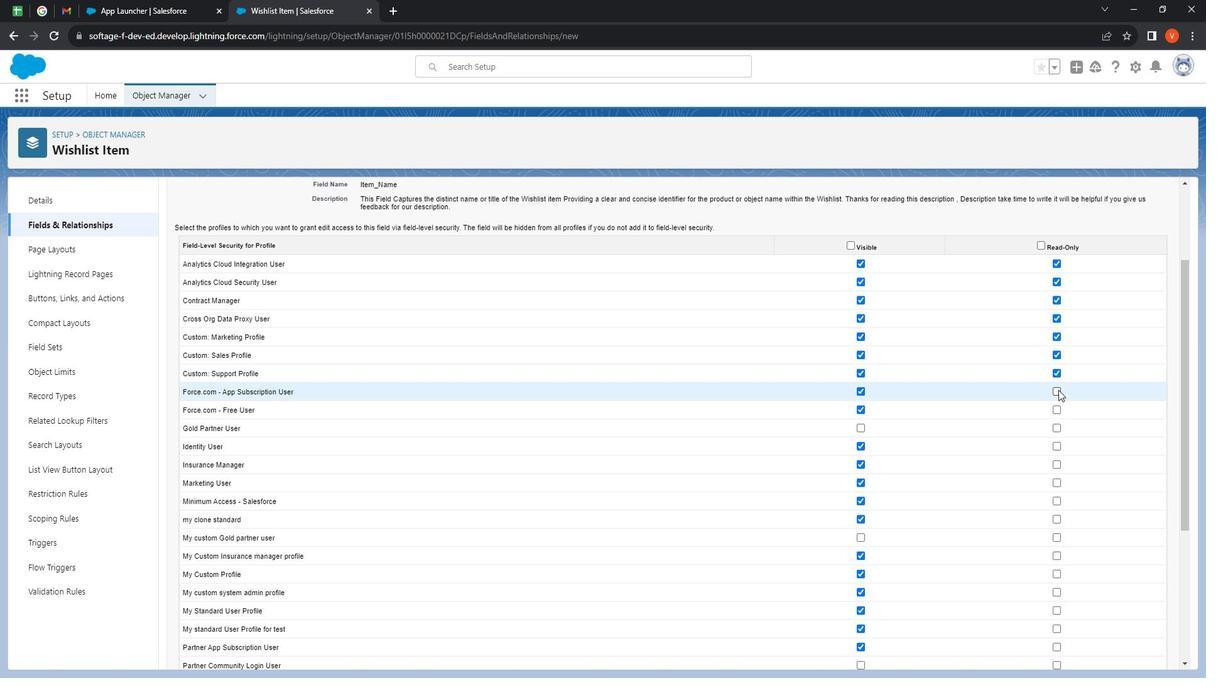 
Action: Mouse moved to (1076, 417)
Screenshot: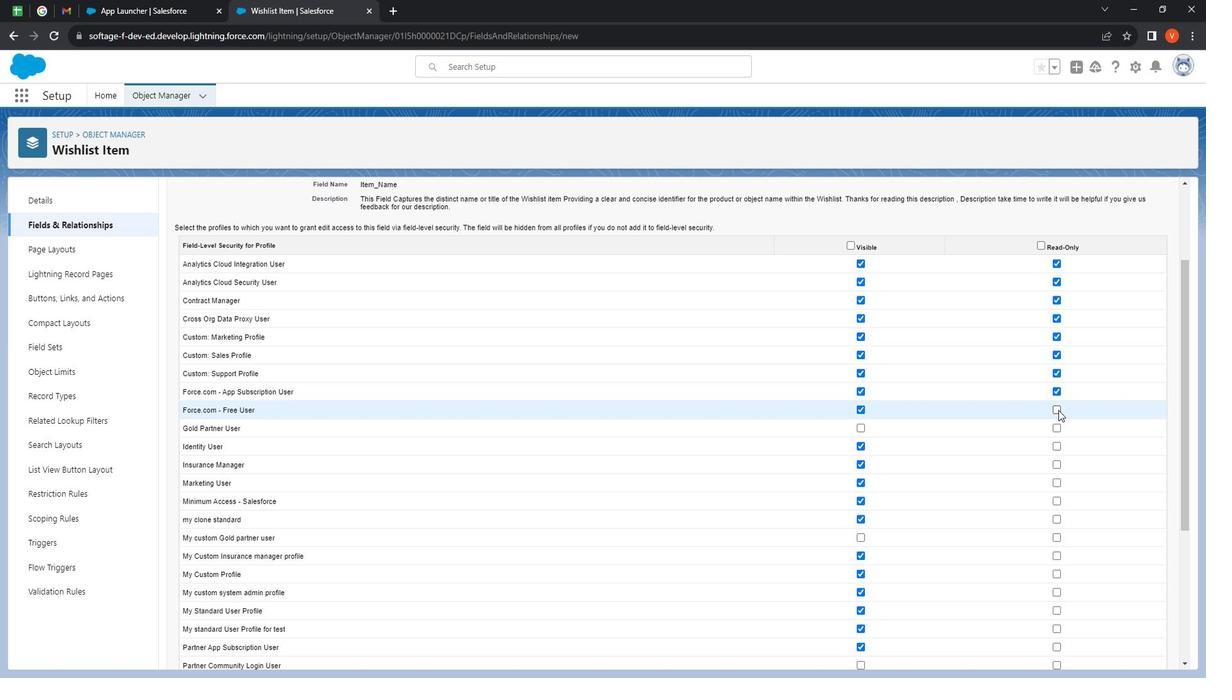 
Action: Mouse pressed left at (1076, 417)
Screenshot: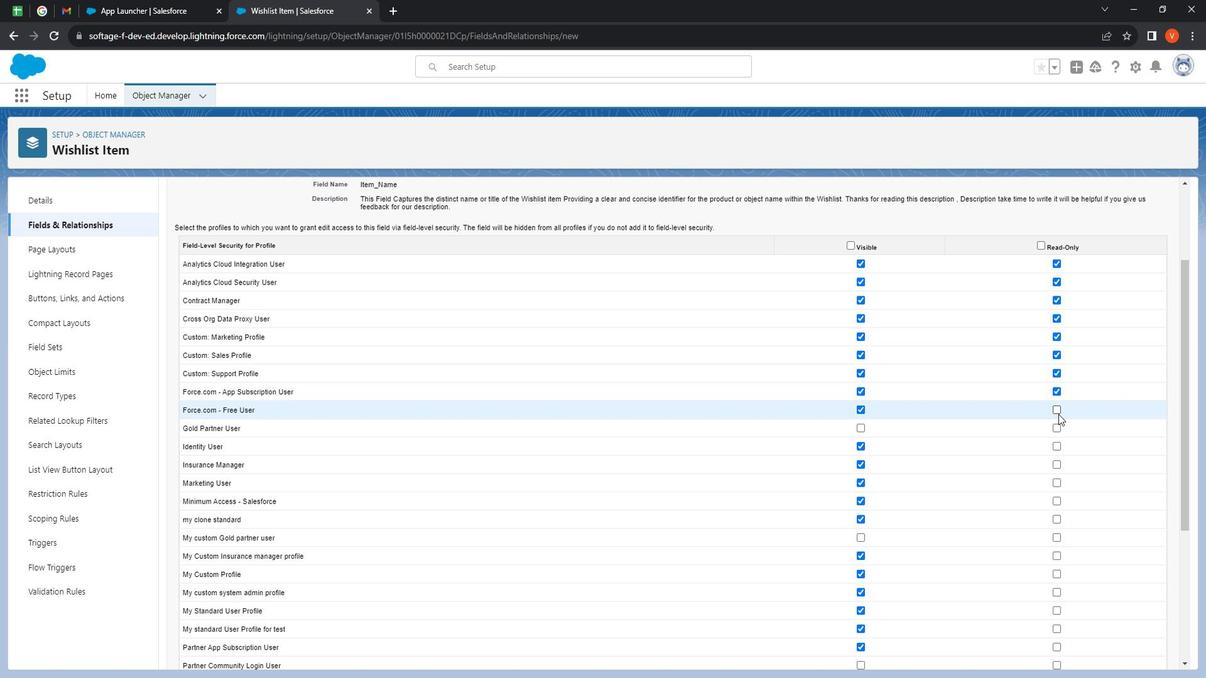 
Action: Mouse moved to (1079, 410)
Screenshot: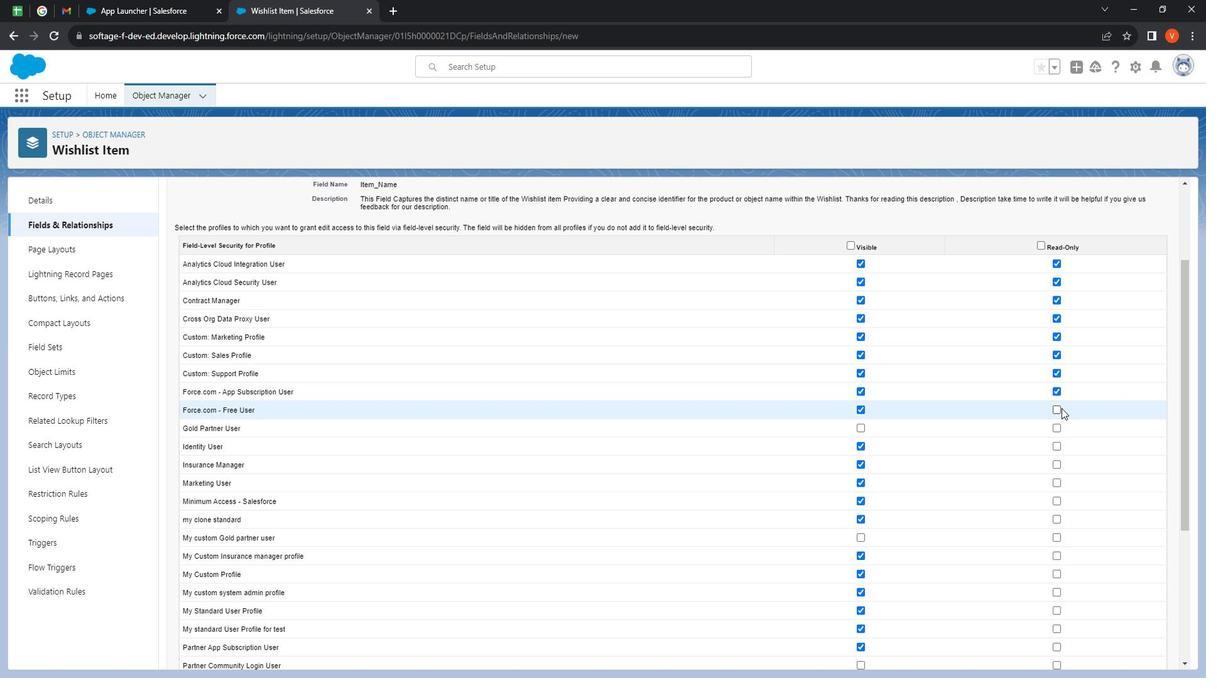 
Action: Mouse pressed left at (1079, 410)
Screenshot: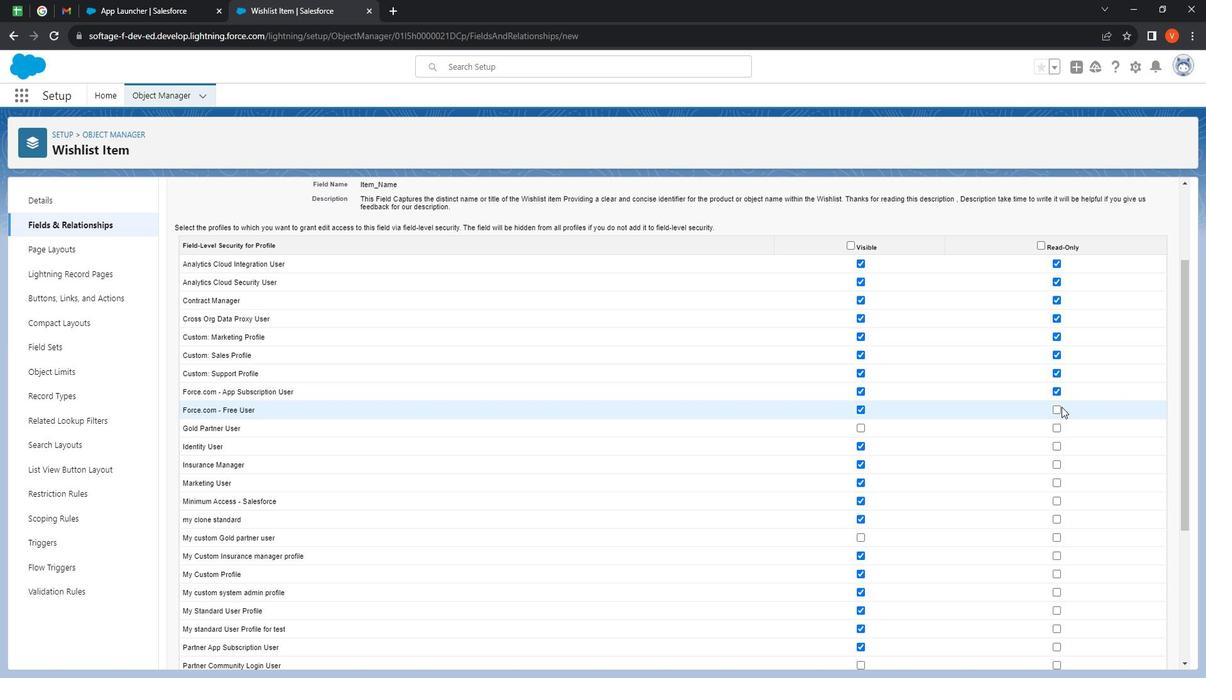 
Action: Mouse moved to (1078, 413)
Screenshot: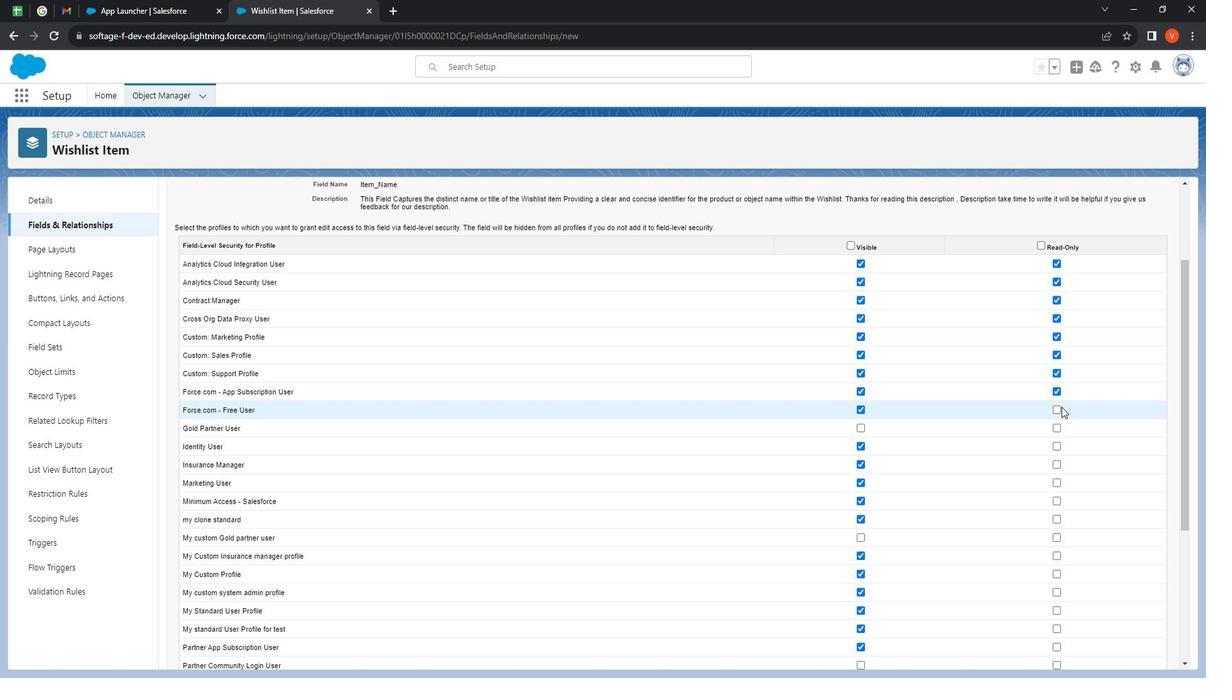 
Action: Mouse pressed left at (1078, 413)
Screenshot: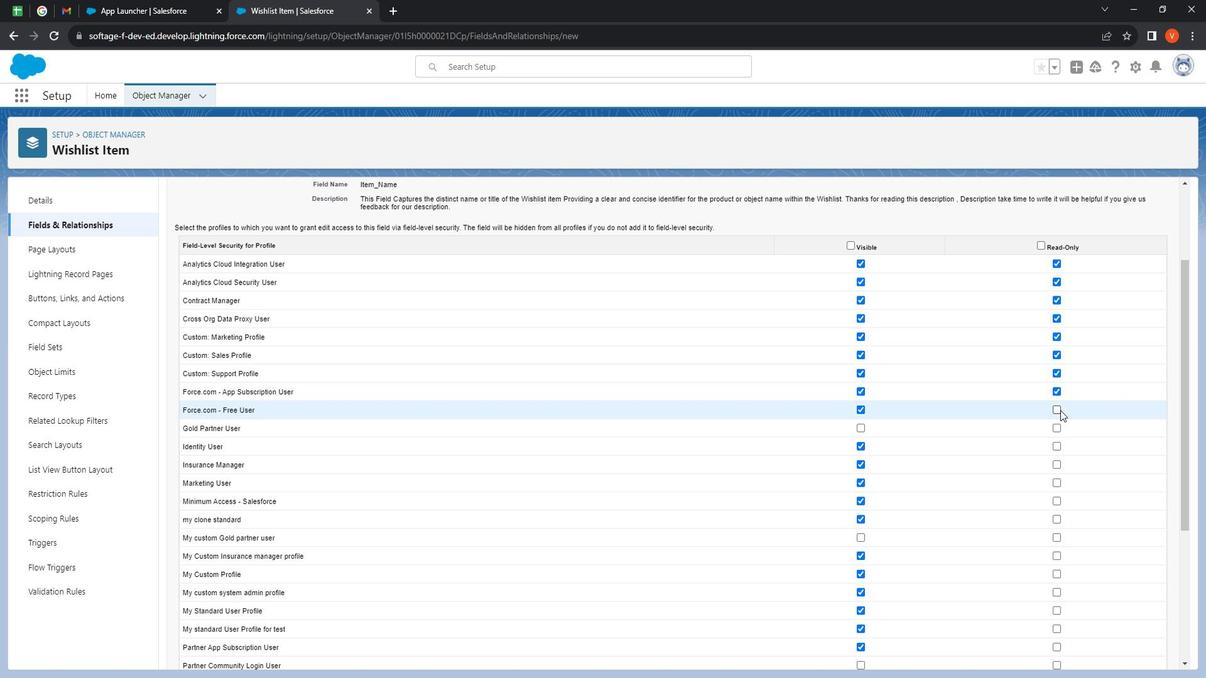 
Action: Mouse moved to (1073, 431)
Screenshot: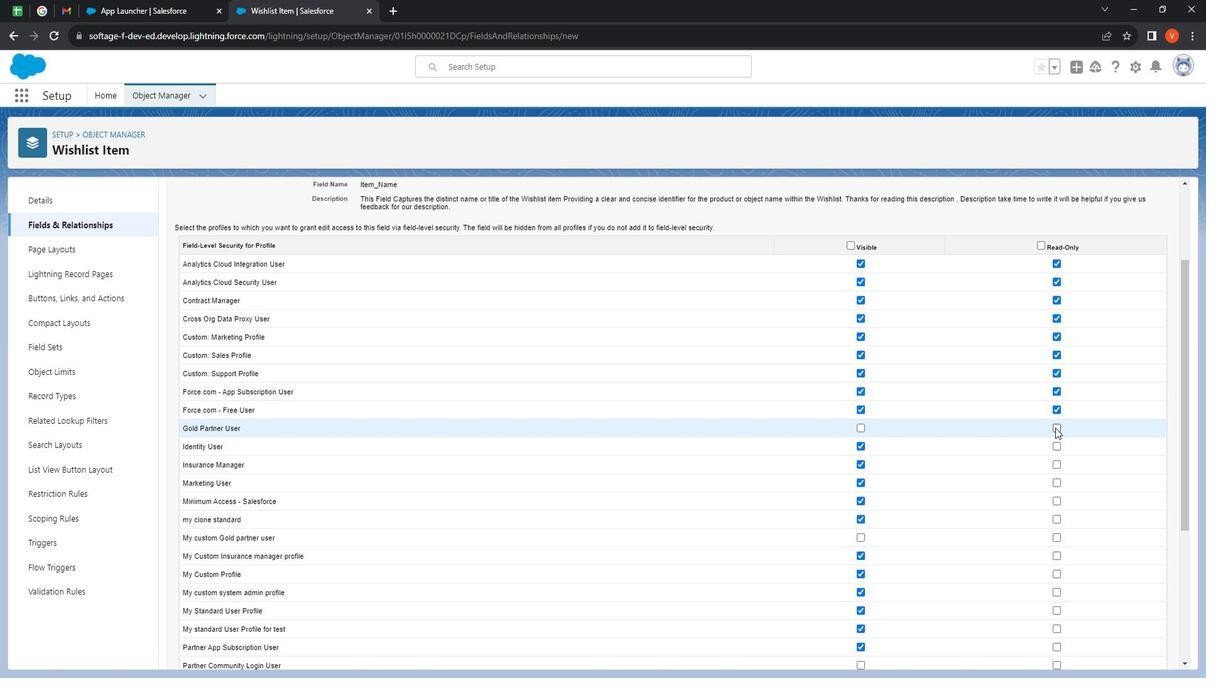 
Action: Mouse pressed left at (1073, 431)
Screenshot: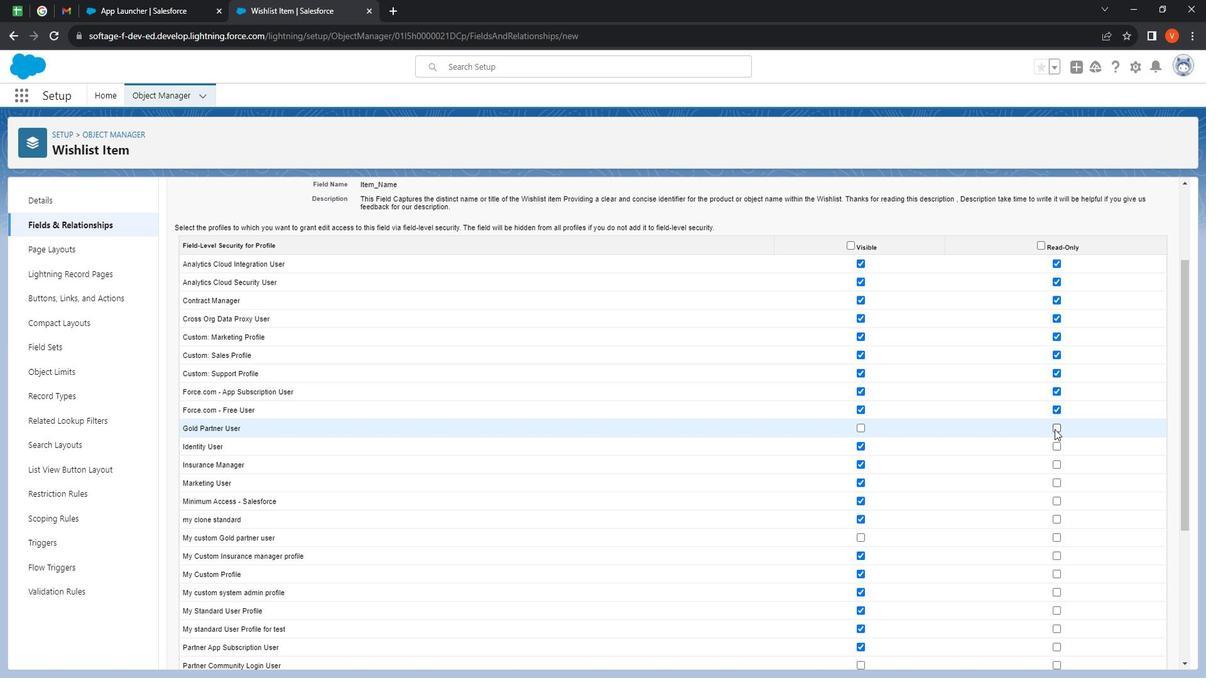 
Action: Mouse moved to (1079, 449)
Screenshot: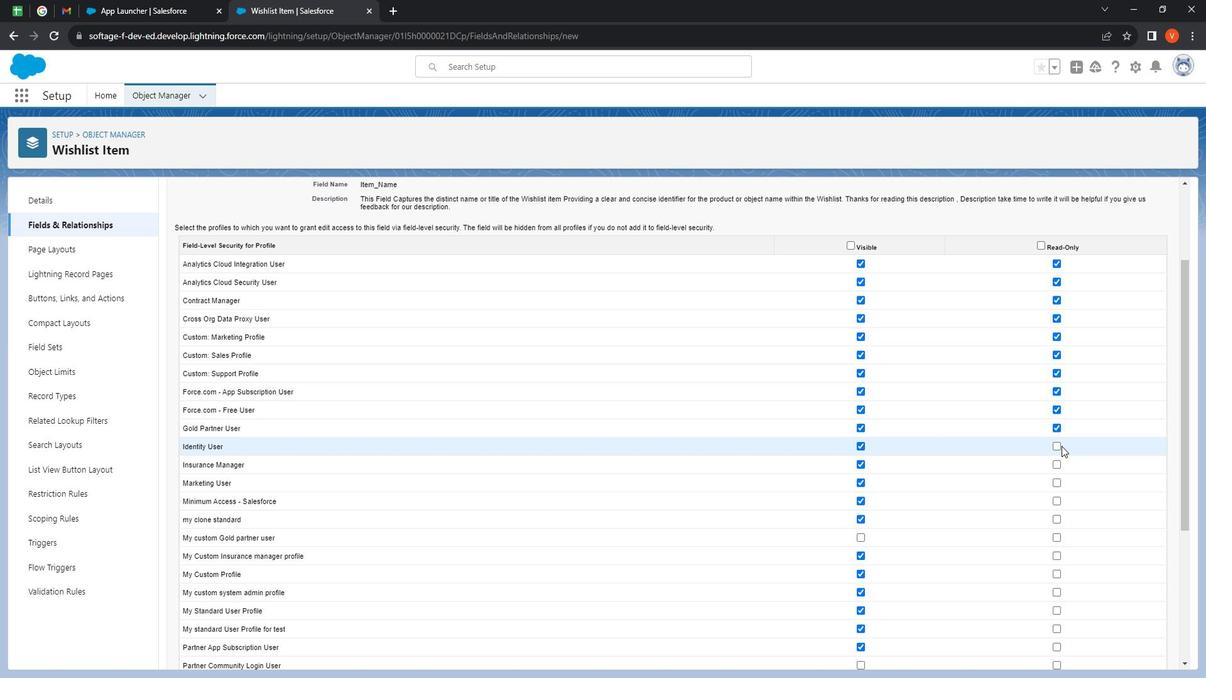 
Action: Mouse pressed left at (1079, 449)
Screenshot: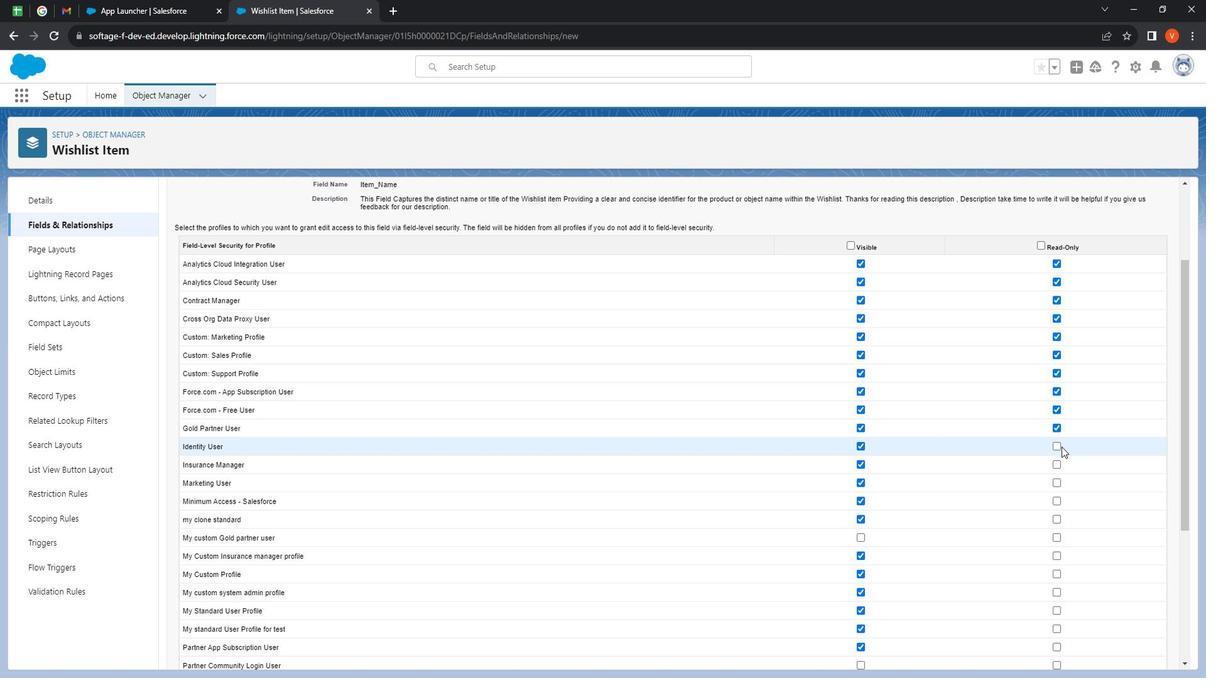 
Action: Mouse moved to (1078, 449)
Screenshot: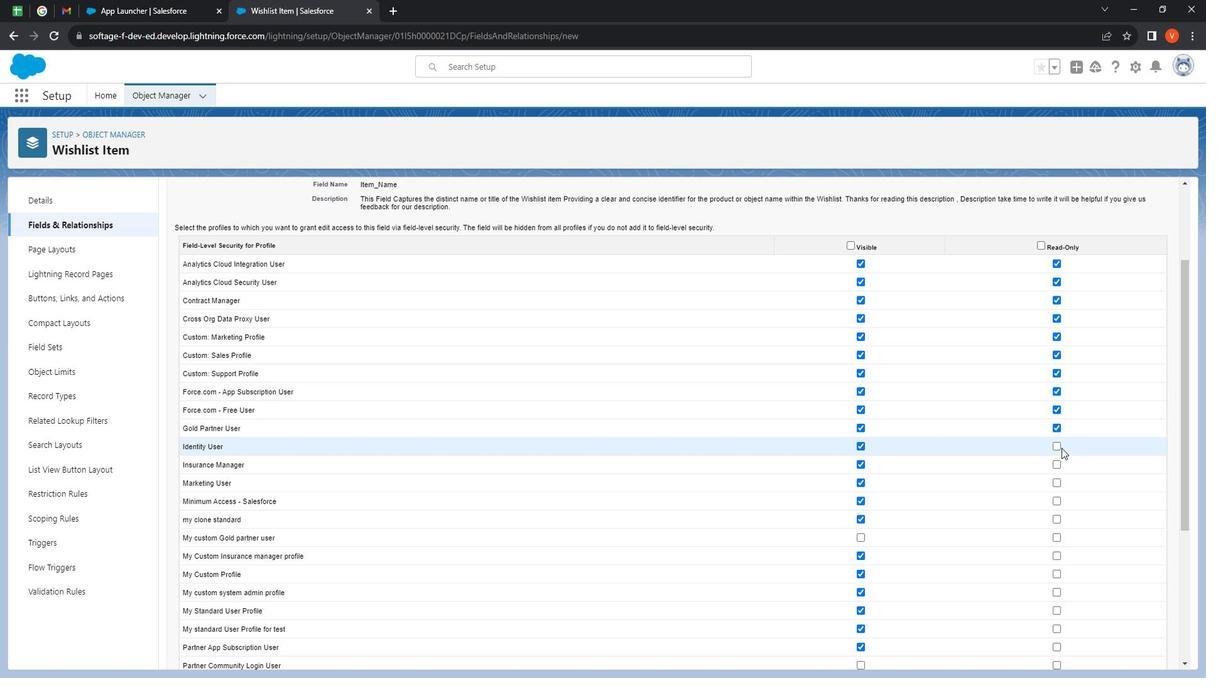 
Action: Mouse pressed left at (1078, 449)
Screenshot: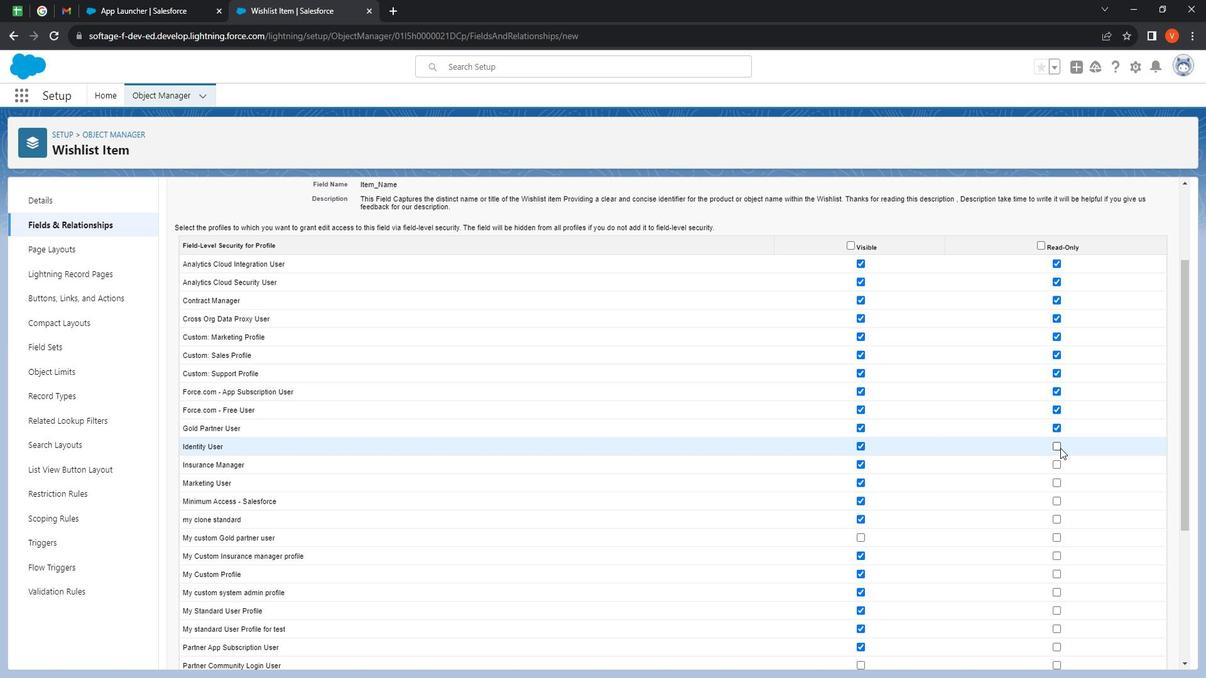 
Action: Mouse moved to (1076, 461)
Screenshot: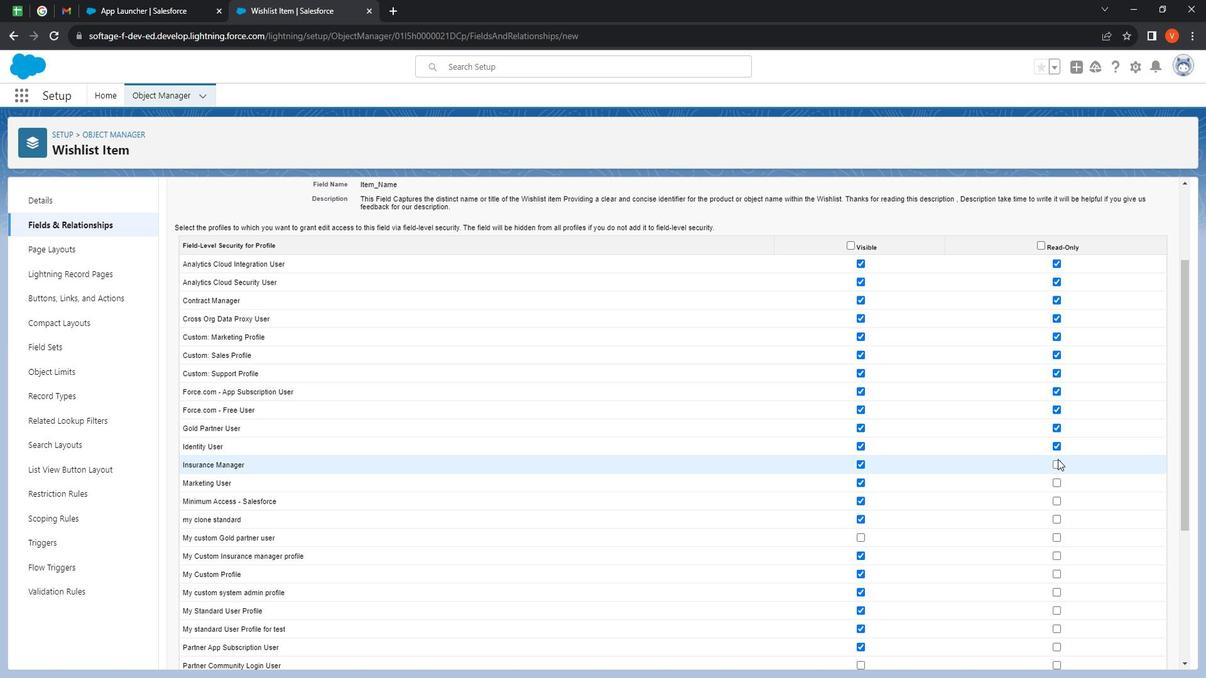 
Action: Mouse pressed left at (1076, 461)
Screenshot: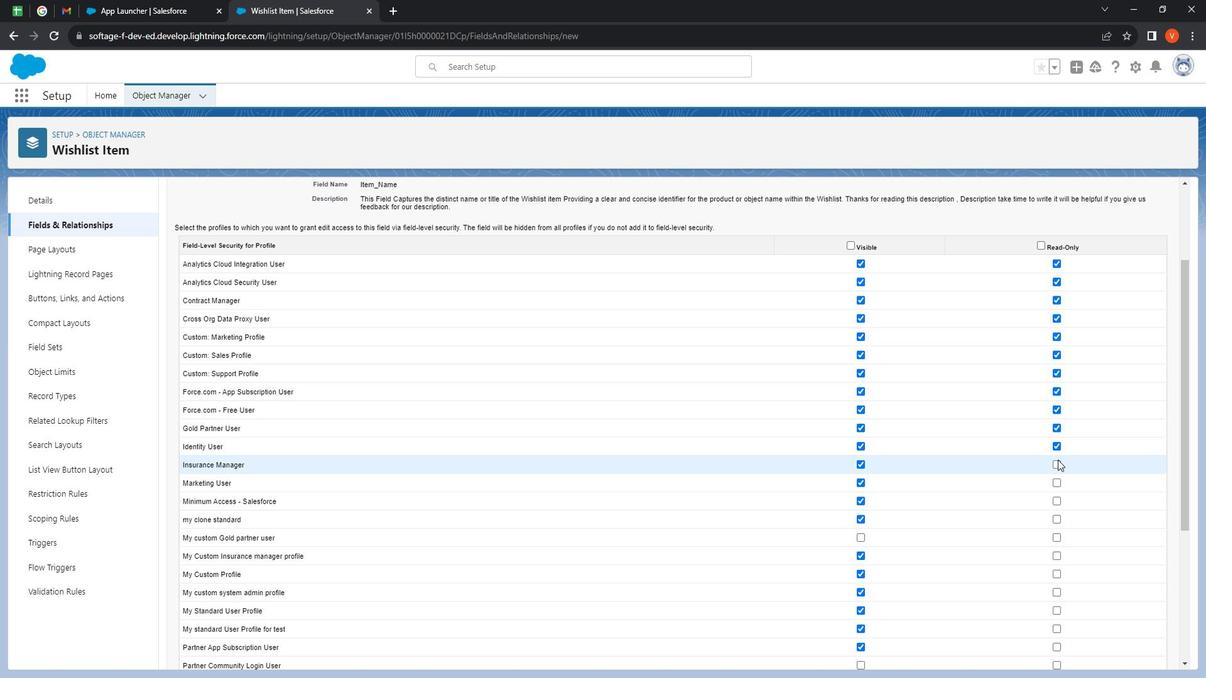 
Action: Mouse moved to (1076, 463)
Screenshot: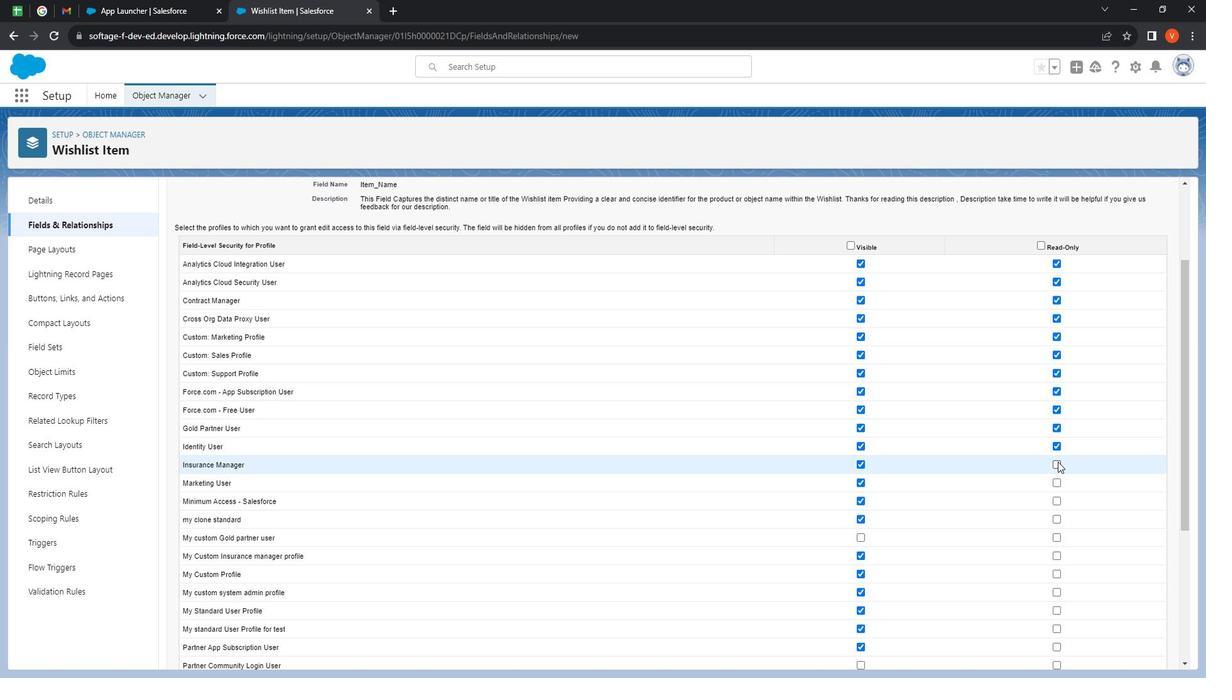 
Action: Mouse pressed left at (1076, 463)
Screenshot: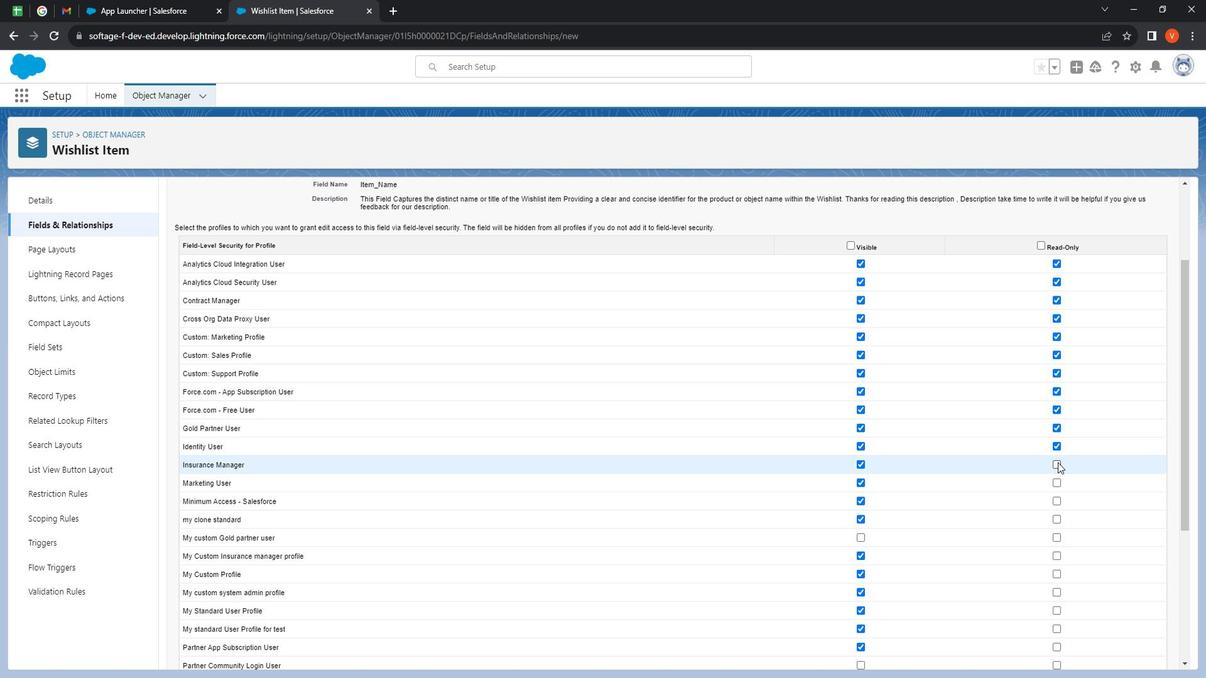 
Action: Mouse moved to (1074, 487)
Screenshot: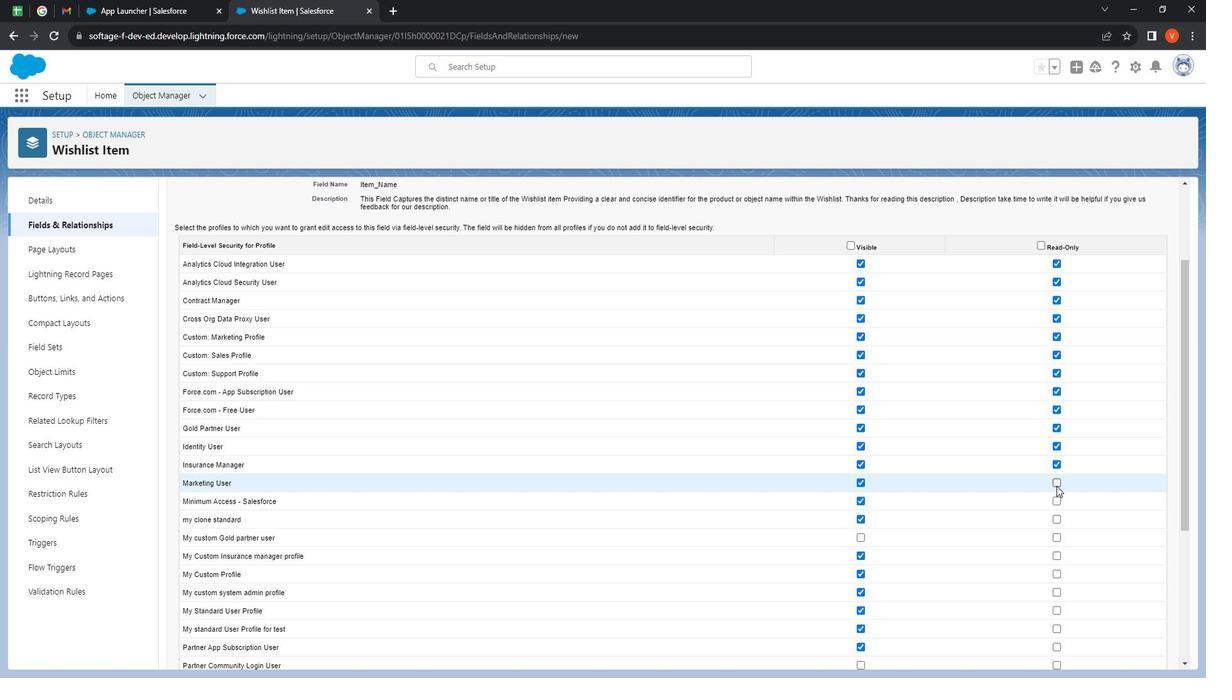 
Action: Mouse pressed left at (1074, 487)
Screenshot: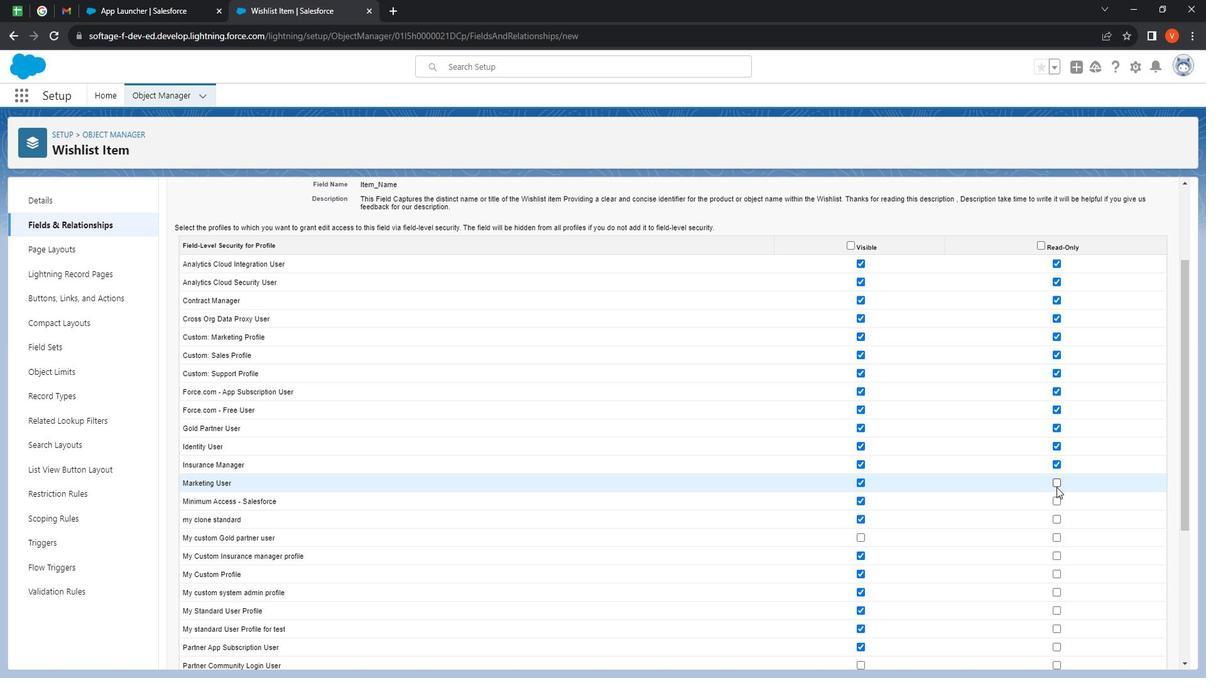
Action: Mouse moved to (1076, 502)
Screenshot: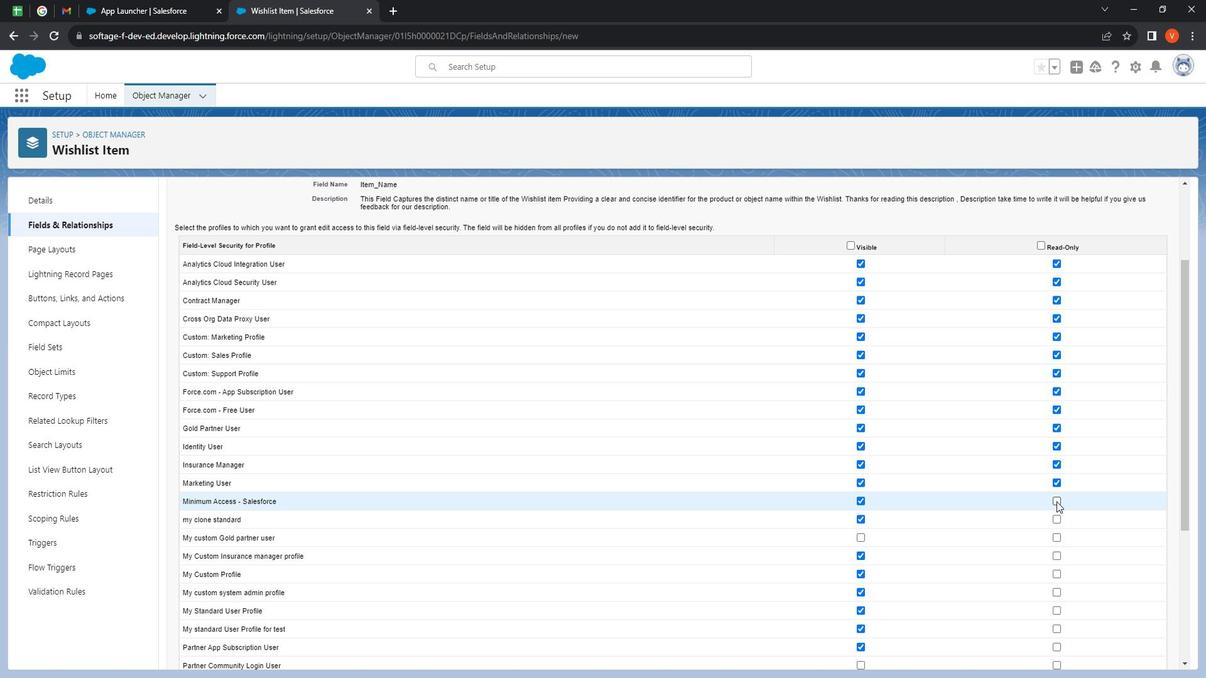 
Action: Mouse pressed left at (1076, 502)
Screenshot: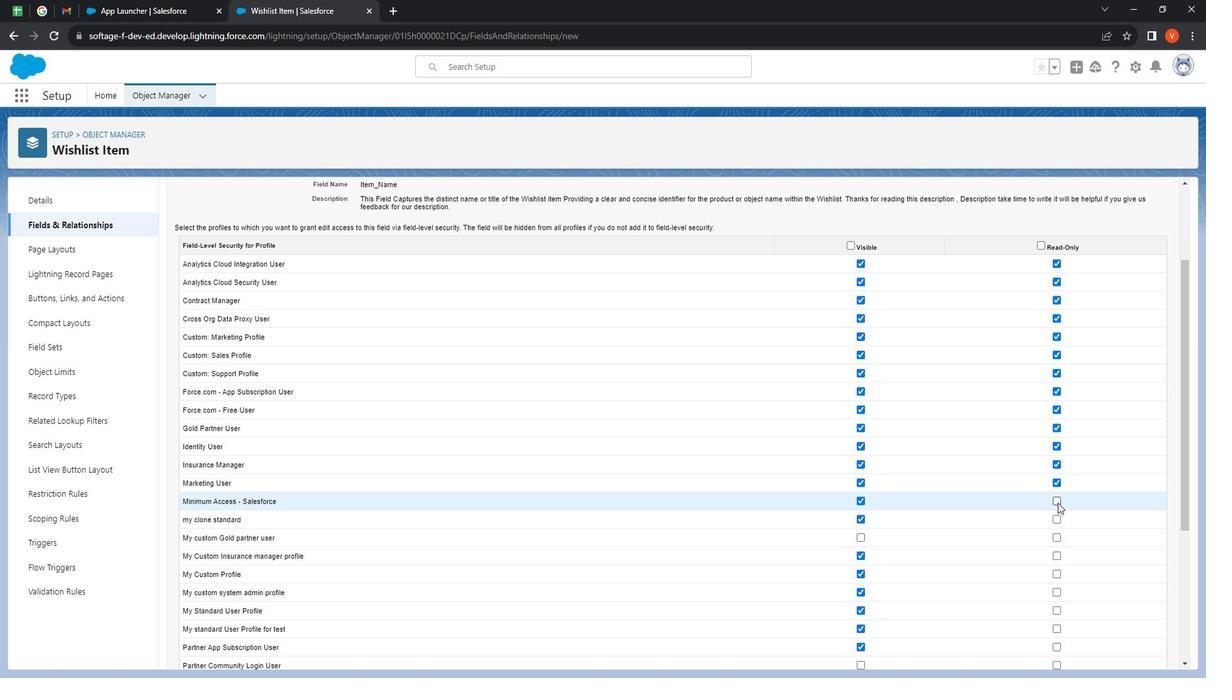 
Action: Mouse moved to (1077, 516)
Screenshot: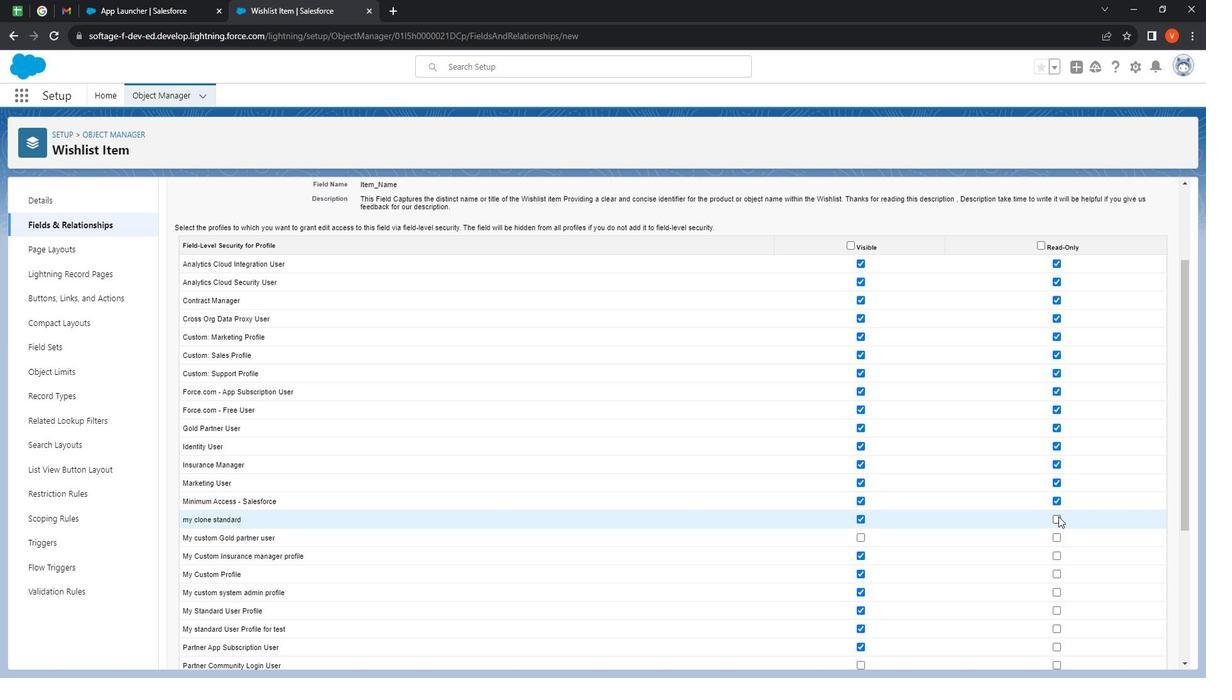 
Action: Mouse pressed left at (1077, 516)
Screenshot: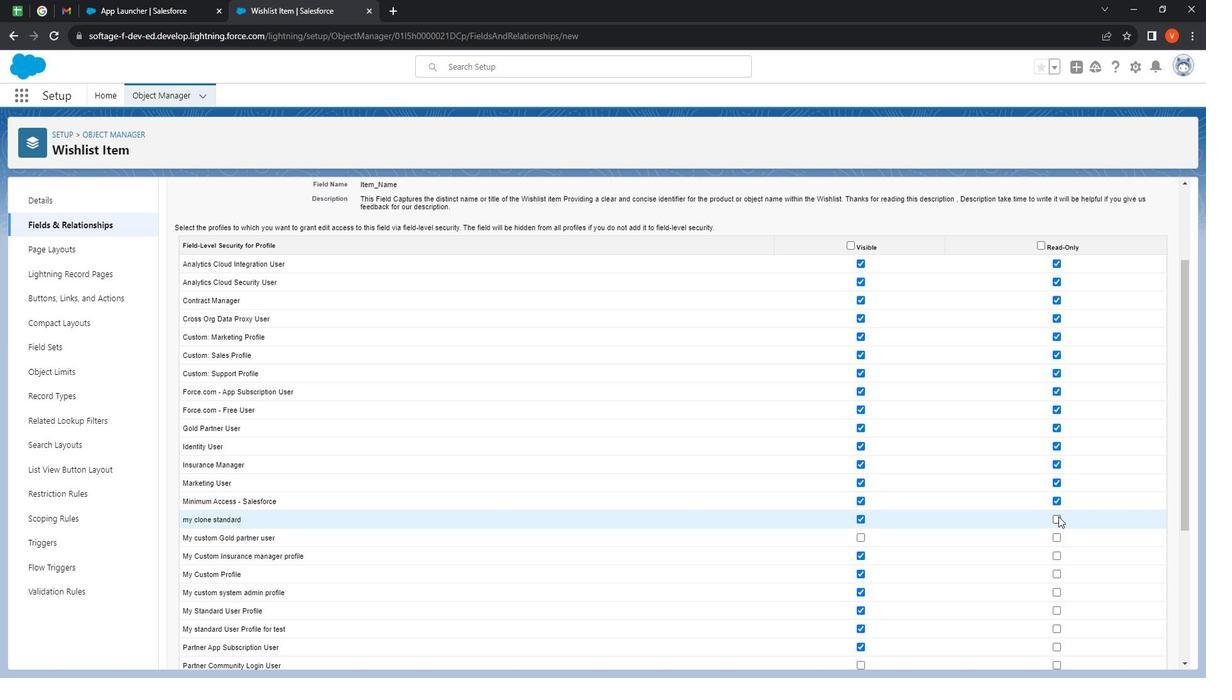 
Action: Mouse moved to (1074, 534)
Screenshot: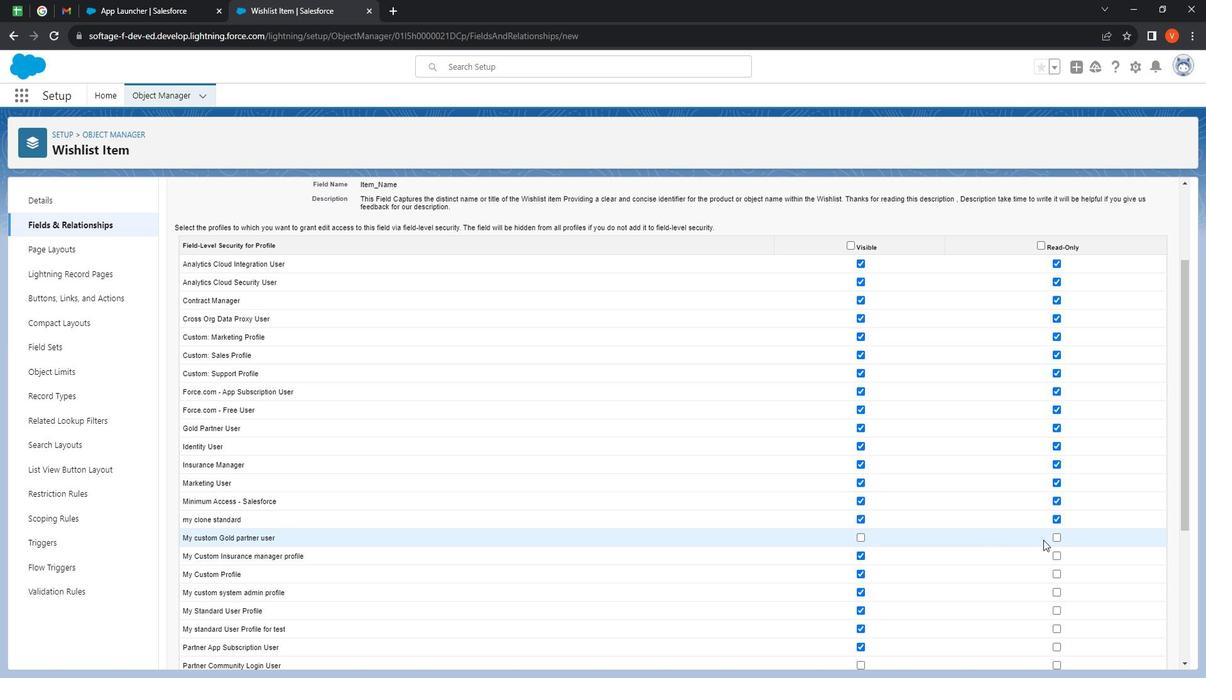 
Action: Mouse scrolled (1074, 533) with delta (0, 0)
Screenshot: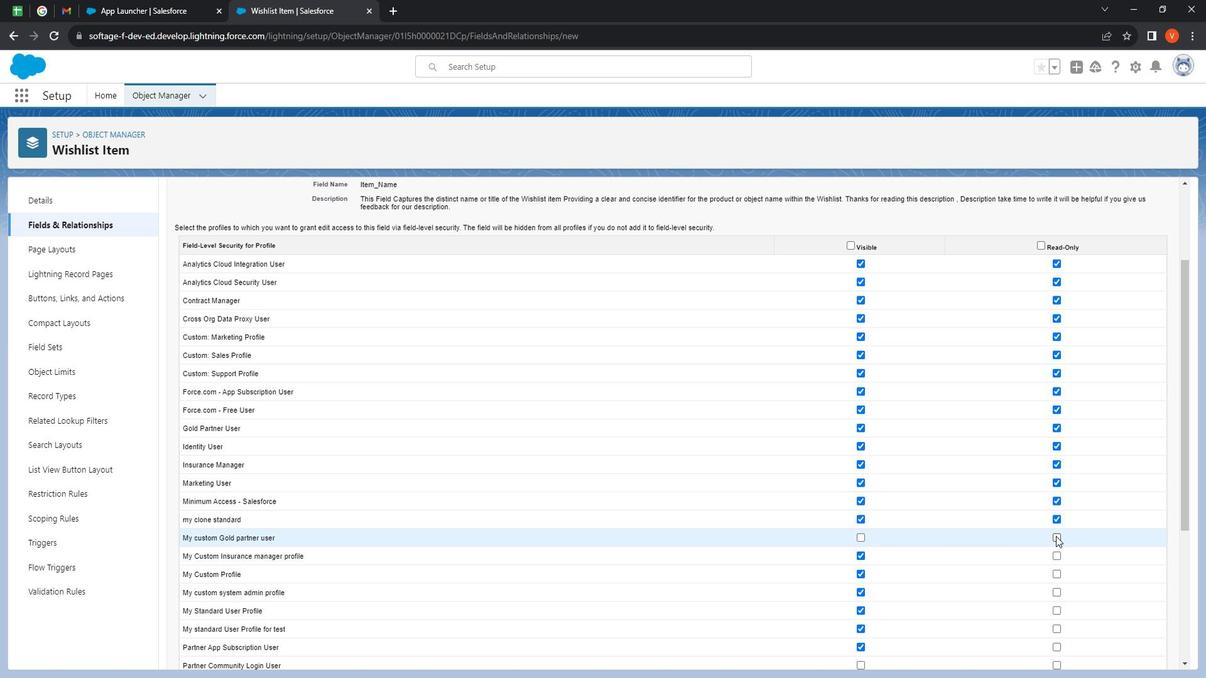 
Action: Mouse moved to (1074, 534)
Screenshot: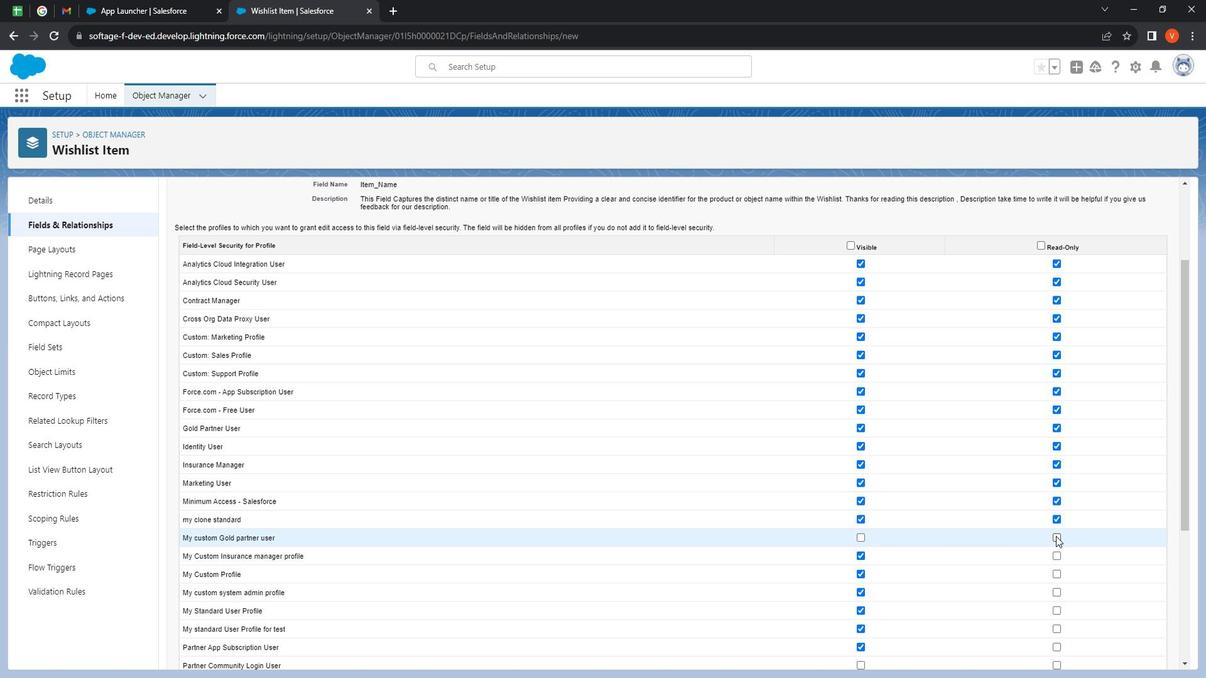 
Action: Mouse scrolled (1074, 533) with delta (0, 0)
Screenshot: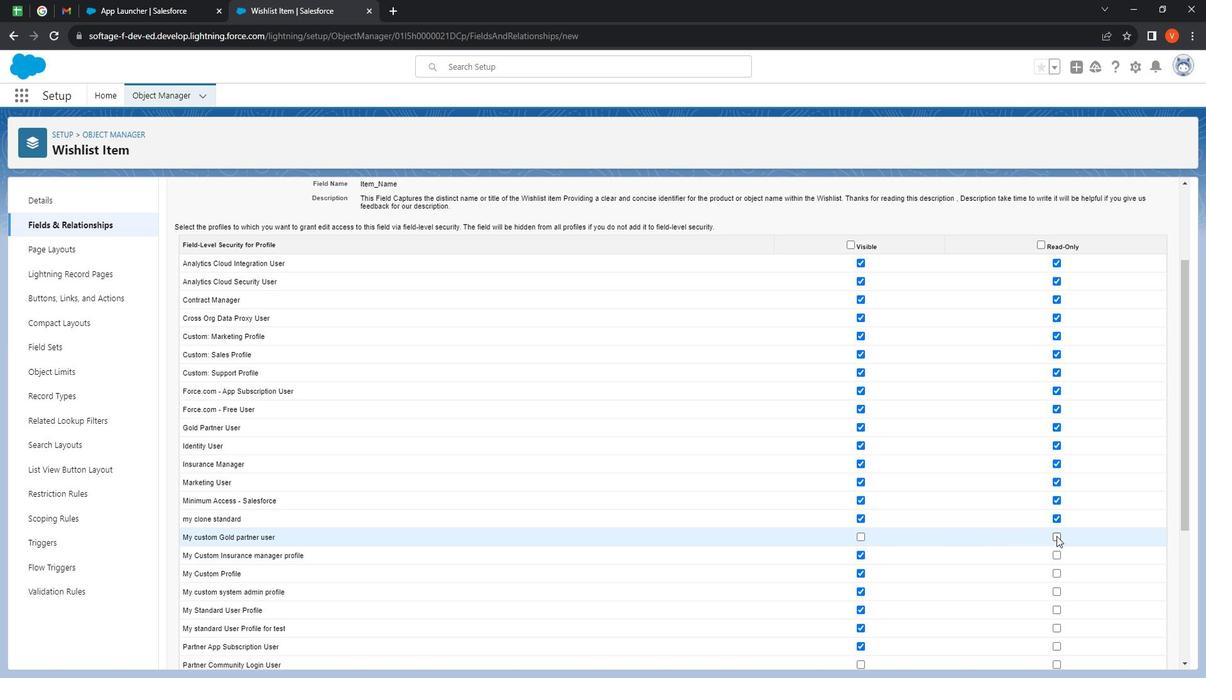 
Action: Mouse moved to (1073, 429)
Screenshot: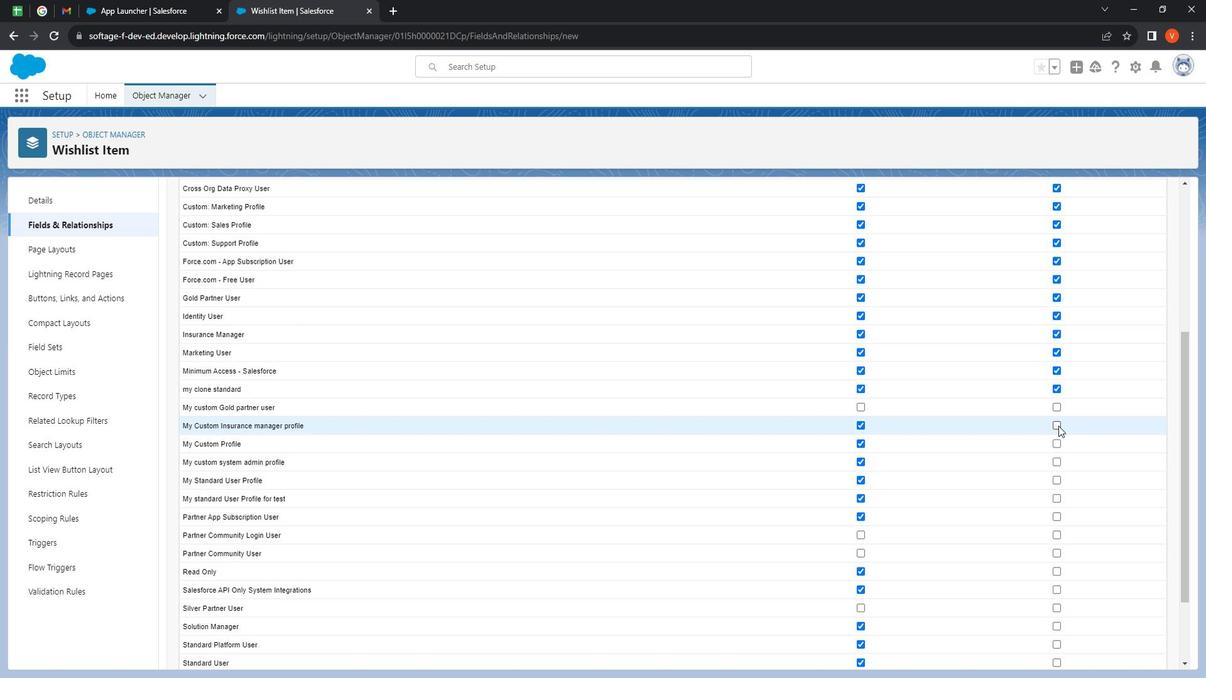 
Action: Mouse pressed left at (1073, 429)
Screenshot: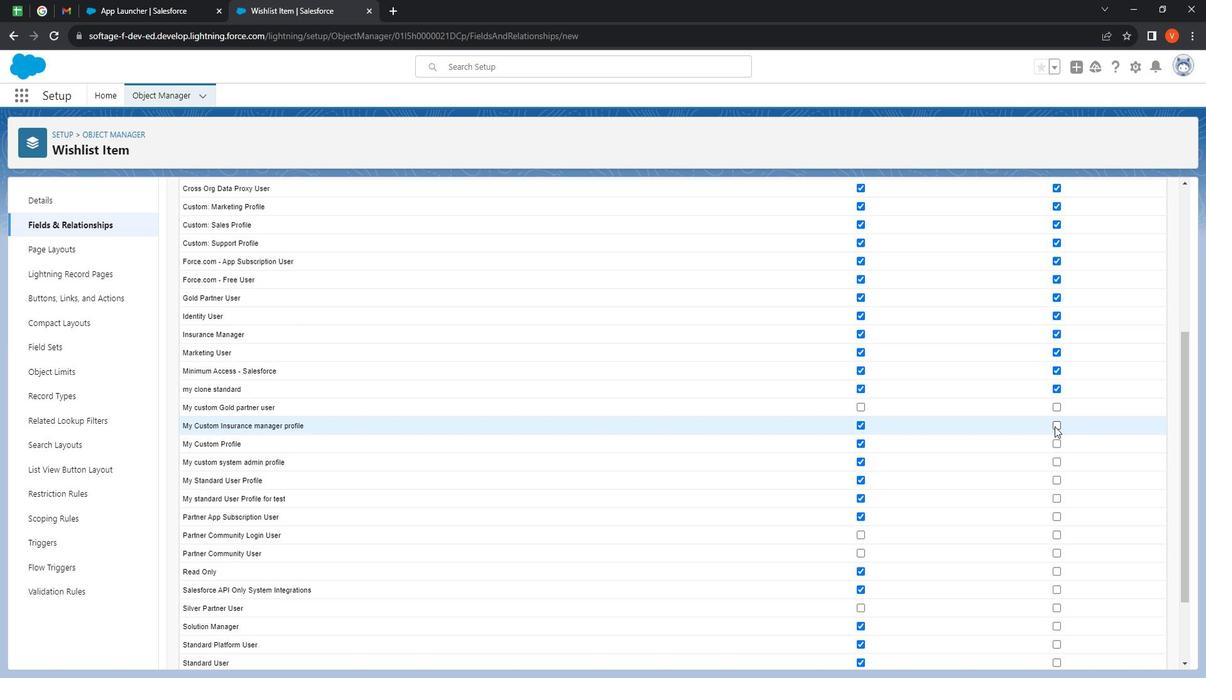 
Action: Mouse moved to (1073, 449)
Screenshot: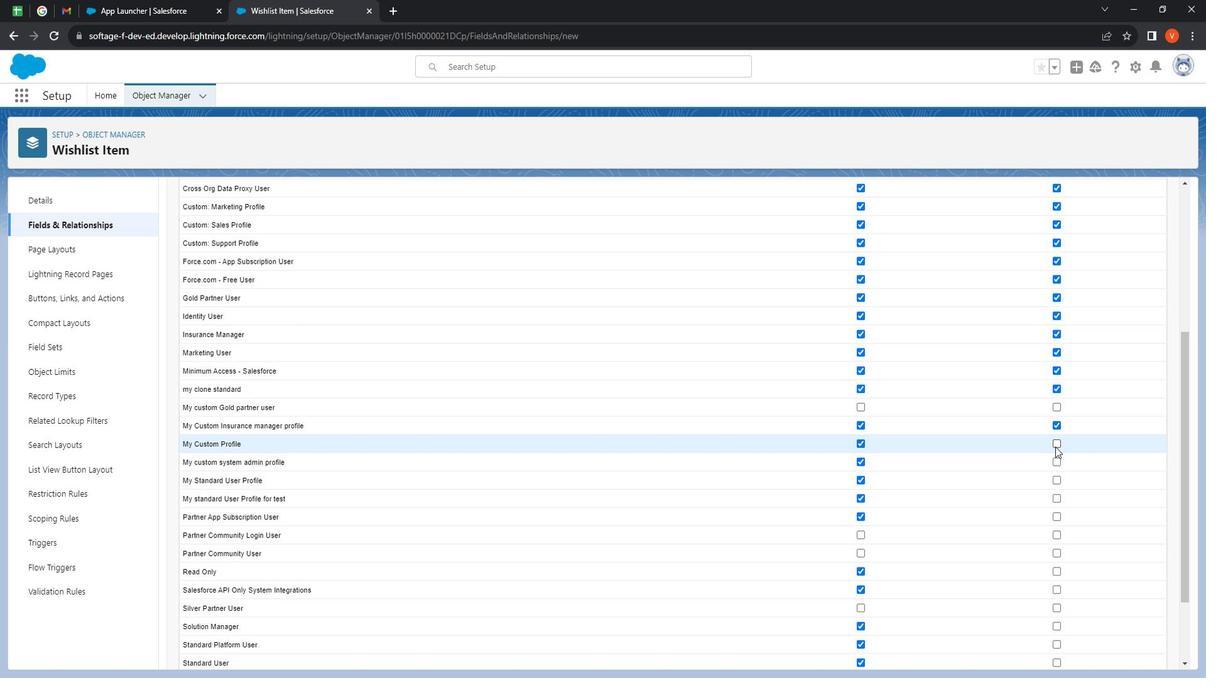 
Action: Mouse pressed left at (1073, 449)
Screenshot: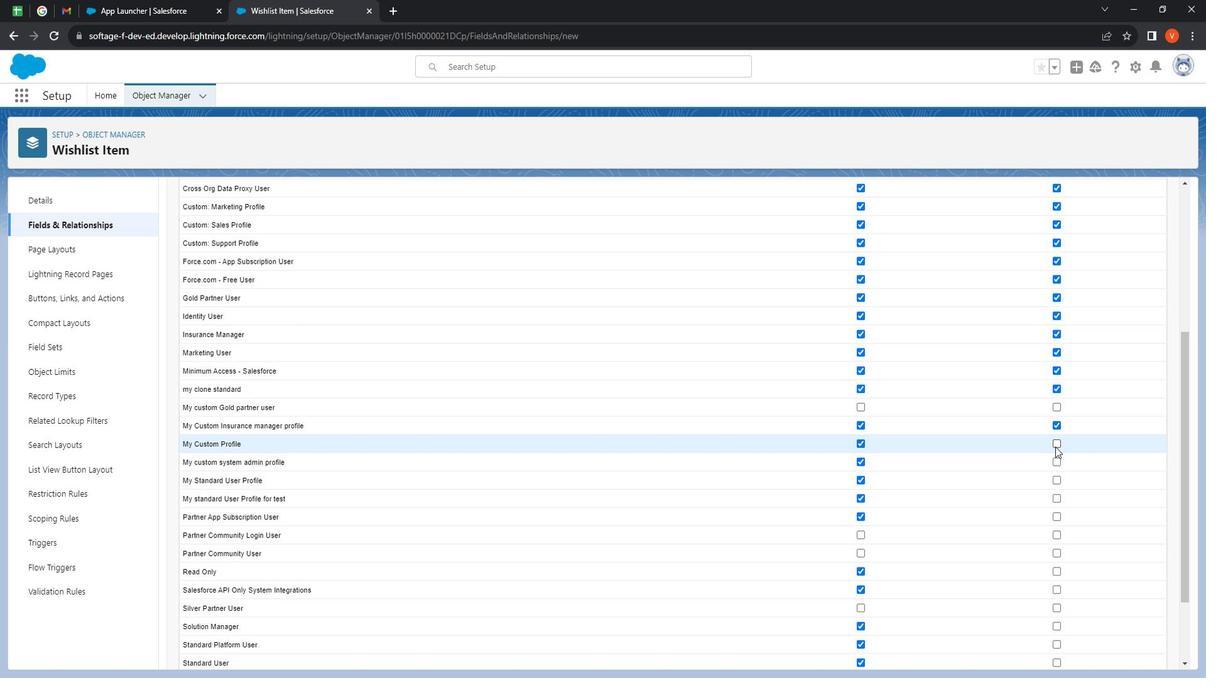 
Action: Mouse moved to (1074, 461)
Screenshot: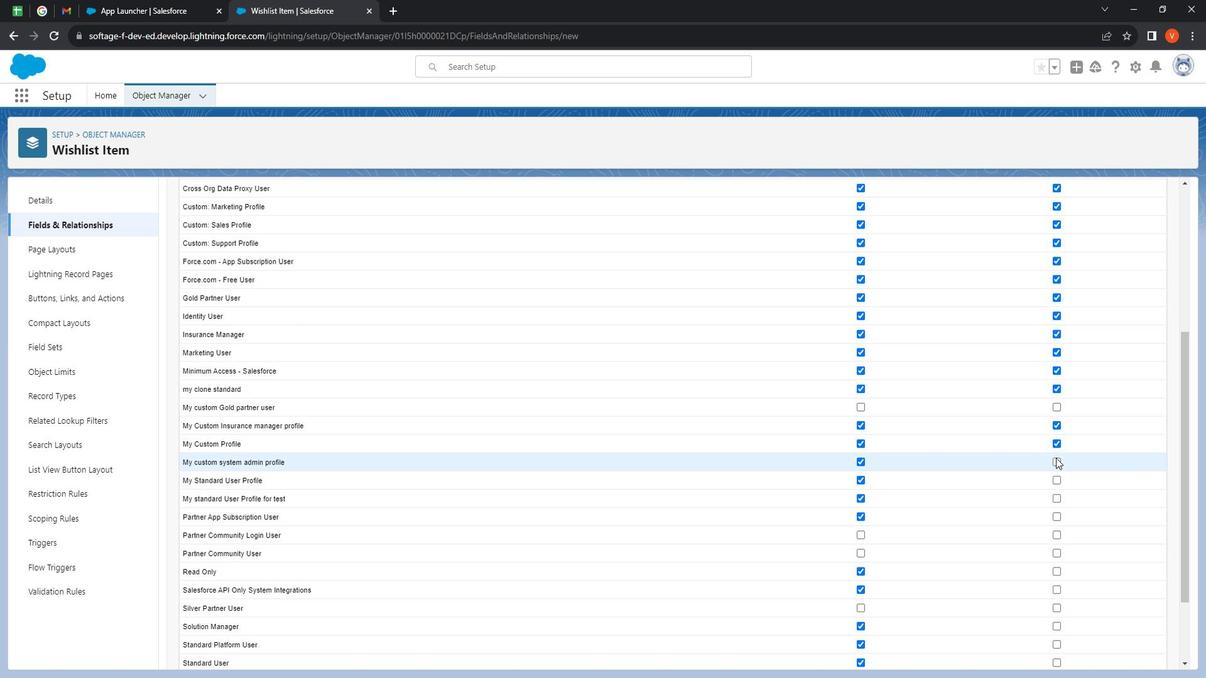 
Action: Mouse pressed left at (1074, 461)
Screenshot: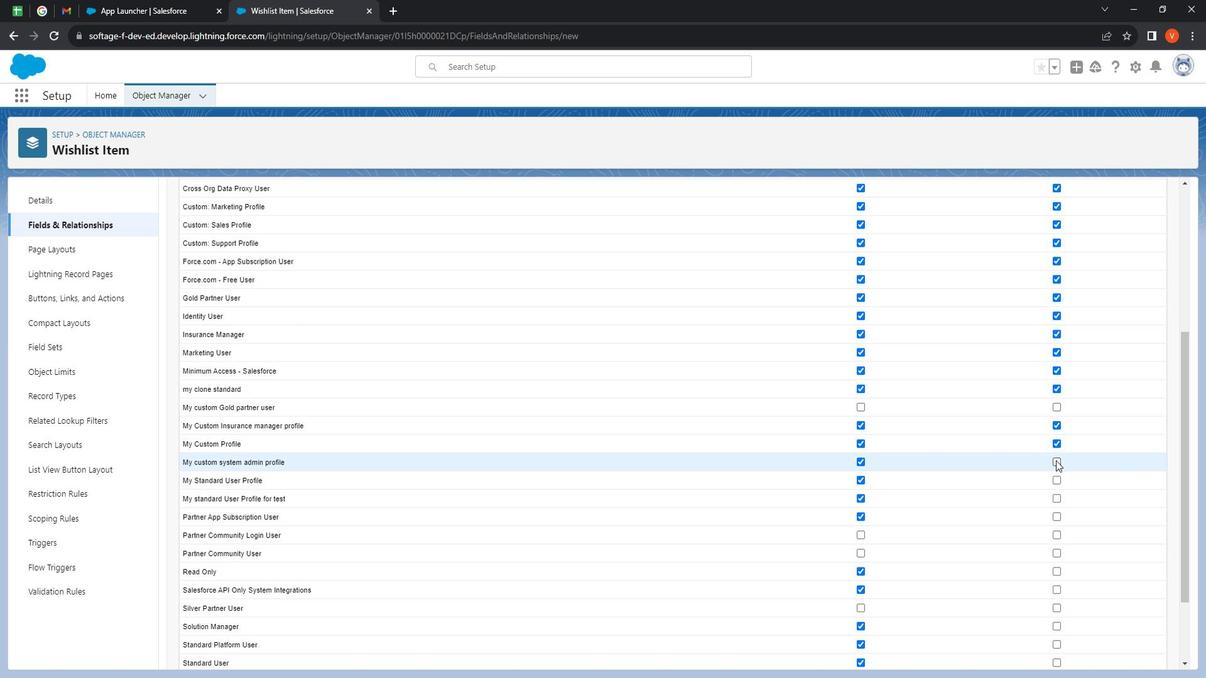 
Action: Mouse moved to (1073, 478)
Screenshot: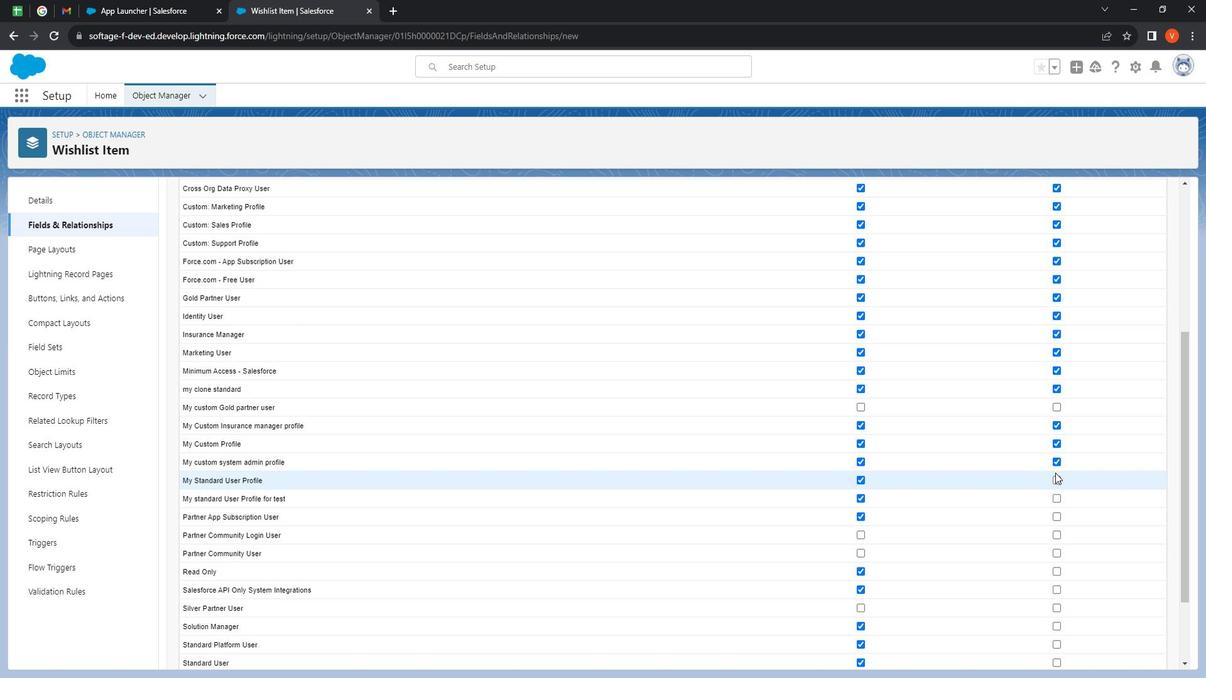 
Action: Mouse pressed left at (1073, 478)
Screenshot: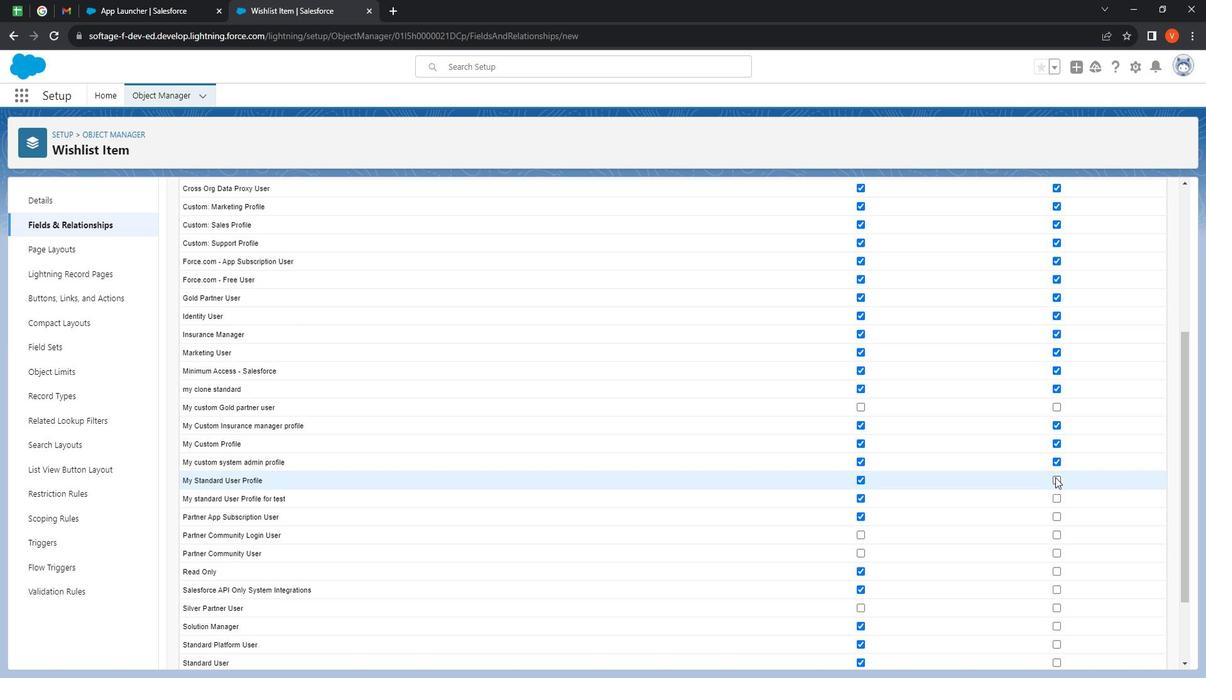 
Action: Mouse moved to (1074, 499)
Screenshot: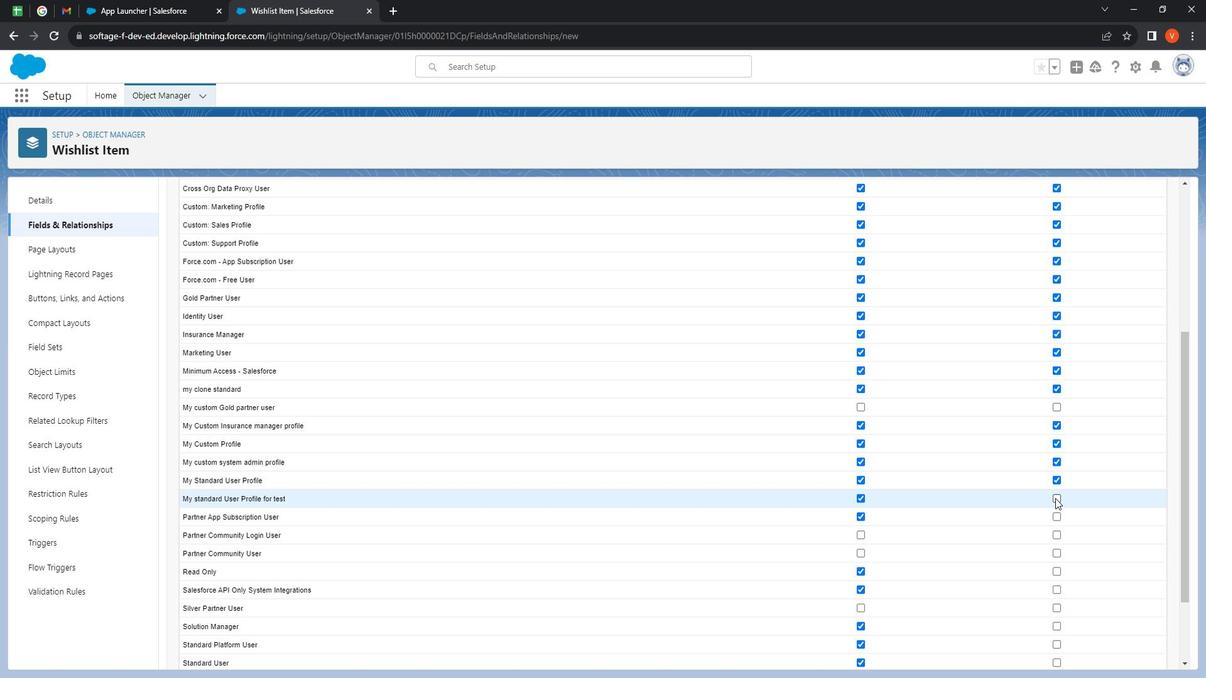 
Action: Mouse pressed left at (1074, 499)
Screenshot: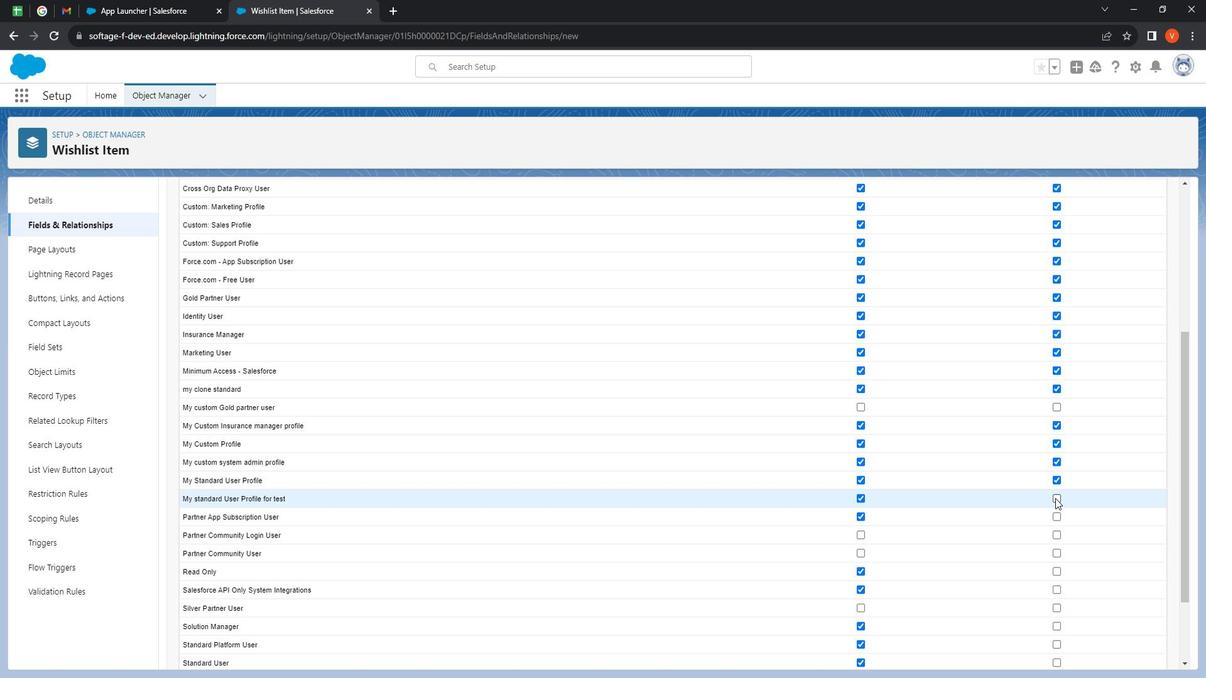 
Action: Mouse moved to (1074, 518)
Screenshot: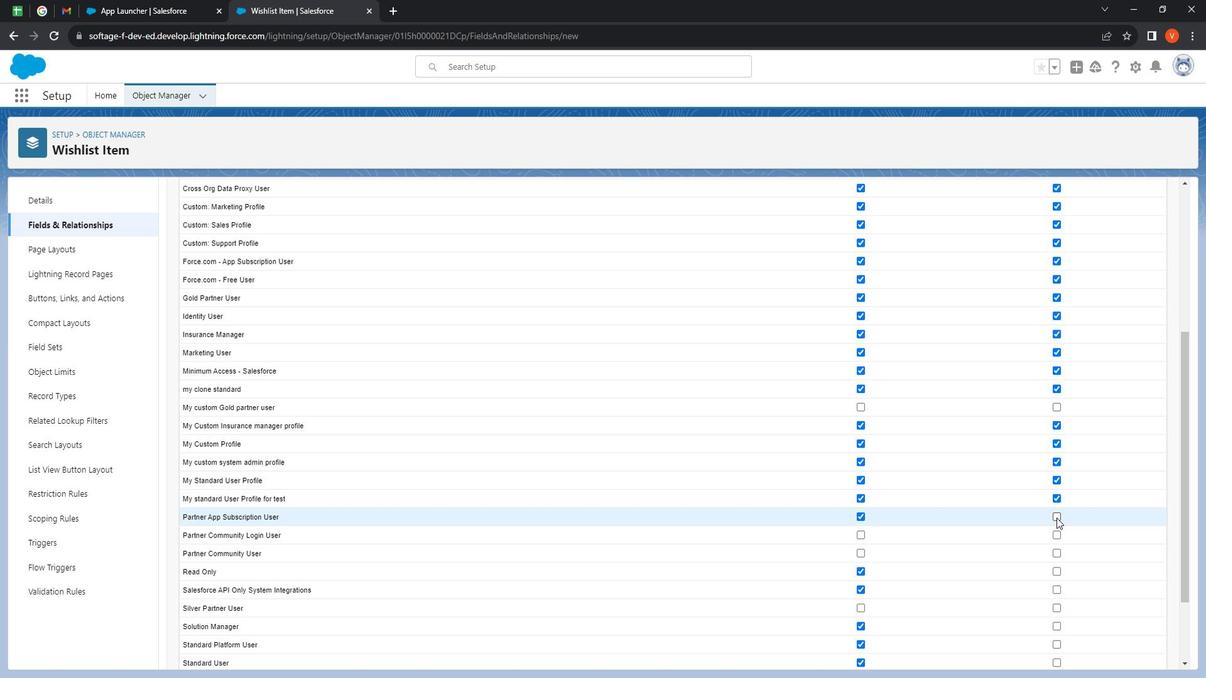 
Action: Mouse pressed left at (1074, 518)
Screenshot: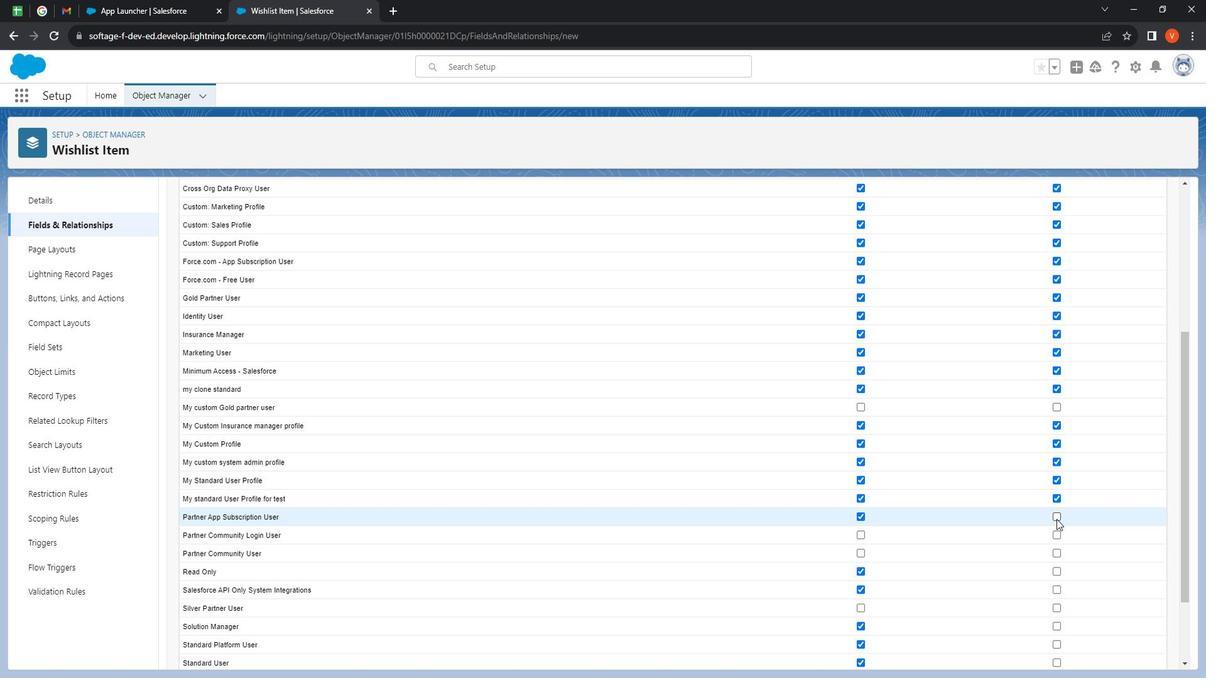 
Action: Mouse moved to (882, 533)
Screenshot: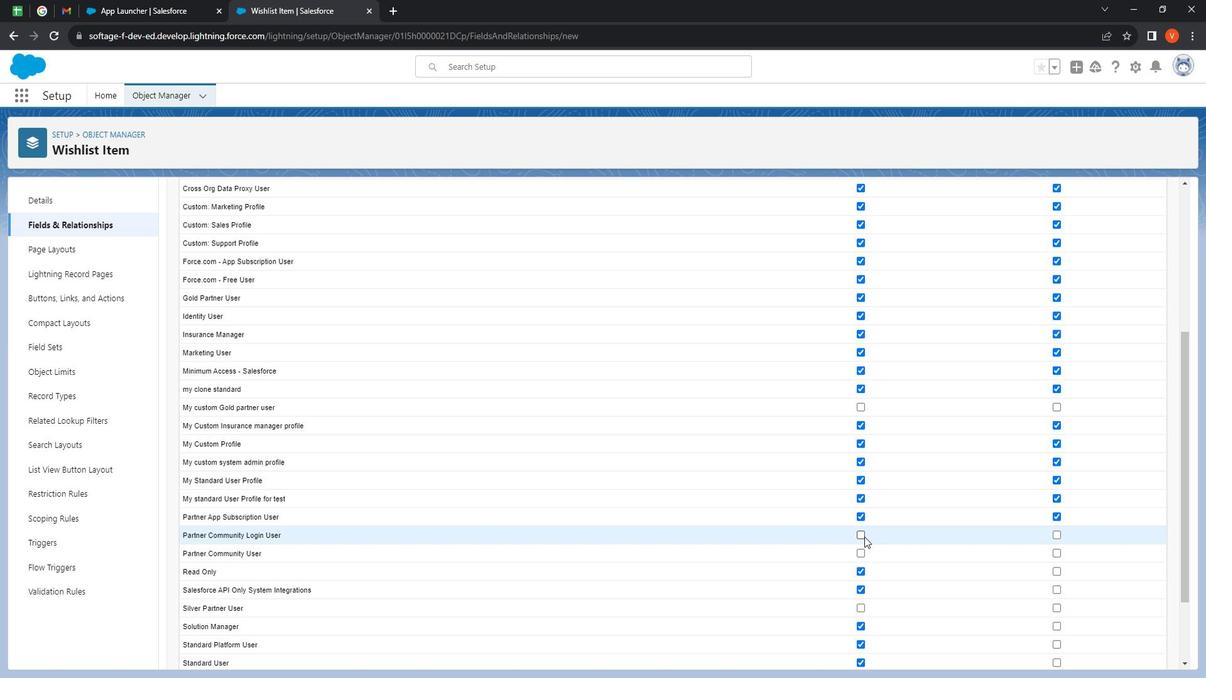 
Action: Mouse pressed left at (882, 533)
Screenshot: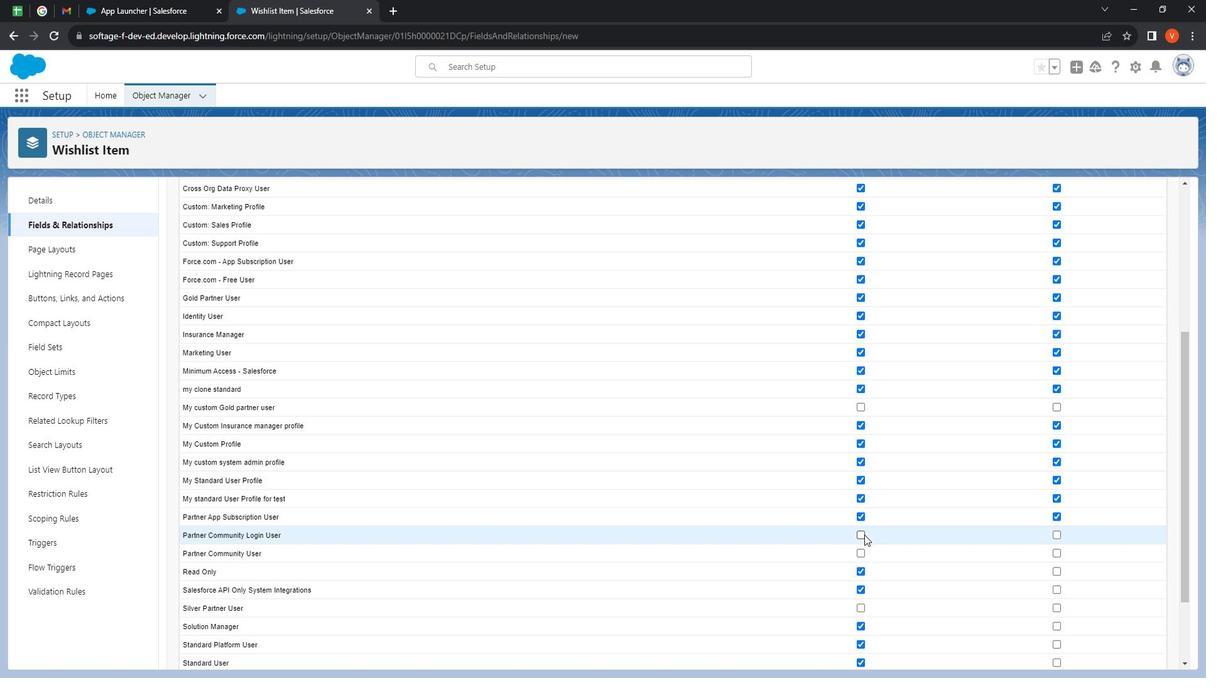 
Action: Mouse moved to (1079, 533)
Screenshot: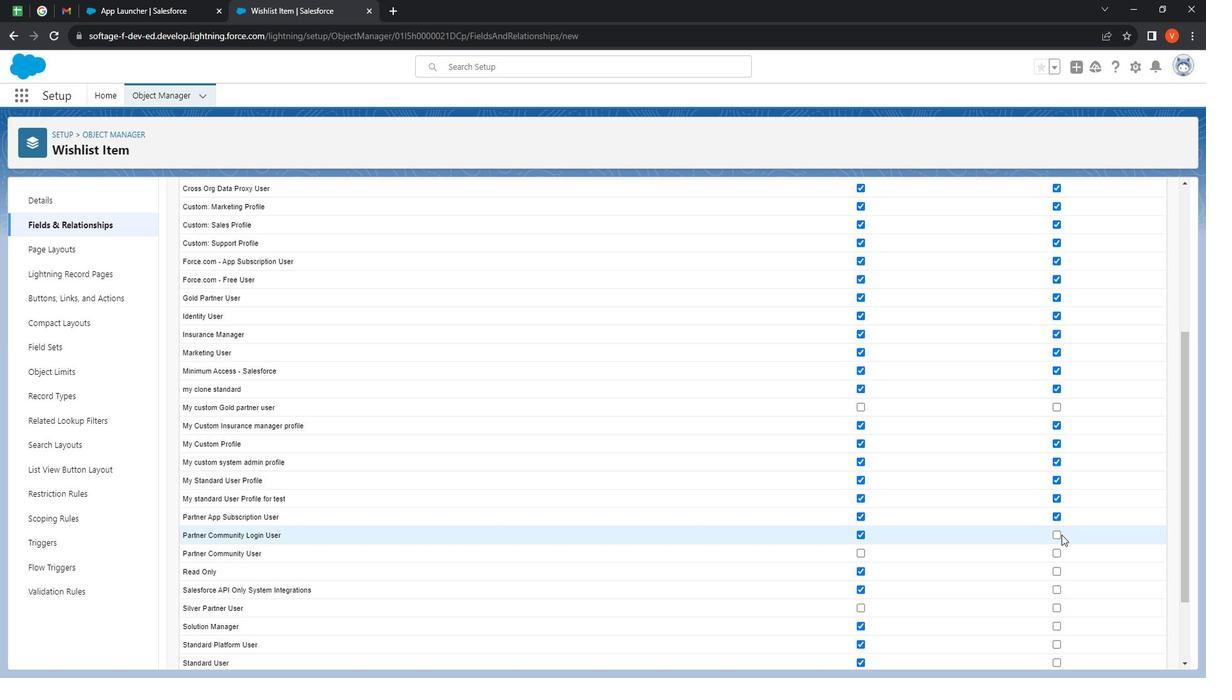 
Action: Mouse pressed left at (1079, 533)
Screenshot: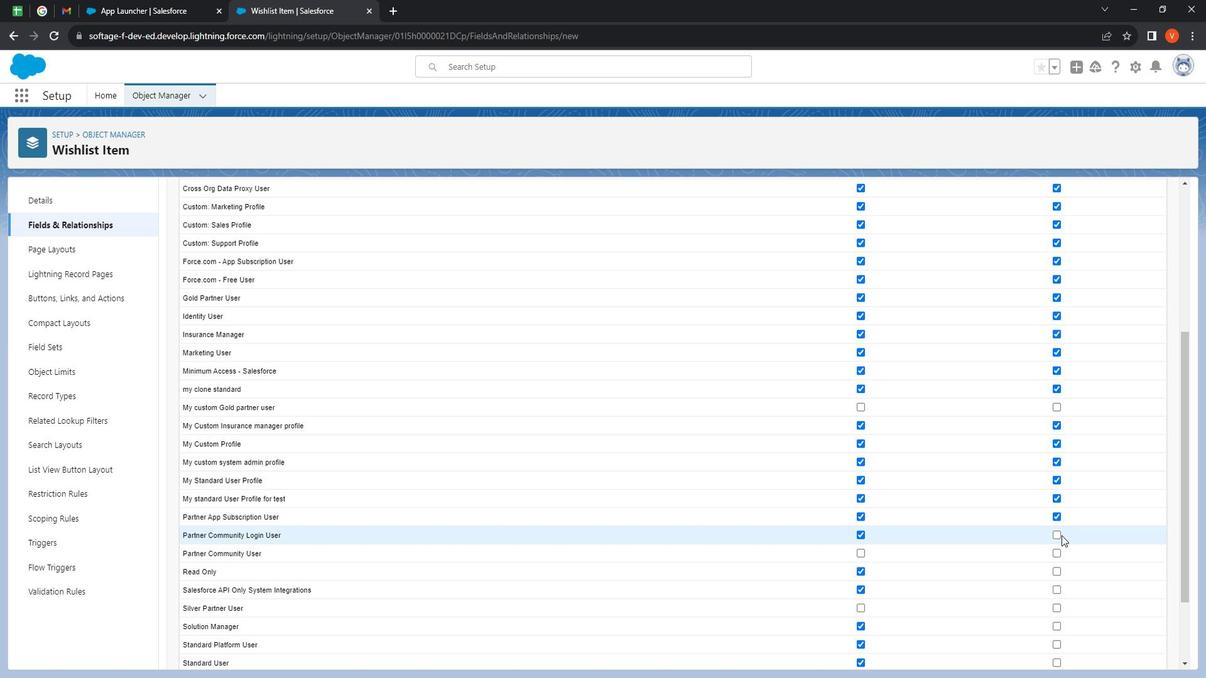 
Action: Mouse moved to (1074, 534)
Screenshot: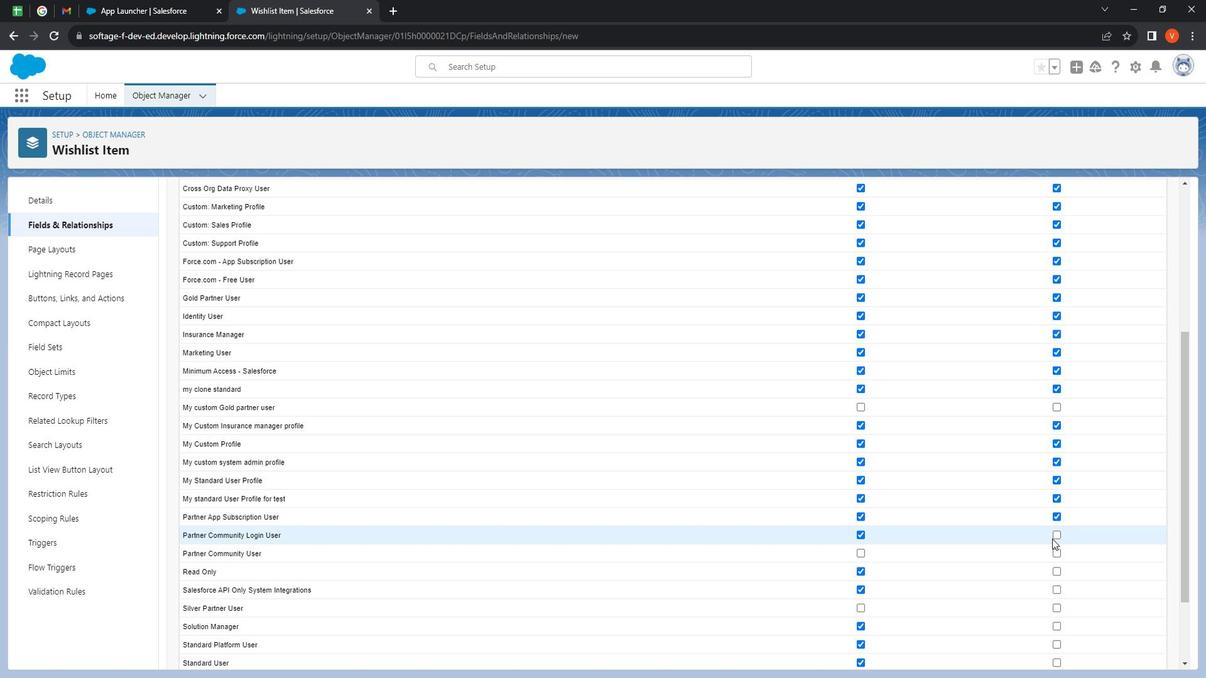 
Action: Mouse pressed left at (1074, 534)
Screenshot: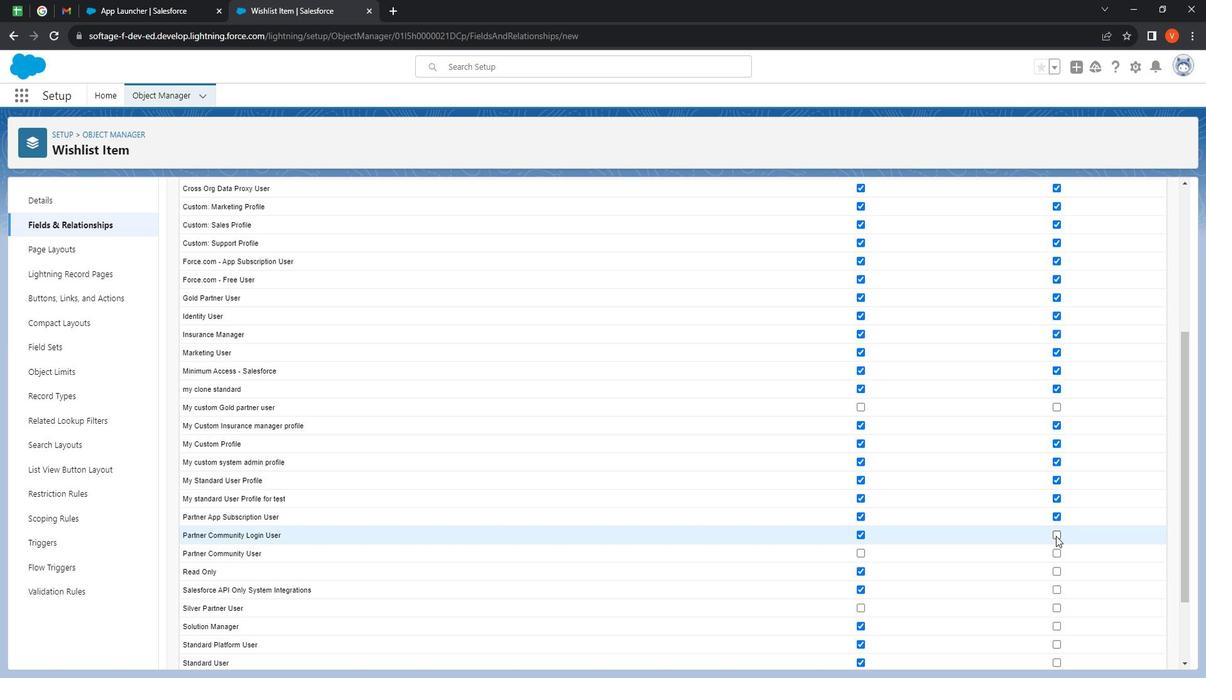 
Action: Mouse moved to (885, 554)
Screenshot: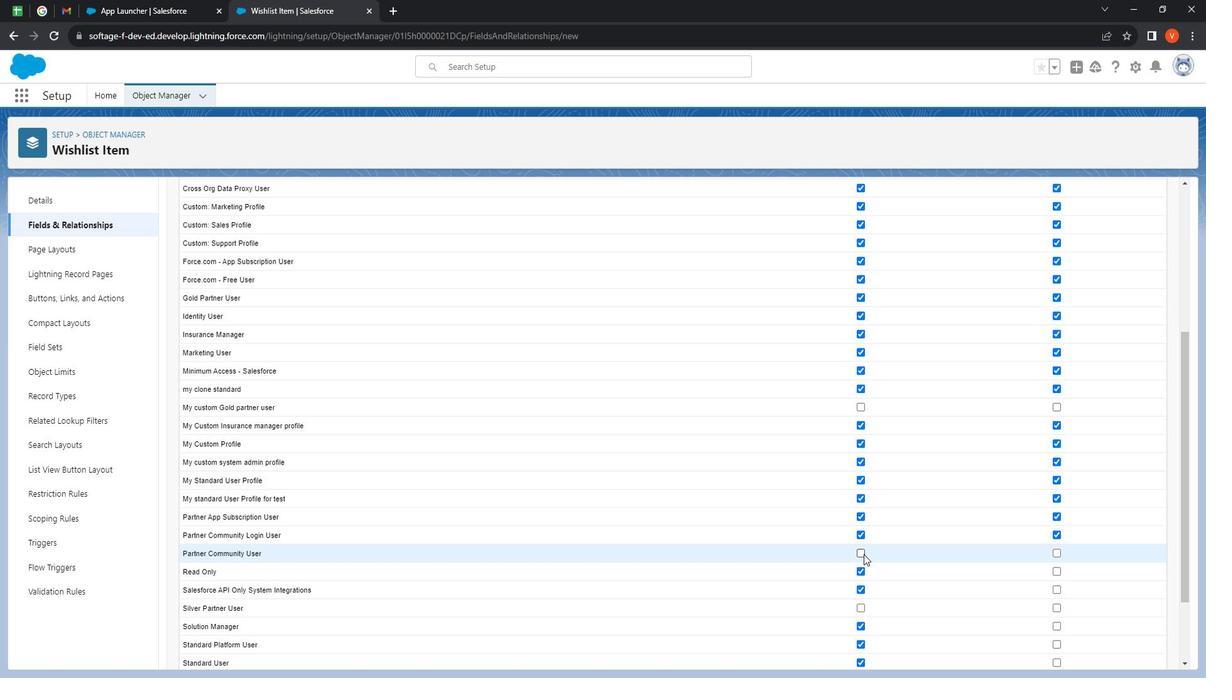 
Action: Mouse pressed left at (885, 554)
Screenshot: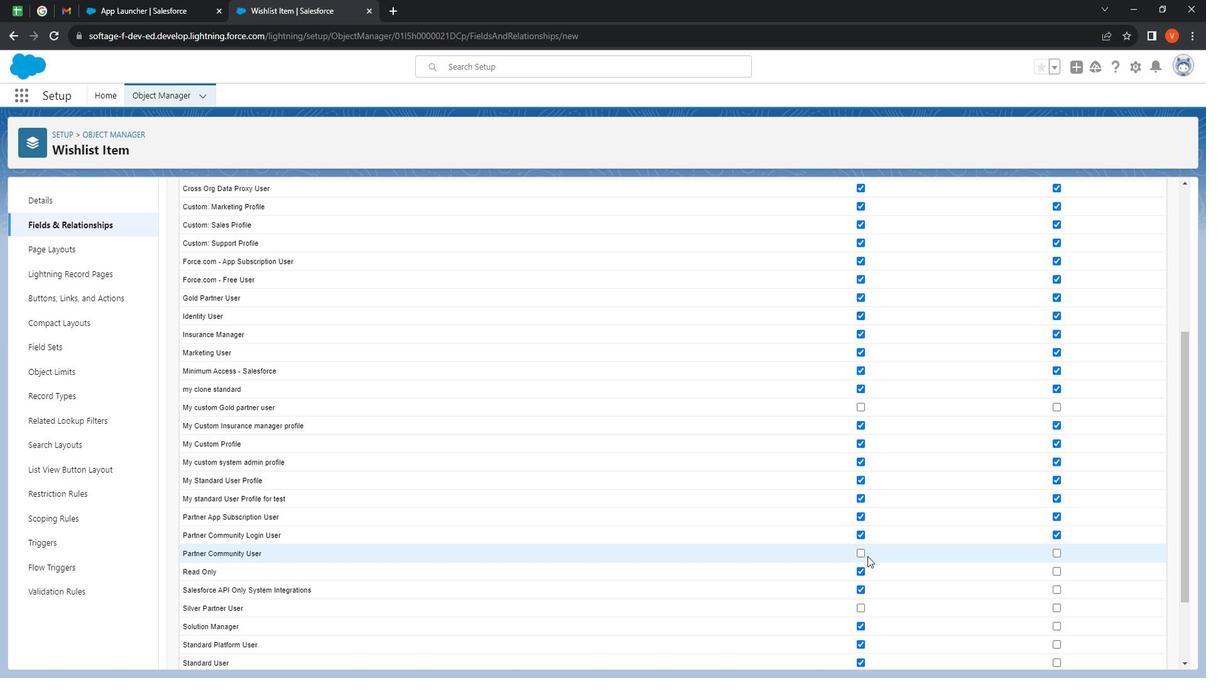 
Action: Mouse moved to (881, 552)
Screenshot: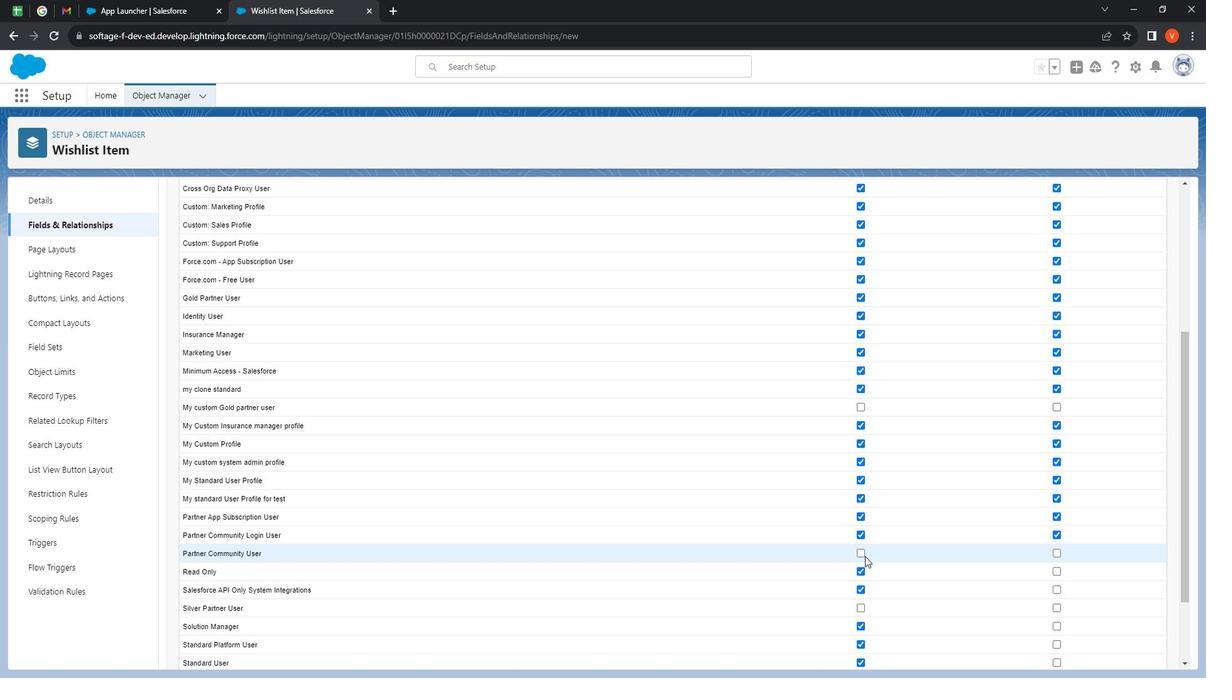 
Action: Mouse pressed left at (881, 552)
Screenshot: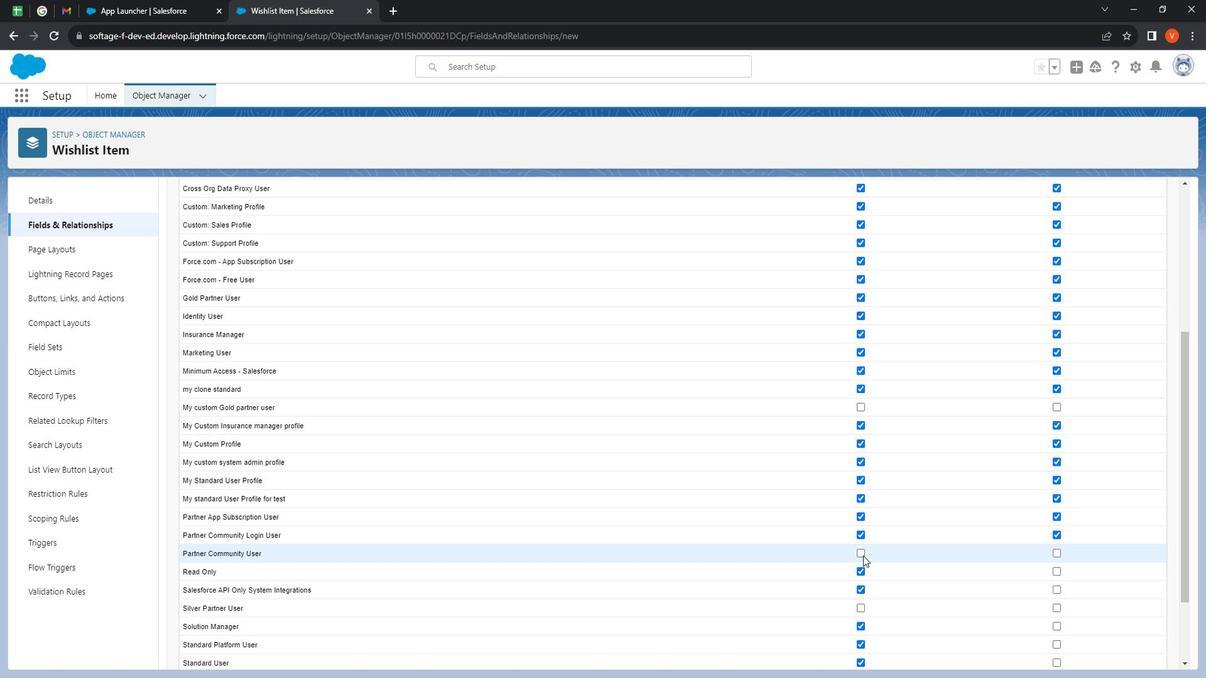 
Action: Mouse moved to (1071, 553)
Screenshot: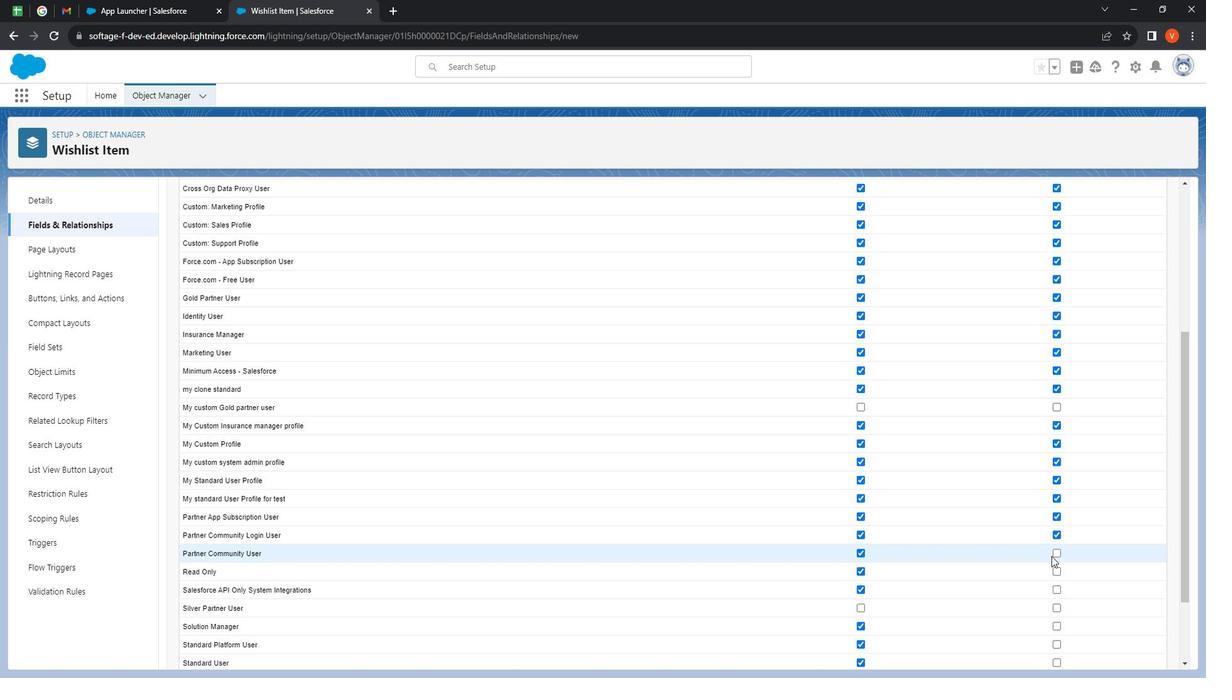 
Action: Mouse pressed left at (1071, 553)
Screenshot: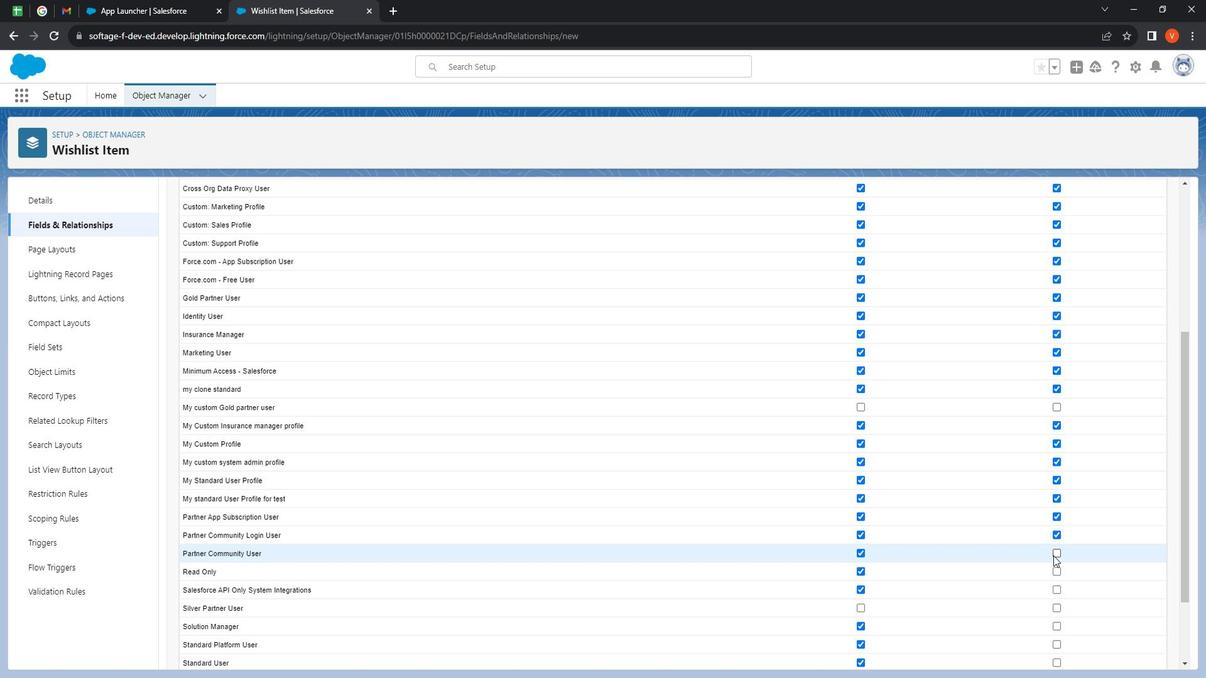 
Action: Mouse moved to (1074, 569)
Screenshot: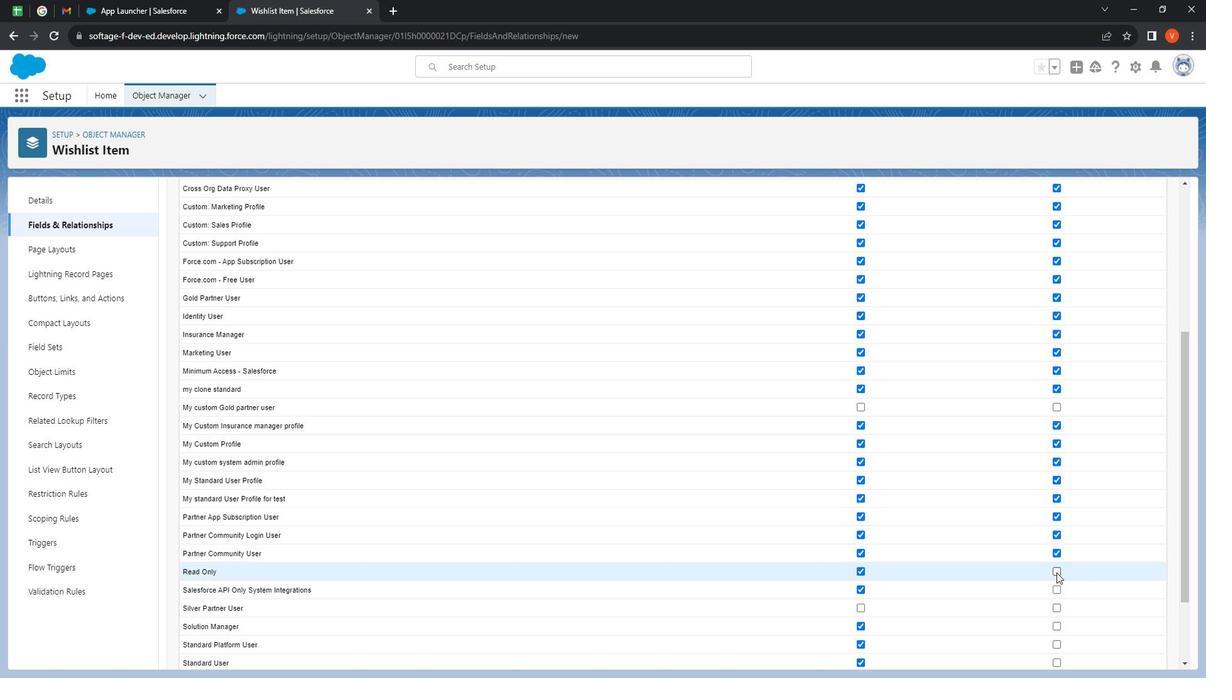 
Action: Mouse pressed left at (1074, 569)
Screenshot: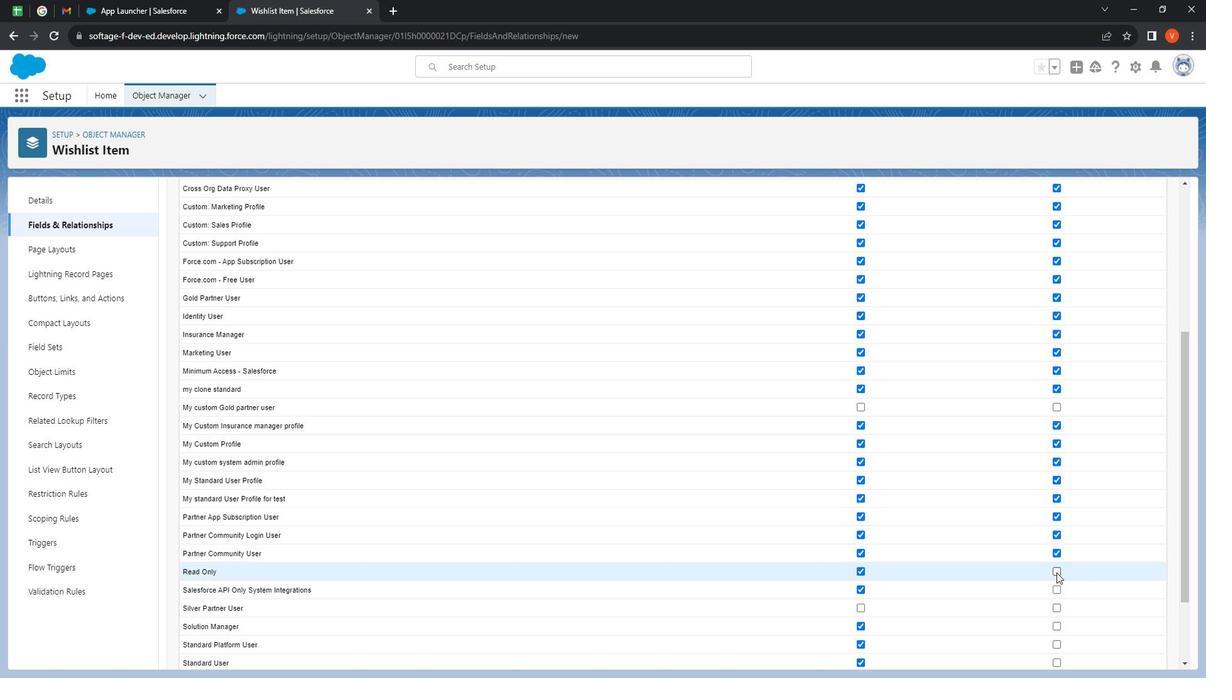 
Action: Mouse moved to (1073, 586)
Screenshot: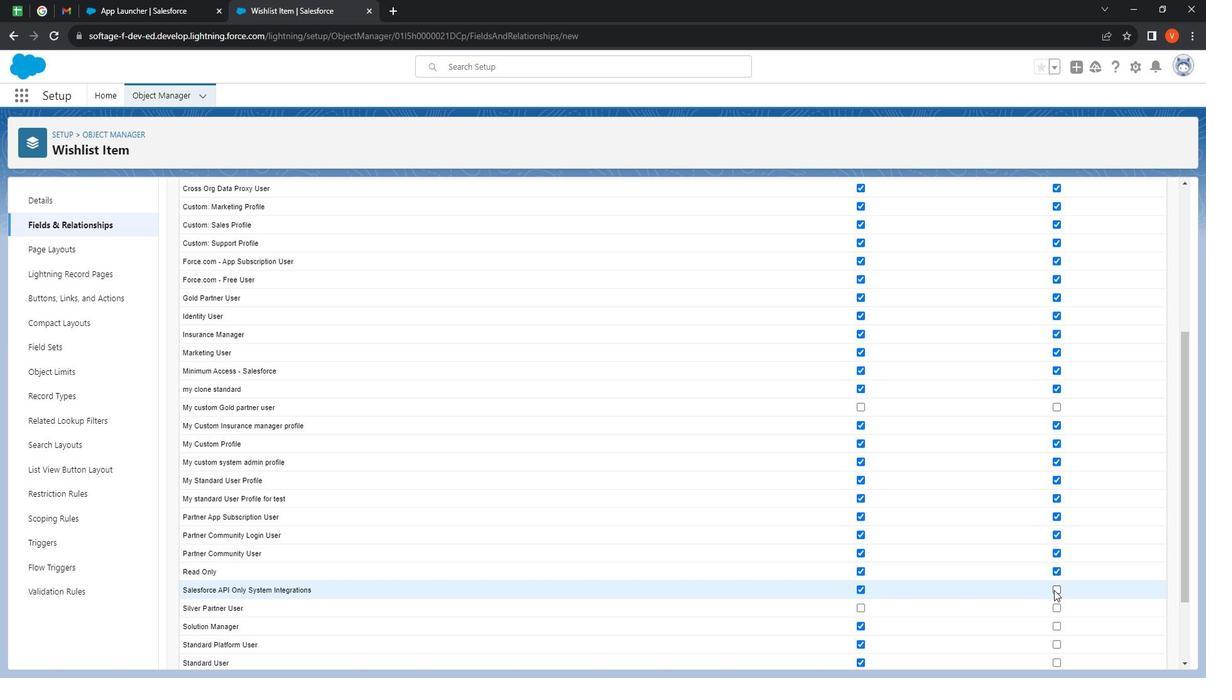 
Action: Mouse pressed left at (1073, 586)
Screenshot: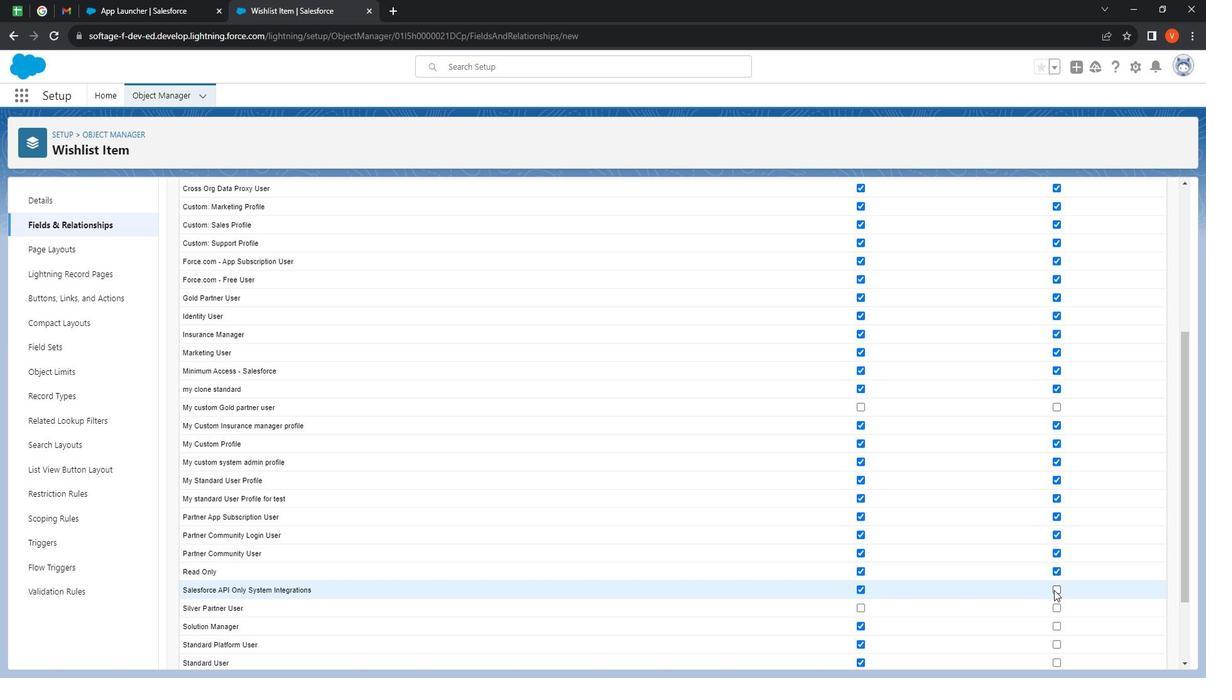 
Action: Mouse moved to (1078, 601)
Screenshot: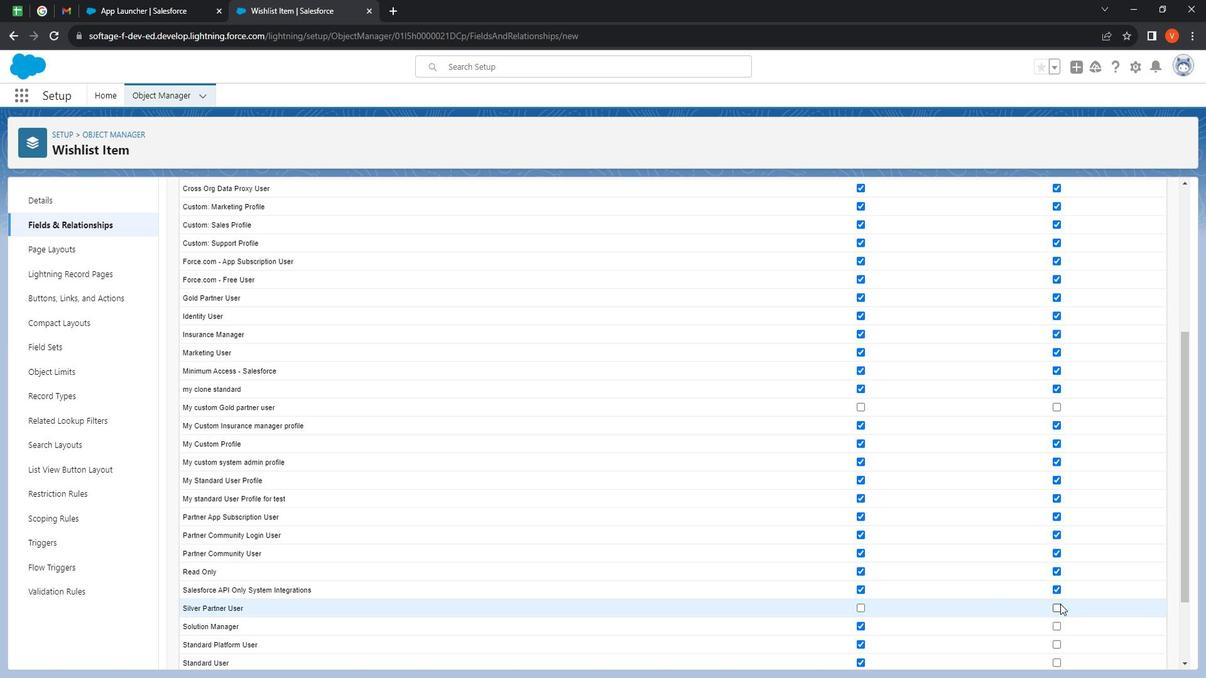 
Action: Mouse pressed left at (1078, 601)
Screenshot: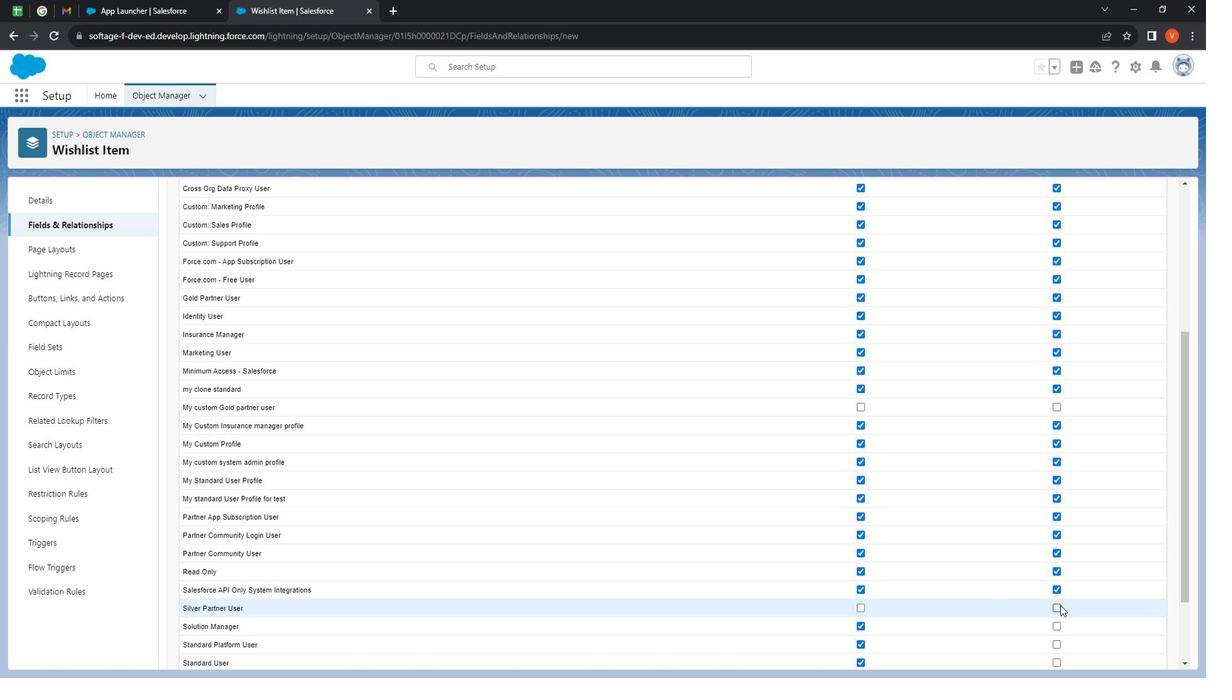 
Action: Mouse moved to (1073, 621)
Screenshot: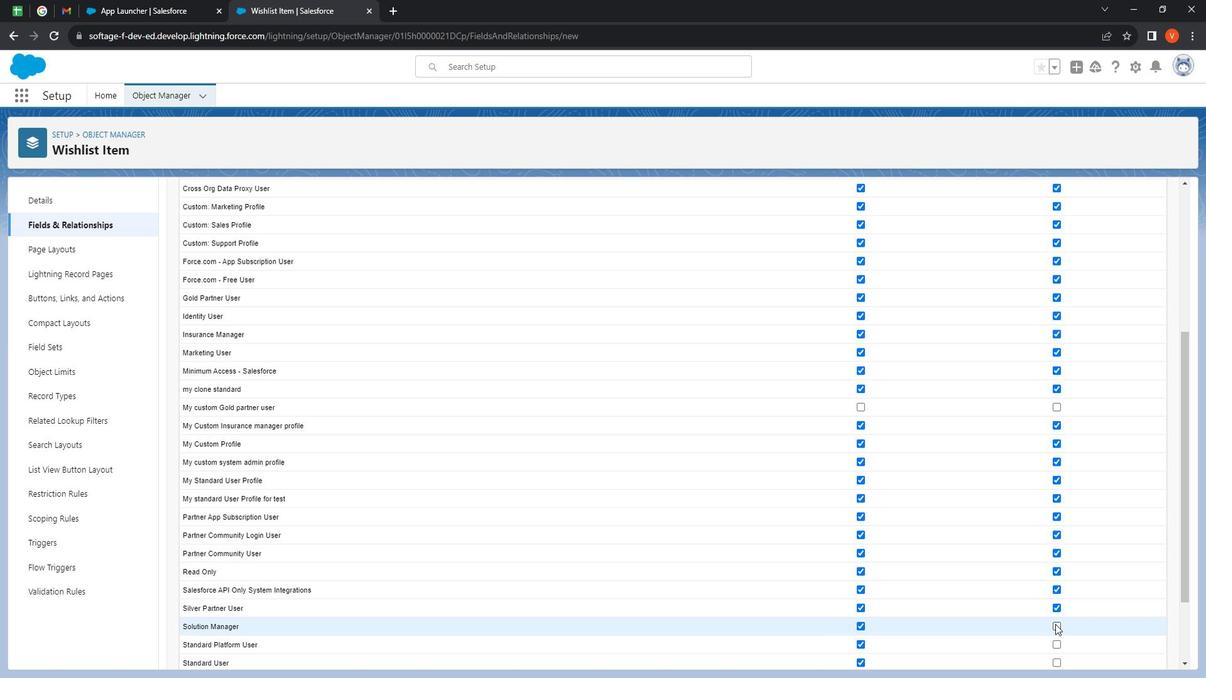 
Action: Mouse pressed left at (1073, 621)
Screenshot: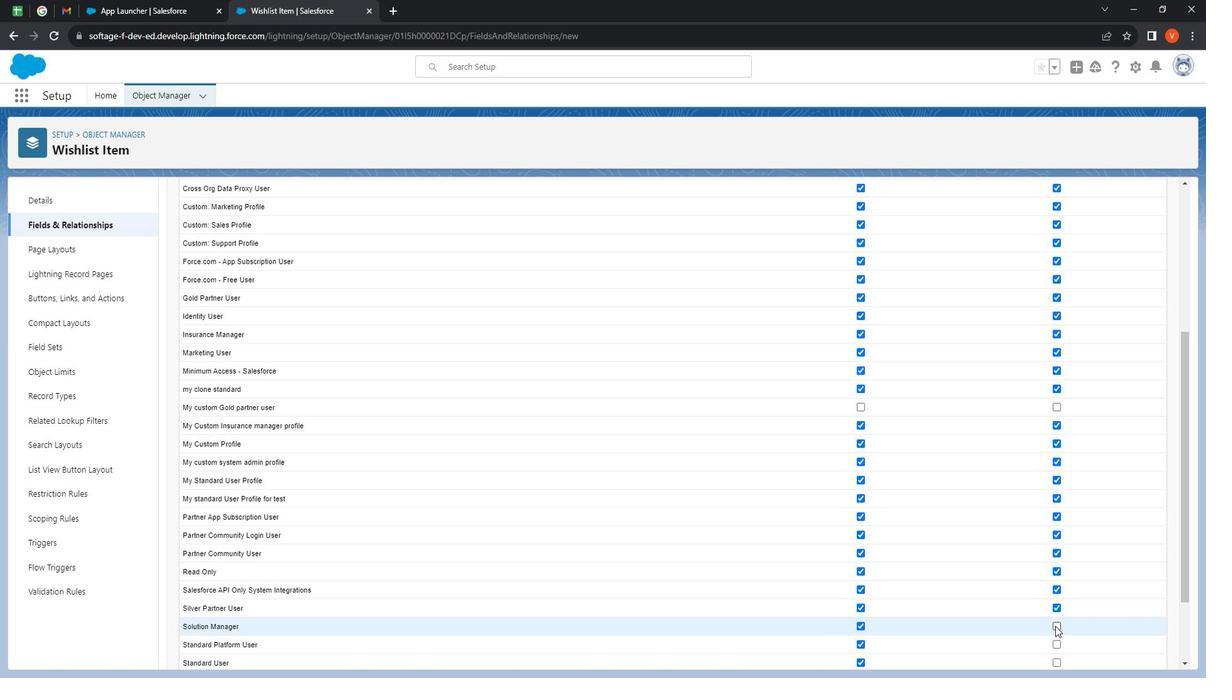 
Action: Mouse moved to (1074, 643)
Screenshot: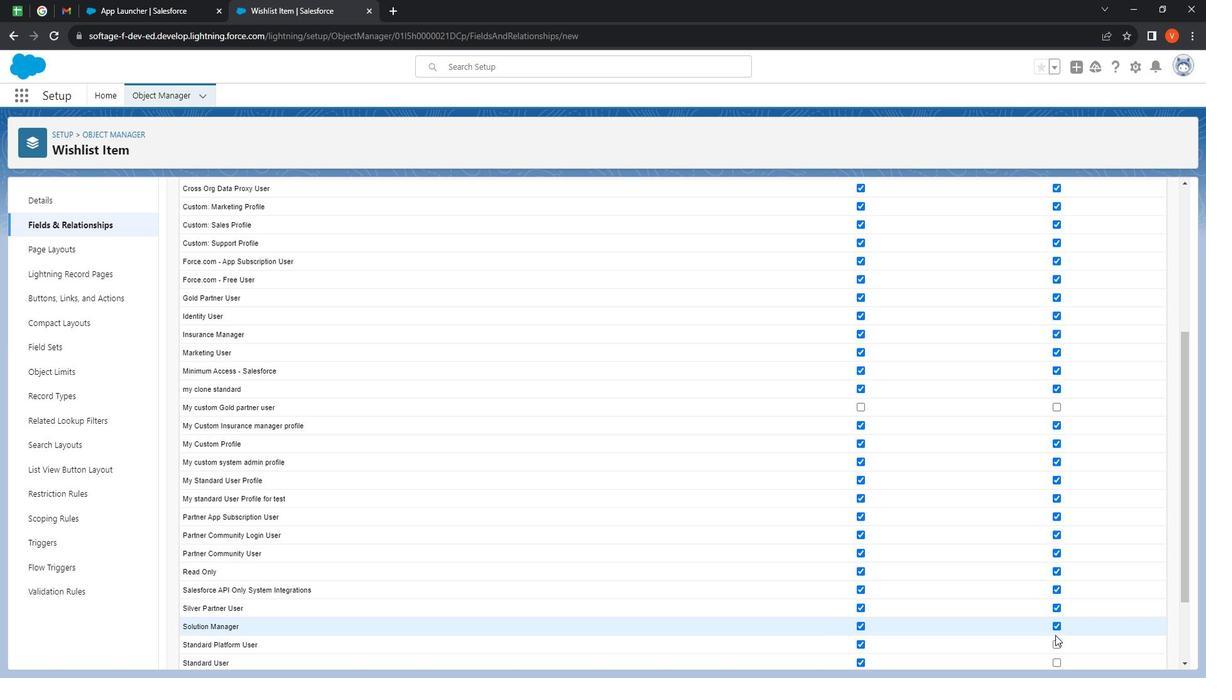 
Action: Mouse pressed left at (1074, 643)
Screenshot: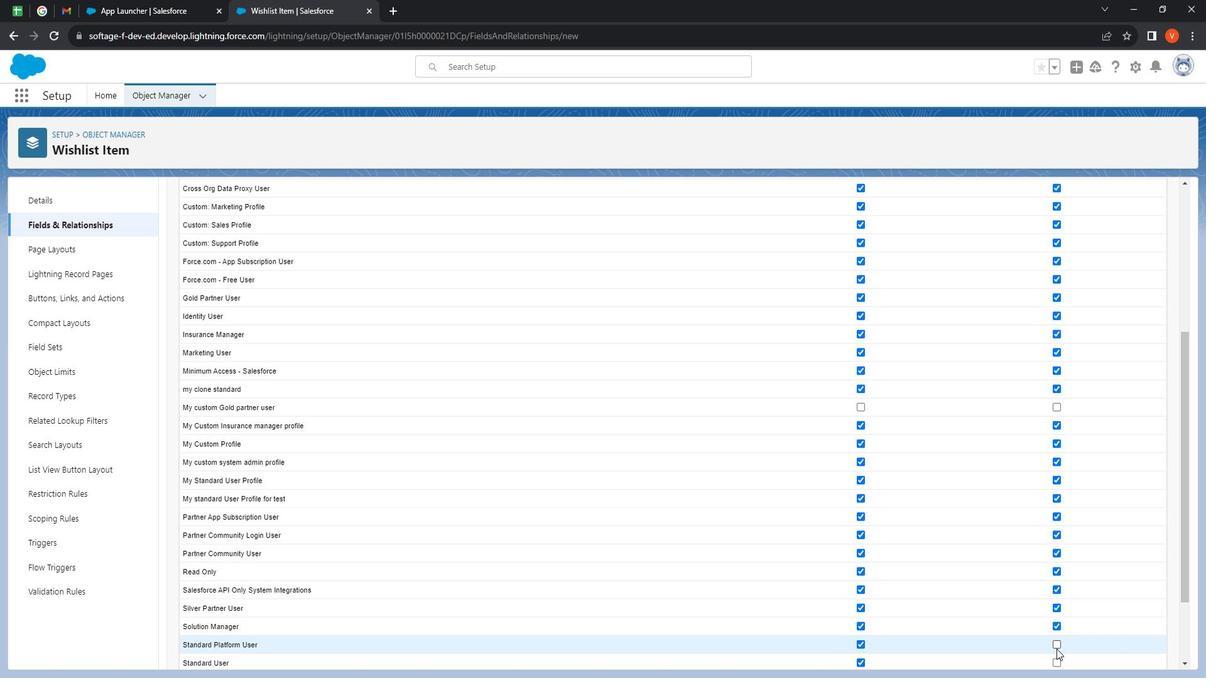 
Action: Mouse moved to (1076, 643)
Screenshot: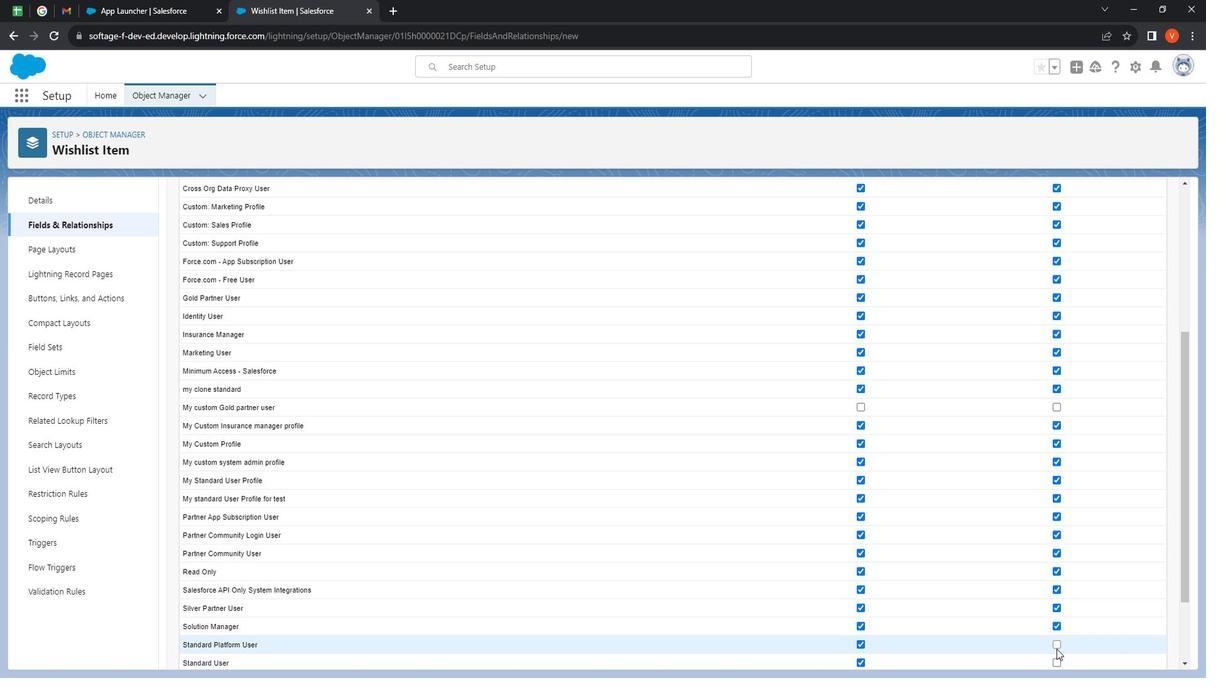 
Action: Mouse pressed left at (1076, 643)
Screenshot: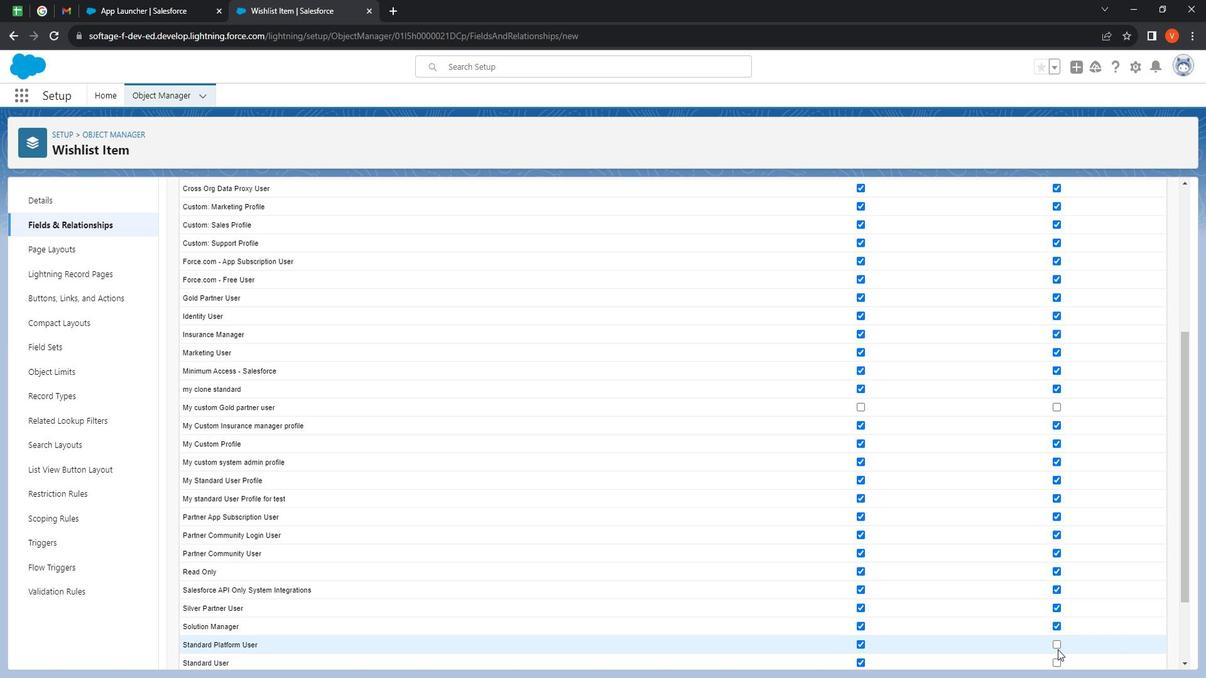 
Action: Mouse moved to (1076, 637)
Screenshot: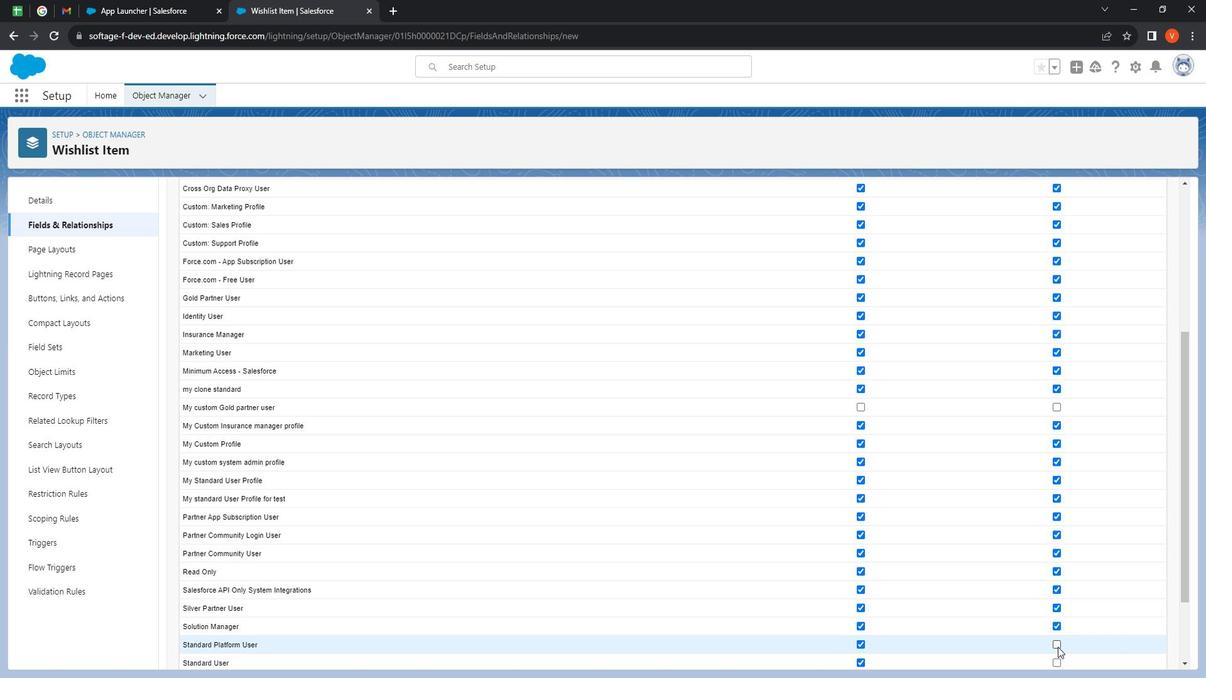 
Action: Mouse pressed left at (1076, 637)
Screenshot: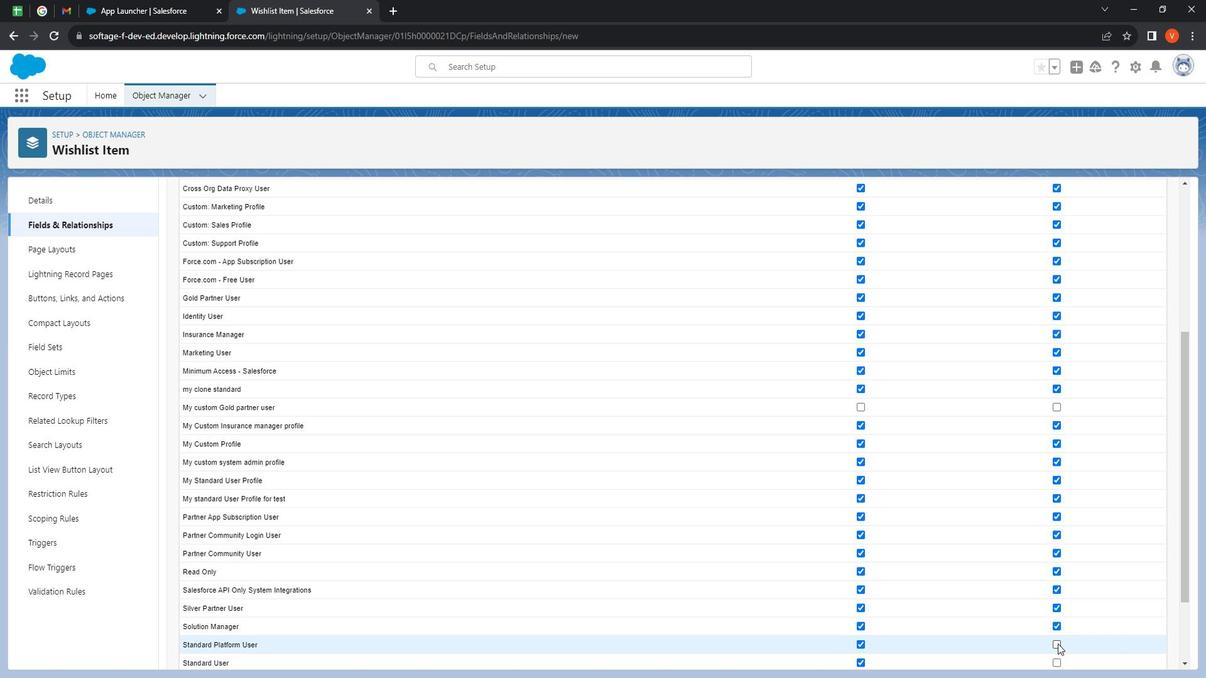 
Action: Mouse moved to (990, 505)
Screenshot: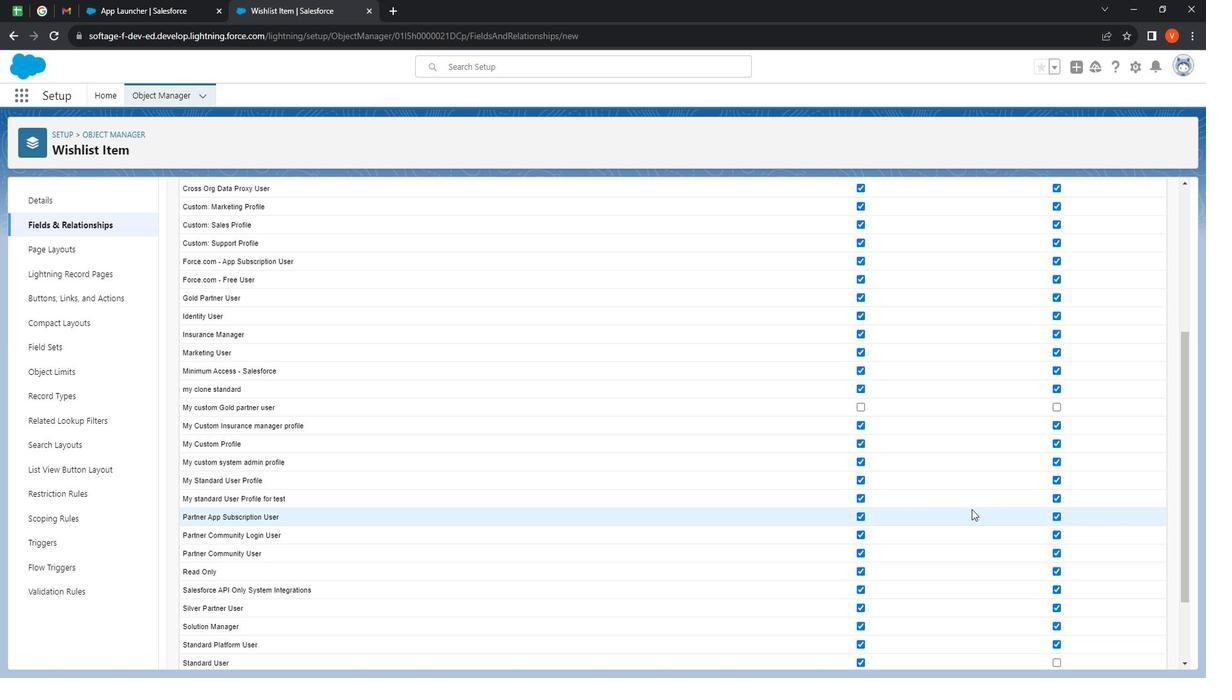 
Action: Mouse scrolled (990, 504) with delta (0, 0)
Screenshot: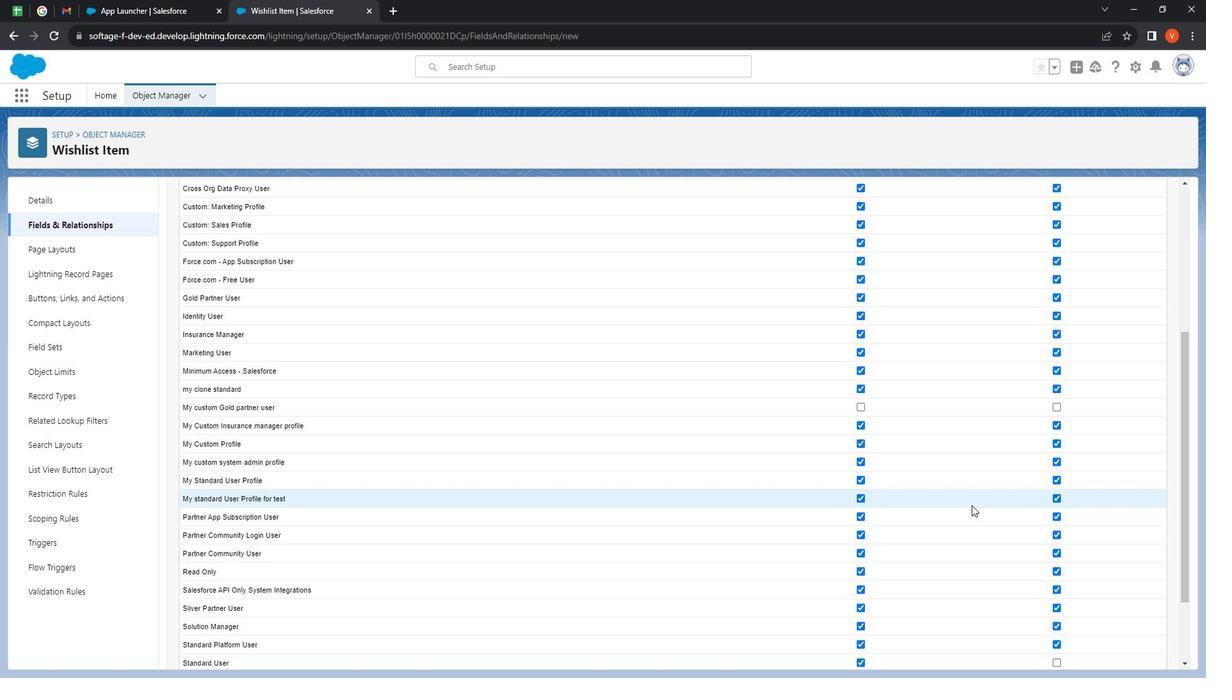 
Action: Mouse scrolled (990, 504) with delta (0, 0)
Screenshot: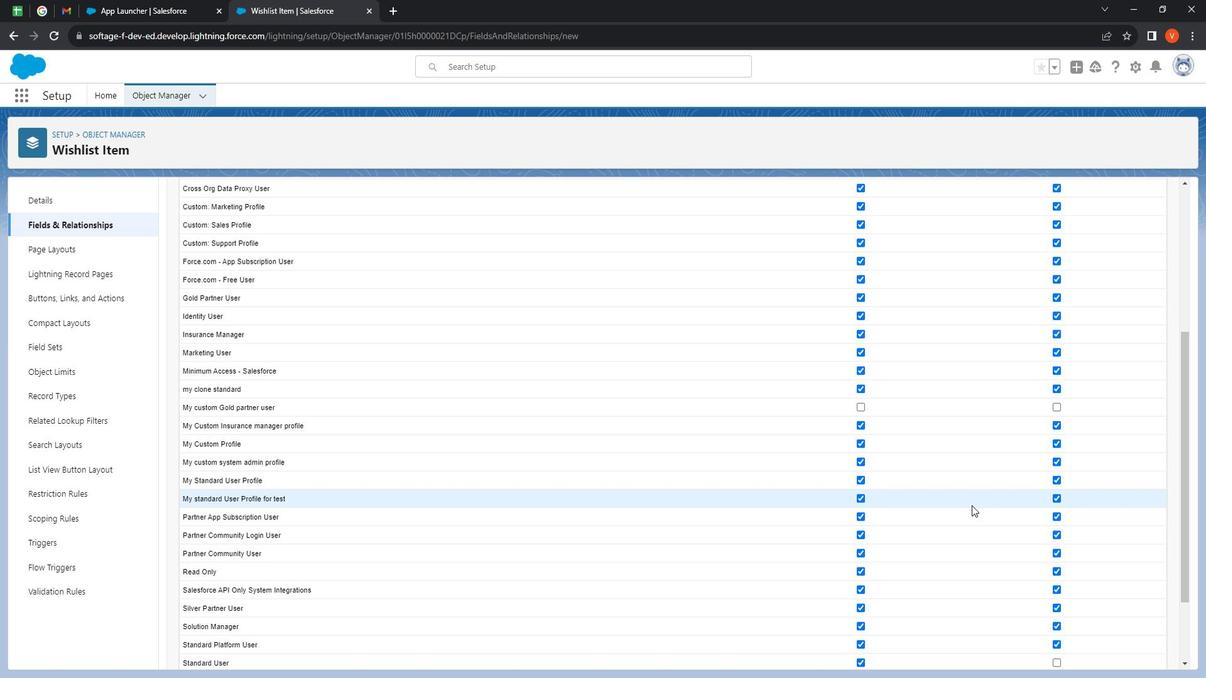 
Action: Mouse scrolled (990, 504) with delta (0, 0)
Screenshot: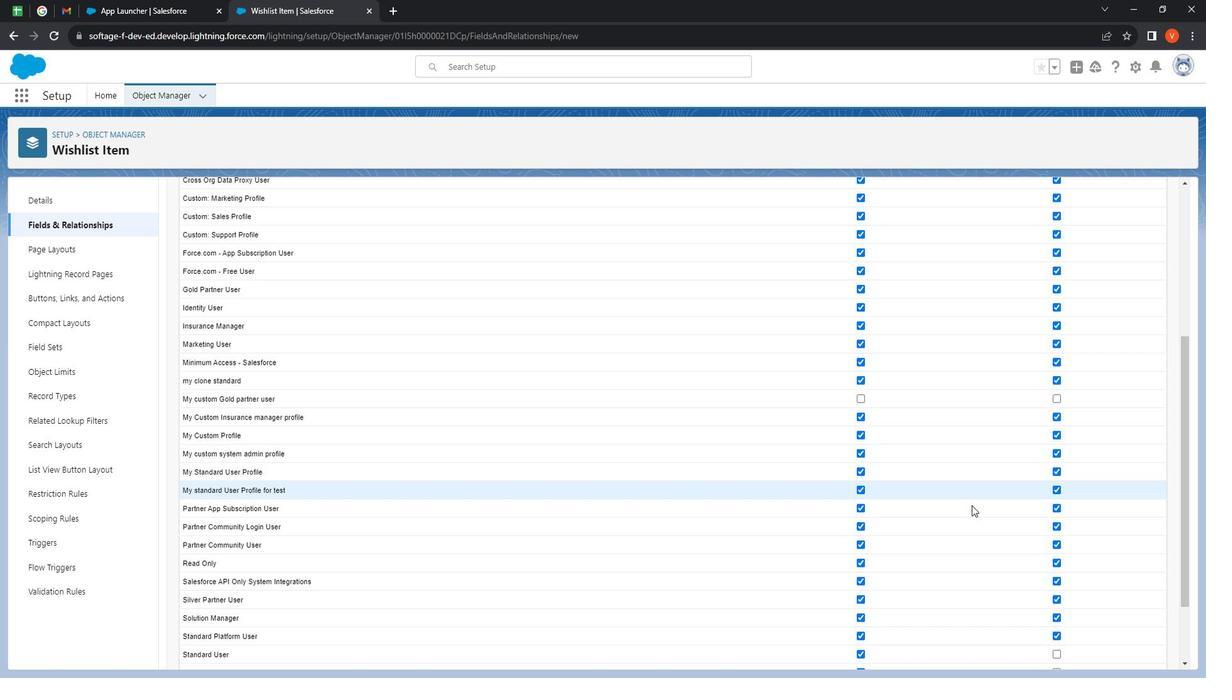 
Action: Mouse scrolled (990, 504) with delta (0, 0)
Screenshot: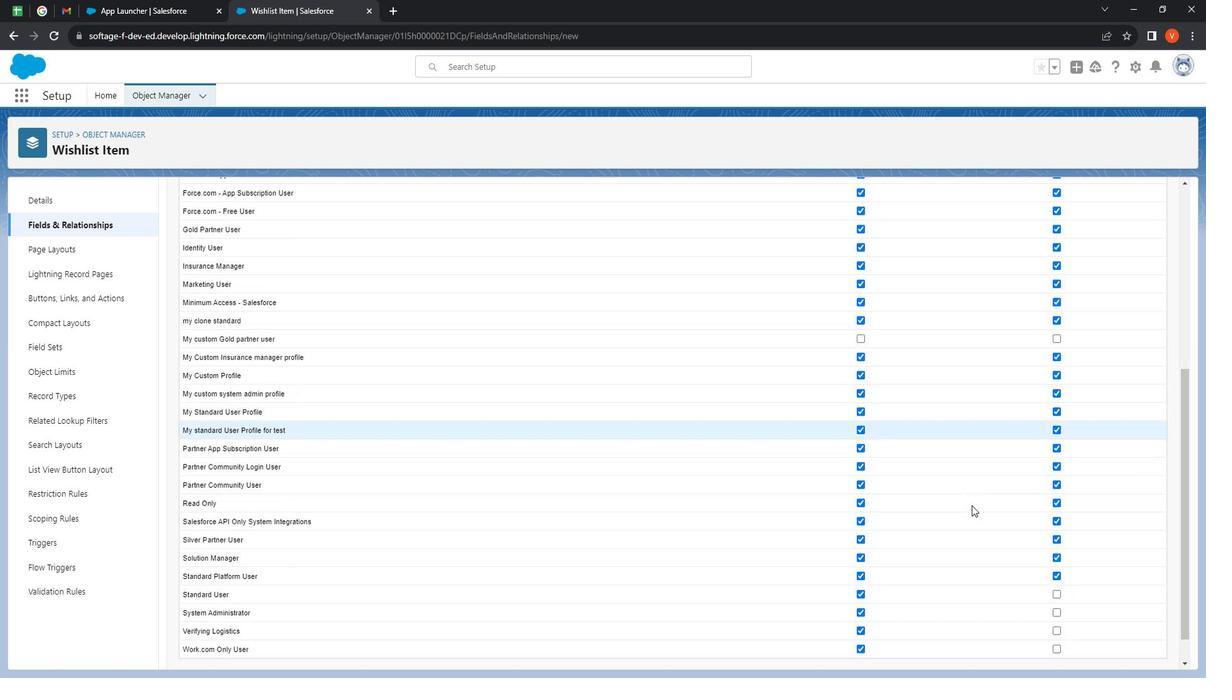 
Action: Mouse moved to (1069, 560)
Screenshot: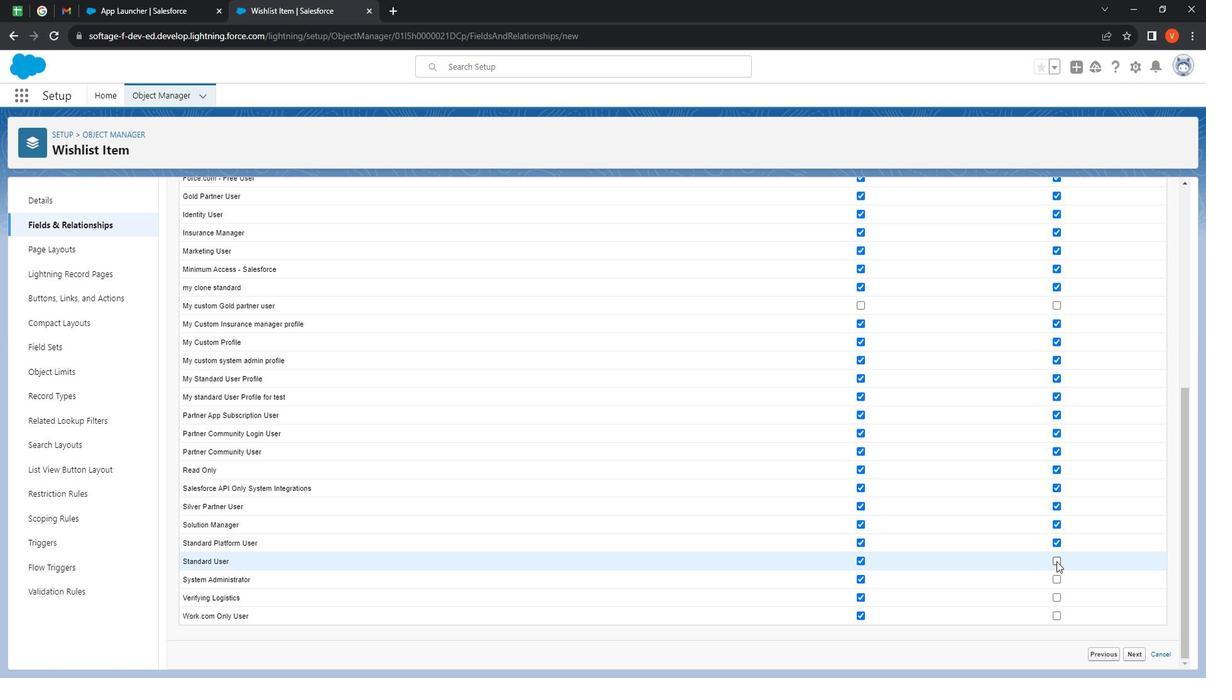 
Action: Mouse pressed left at (1069, 560)
Screenshot: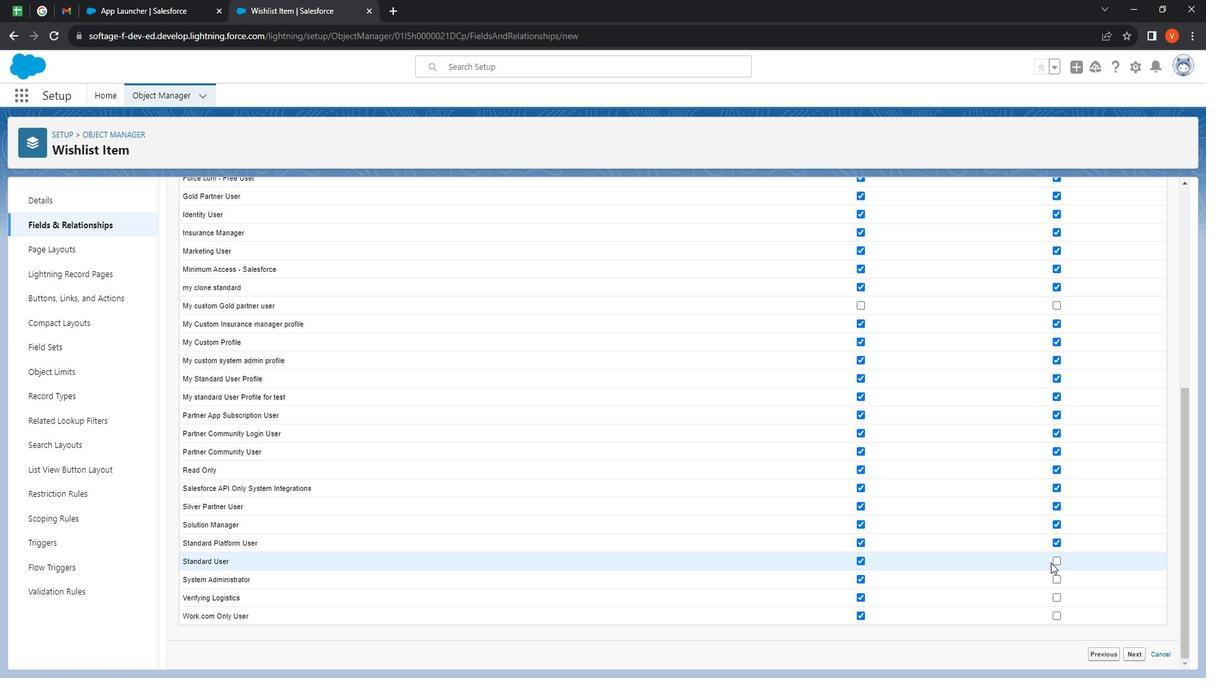 
Action: Mouse moved to (1076, 561)
Screenshot: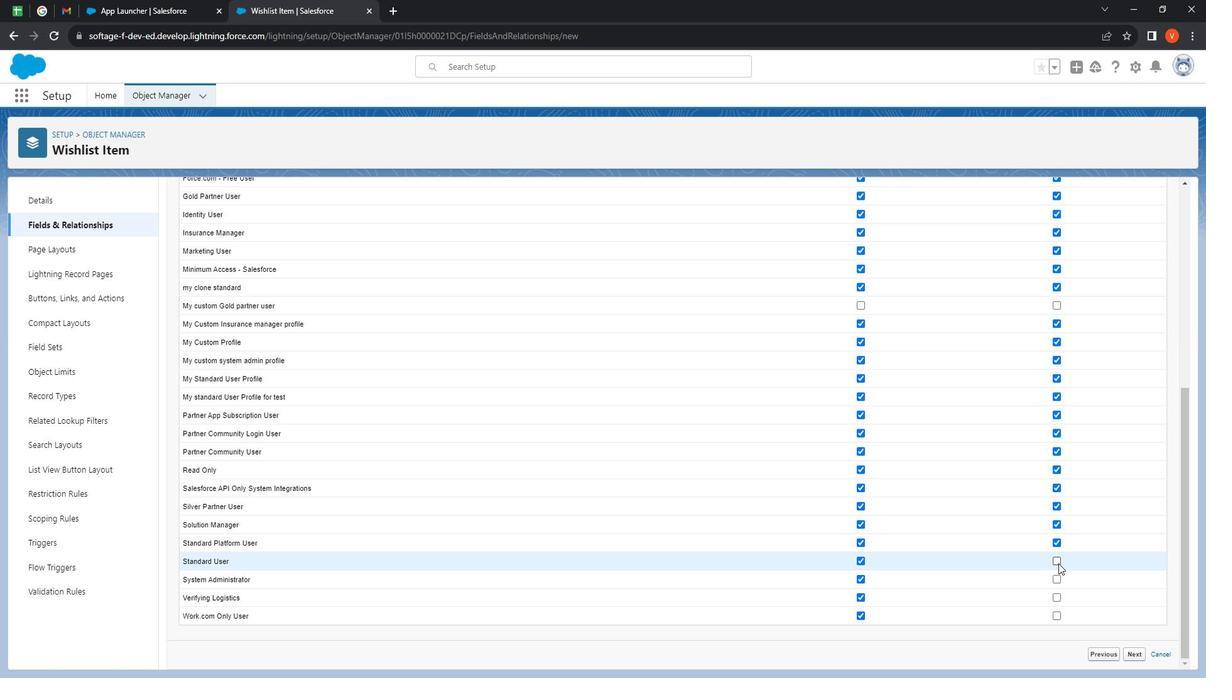 
Action: Mouse pressed left at (1076, 561)
Screenshot: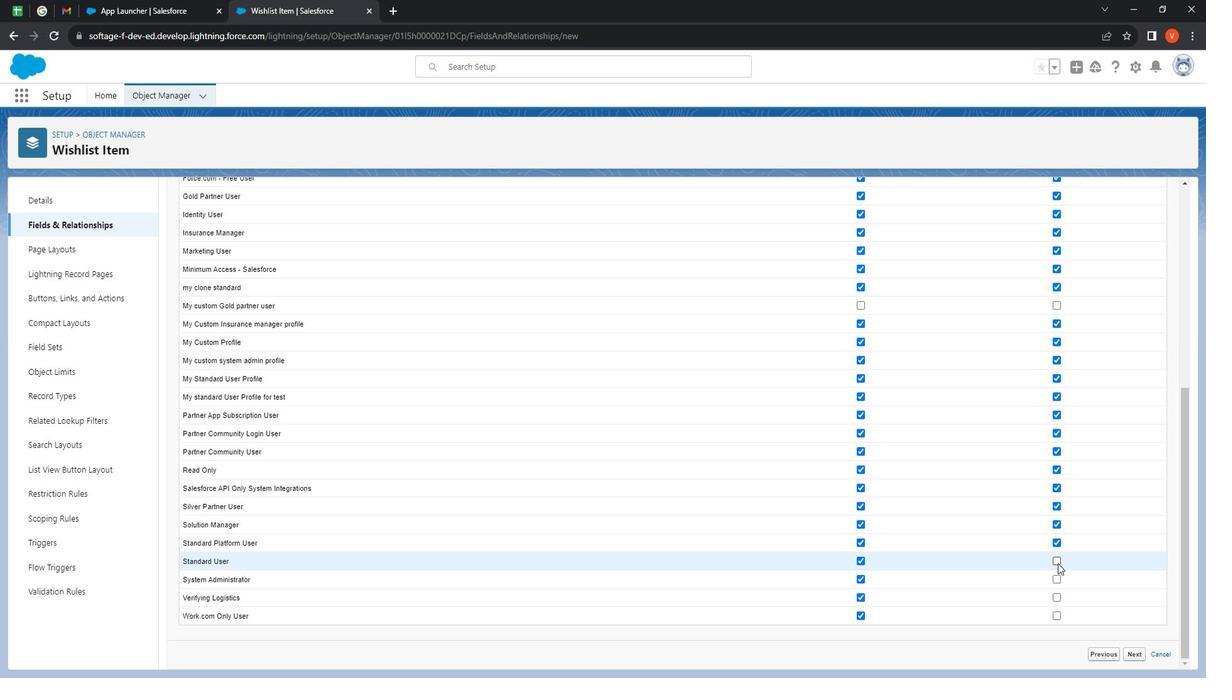 
Action: Mouse moved to (1074, 594)
Screenshot: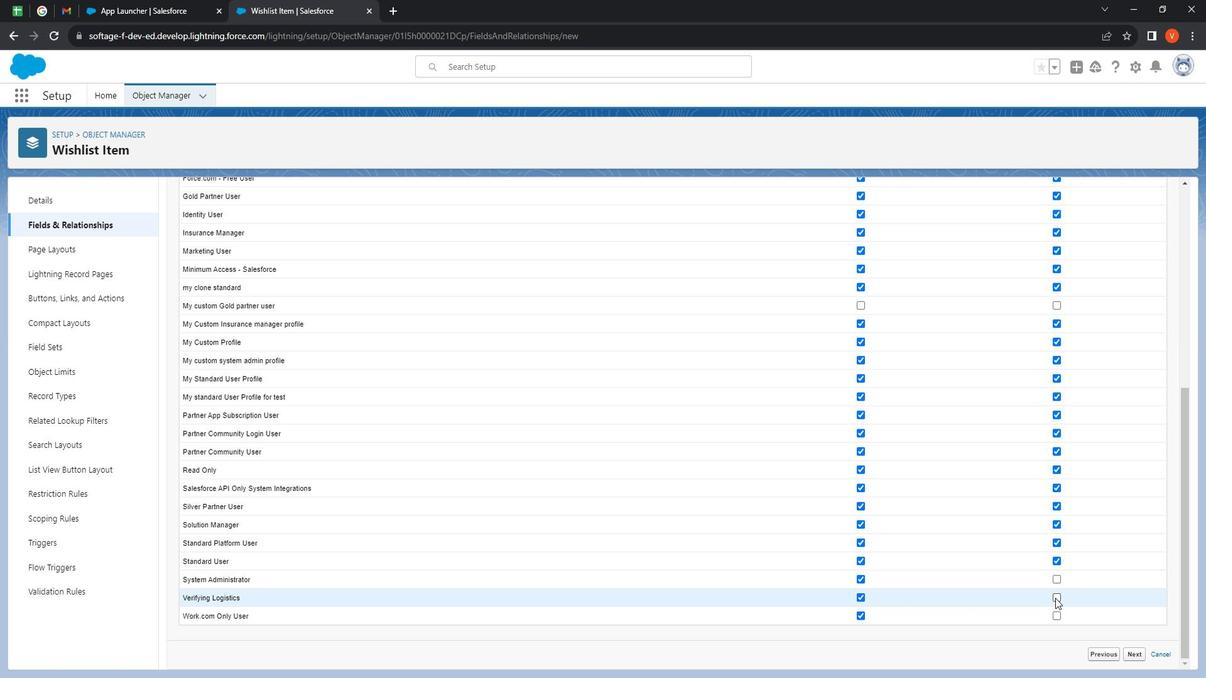 
Action: Mouse pressed left at (1074, 594)
Screenshot: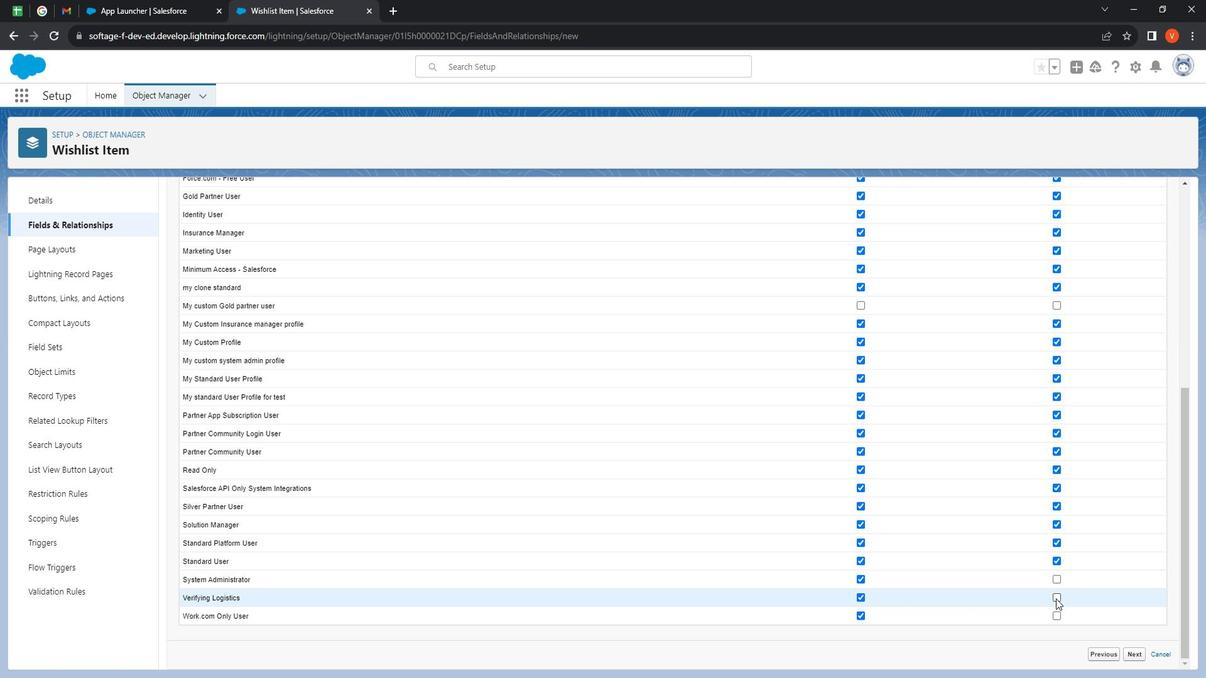 
Action: Mouse moved to (1081, 613)
Screenshot: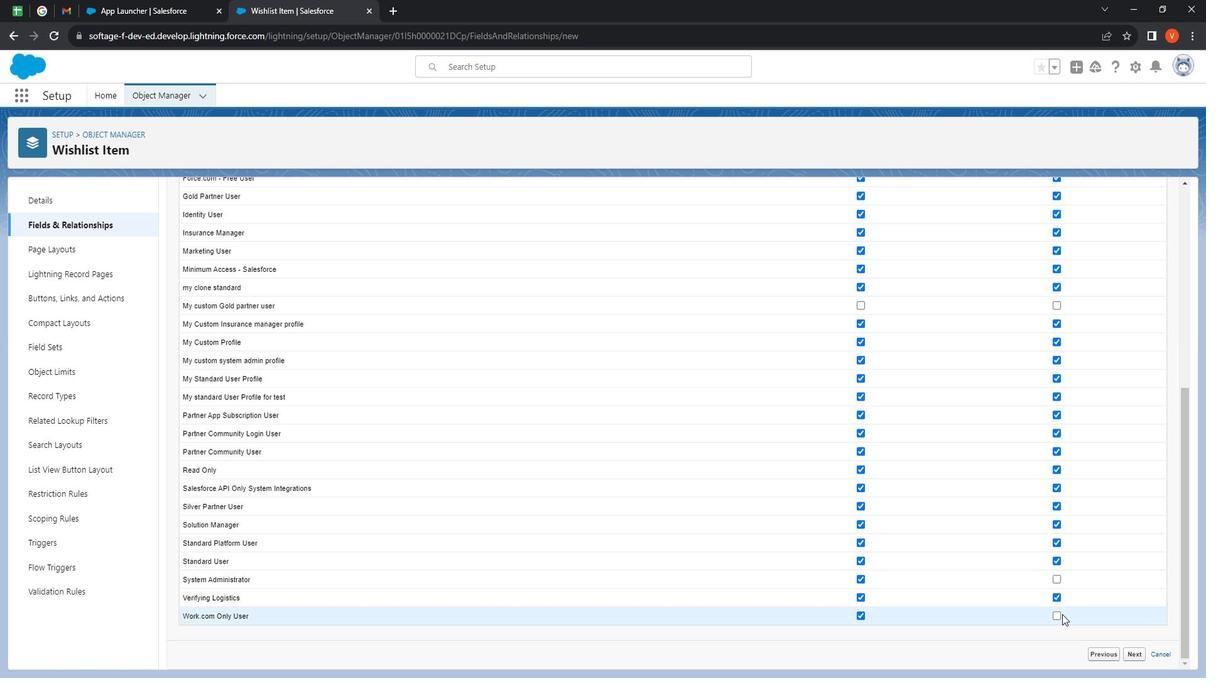 
Action: Mouse pressed left at (1081, 613)
Screenshot: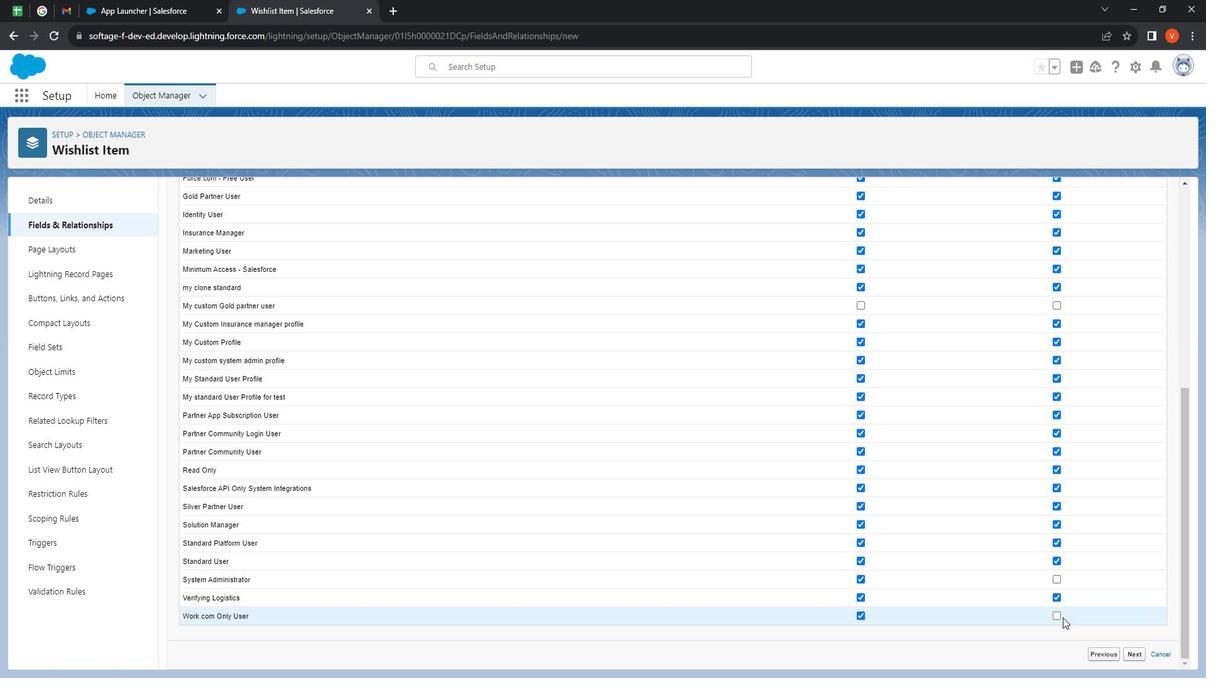 
Action: Mouse moved to (1075, 611)
Screenshot: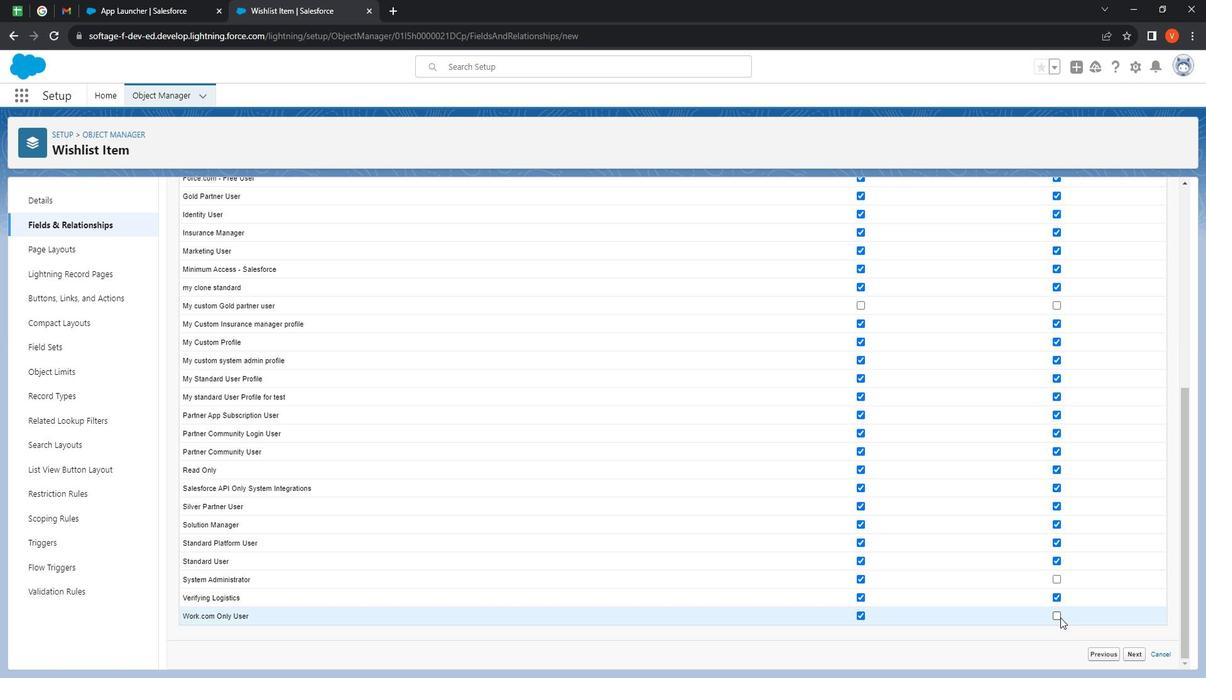 
Action: Mouse pressed left at (1075, 611)
Screenshot: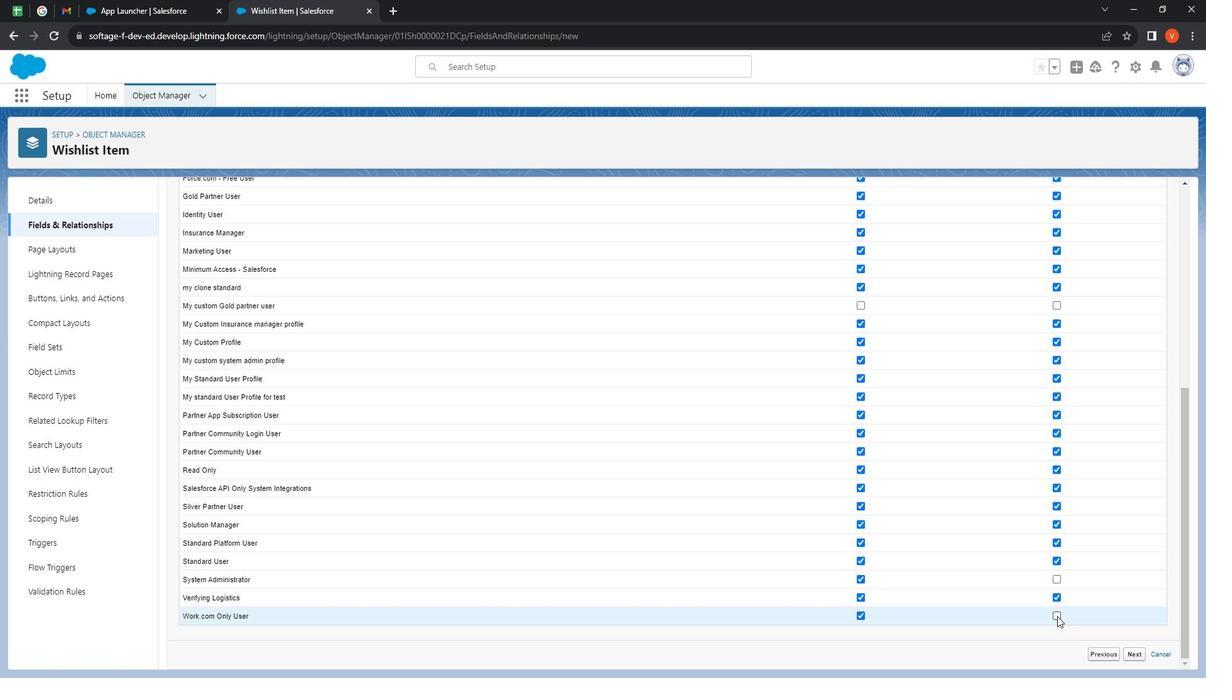 
Action: Mouse moved to (1154, 651)
Screenshot: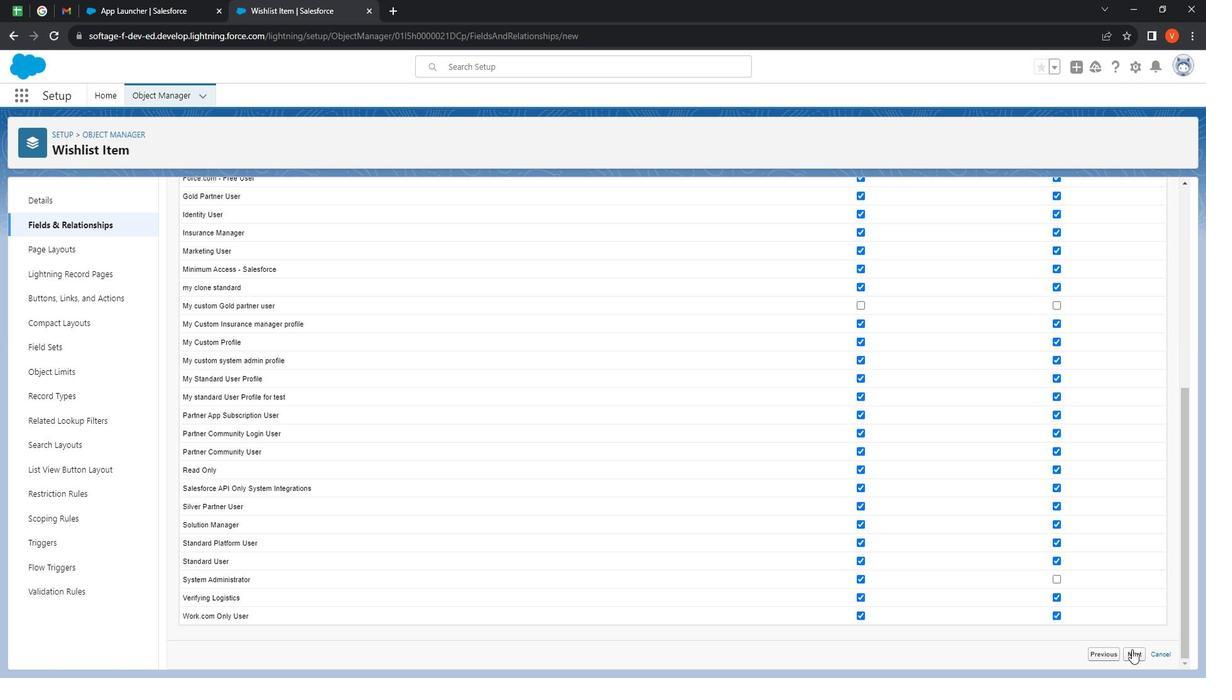 
Action: Mouse pressed left at (1154, 651)
Screenshot: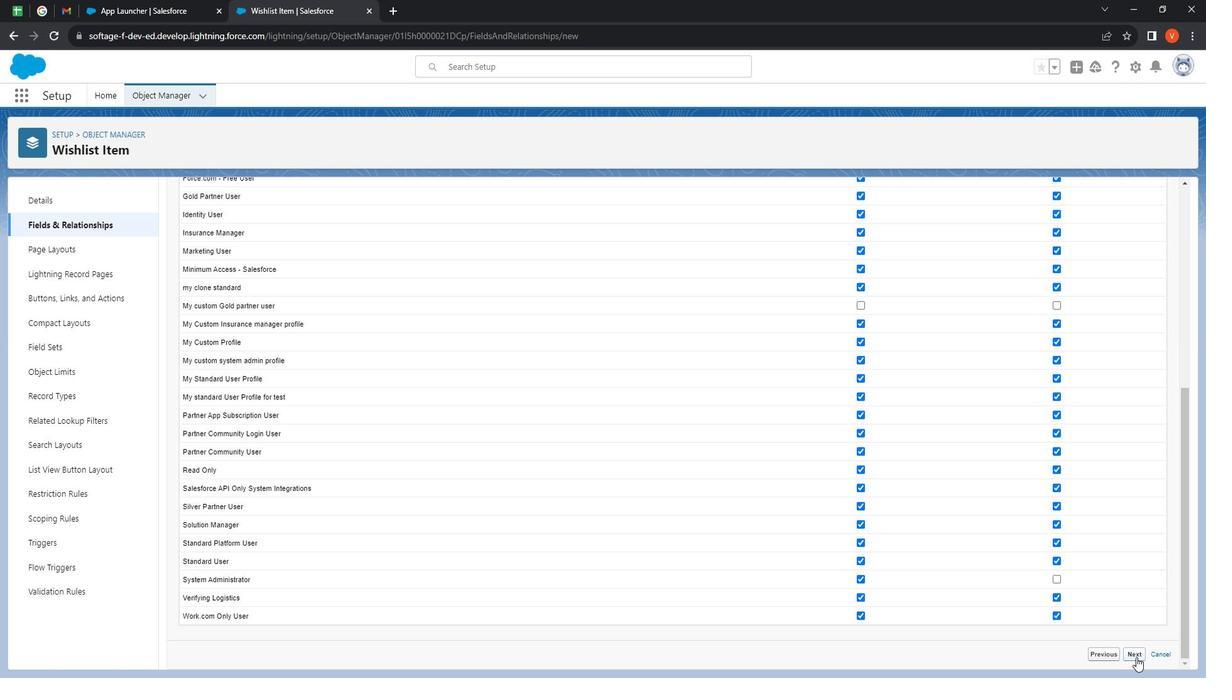 
Action: Mouse moved to (1161, 461)
Screenshot: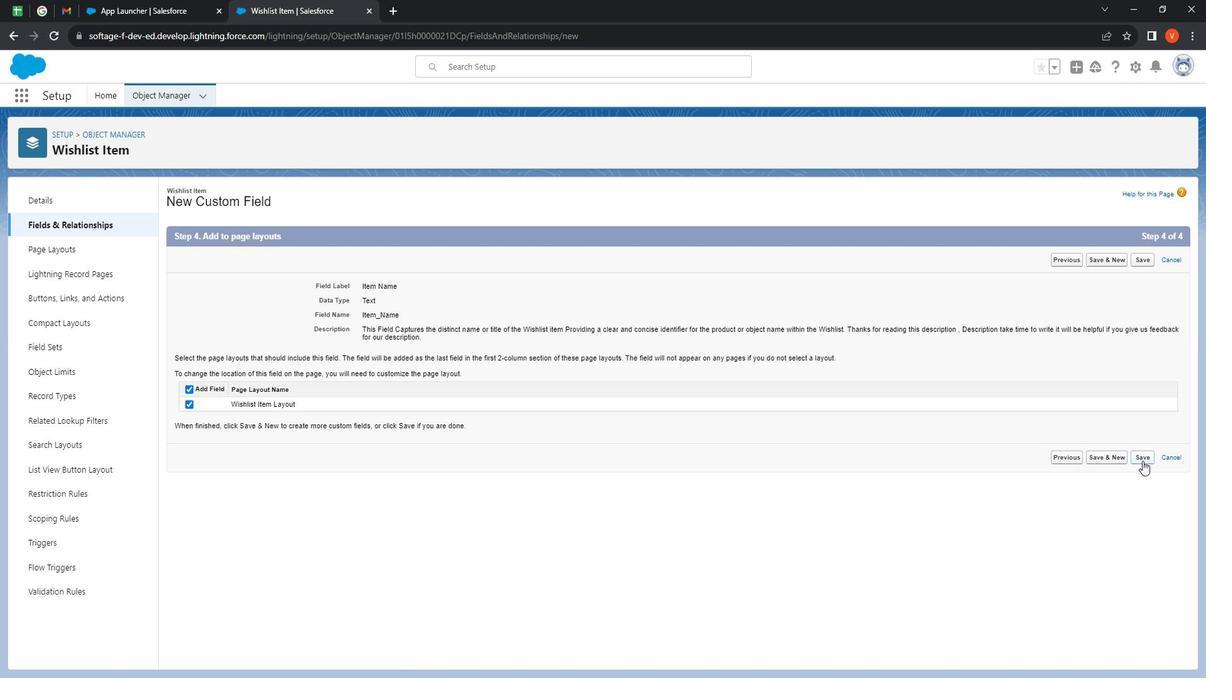 
Action: Mouse pressed left at (1161, 461)
Screenshot: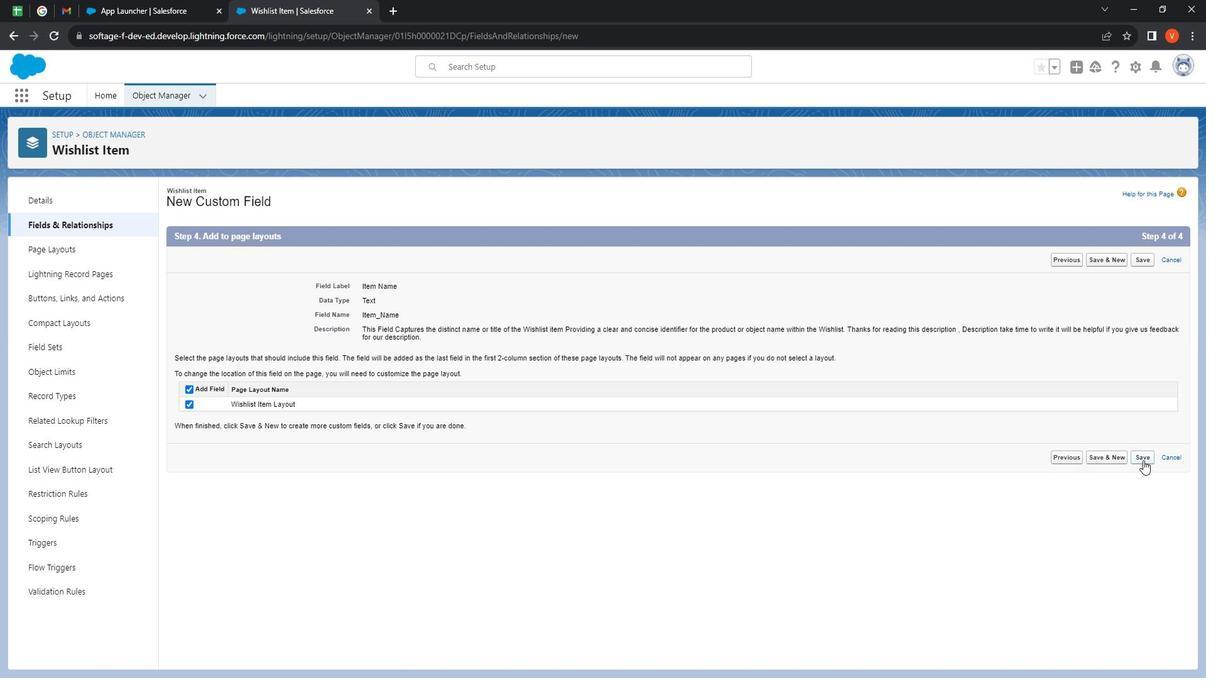 
Action: Mouse moved to (926, 211)
Screenshot: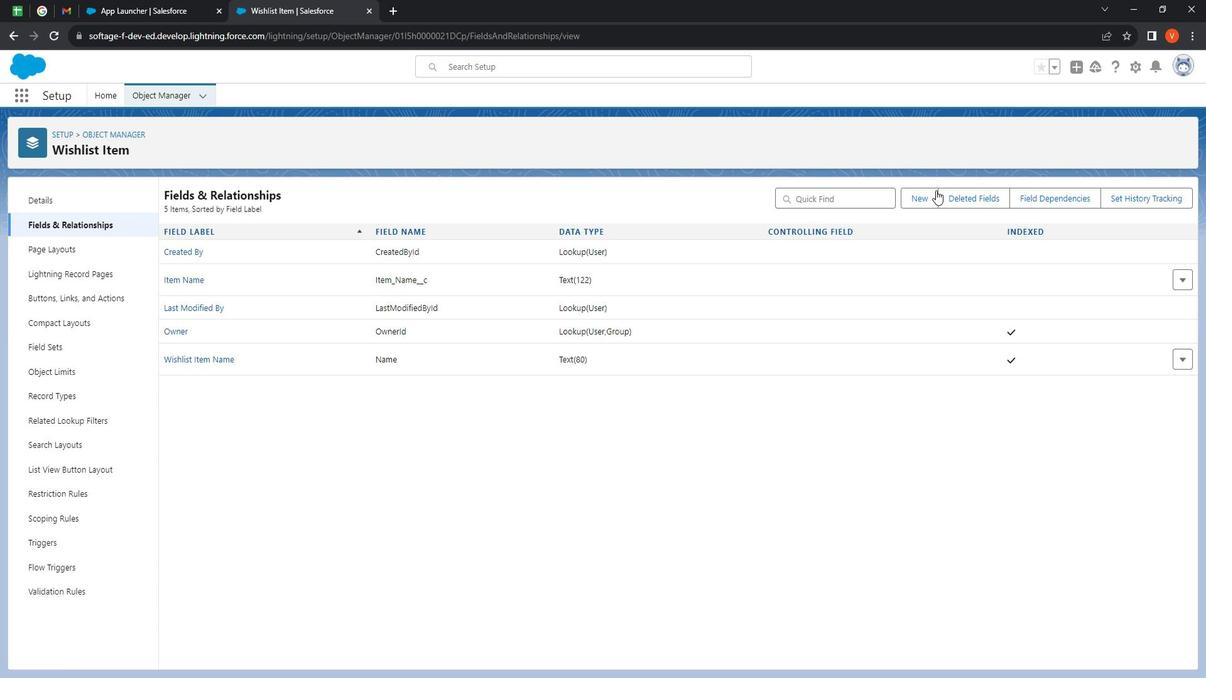 
Action: Mouse pressed left at (926, 211)
